 Task: Select the light-bulb option in the default icon.
Action: Mouse moved to (5, 648)
Screenshot: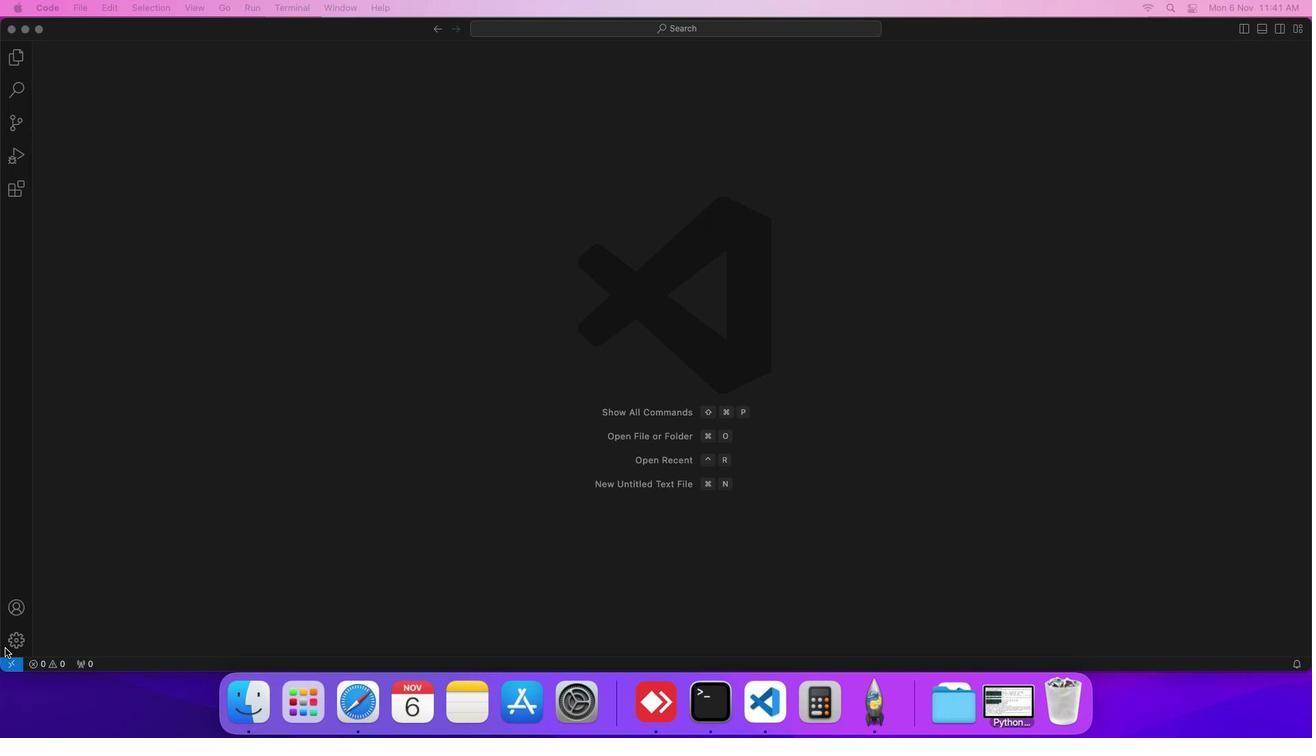 
Action: Mouse pressed left at (5, 648)
Screenshot: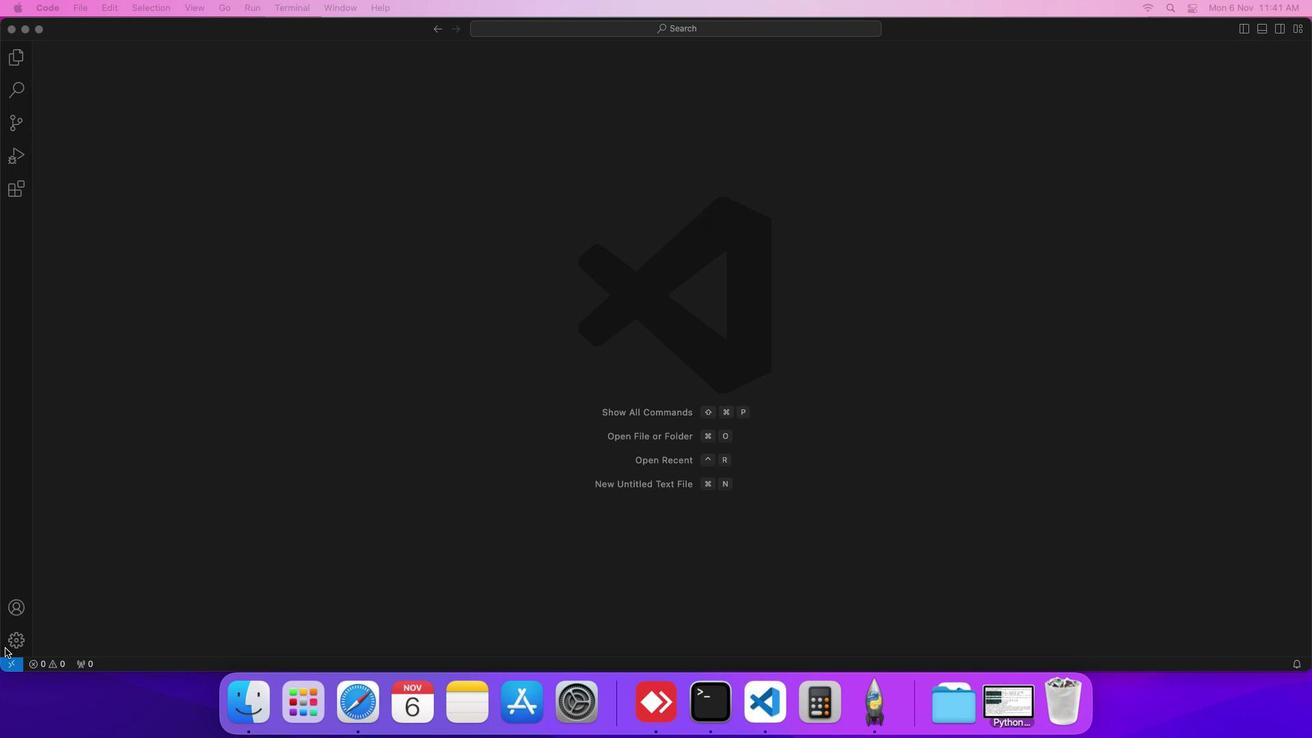 
Action: Mouse moved to (90, 533)
Screenshot: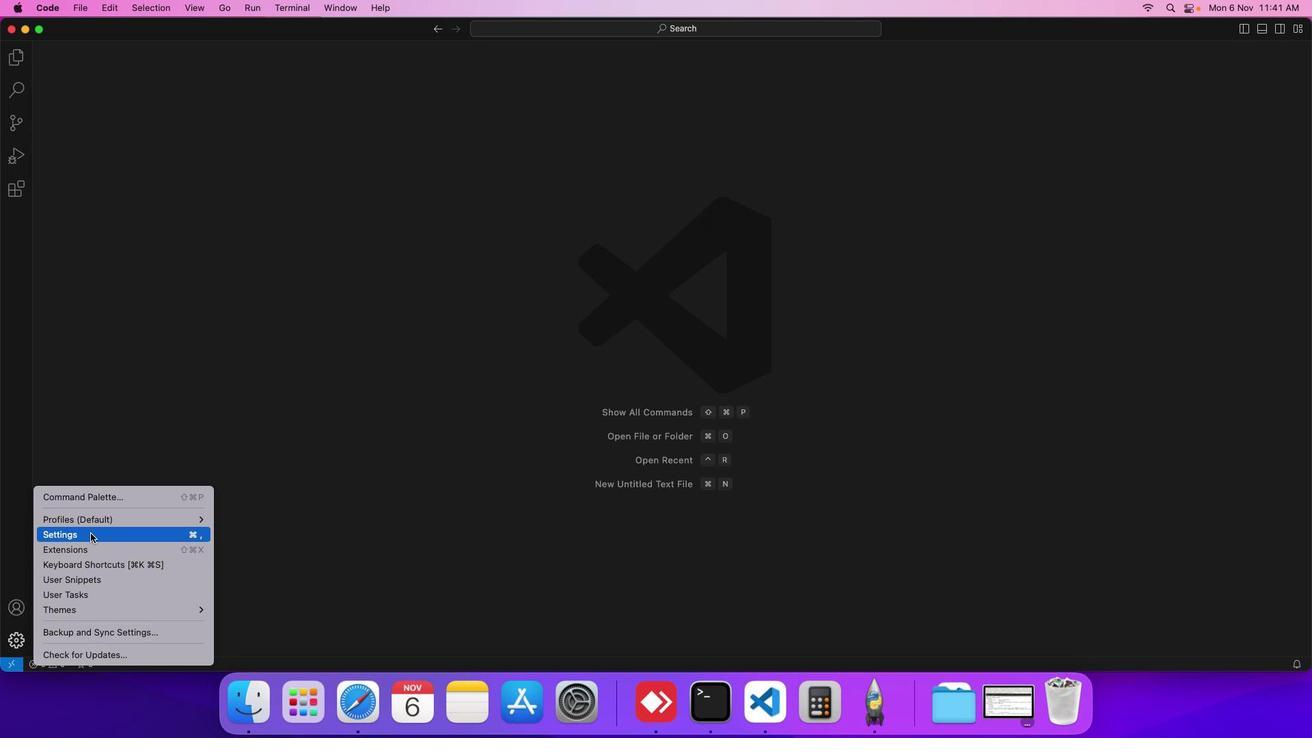 
Action: Mouse pressed left at (90, 533)
Screenshot: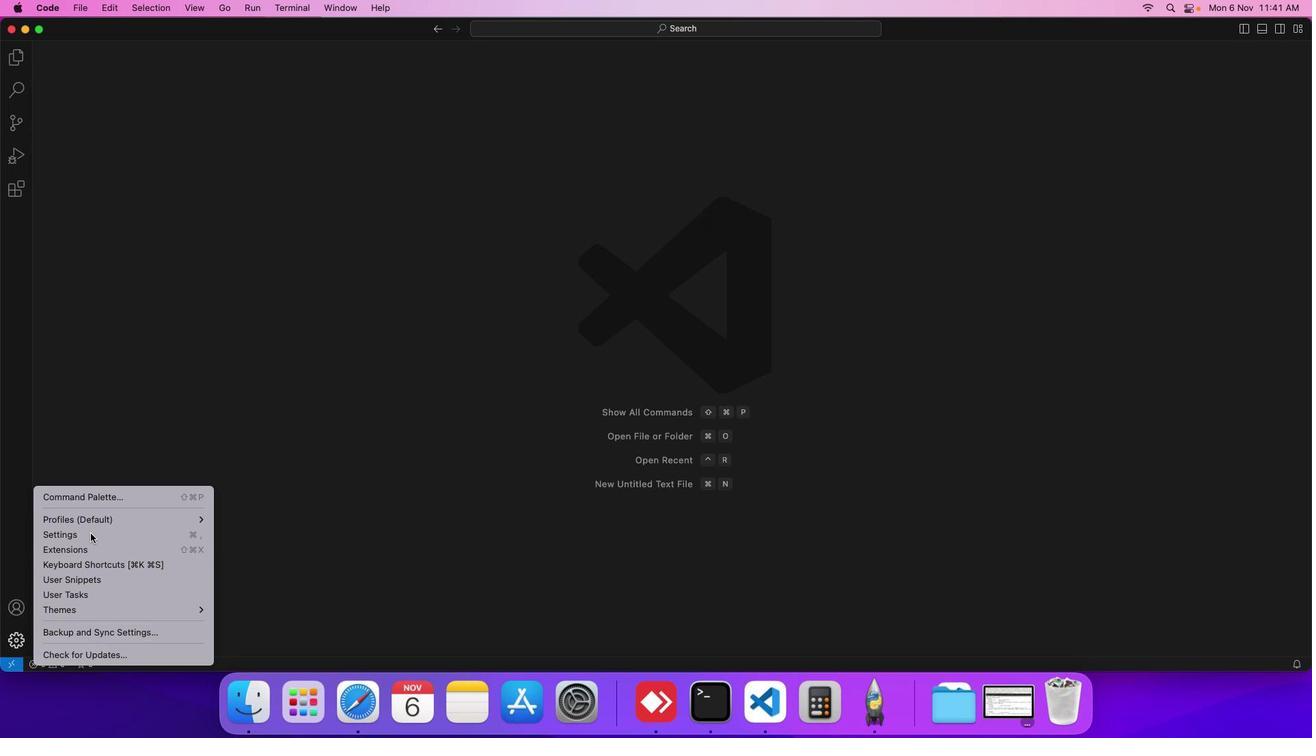 
Action: Mouse moved to (324, 195)
Screenshot: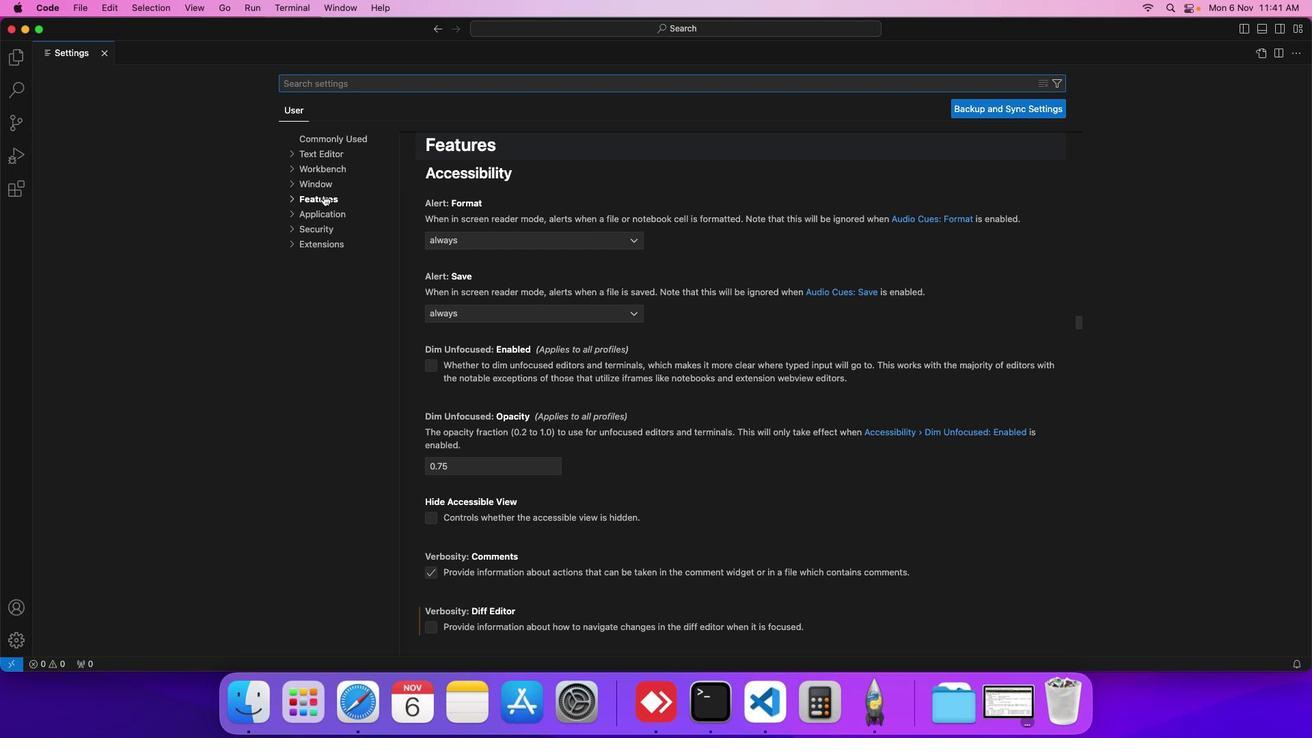 
Action: Mouse pressed left at (324, 195)
Screenshot: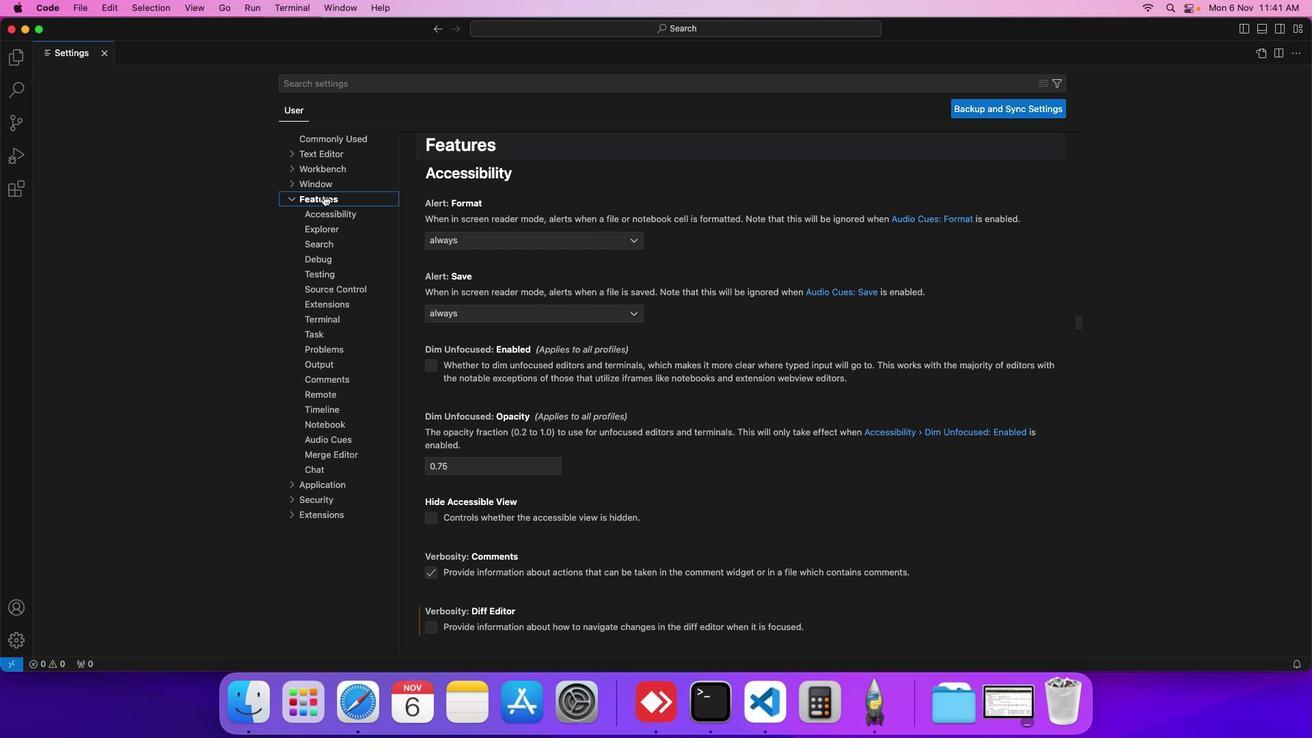 
Action: Mouse moved to (329, 315)
Screenshot: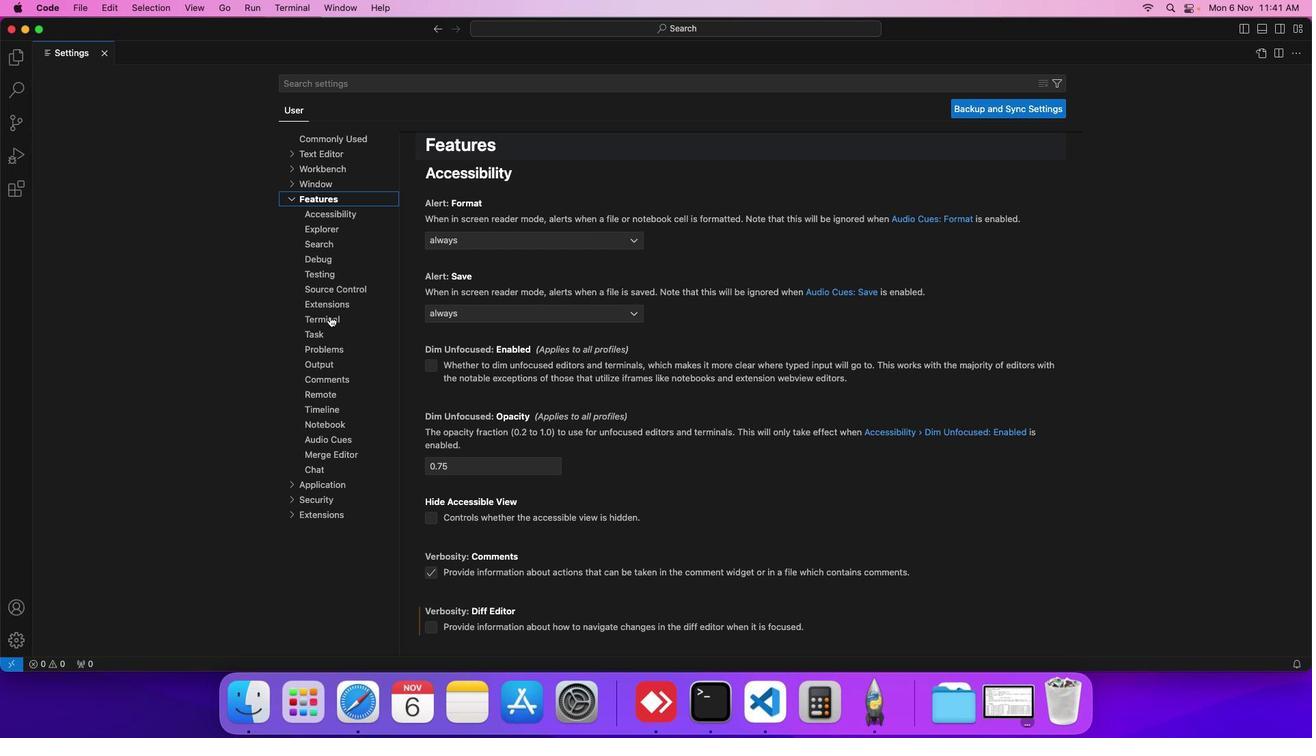
Action: Mouse pressed left at (329, 315)
Screenshot: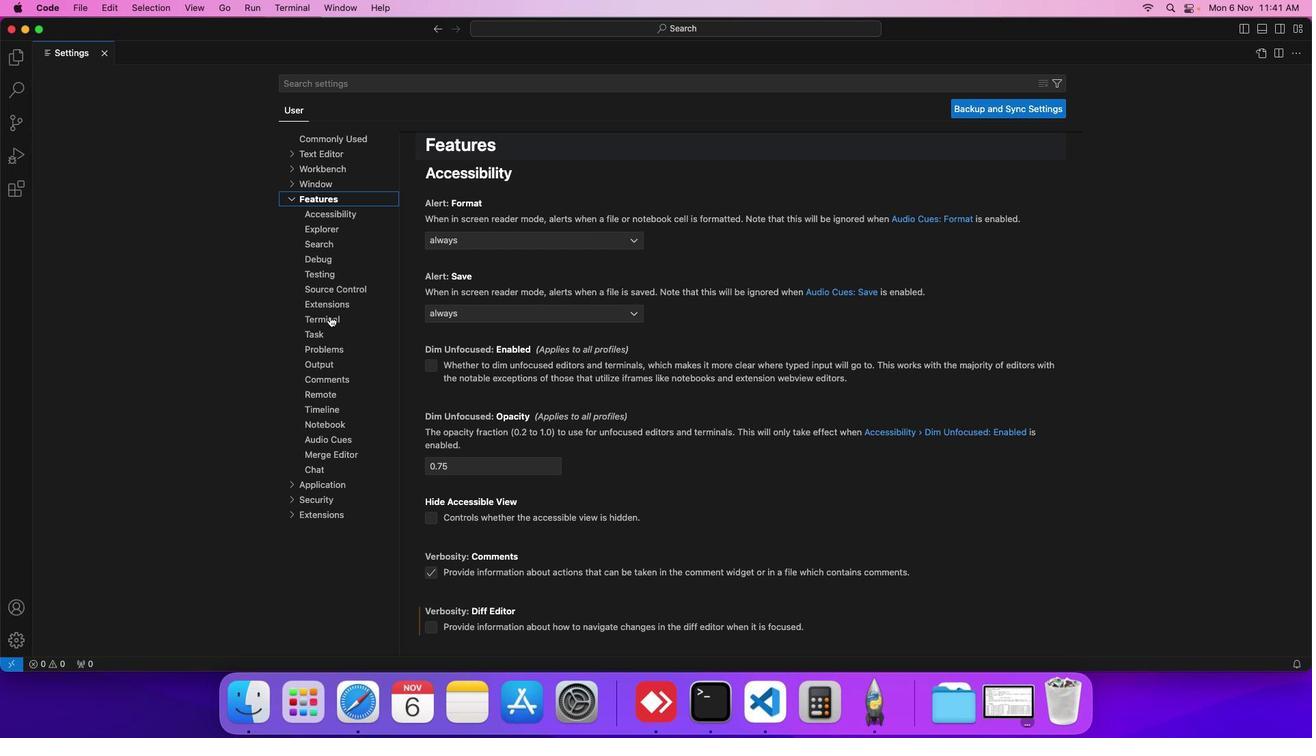 
Action: Mouse moved to (418, 397)
Screenshot: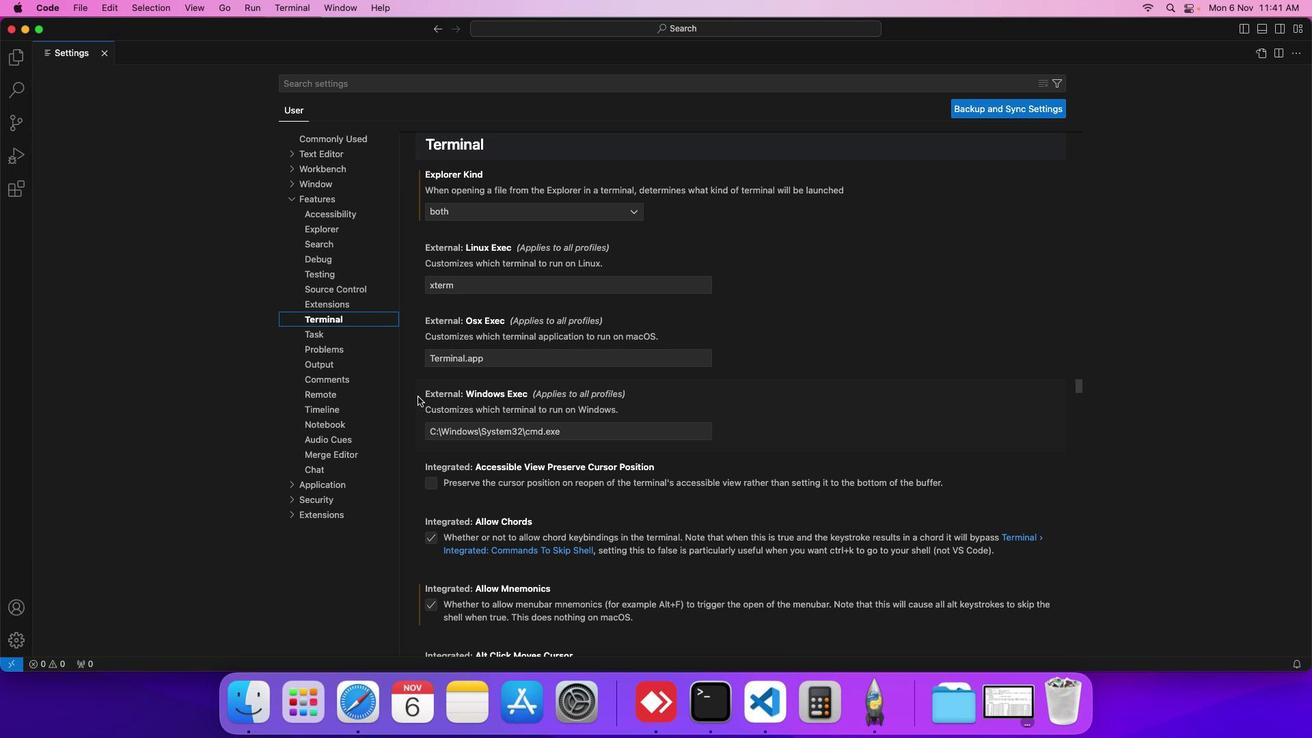 
Action: Mouse scrolled (418, 397) with delta (0, 0)
Screenshot: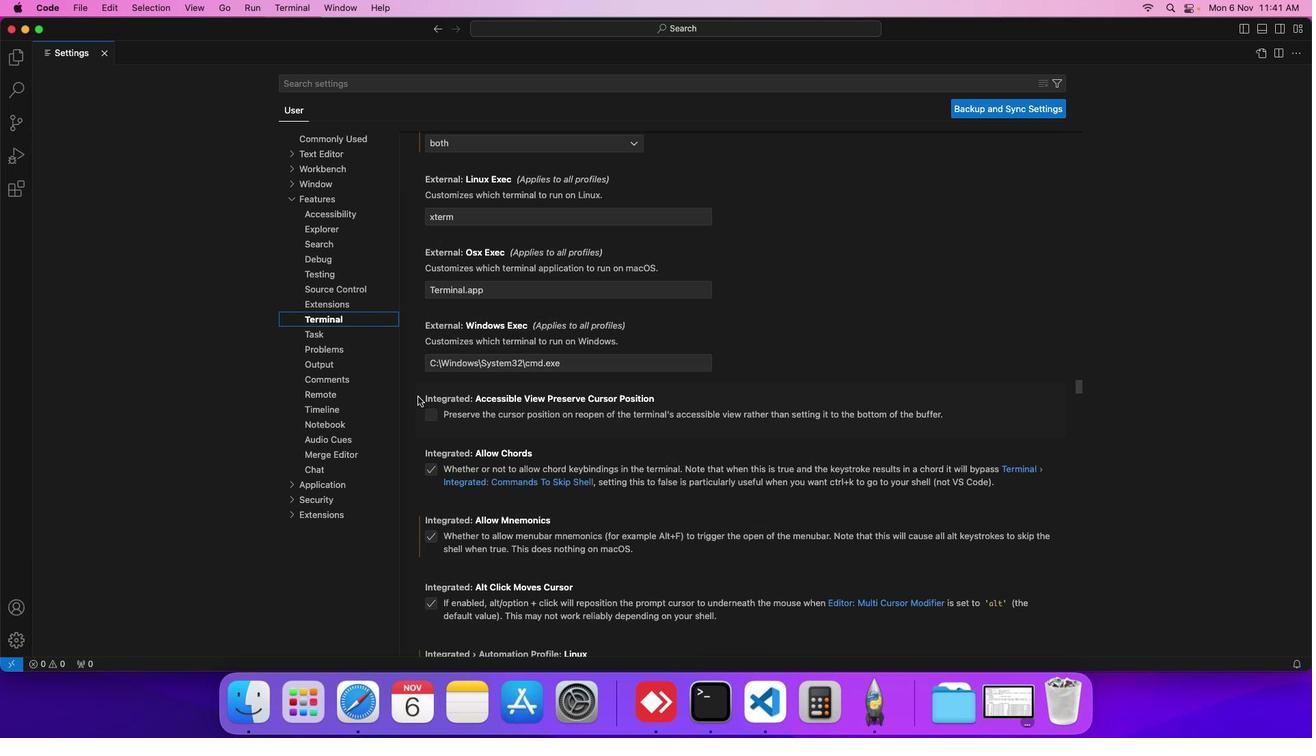 
Action: Mouse scrolled (418, 397) with delta (0, 0)
Screenshot: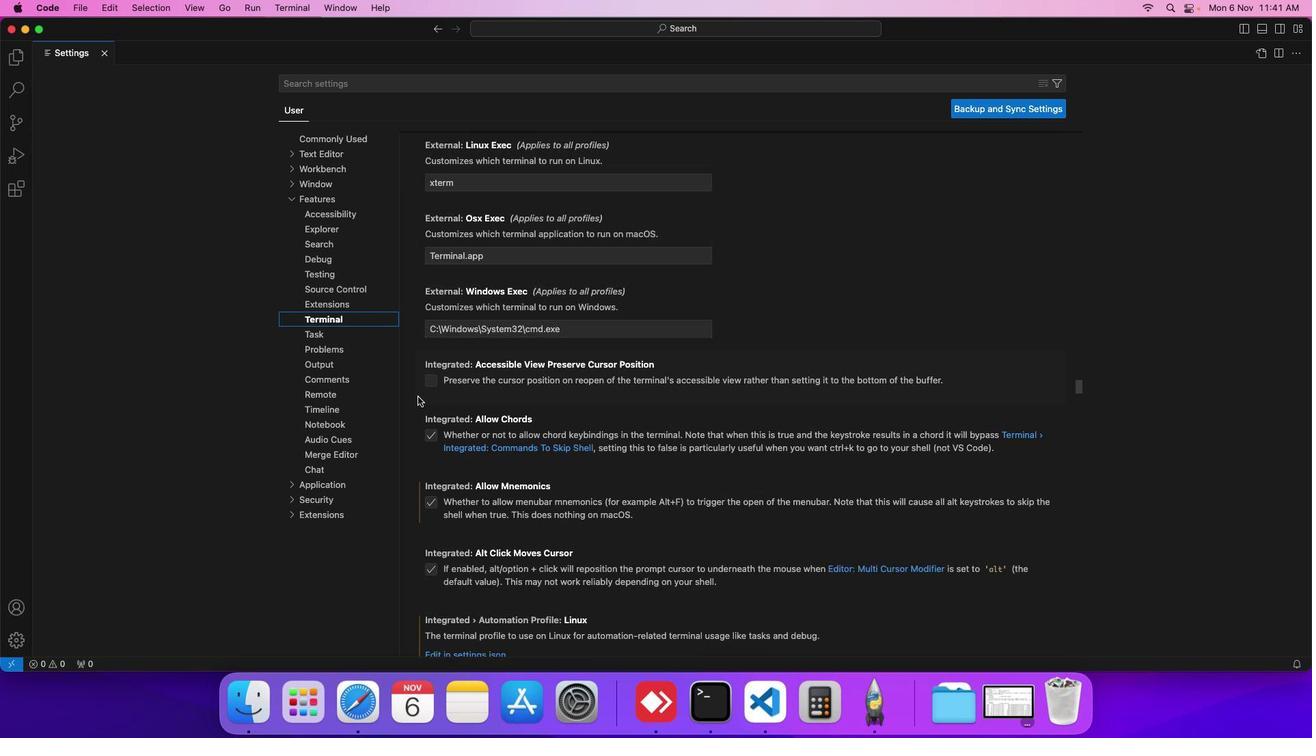 
Action: Mouse scrolled (418, 397) with delta (0, 0)
Screenshot: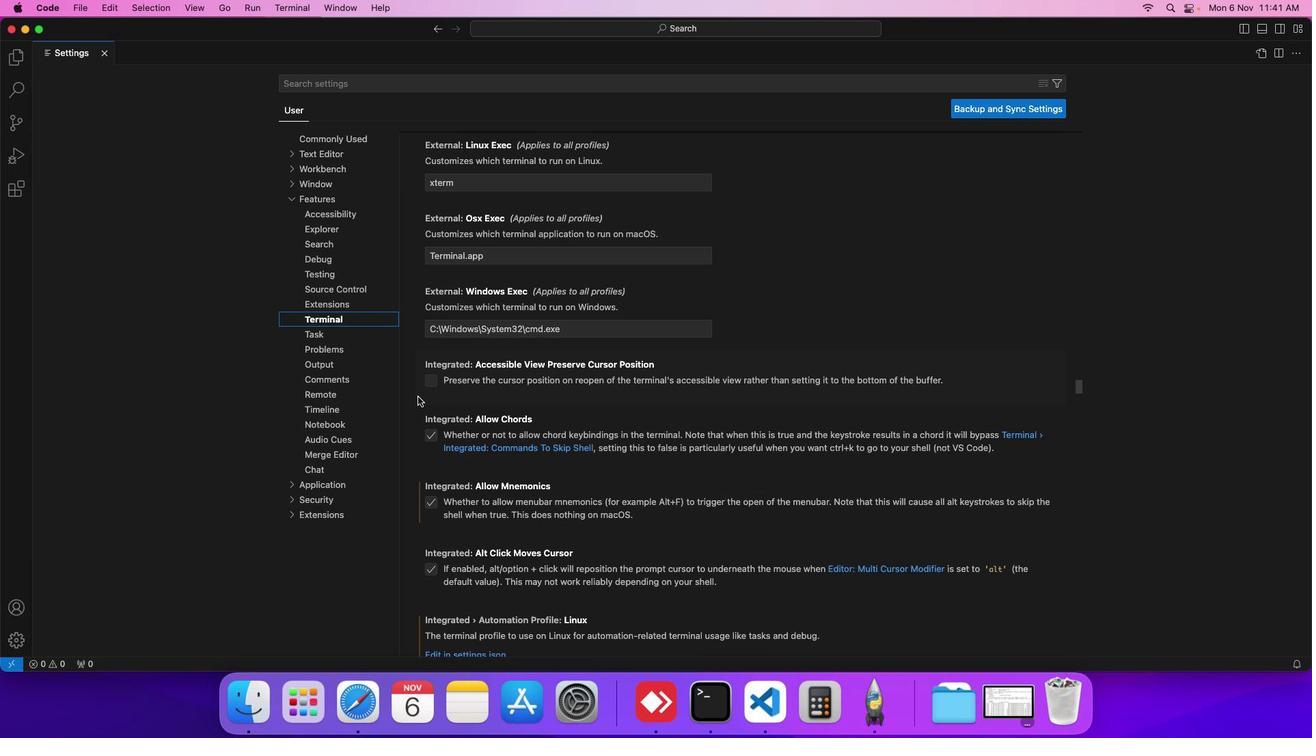 
Action: Mouse scrolled (418, 397) with delta (0, 0)
Screenshot: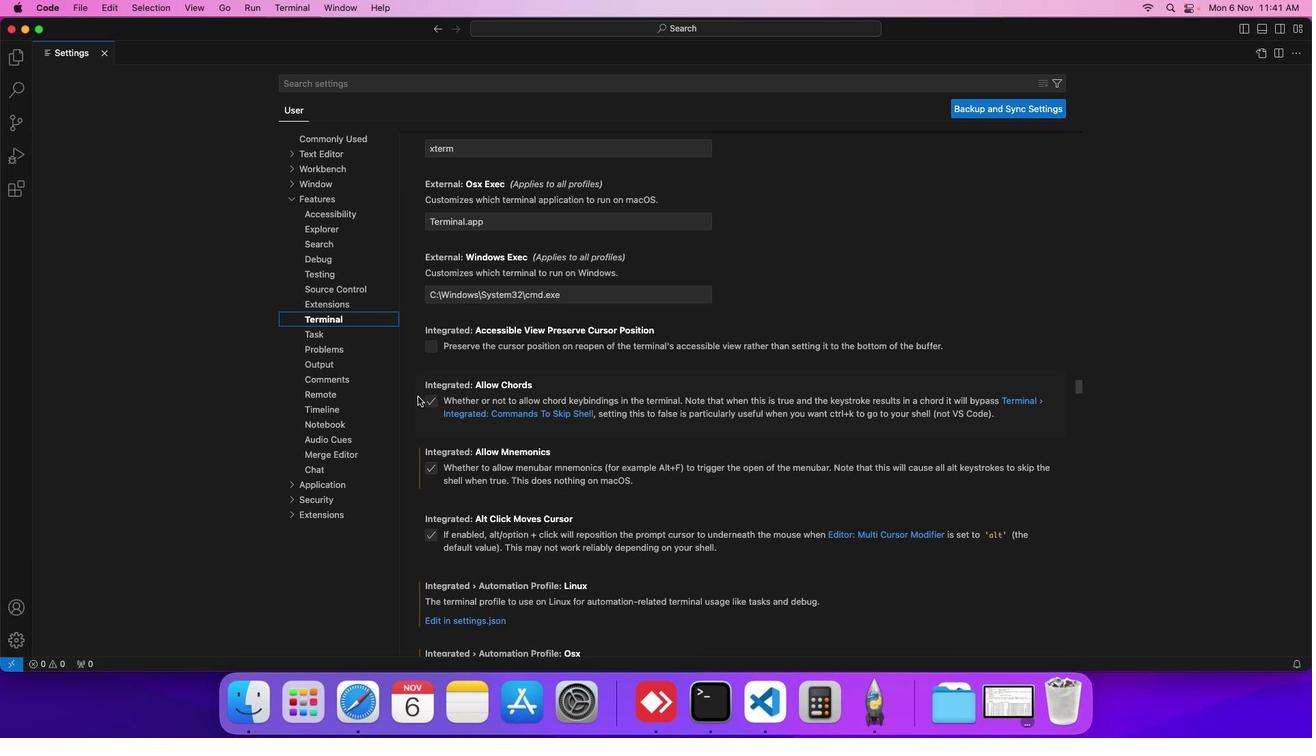 
Action: Mouse scrolled (418, 397) with delta (0, 0)
Screenshot: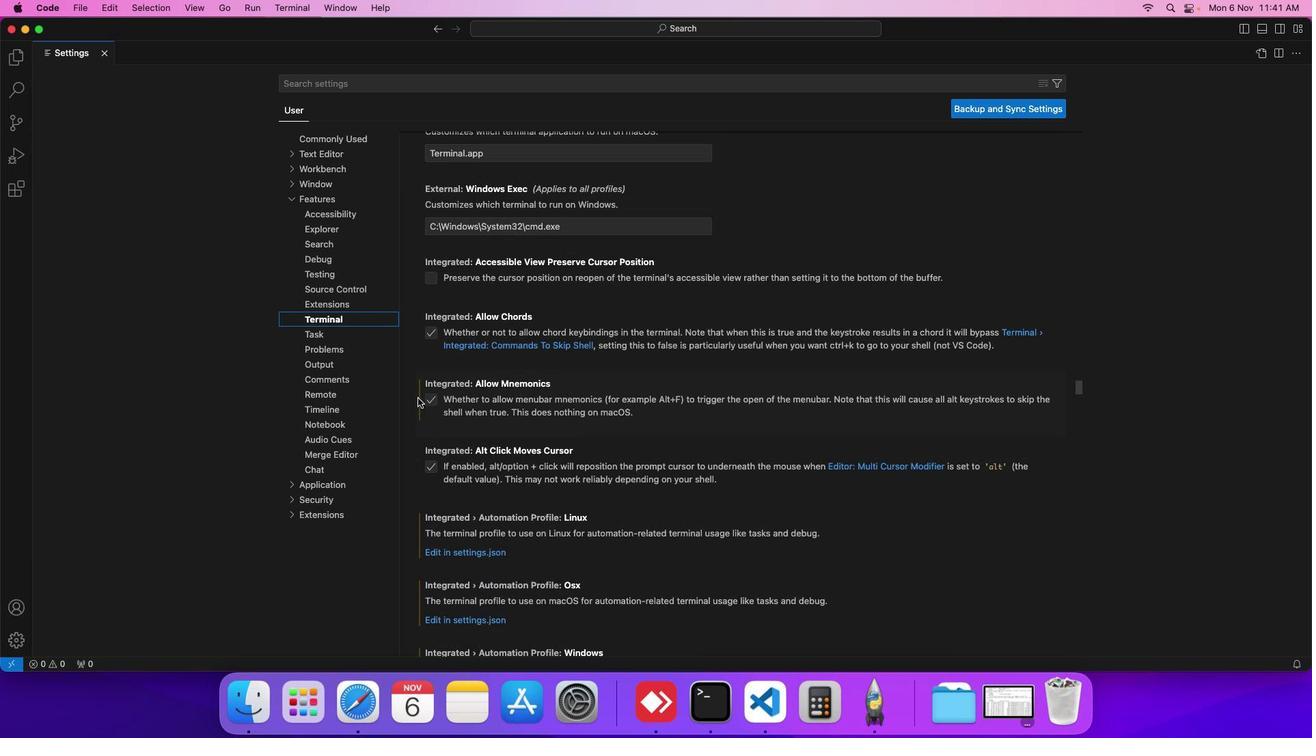 
Action: Mouse moved to (418, 397)
Screenshot: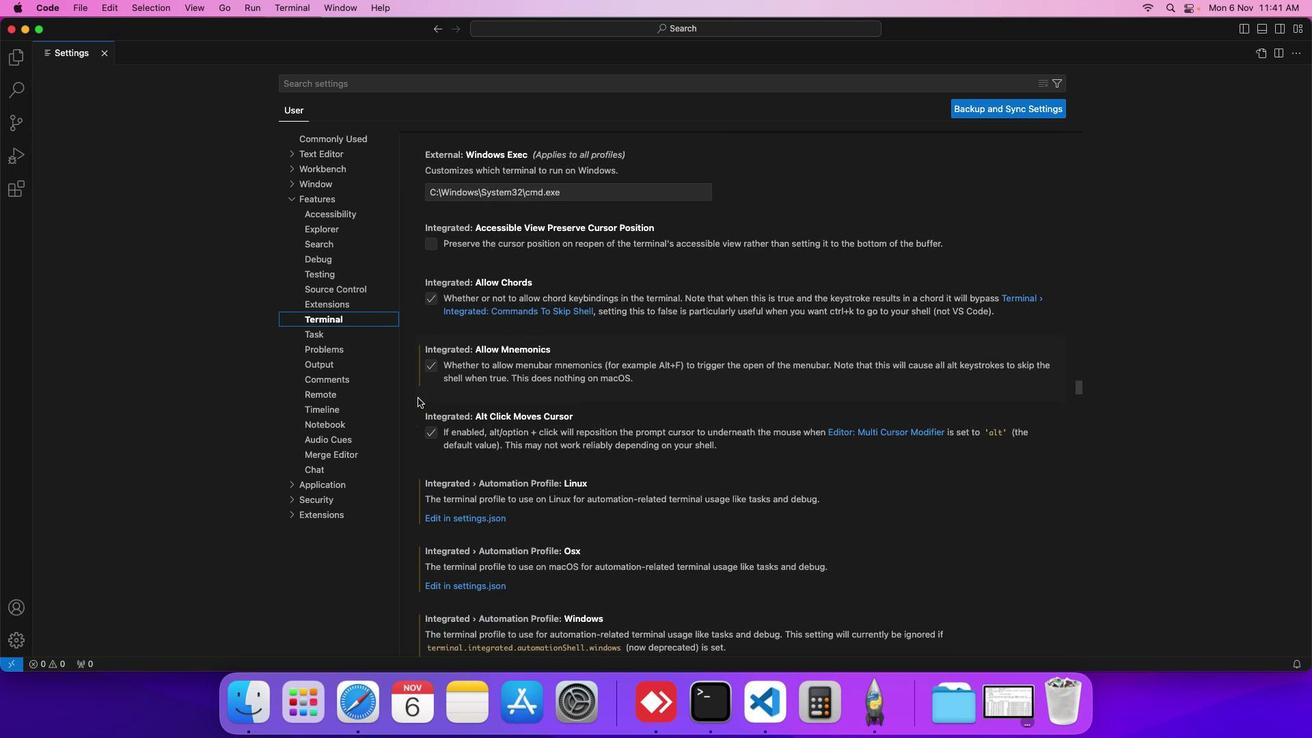 
Action: Mouse scrolled (418, 397) with delta (0, 0)
Screenshot: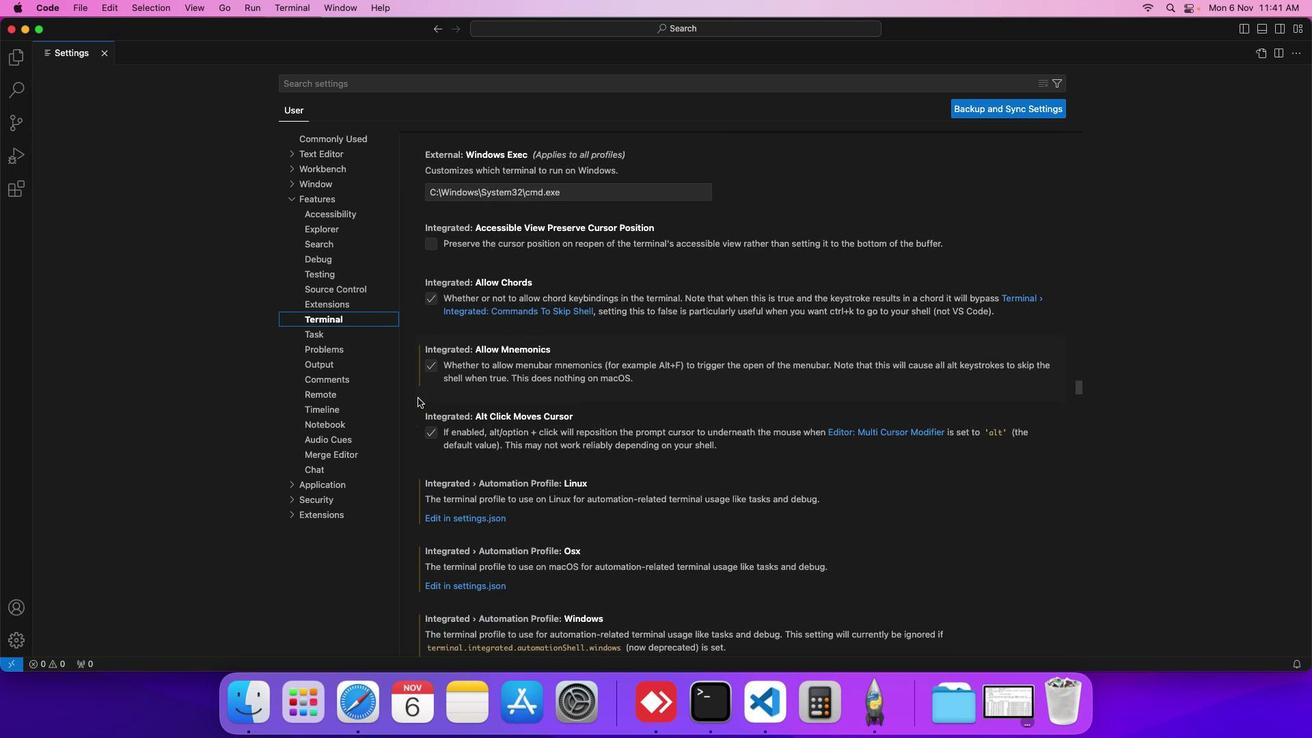 
Action: Mouse moved to (418, 398)
Screenshot: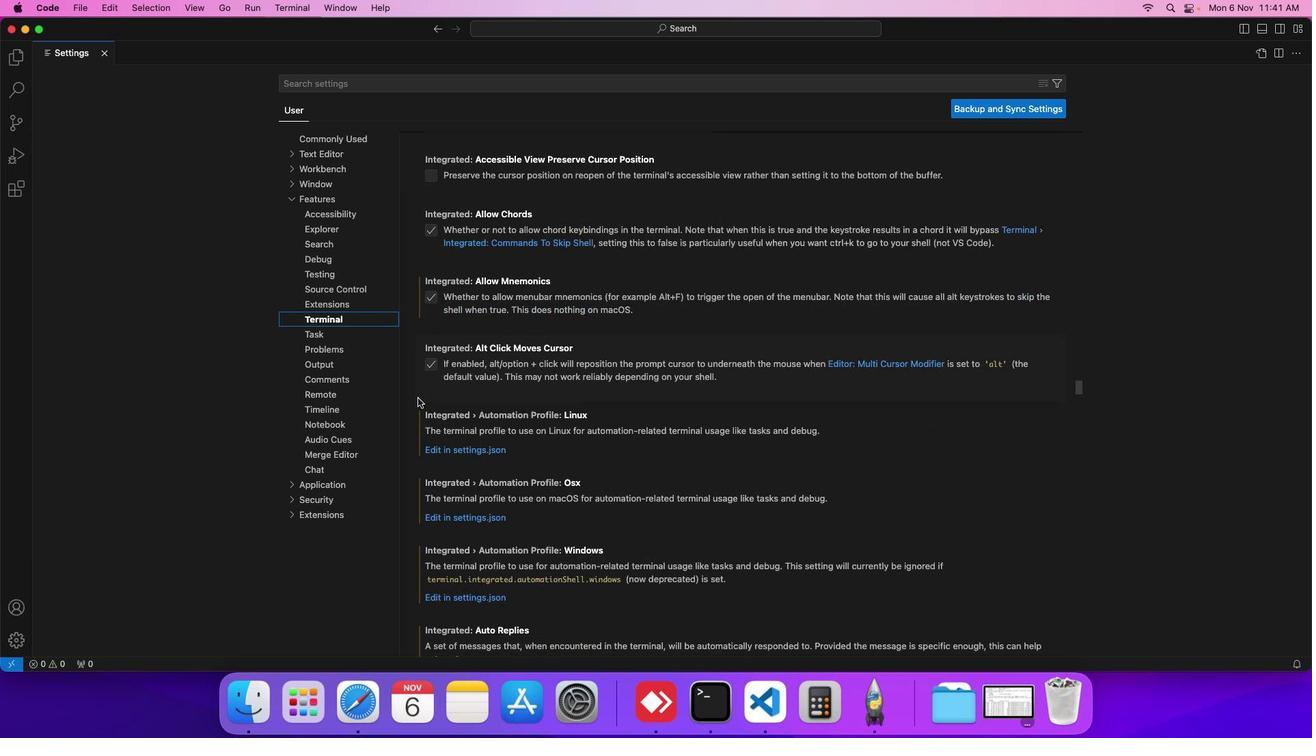 
Action: Mouse scrolled (418, 398) with delta (0, 0)
Screenshot: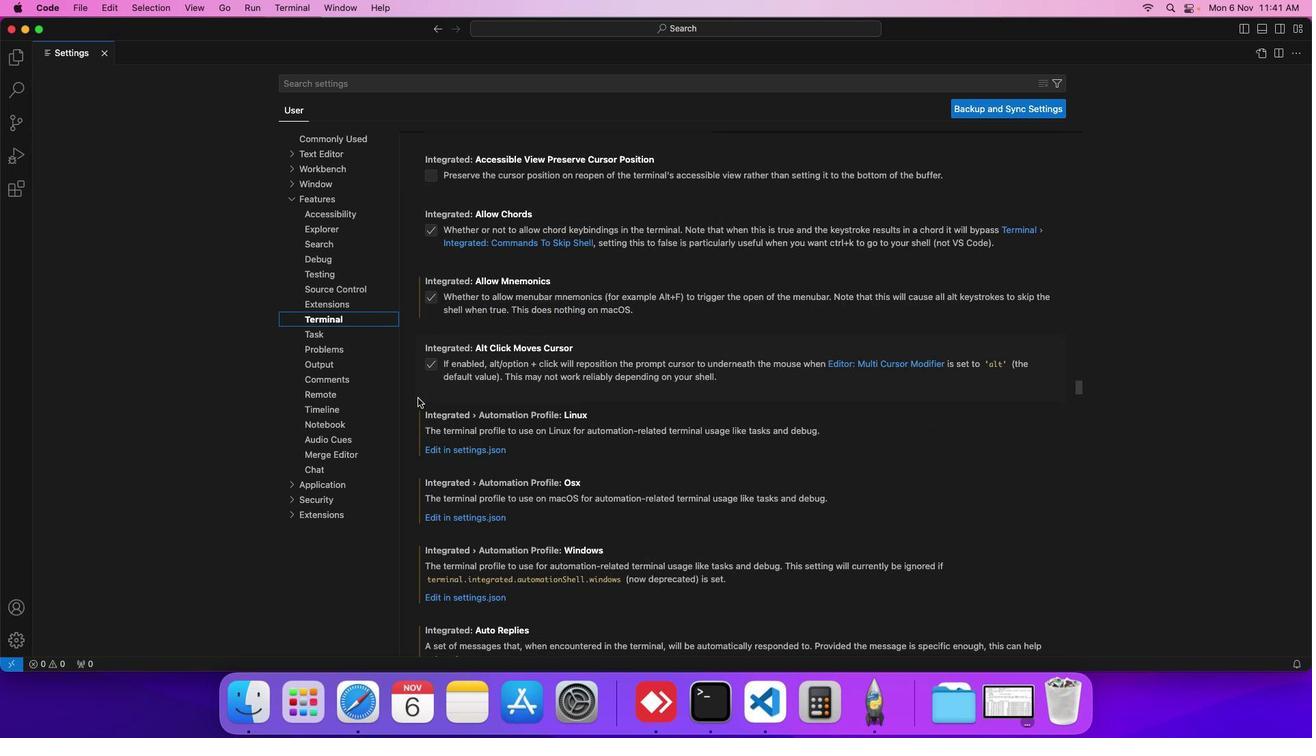 
Action: Mouse scrolled (418, 398) with delta (0, -1)
Screenshot: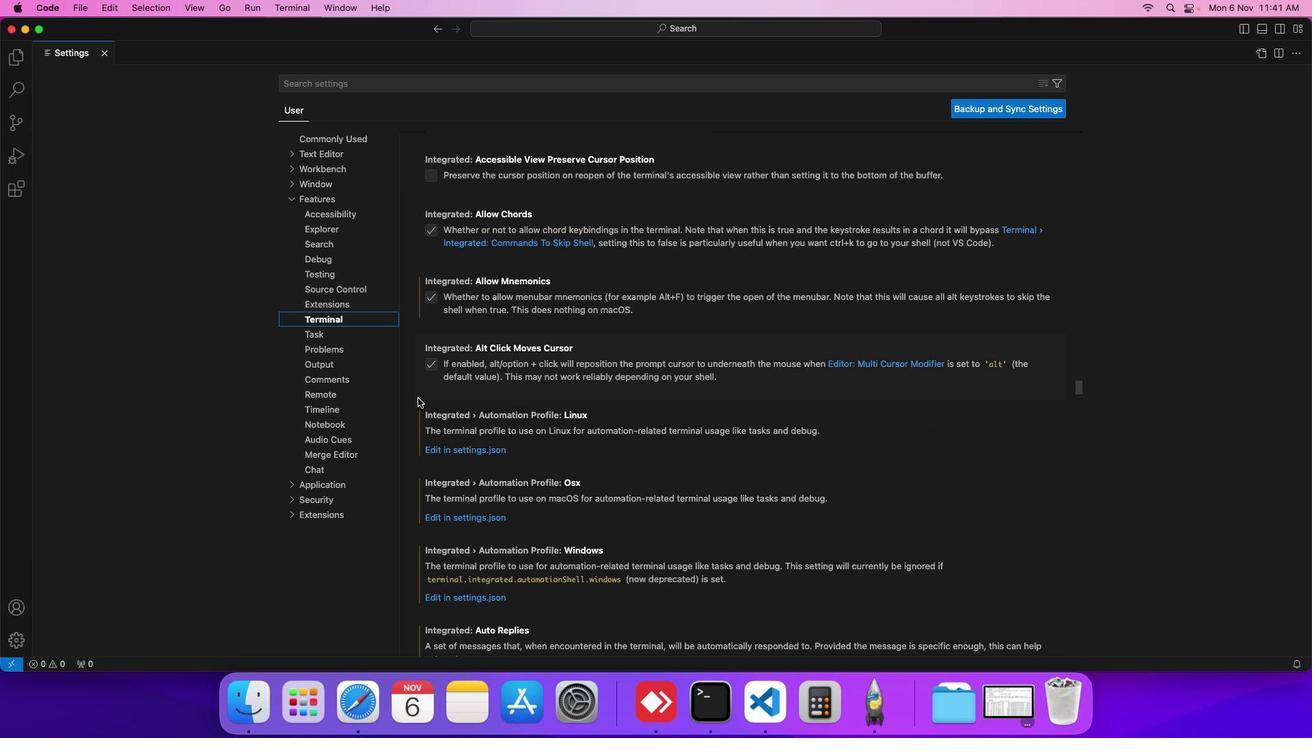 
Action: Mouse scrolled (418, 398) with delta (0, 0)
Screenshot: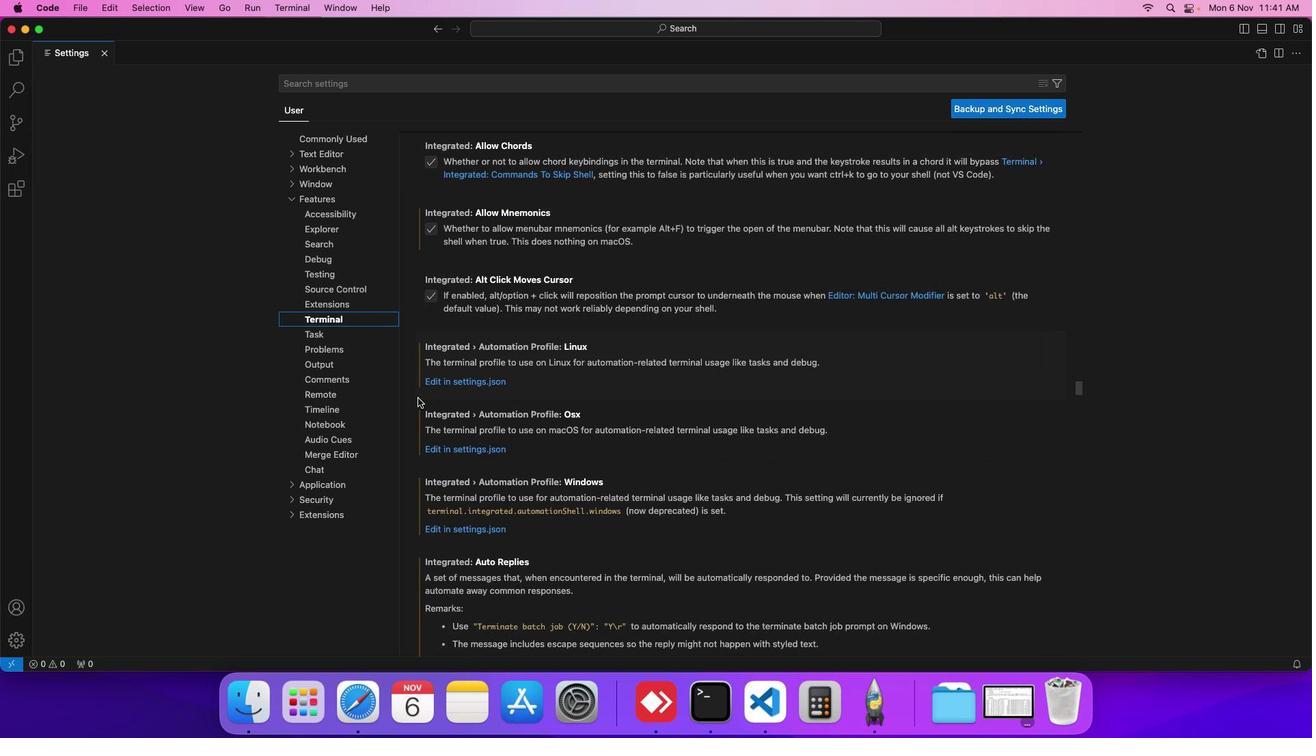 
Action: Mouse scrolled (418, 398) with delta (0, 0)
Screenshot: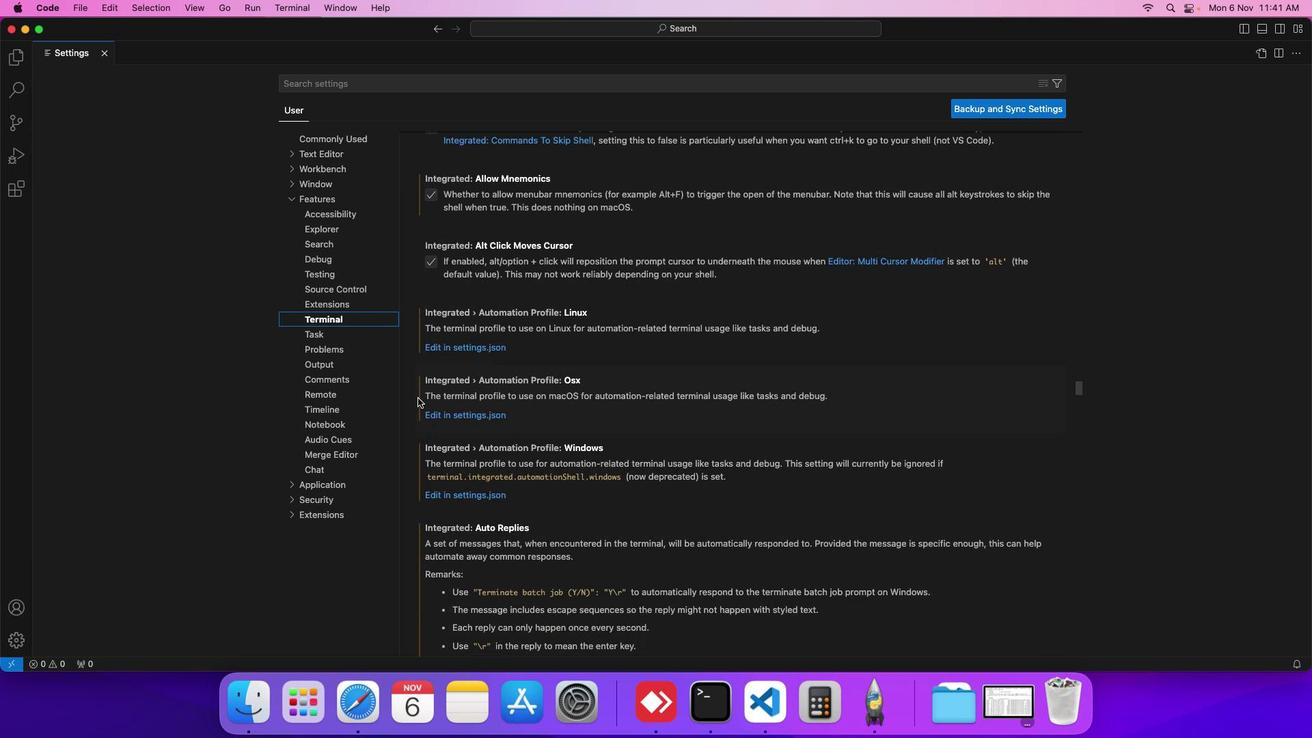 
Action: Mouse scrolled (418, 398) with delta (0, 0)
Screenshot: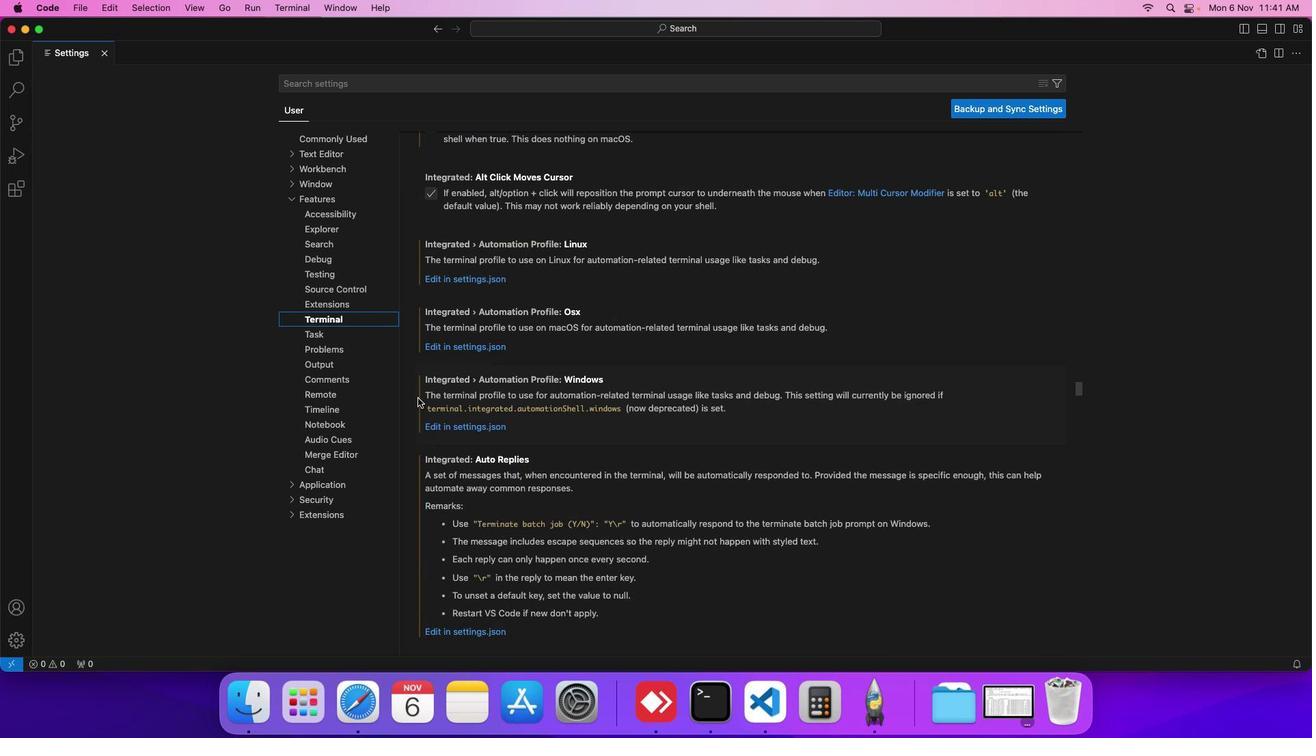 
Action: Mouse scrolled (418, 398) with delta (0, -1)
Screenshot: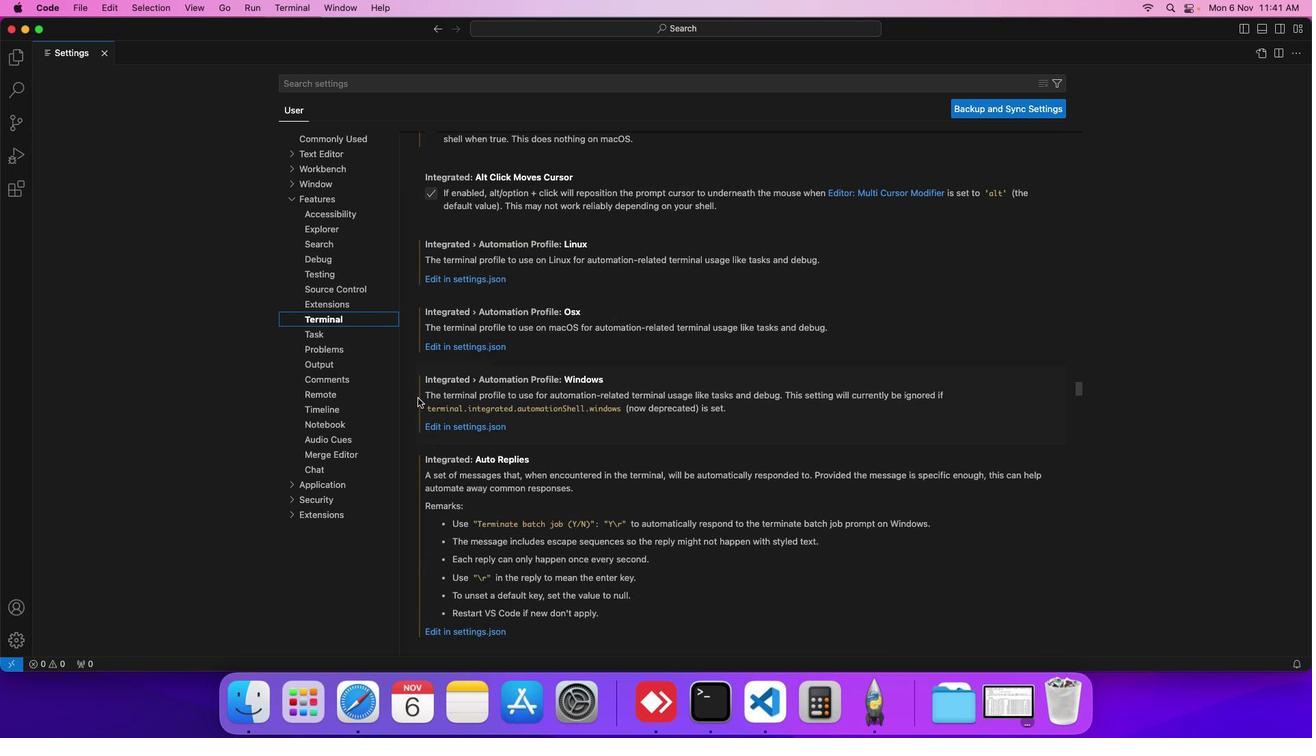 
Action: Mouse scrolled (418, 398) with delta (0, -1)
Screenshot: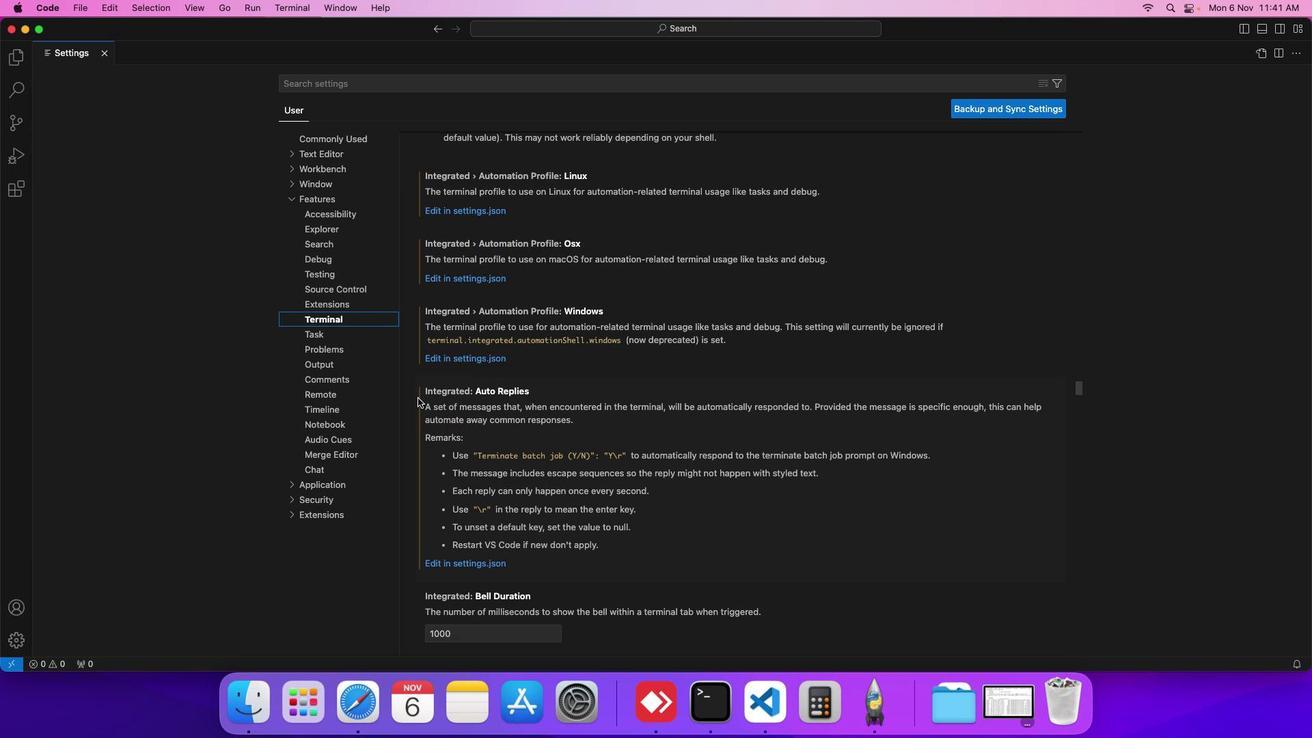 
Action: Mouse scrolled (418, 398) with delta (0, 0)
Screenshot: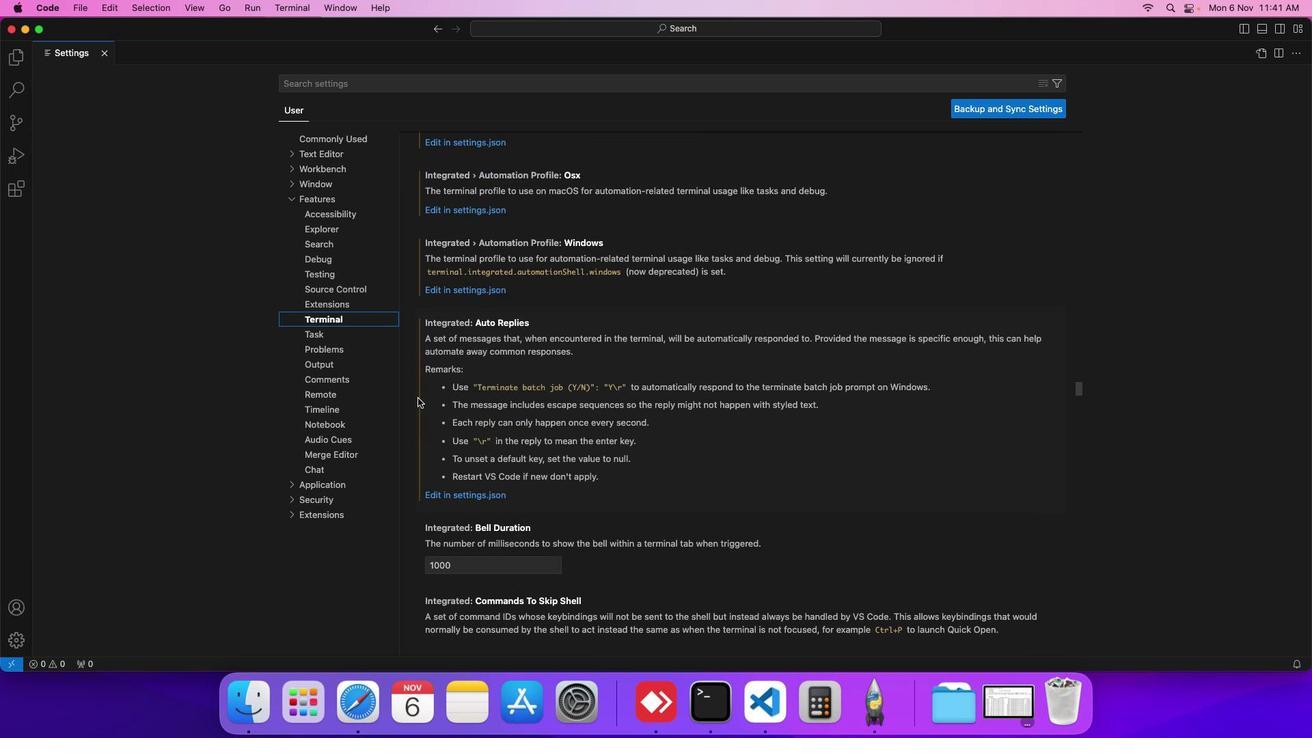 
Action: Mouse scrolled (418, 398) with delta (0, 0)
Screenshot: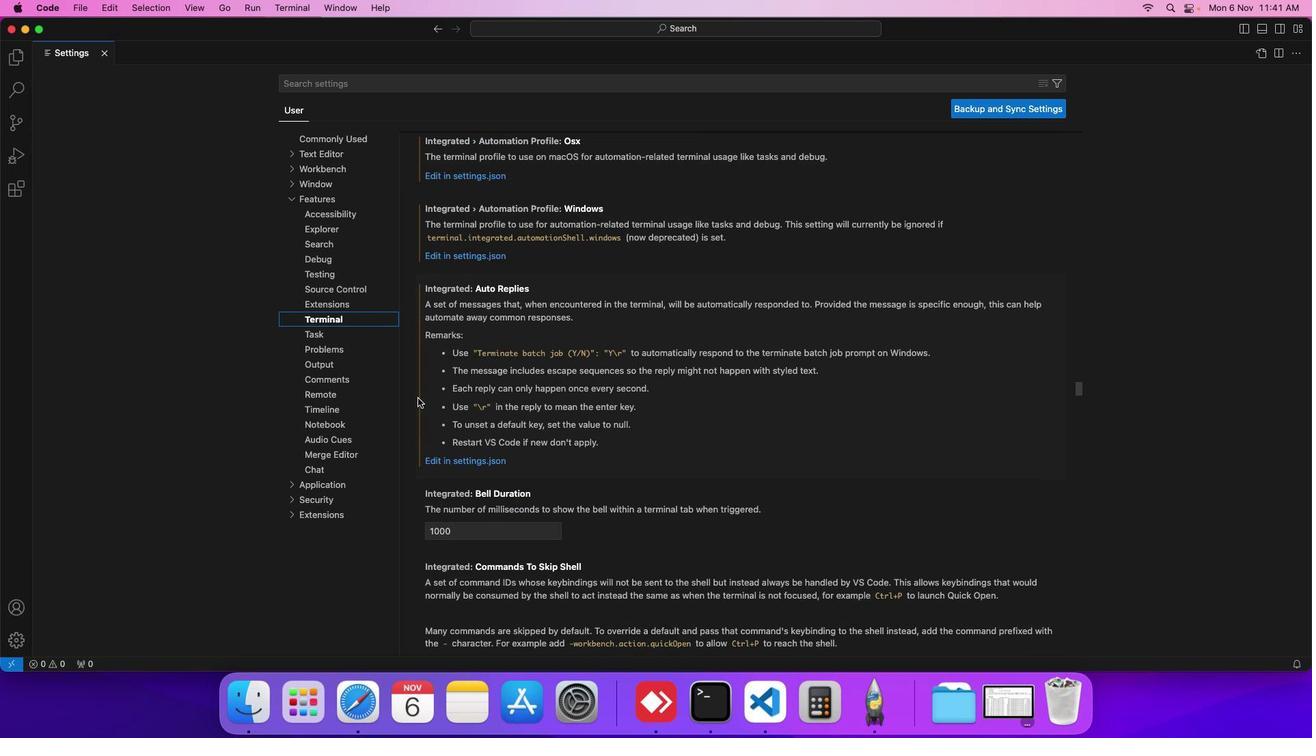 
Action: Mouse scrolled (418, 398) with delta (0, 0)
Screenshot: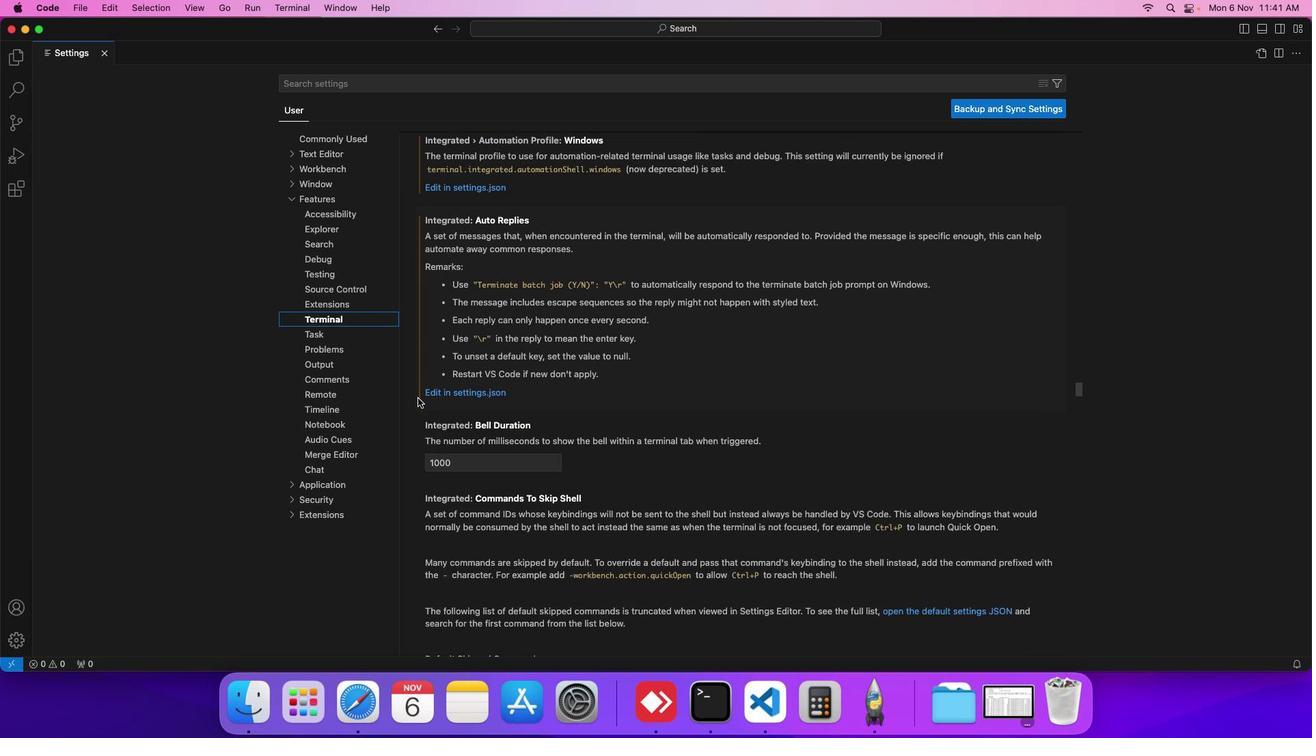 
Action: Mouse scrolled (418, 398) with delta (0, -1)
Screenshot: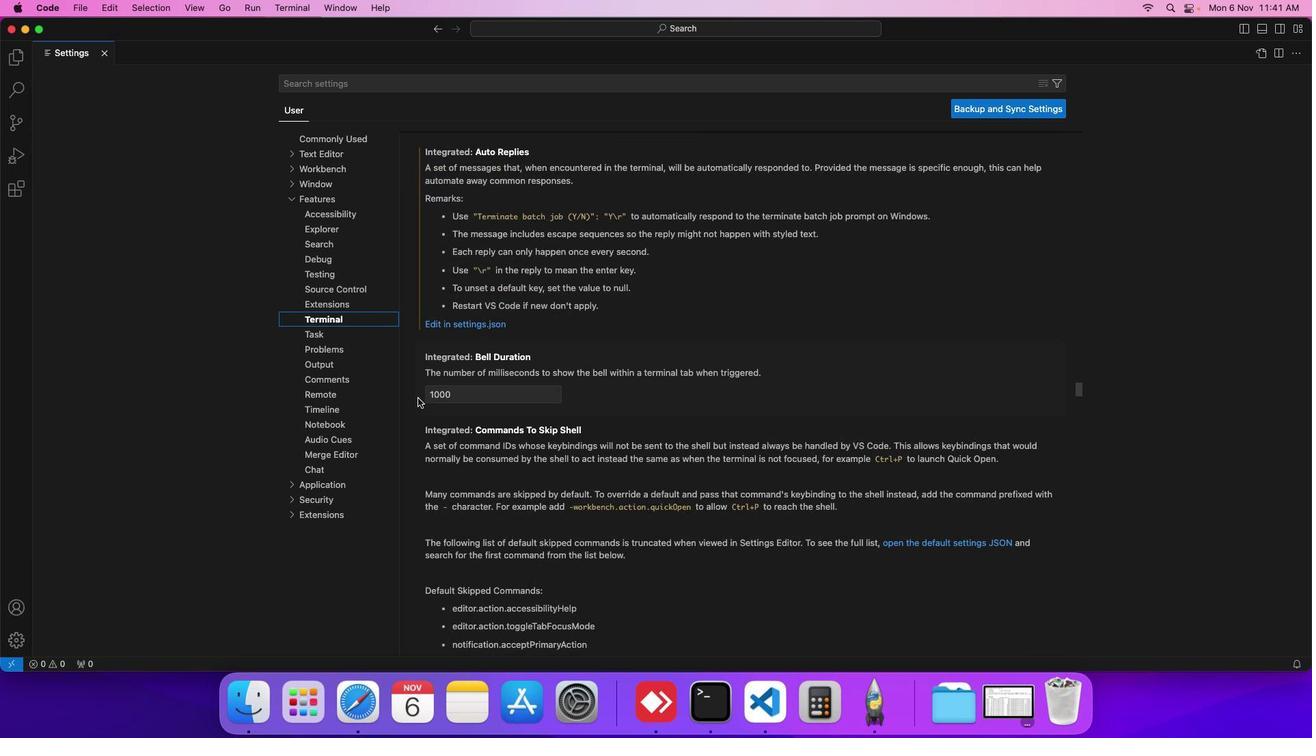 
Action: Mouse scrolled (418, 398) with delta (0, -1)
Screenshot: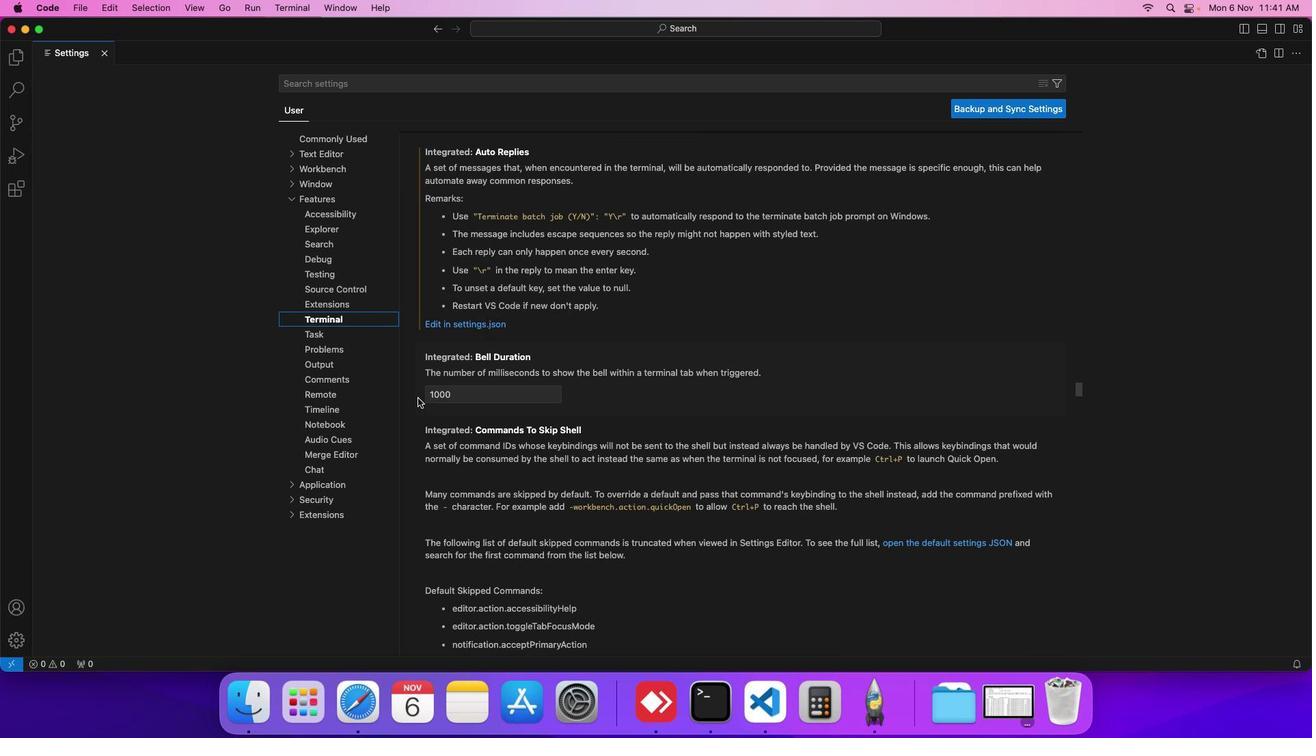 
Action: Mouse scrolled (418, 398) with delta (0, 0)
Screenshot: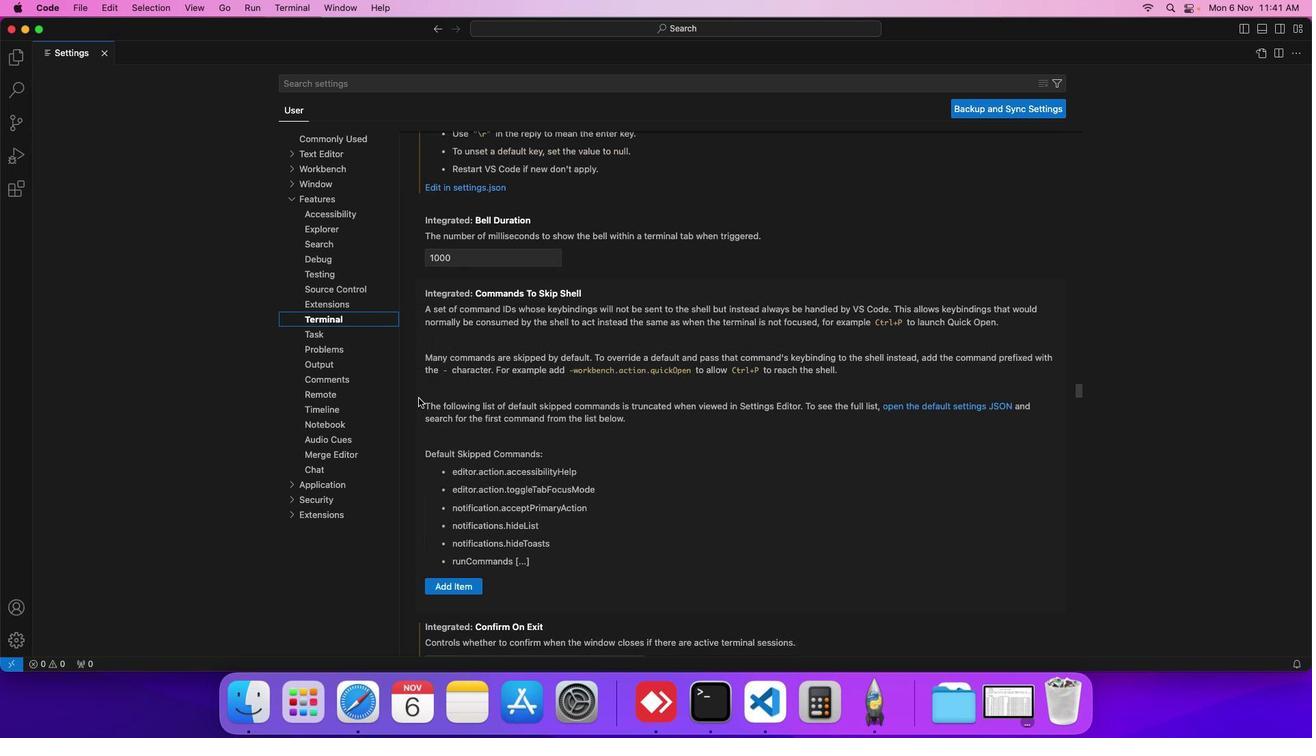 
Action: Mouse scrolled (418, 398) with delta (0, 0)
Screenshot: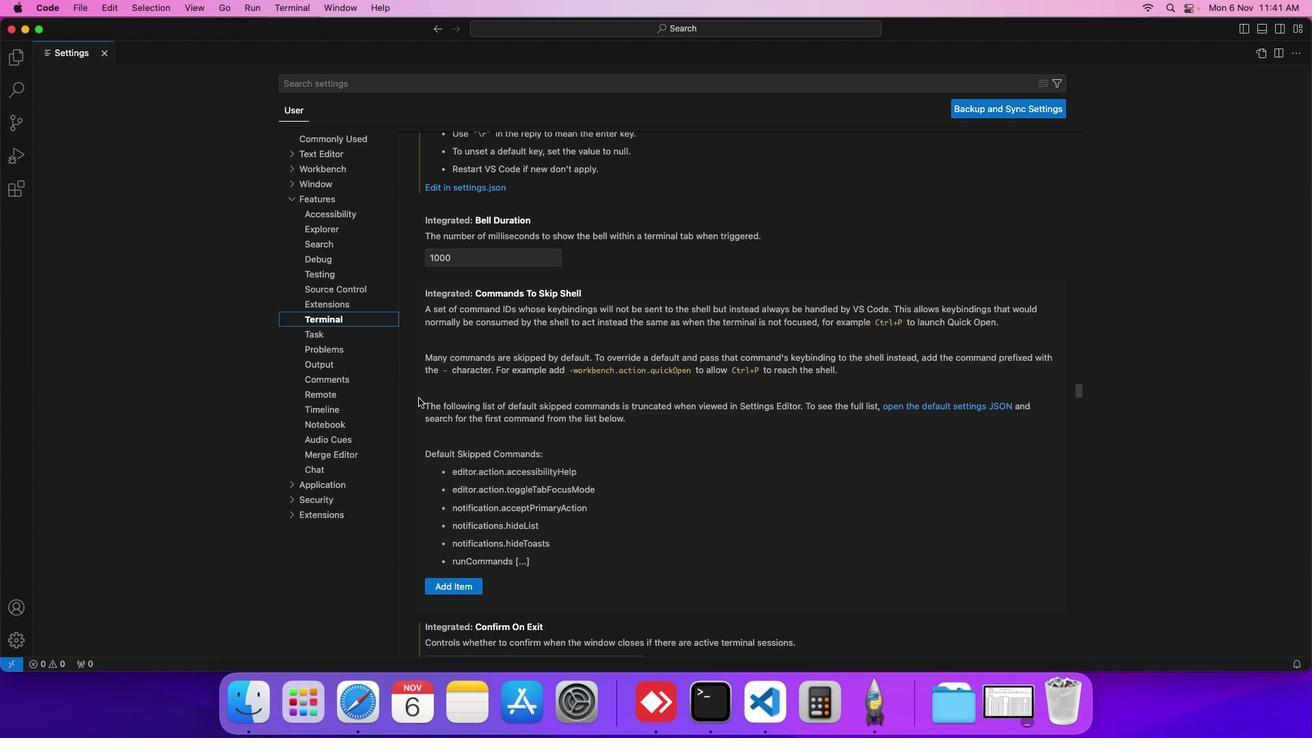 
Action: Mouse moved to (419, 397)
Screenshot: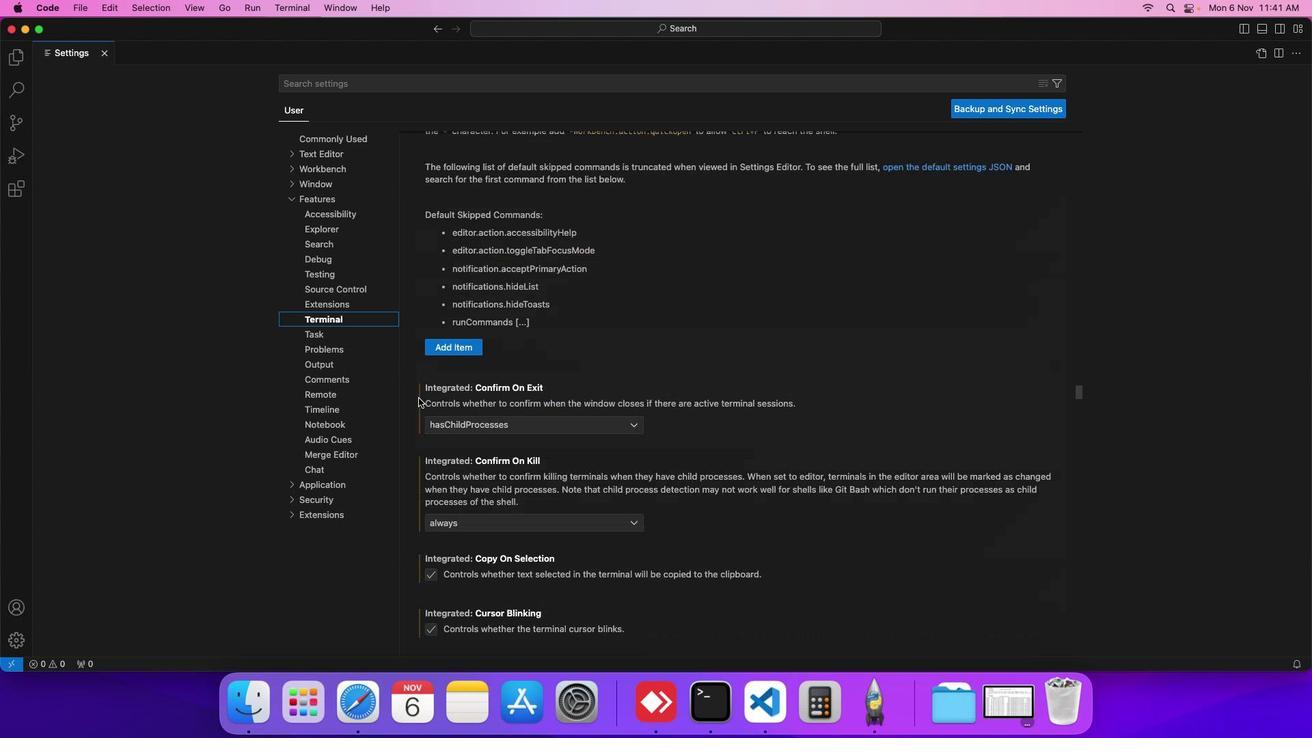 
Action: Mouse scrolled (419, 397) with delta (0, -1)
Screenshot: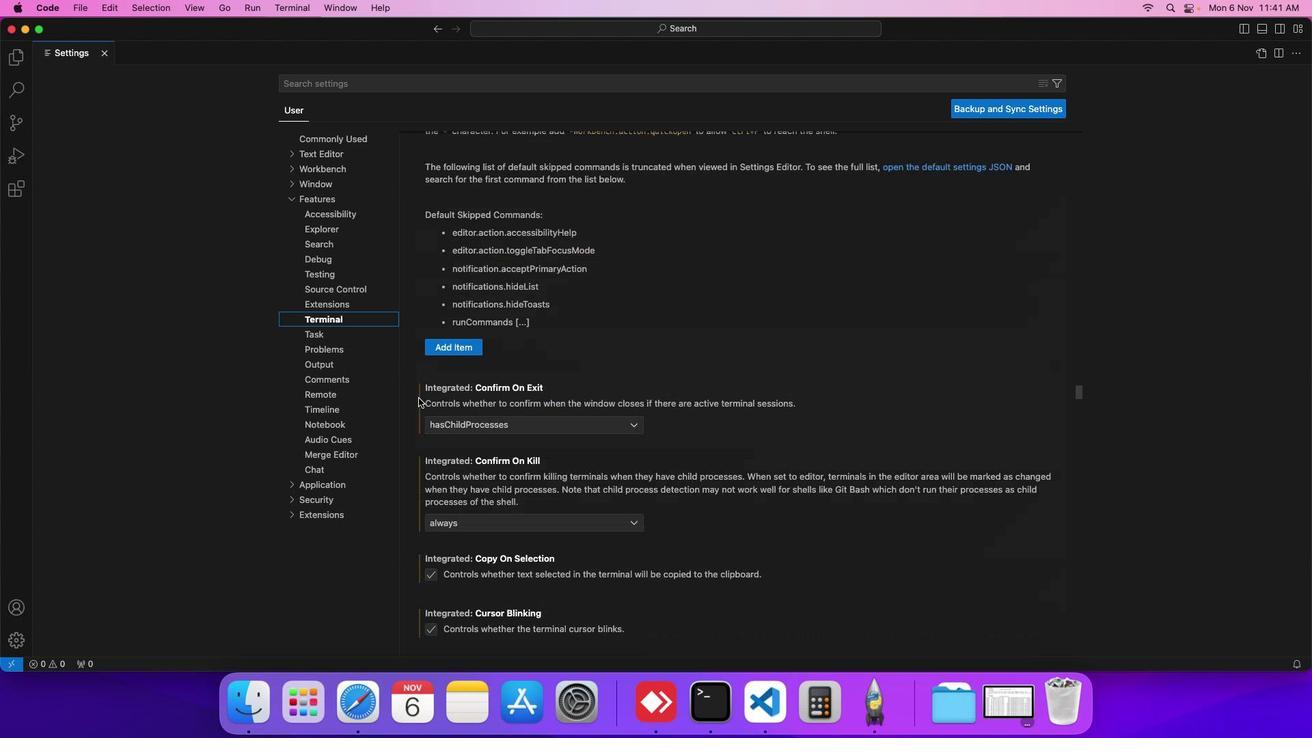 
Action: Mouse scrolled (419, 397) with delta (0, -2)
Screenshot: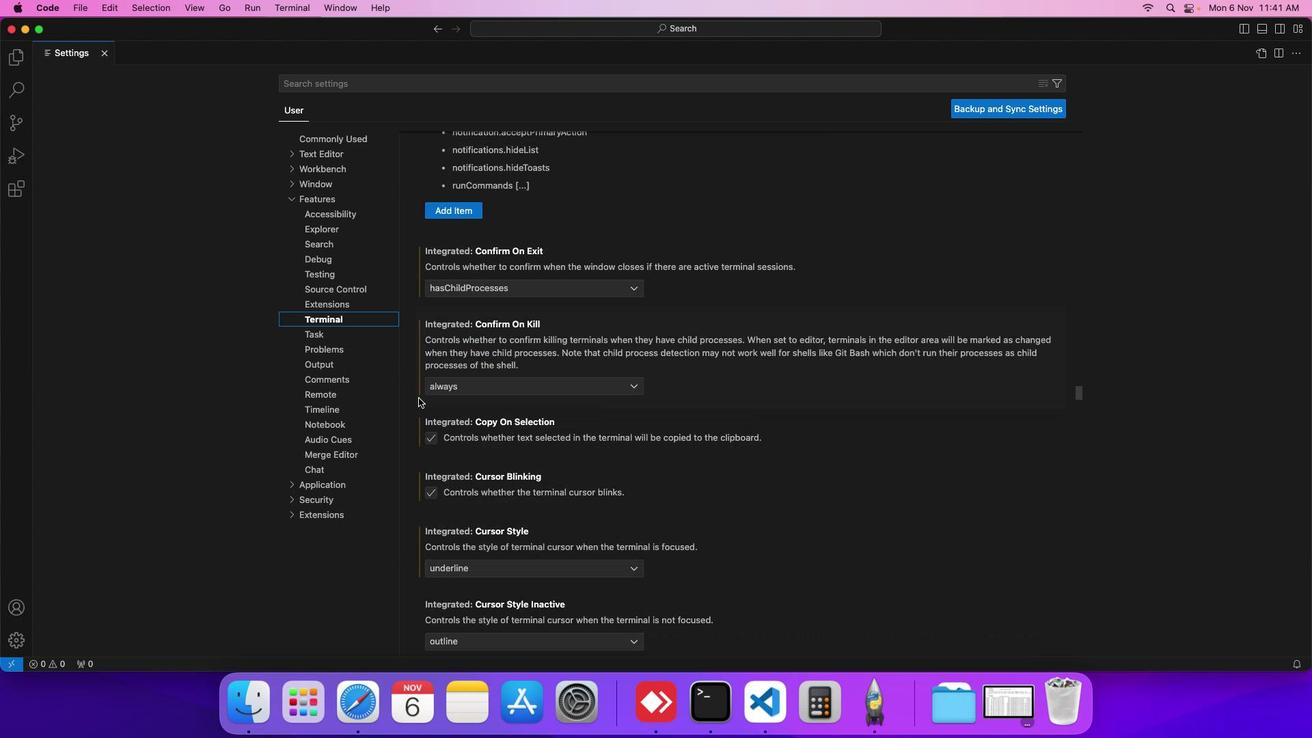 
Action: Mouse scrolled (419, 397) with delta (0, -2)
Screenshot: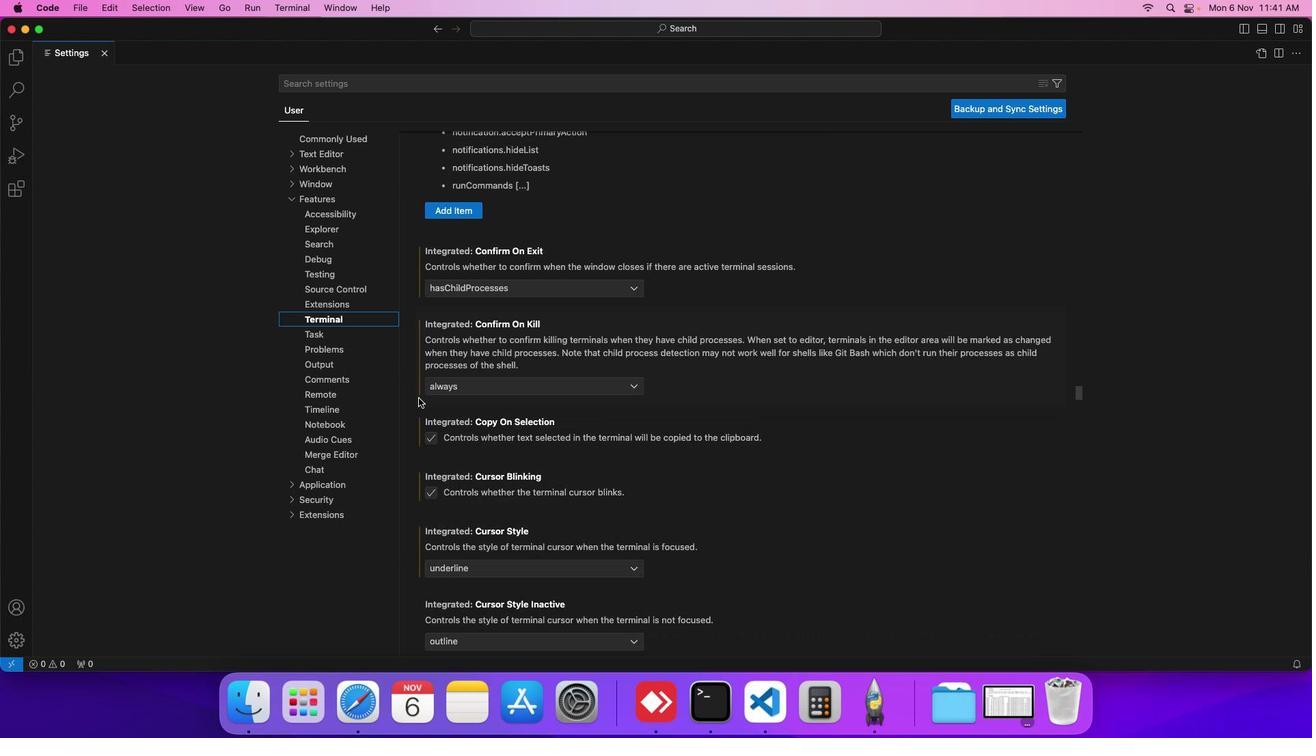 
Action: Mouse scrolled (419, 397) with delta (0, -2)
Screenshot: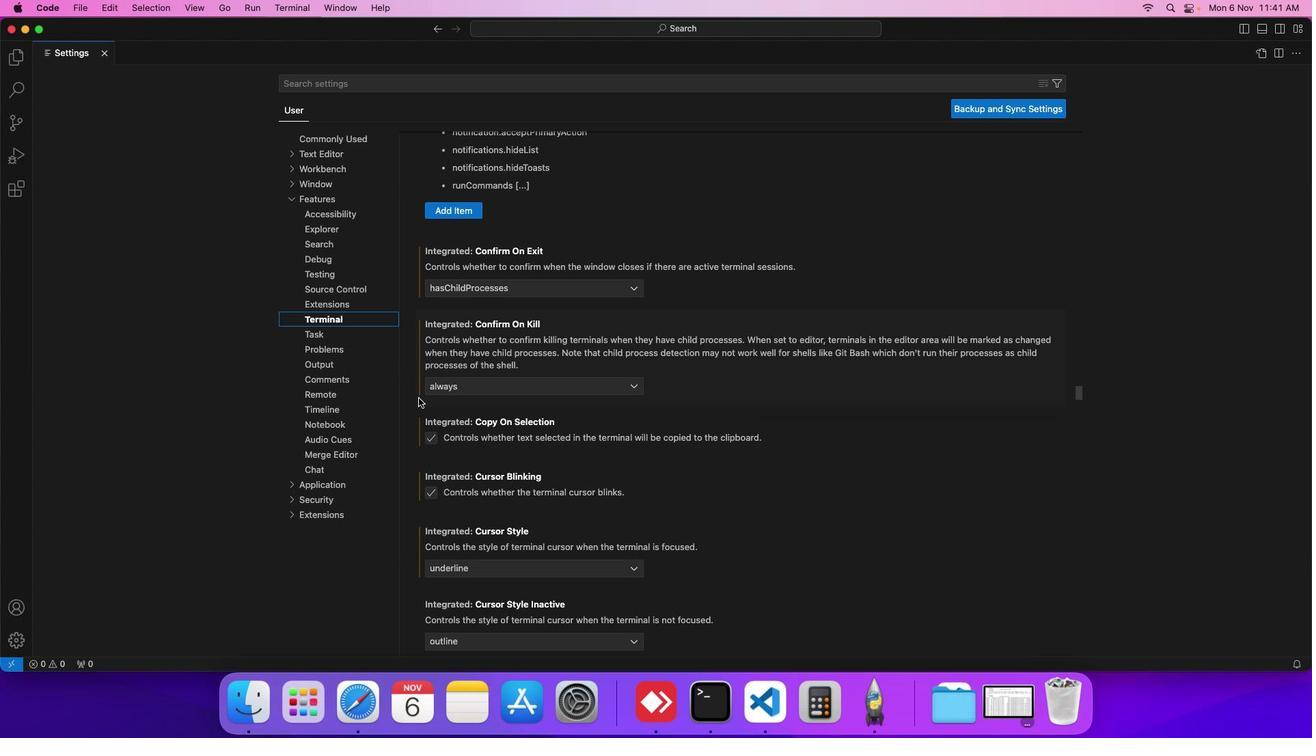 
Action: Mouse moved to (421, 395)
Screenshot: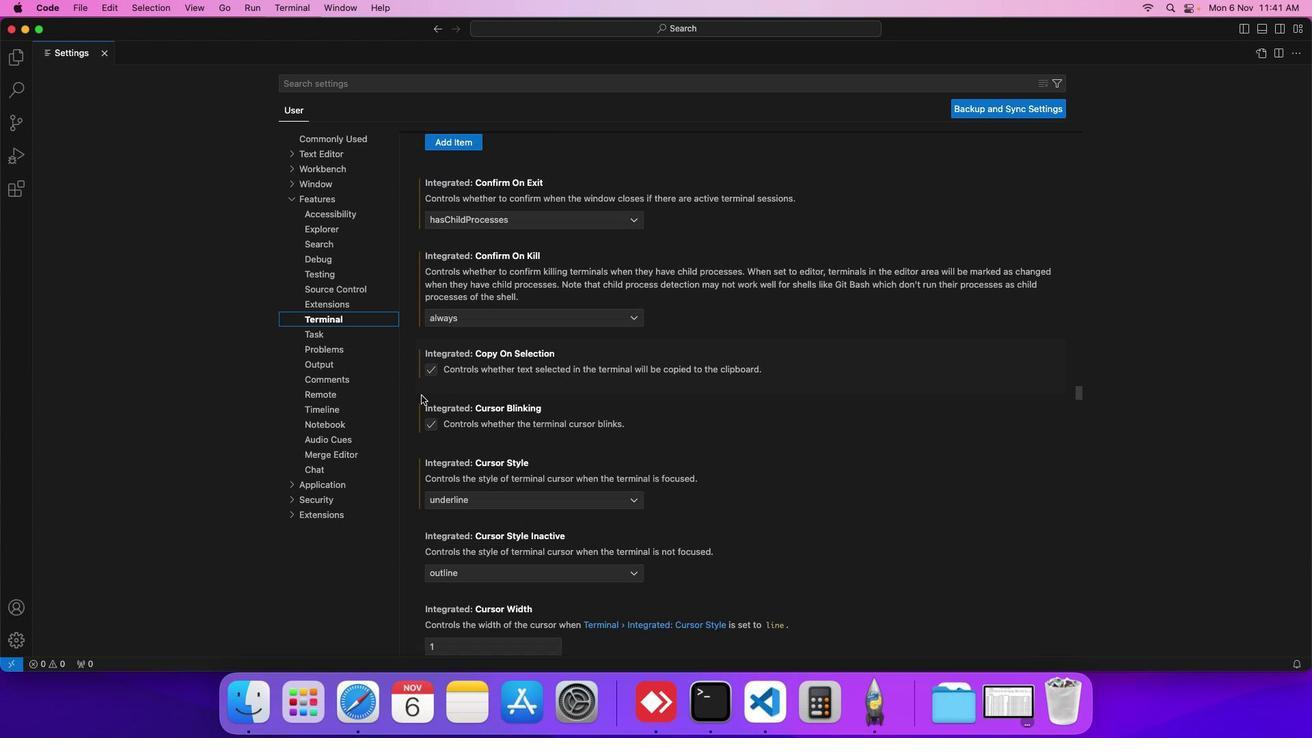 
Action: Mouse scrolled (421, 395) with delta (0, 0)
Screenshot: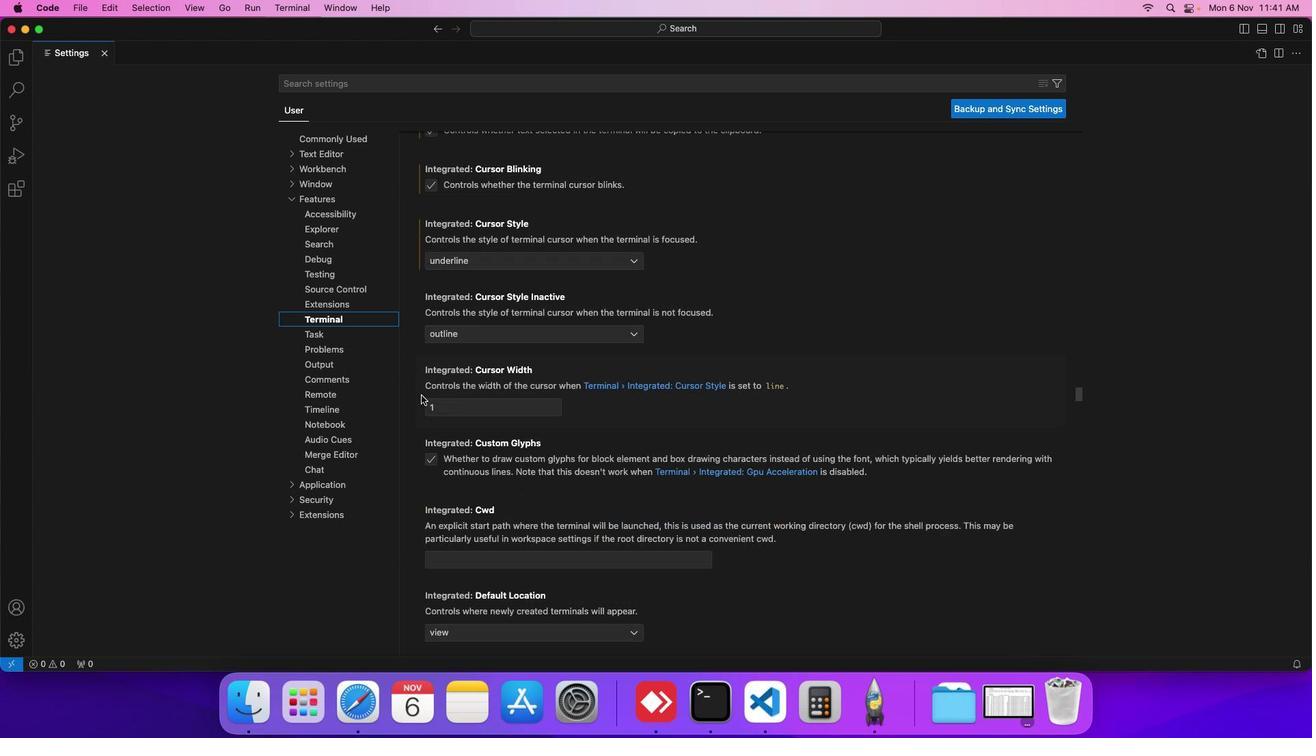 
Action: Mouse scrolled (421, 395) with delta (0, 0)
Screenshot: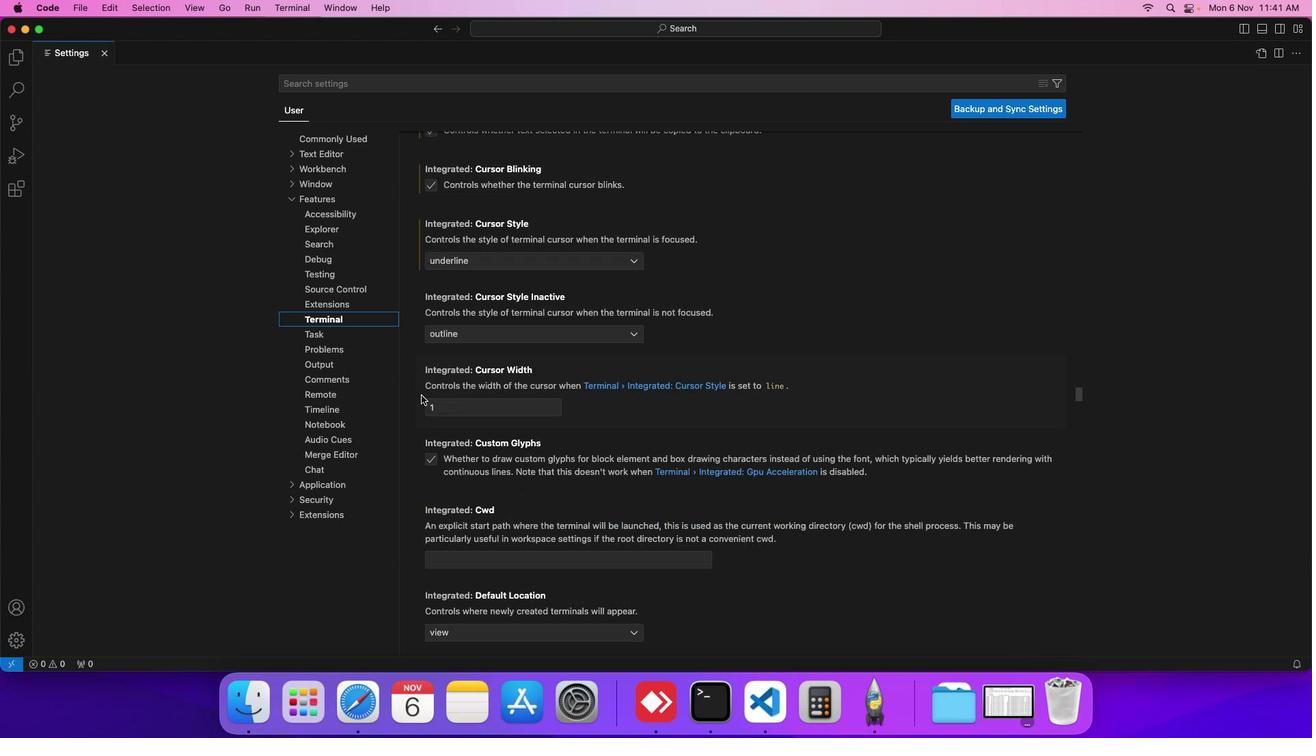 
Action: Mouse scrolled (421, 395) with delta (0, -2)
Screenshot: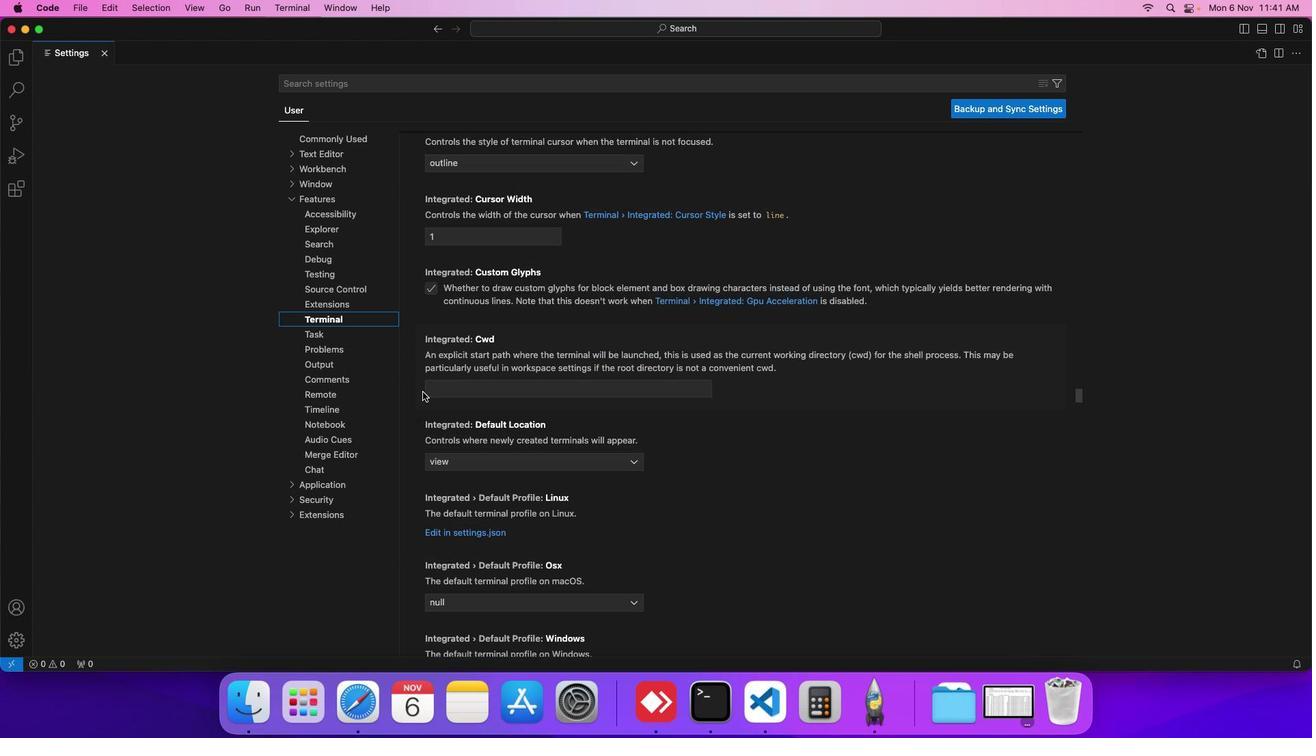 
Action: Mouse scrolled (421, 395) with delta (0, -2)
Screenshot: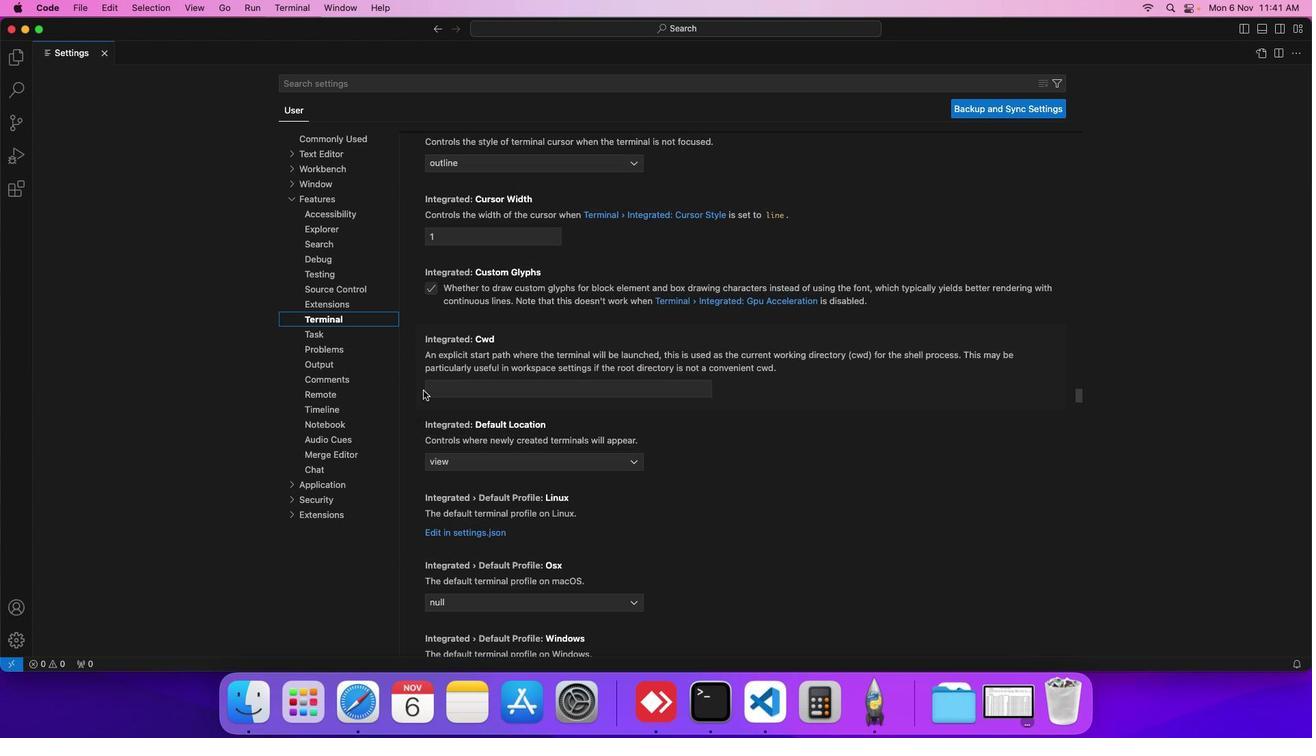 
Action: Mouse scrolled (421, 395) with delta (0, -3)
Screenshot: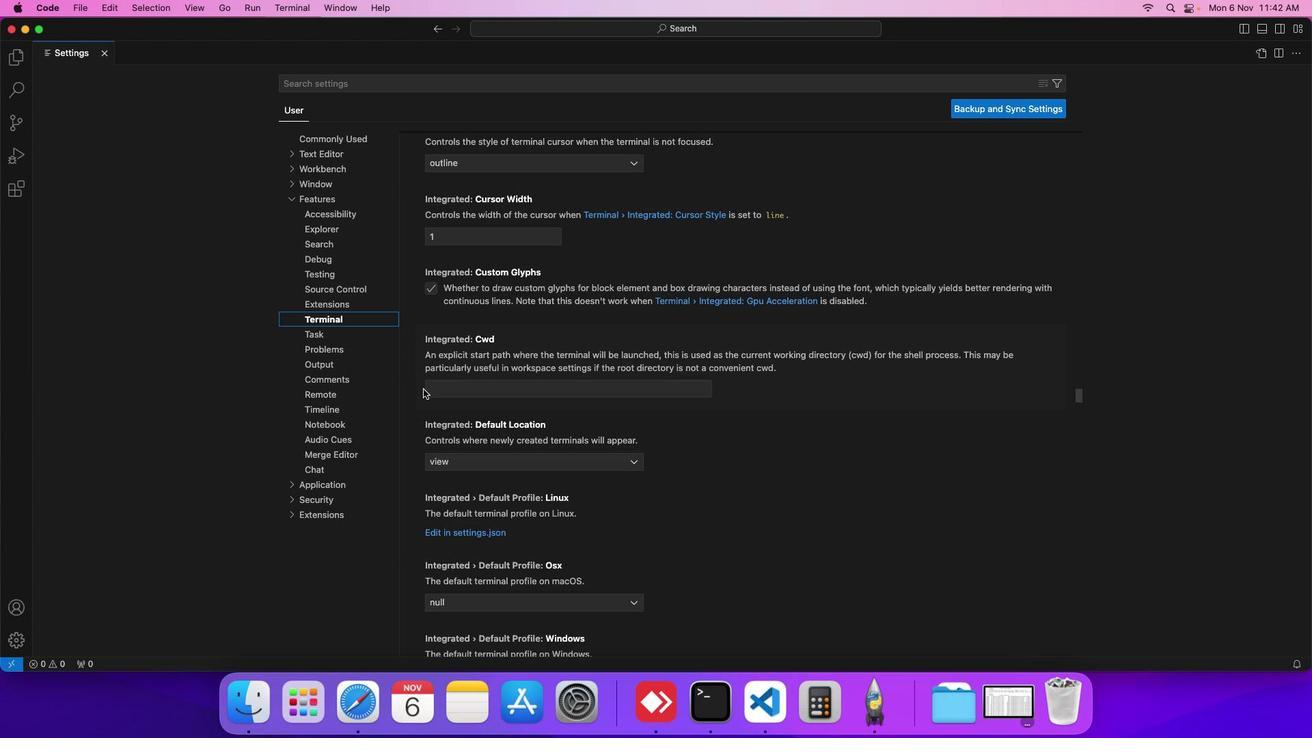 
Action: Mouse moved to (423, 389)
Screenshot: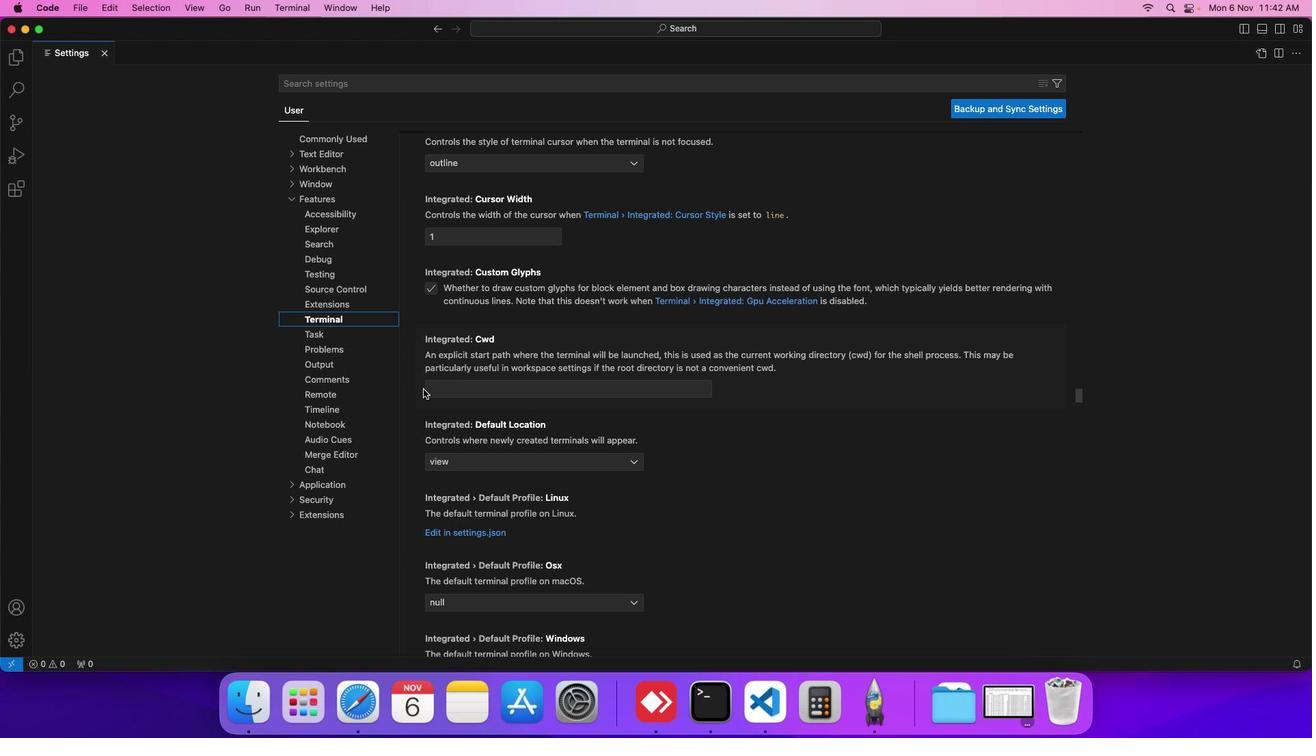 
Action: Mouse scrolled (423, 389) with delta (0, 0)
Screenshot: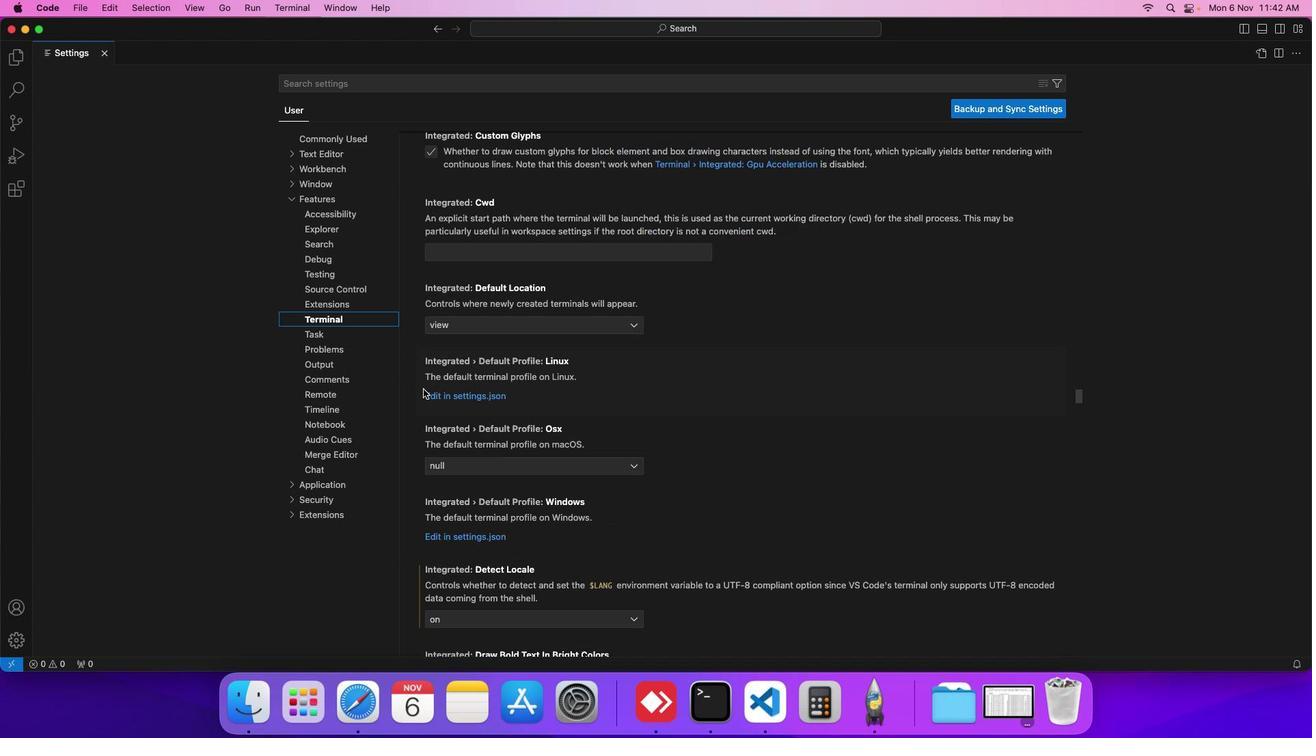 
Action: Mouse scrolled (423, 389) with delta (0, 0)
Screenshot: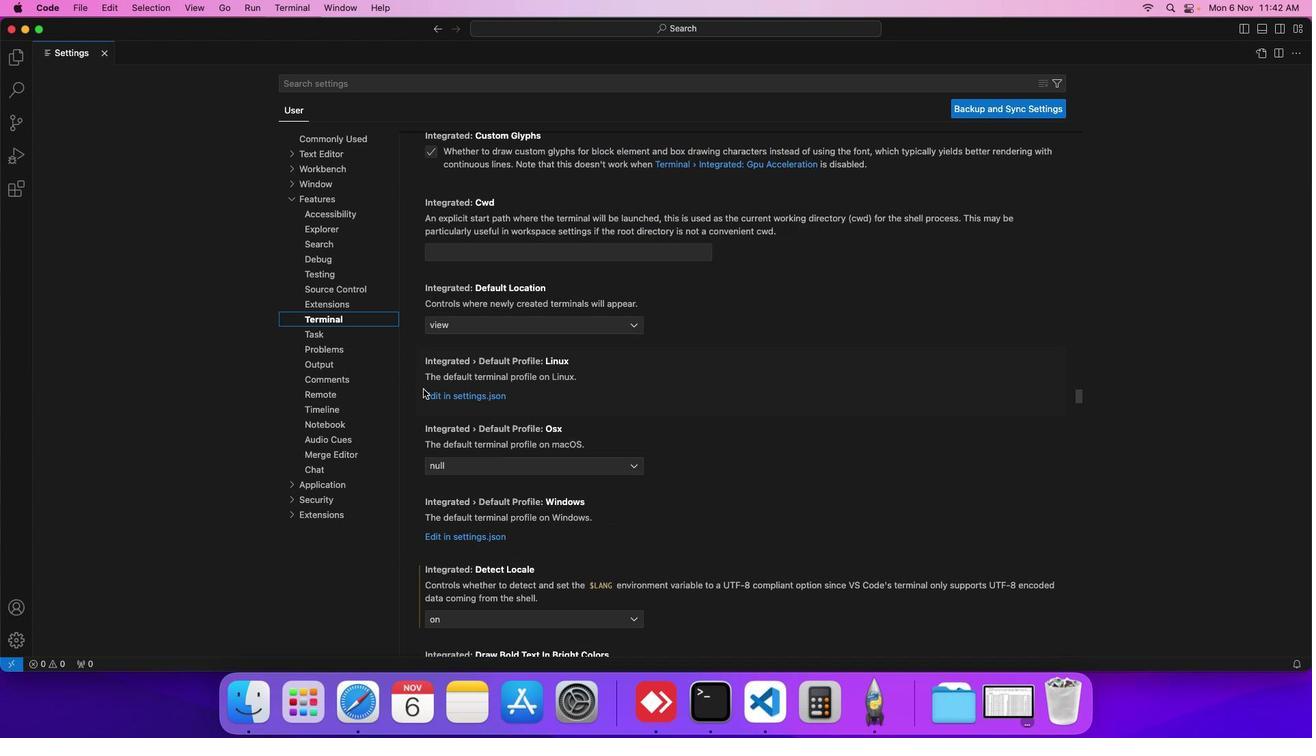 
Action: Mouse scrolled (423, 389) with delta (0, -1)
Screenshot: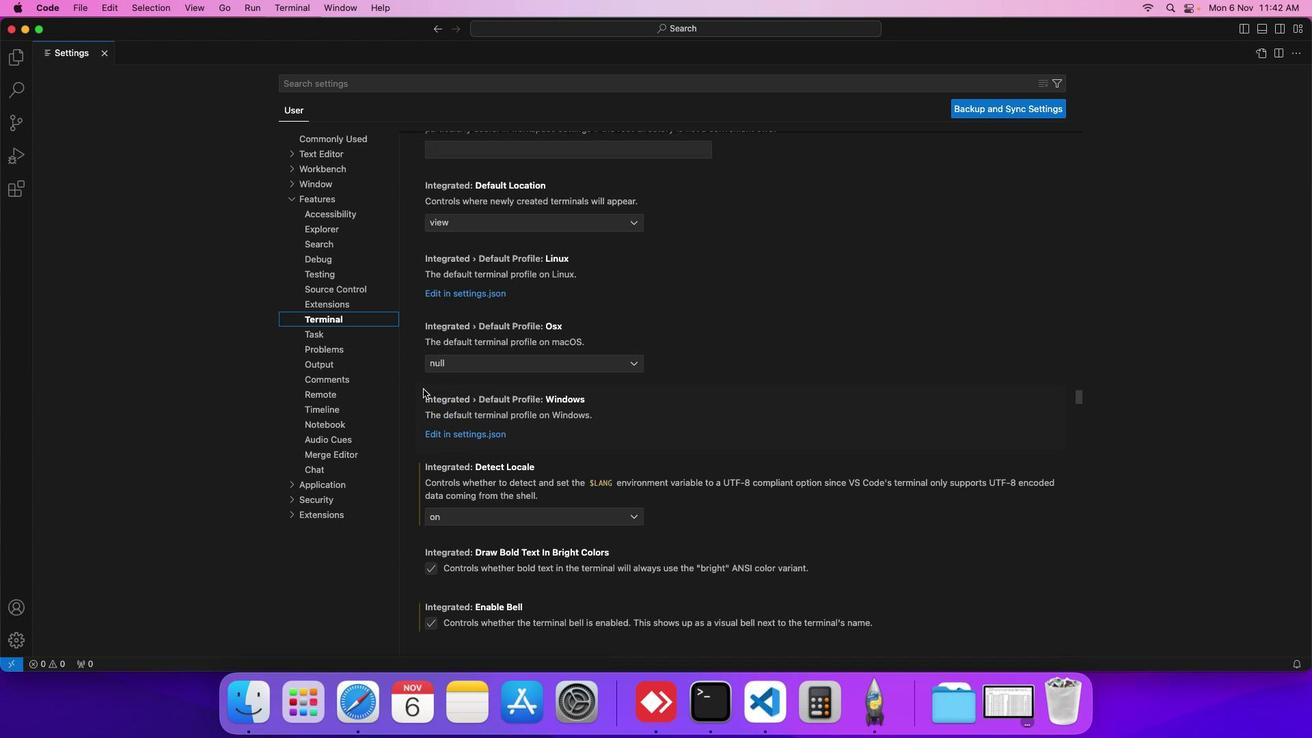 
Action: Mouse scrolled (423, 389) with delta (0, -2)
Screenshot: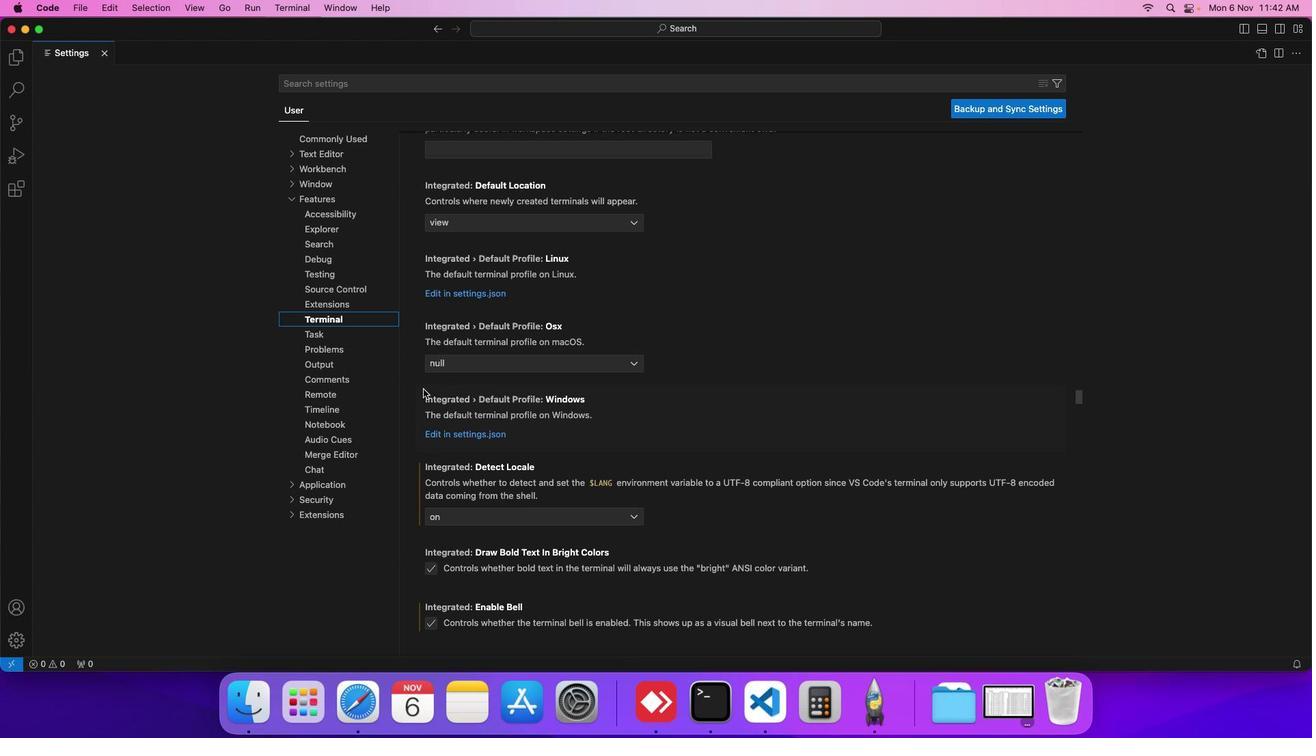 
Action: Mouse moved to (423, 389)
Screenshot: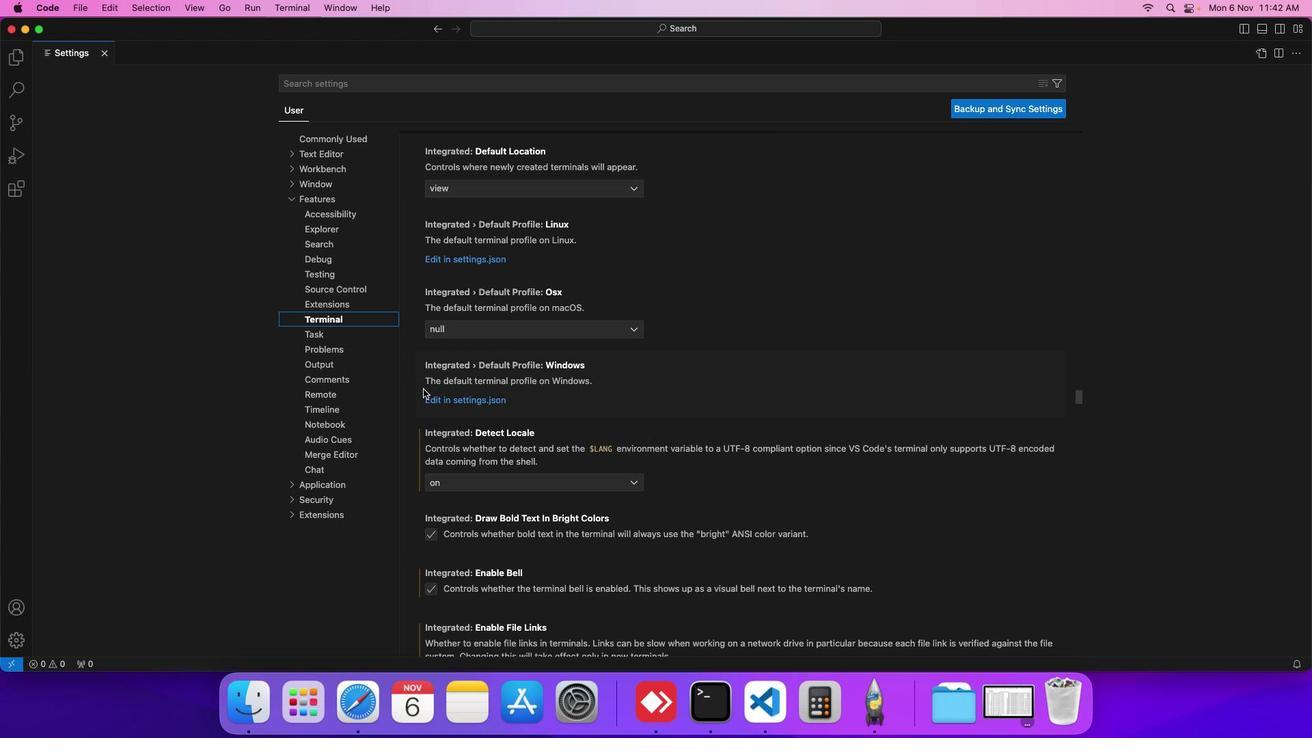 
Action: Mouse scrolled (423, 389) with delta (0, 0)
Screenshot: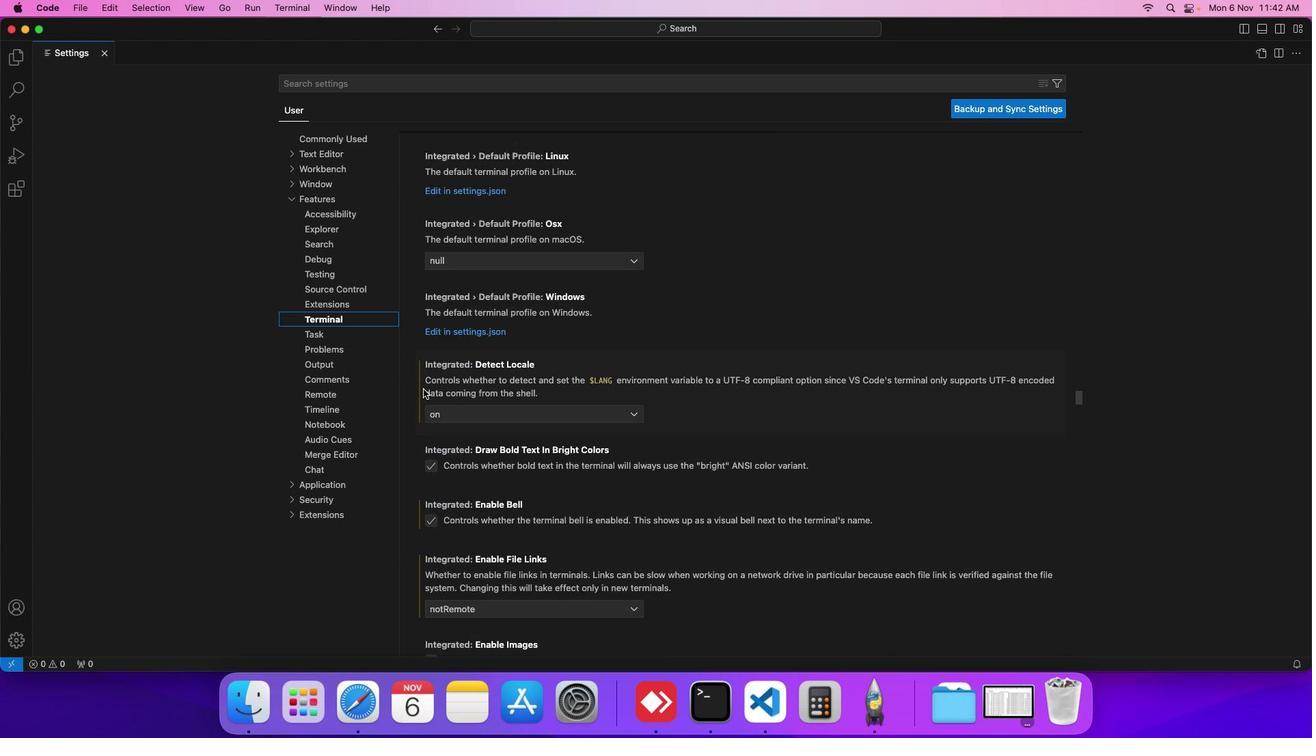 
Action: Mouse scrolled (423, 389) with delta (0, 0)
Screenshot: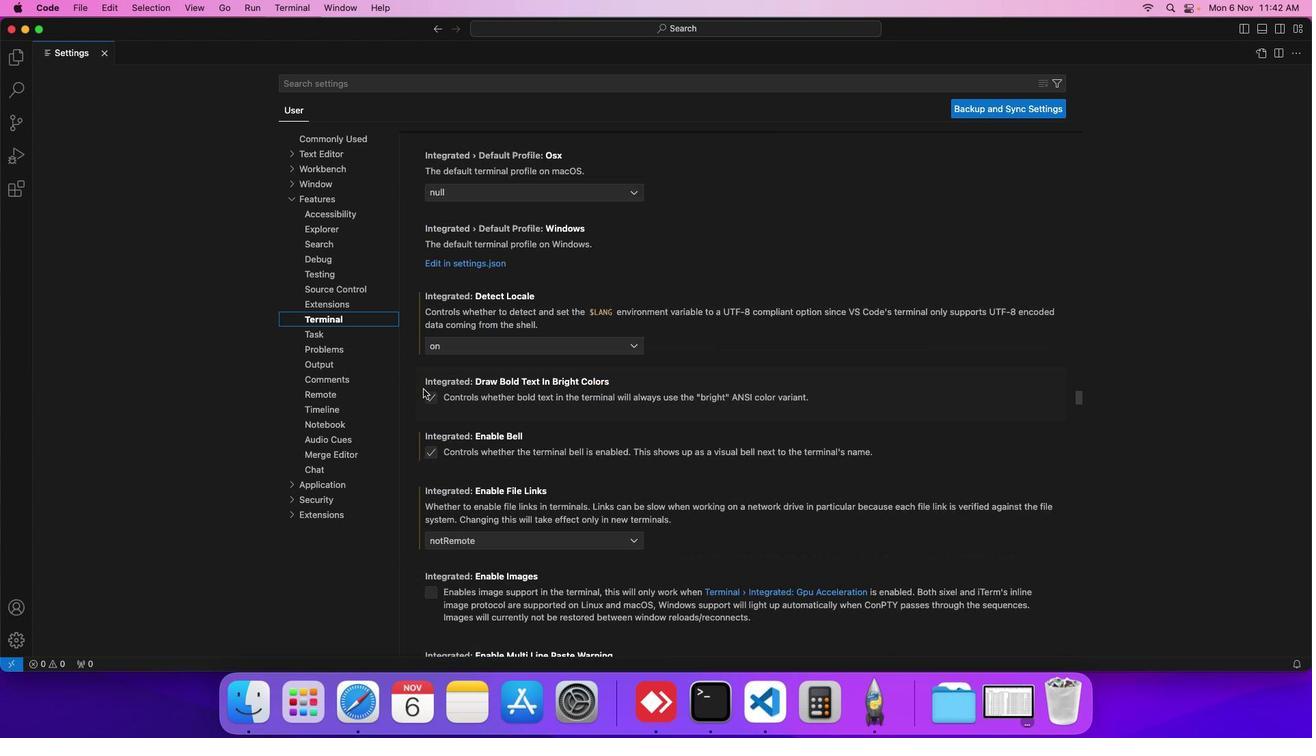 
Action: Mouse scrolled (423, 389) with delta (0, 0)
Screenshot: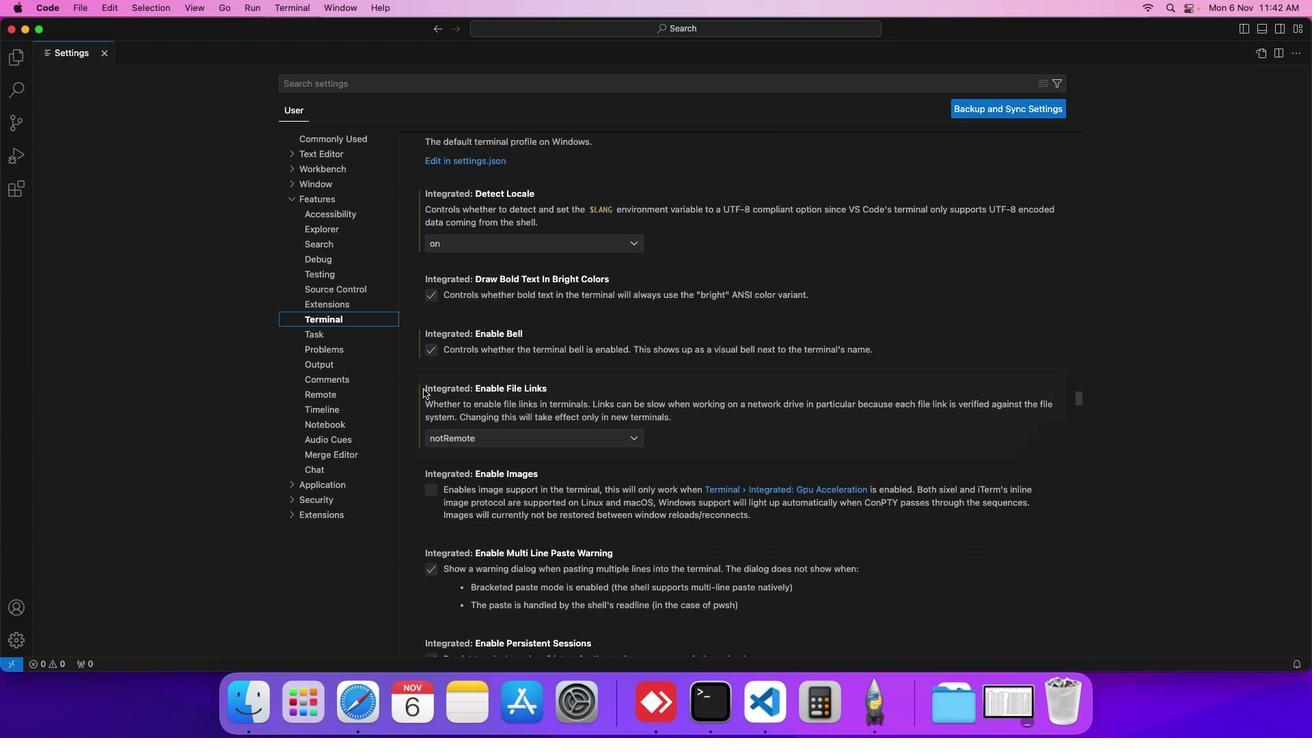 
Action: Mouse scrolled (423, 389) with delta (0, -1)
Screenshot: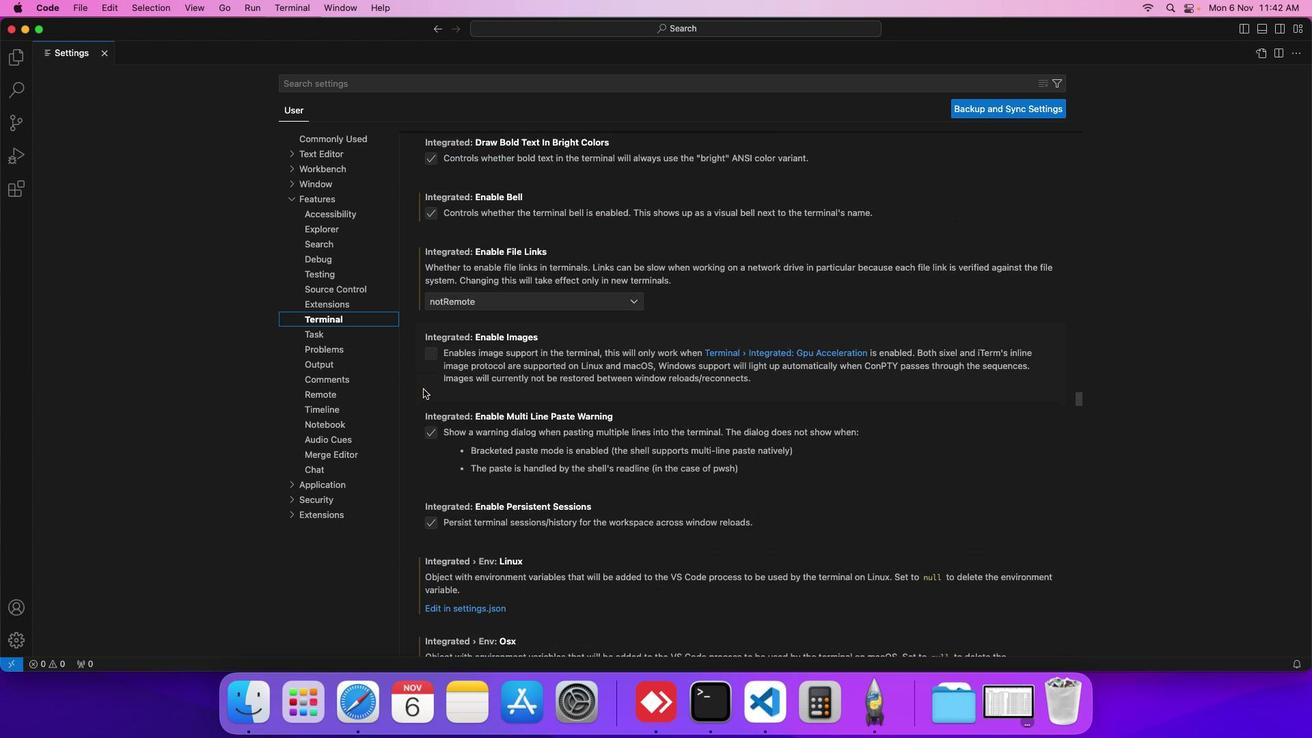 
Action: Mouse scrolled (423, 389) with delta (0, -2)
Screenshot: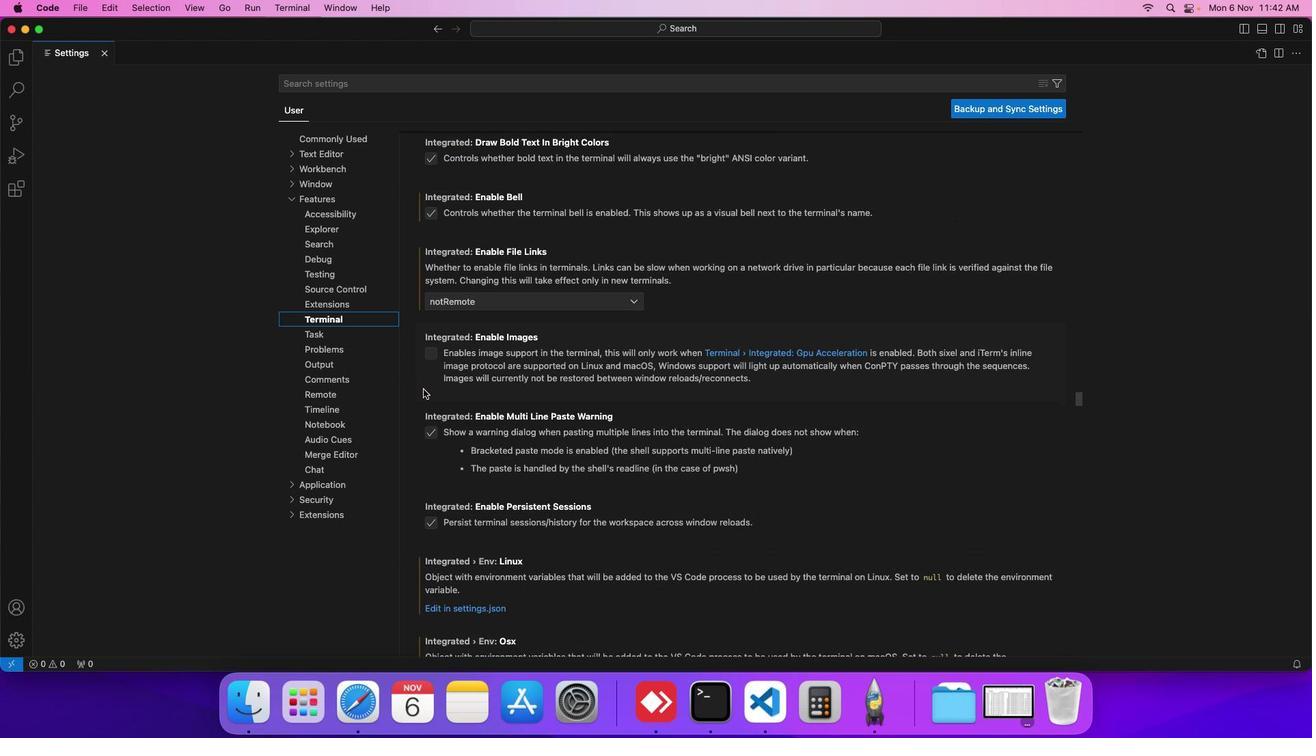 
Action: Mouse scrolled (423, 389) with delta (0, -2)
Screenshot: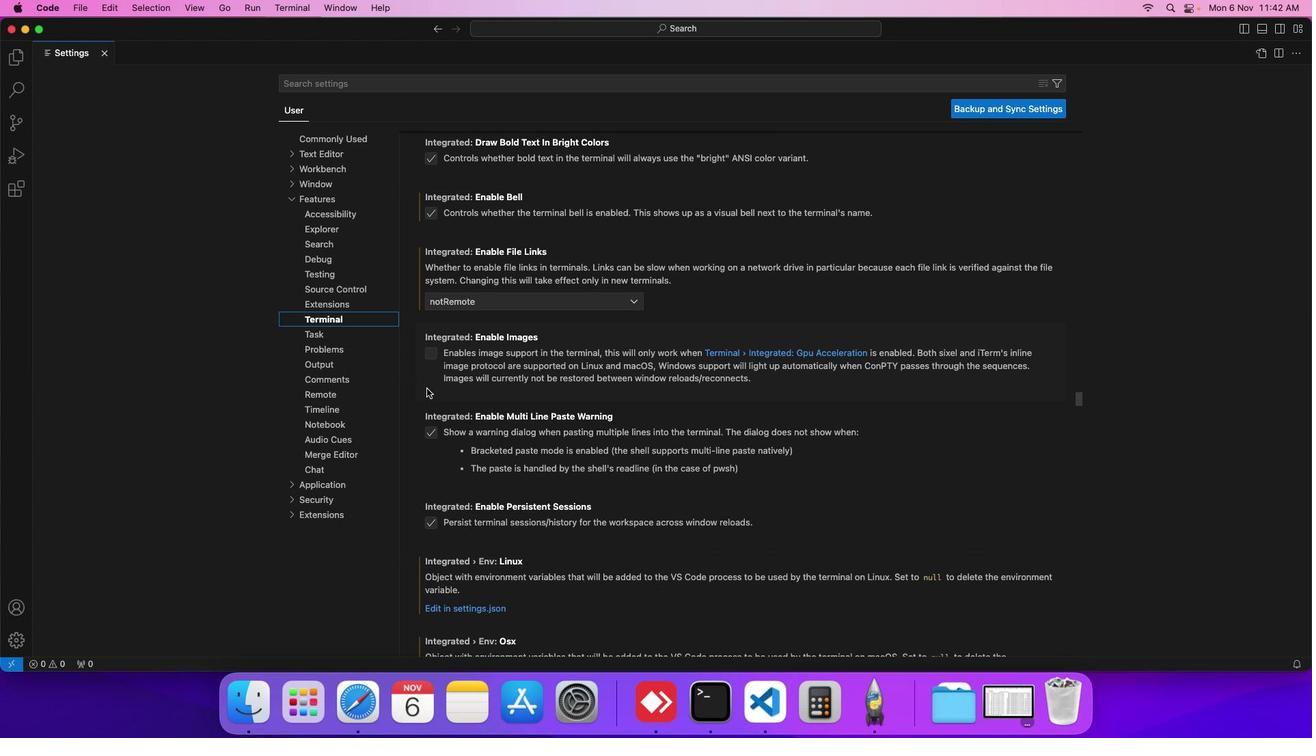 
Action: Mouse moved to (427, 388)
Screenshot: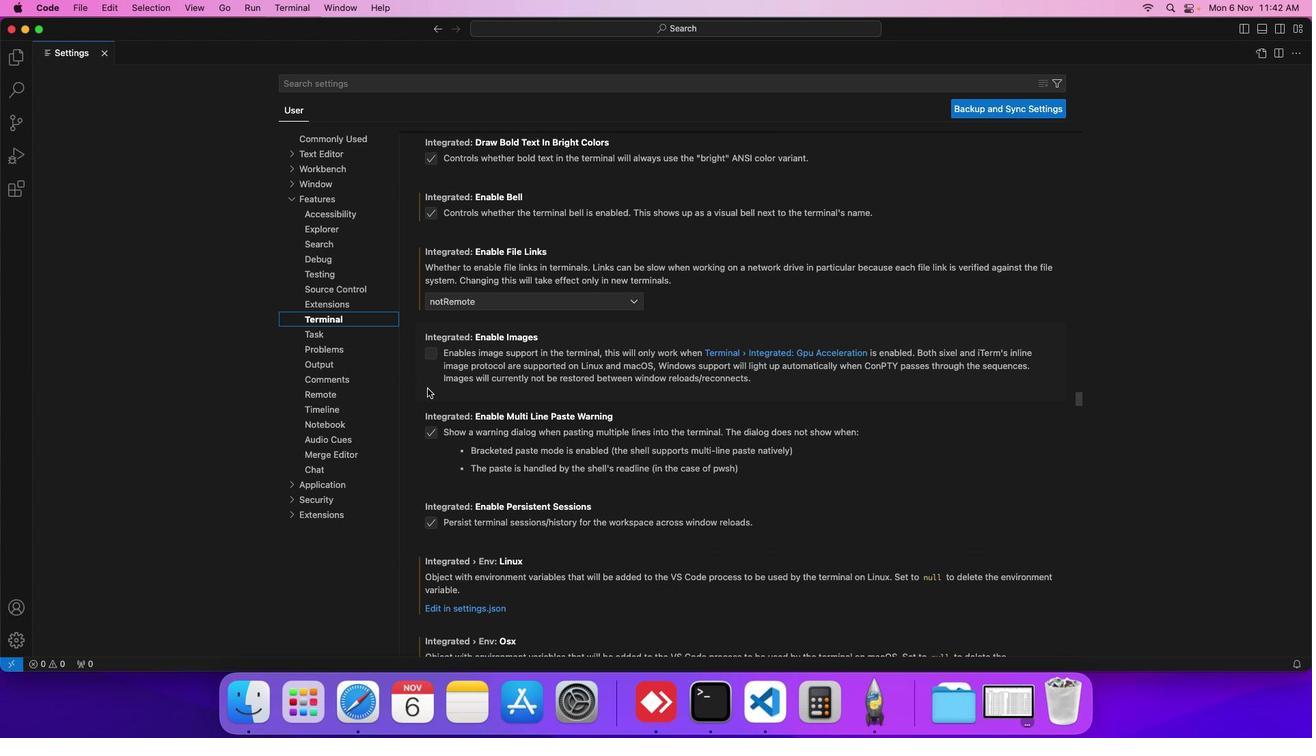
Action: Mouse scrolled (427, 388) with delta (0, 0)
Screenshot: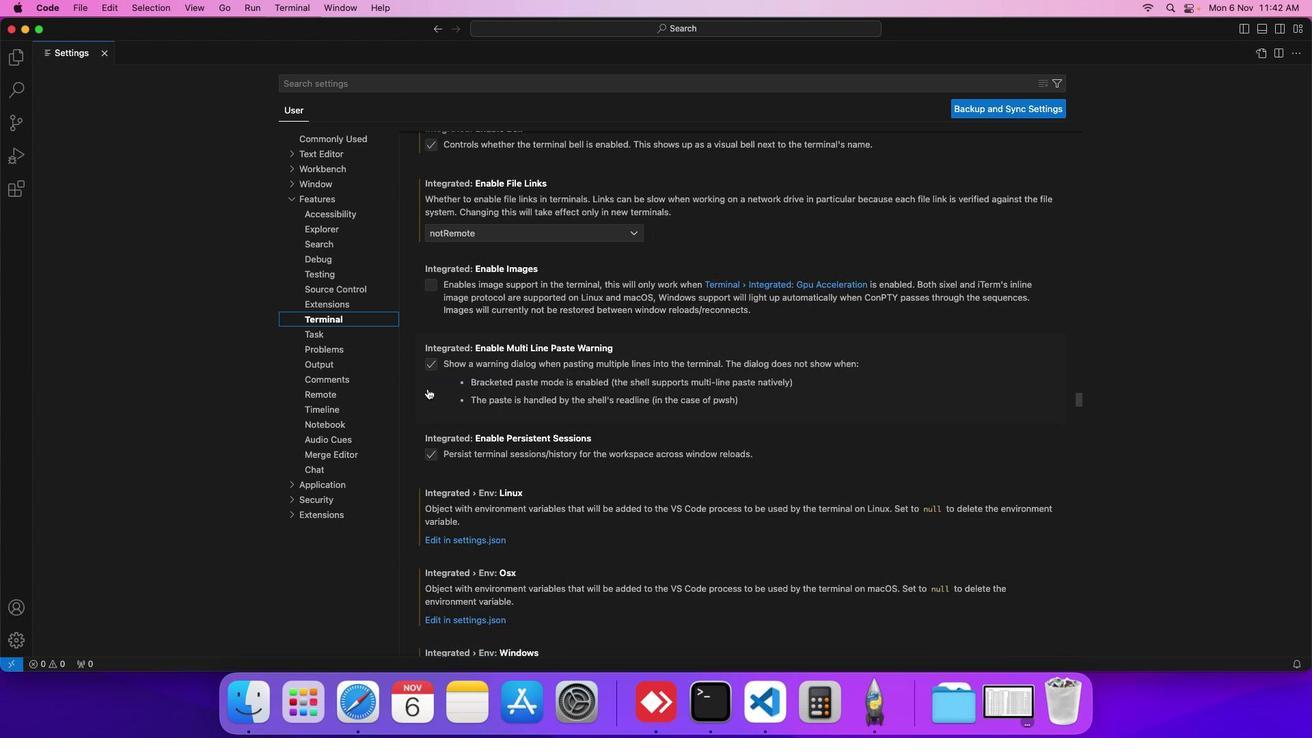 
Action: Mouse scrolled (427, 388) with delta (0, 0)
Screenshot: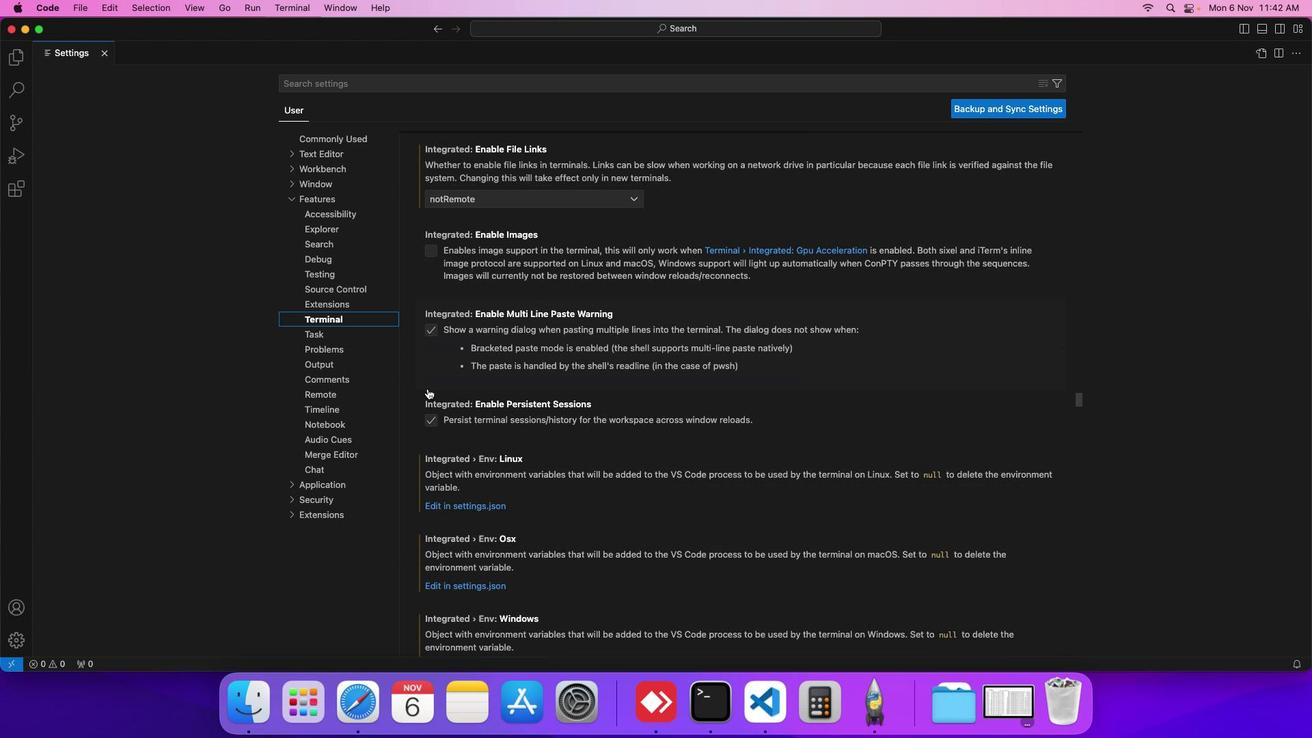 
Action: Mouse scrolled (427, 388) with delta (0, 0)
Screenshot: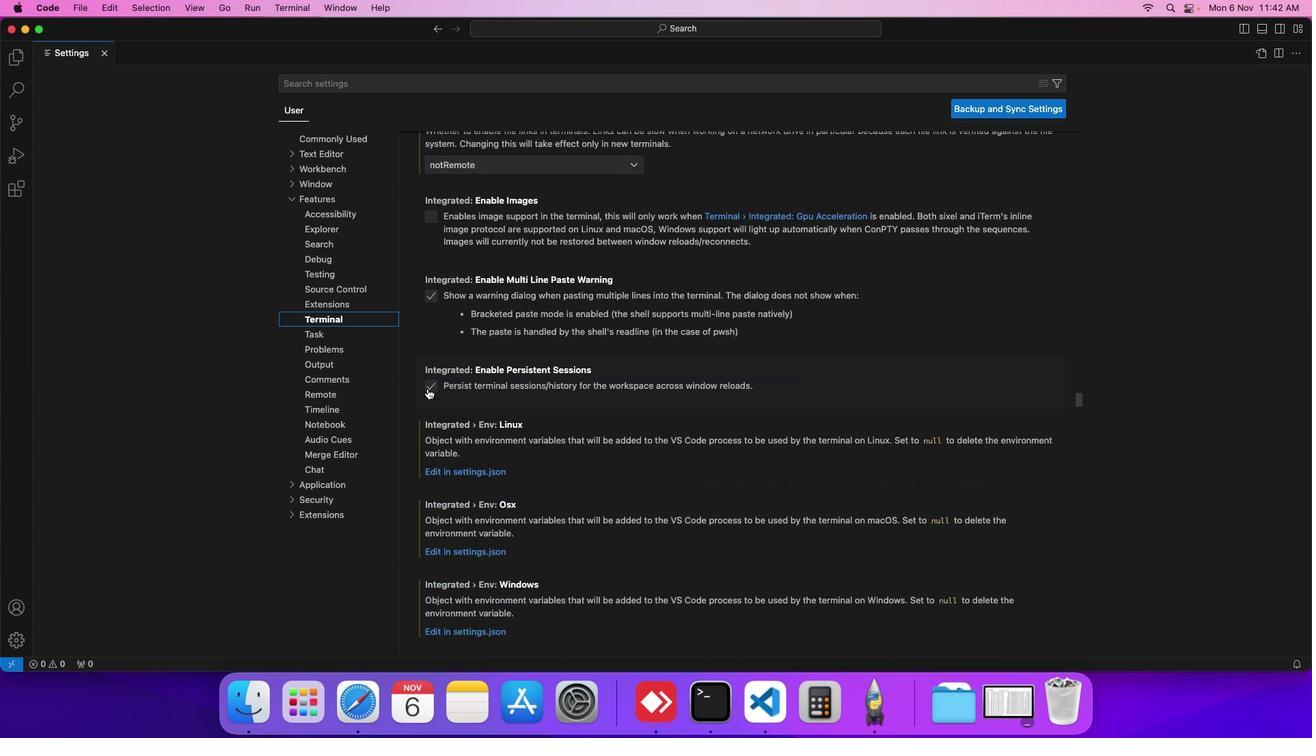
Action: Mouse scrolled (427, 388) with delta (0, 0)
Screenshot: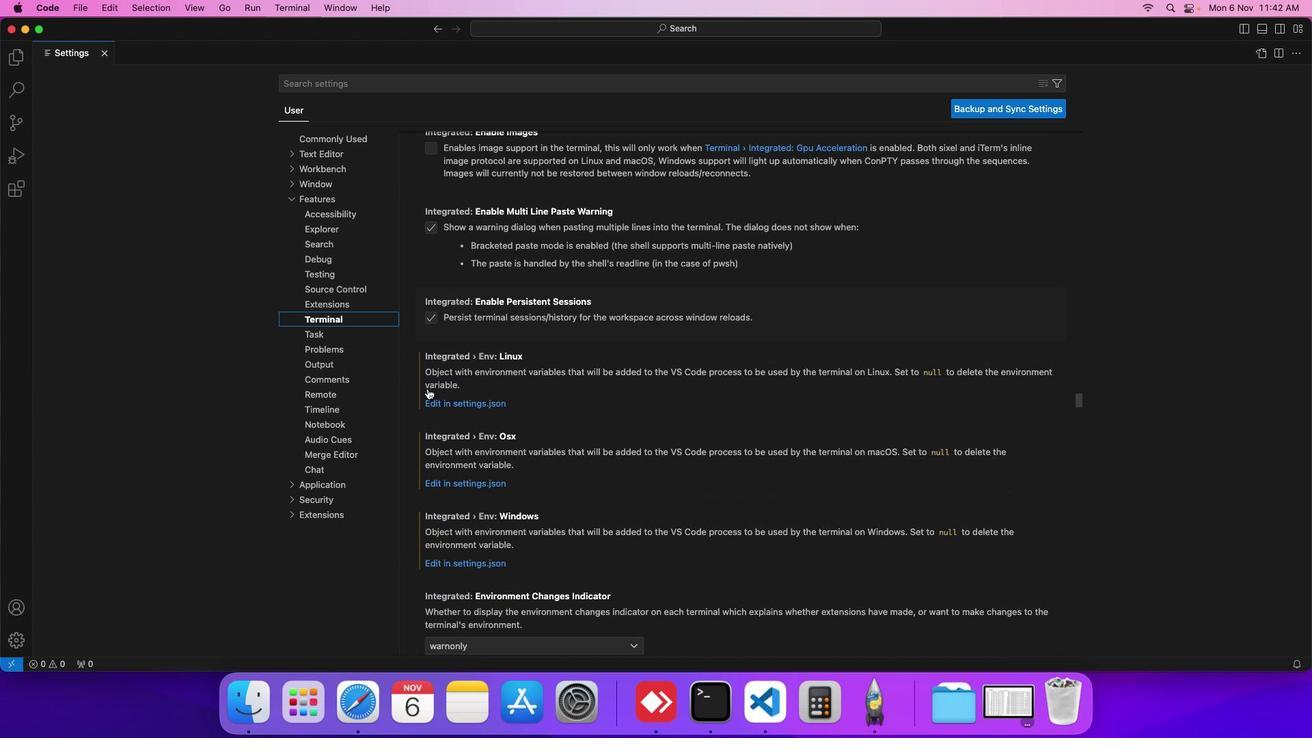 
Action: Mouse scrolled (427, 388) with delta (0, -1)
Screenshot: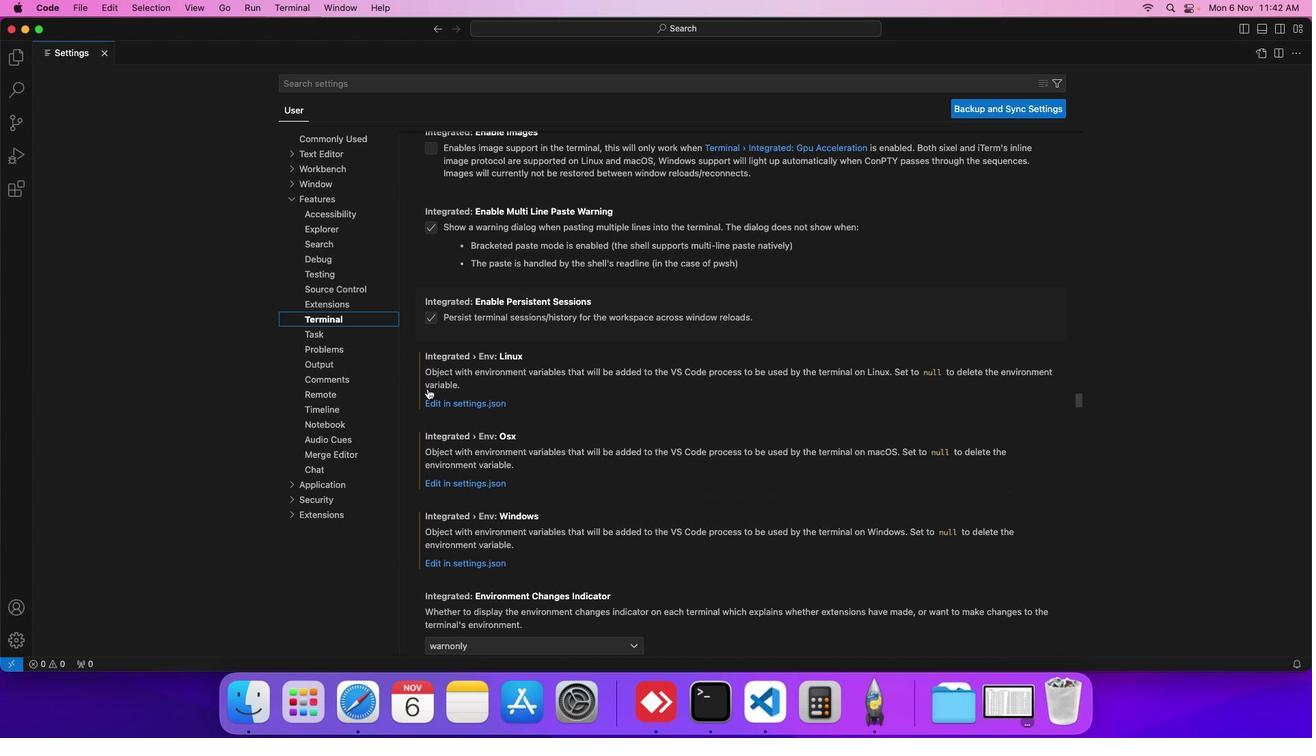 
Action: Mouse scrolled (427, 388) with delta (0, 0)
Screenshot: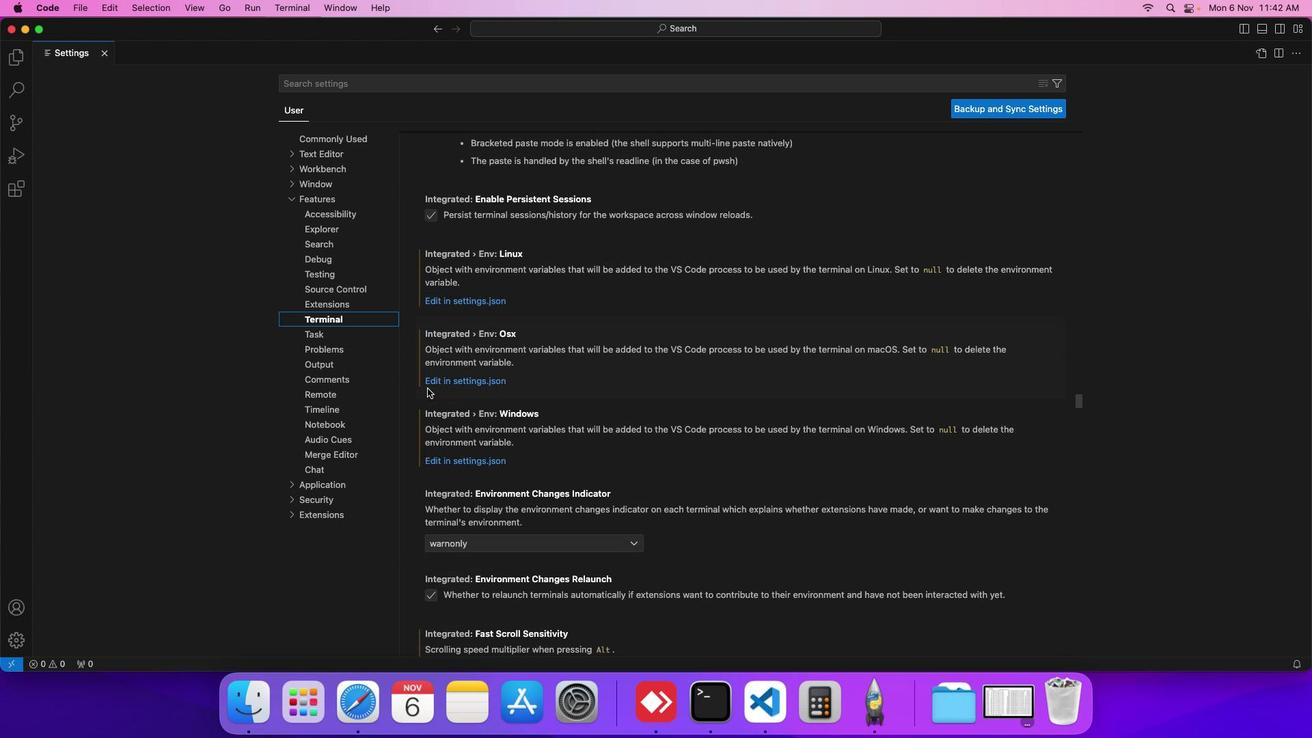 
Action: Mouse scrolled (427, 388) with delta (0, 0)
Screenshot: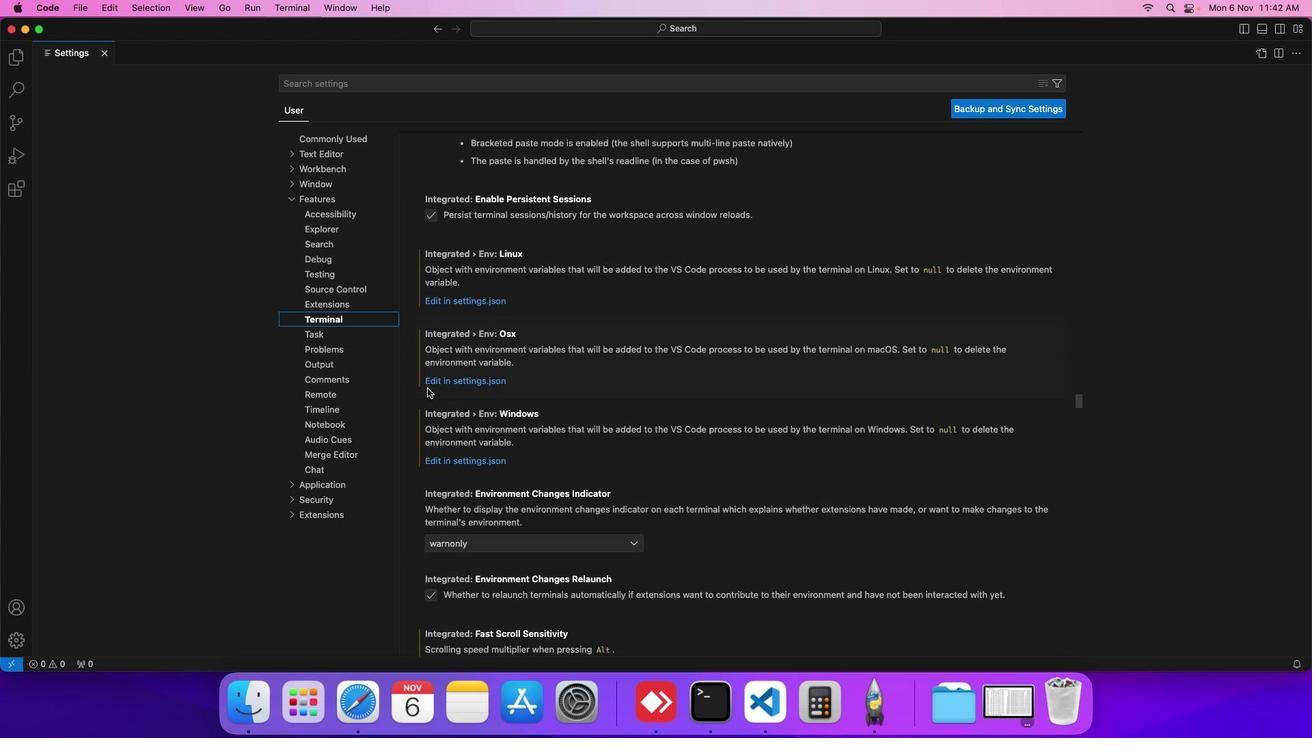 
Action: Mouse scrolled (427, 388) with delta (0, 0)
Screenshot: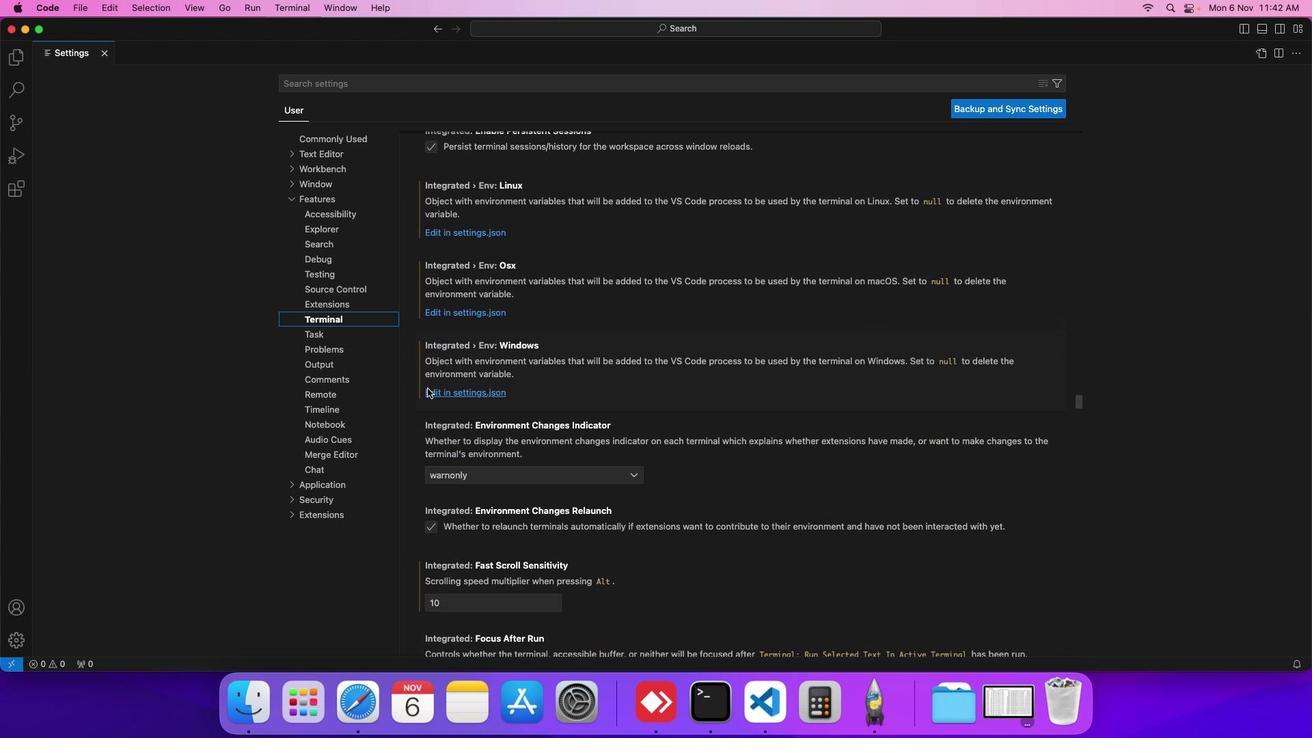 
Action: Mouse scrolled (427, 388) with delta (0, -1)
Screenshot: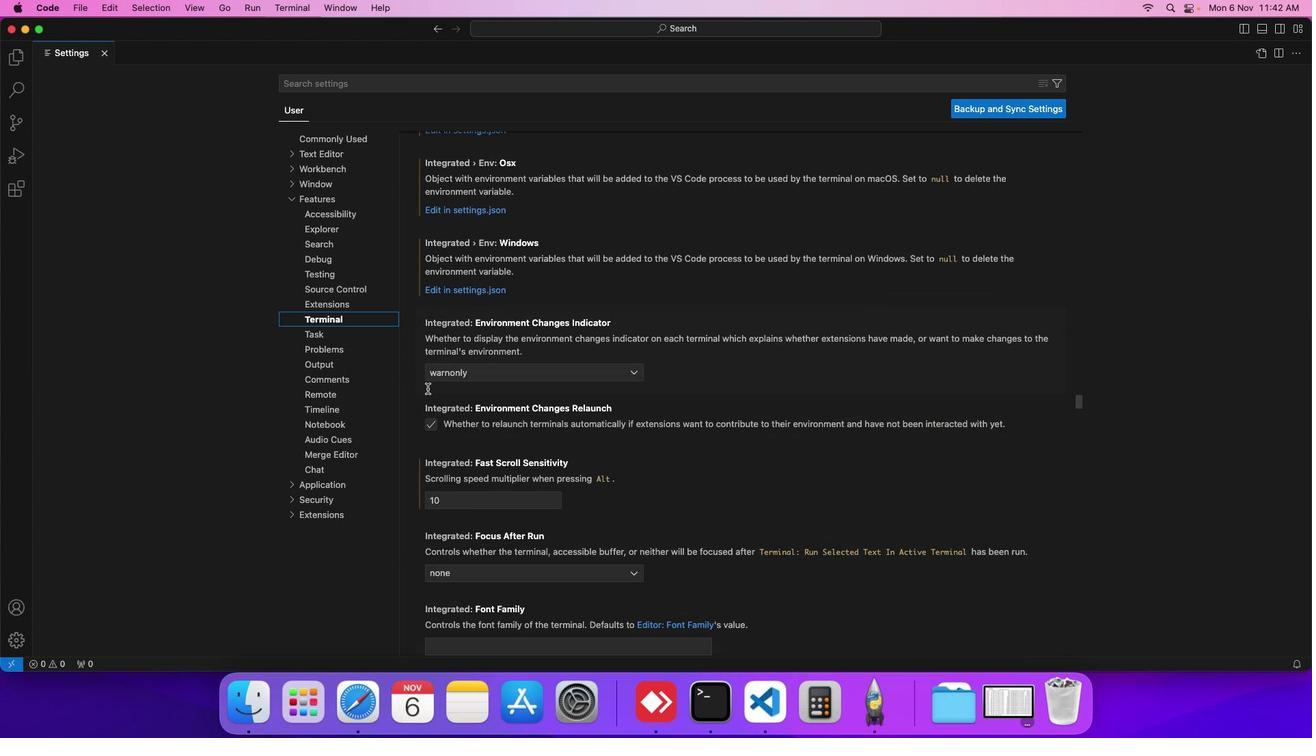 
Action: Mouse scrolled (427, 388) with delta (0, -2)
Screenshot: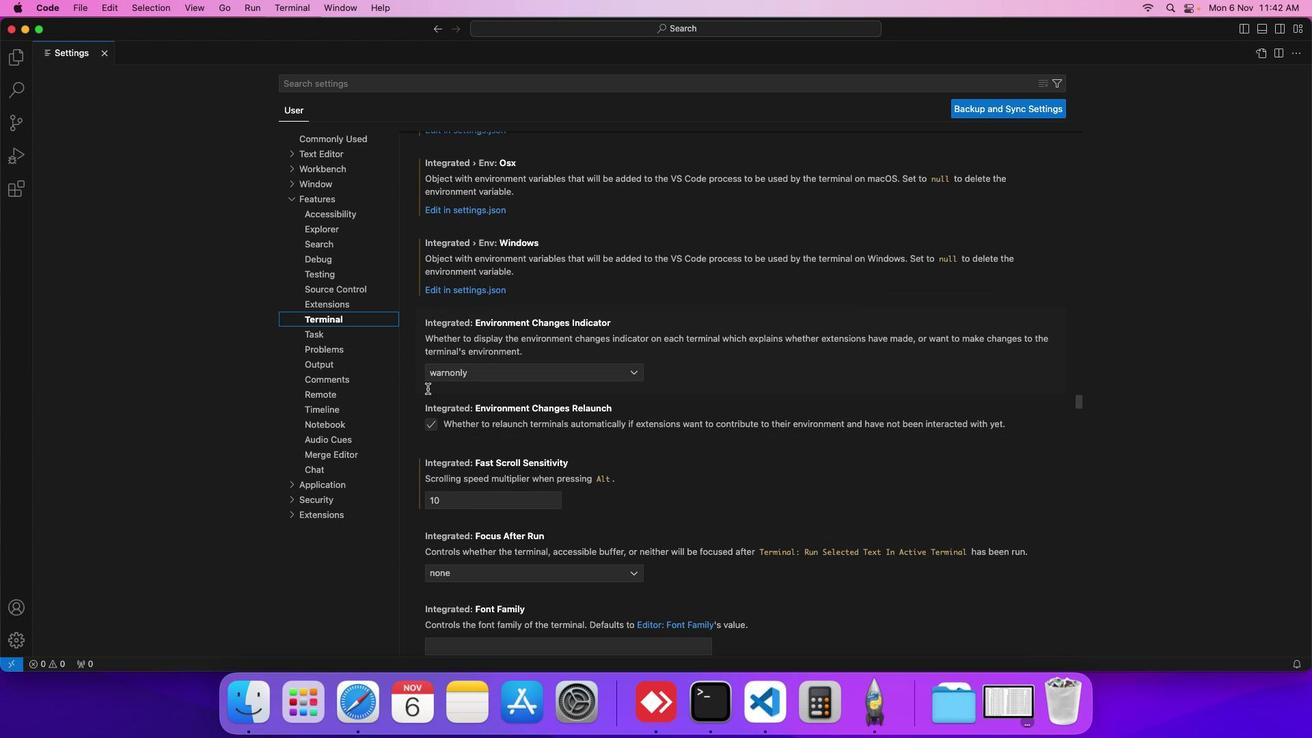 
Action: Mouse scrolled (427, 388) with delta (0, -2)
Screenshot: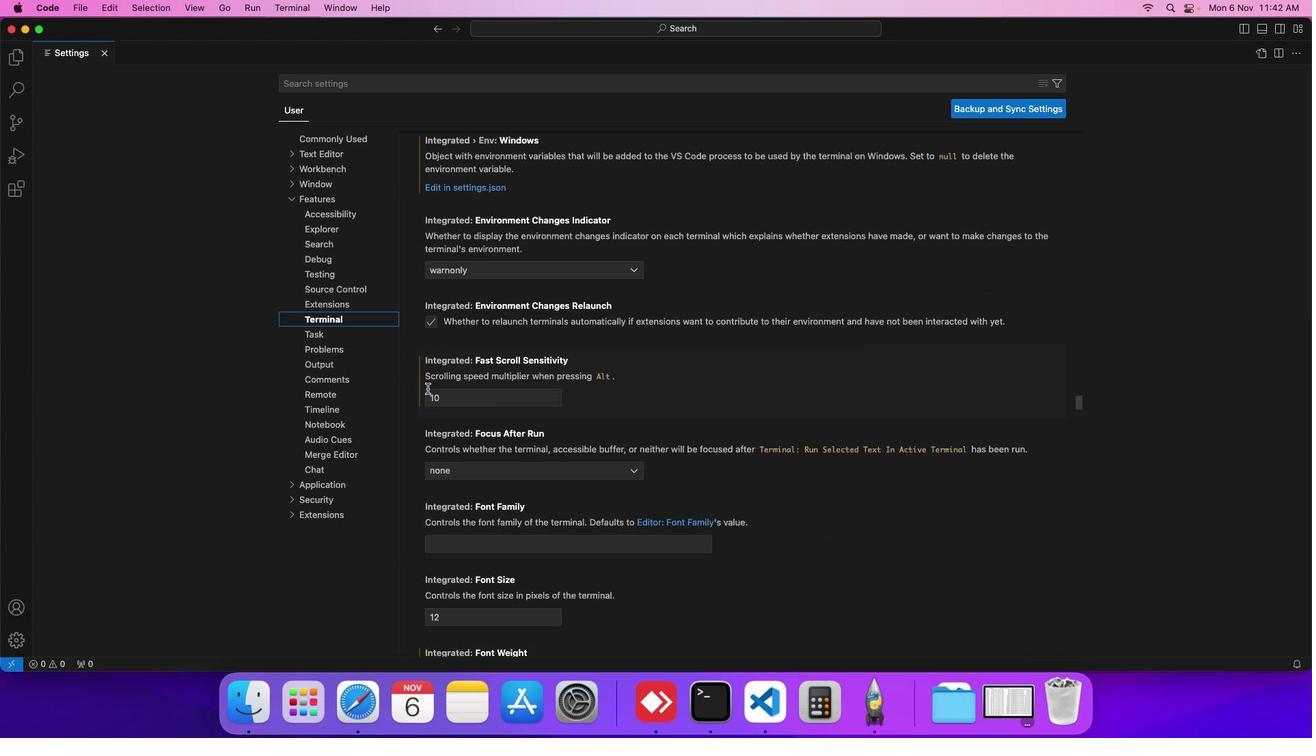 
Action: Mouse scrolled (427, 388) with delta (0, 0)
Screenshot: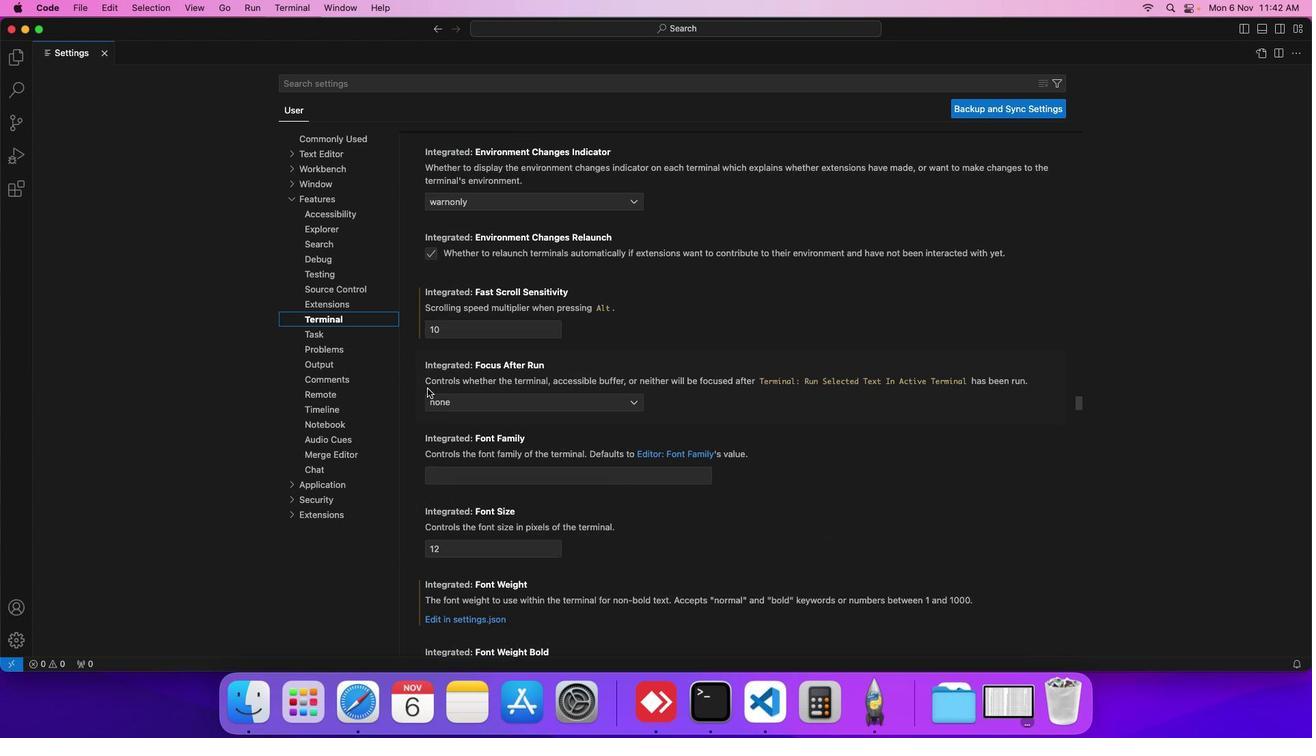 
Action: Mouse scrolled (427, 388) with delta (0, 0)
Screenshot: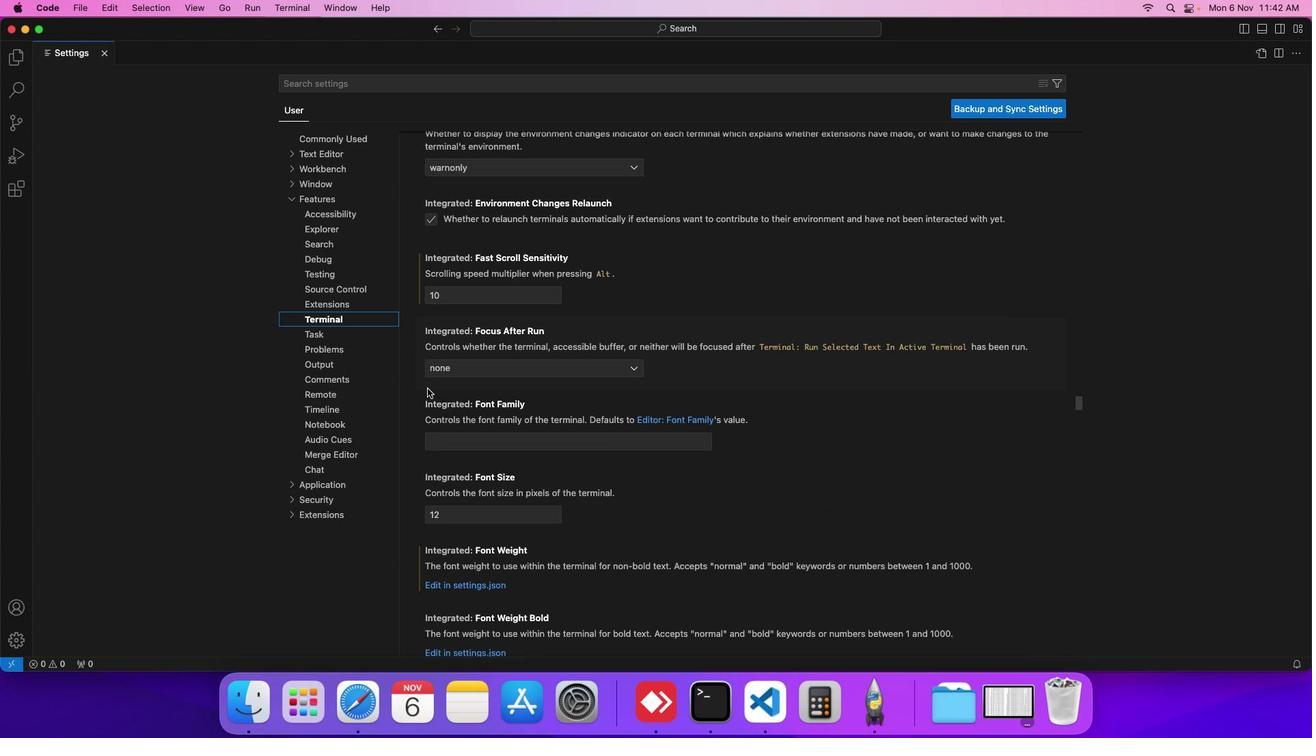 
Action: Mouse scrolled (427, 388) with delta (0, 0)
Screenshot: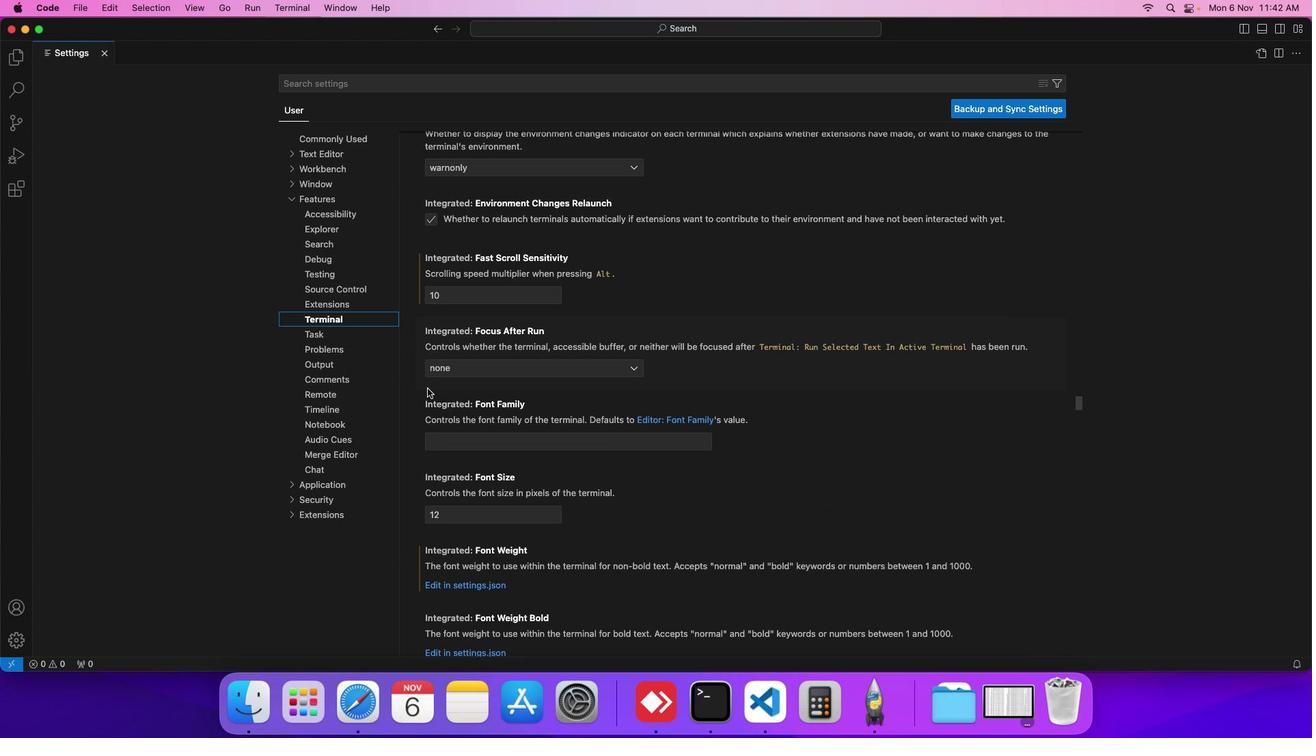 
Action: Mouse scrolled (427, 388) with delta (0, 0)
Screenshot: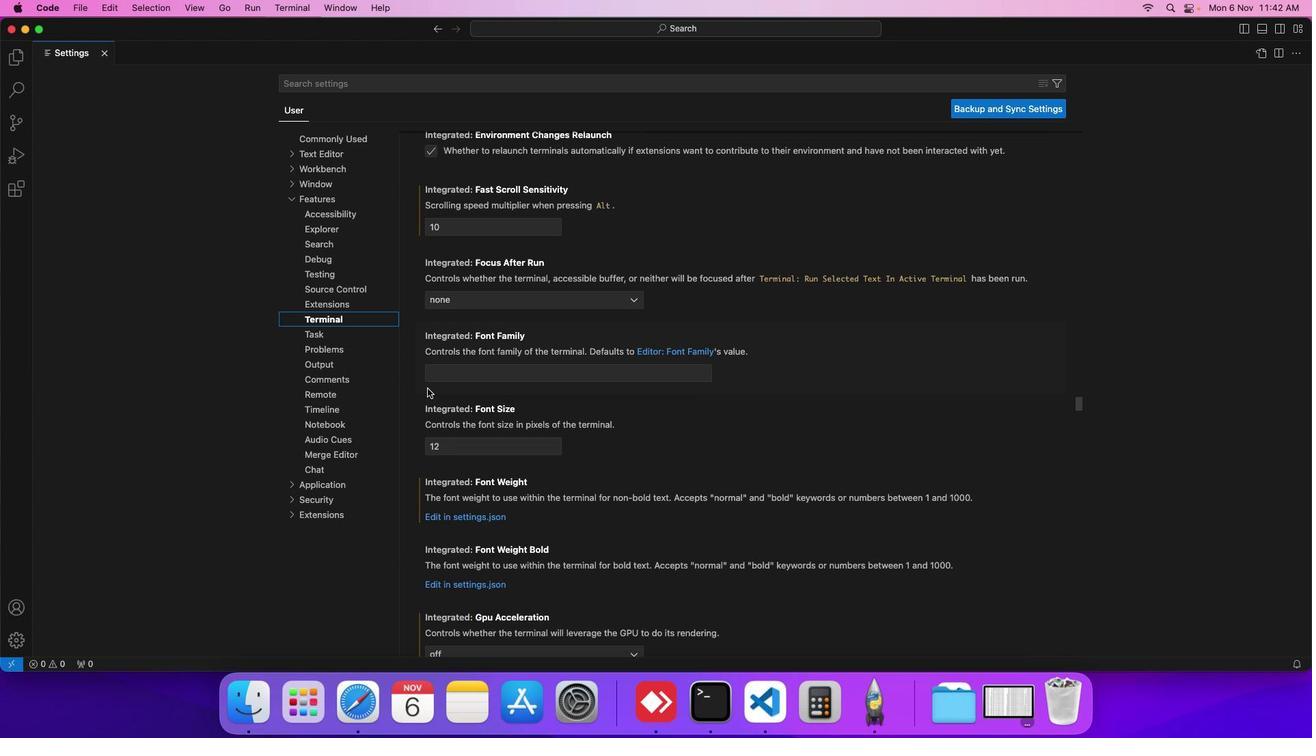 
Action: Mouse scrolled (427, 388) with delta (0, 0)
Screenshot: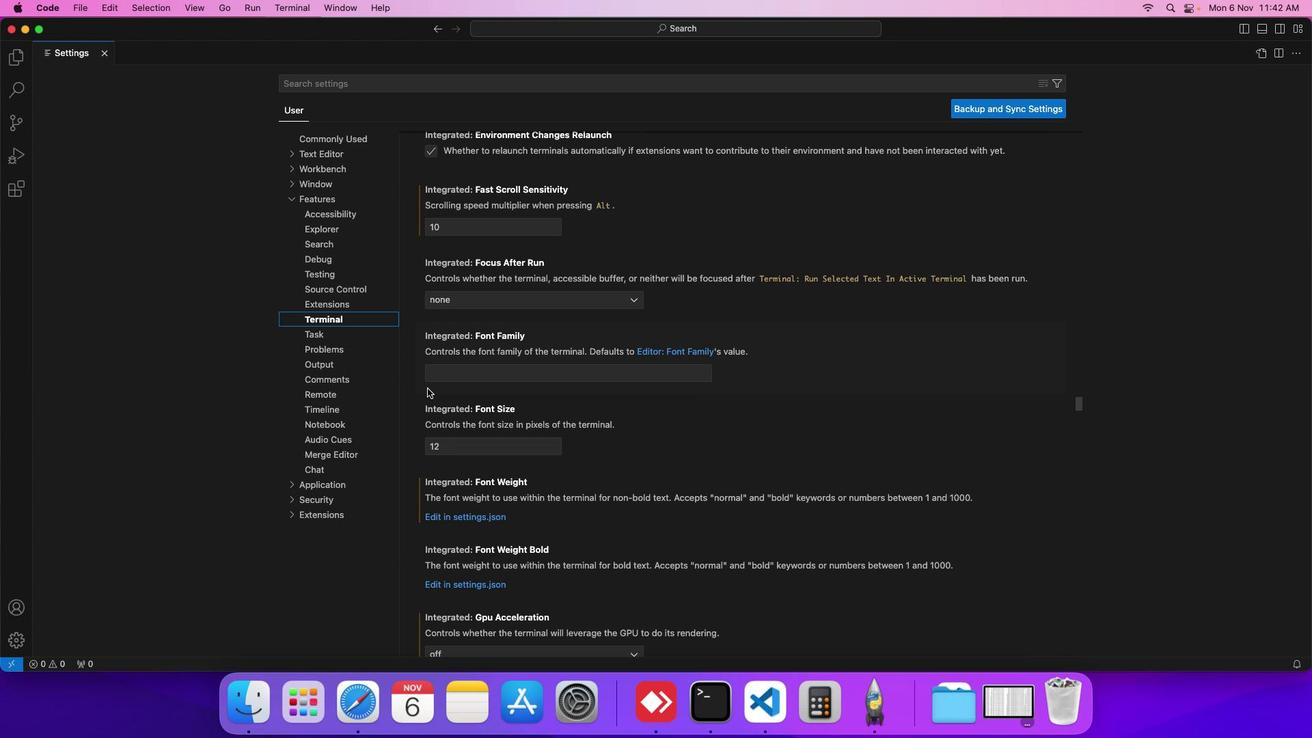
Action: Mouse scrolled (427, 388) with delta (0, 0)
Screenshot: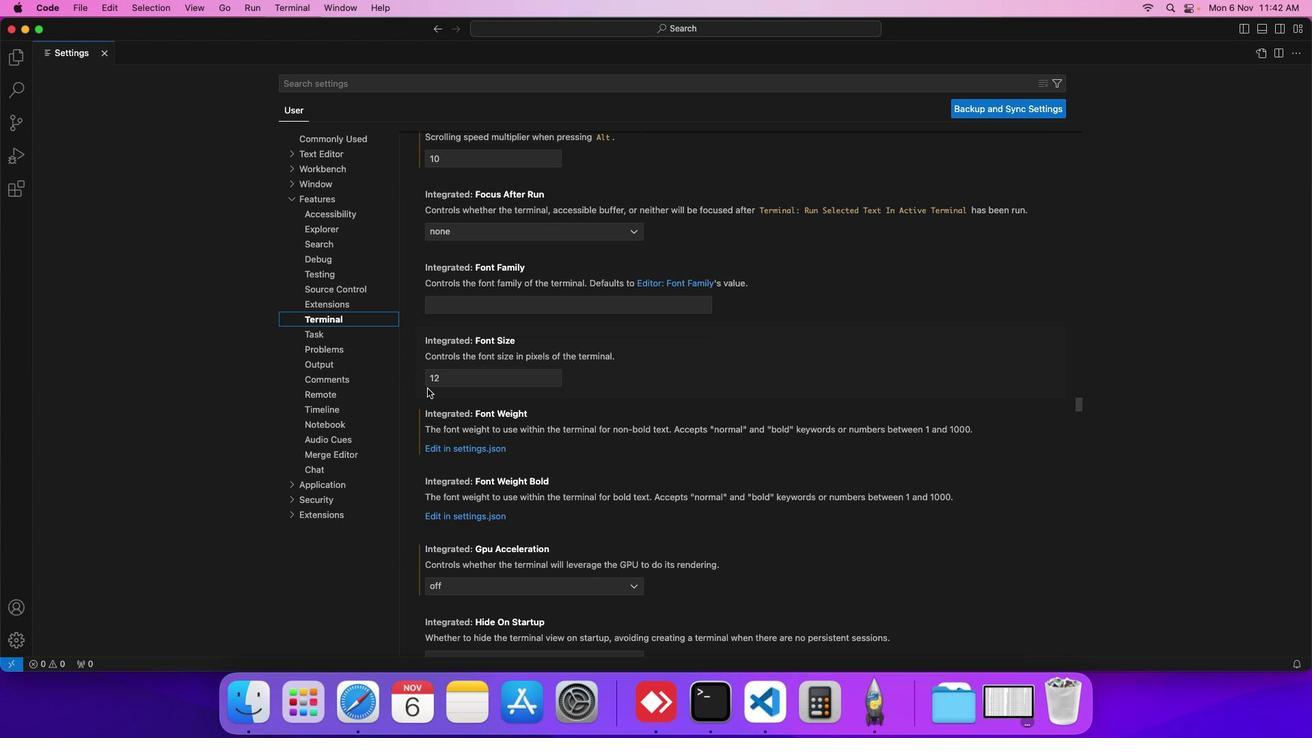 
Action: Mouse scrolled (427, 388) with delta (0, 0)
Screenshot: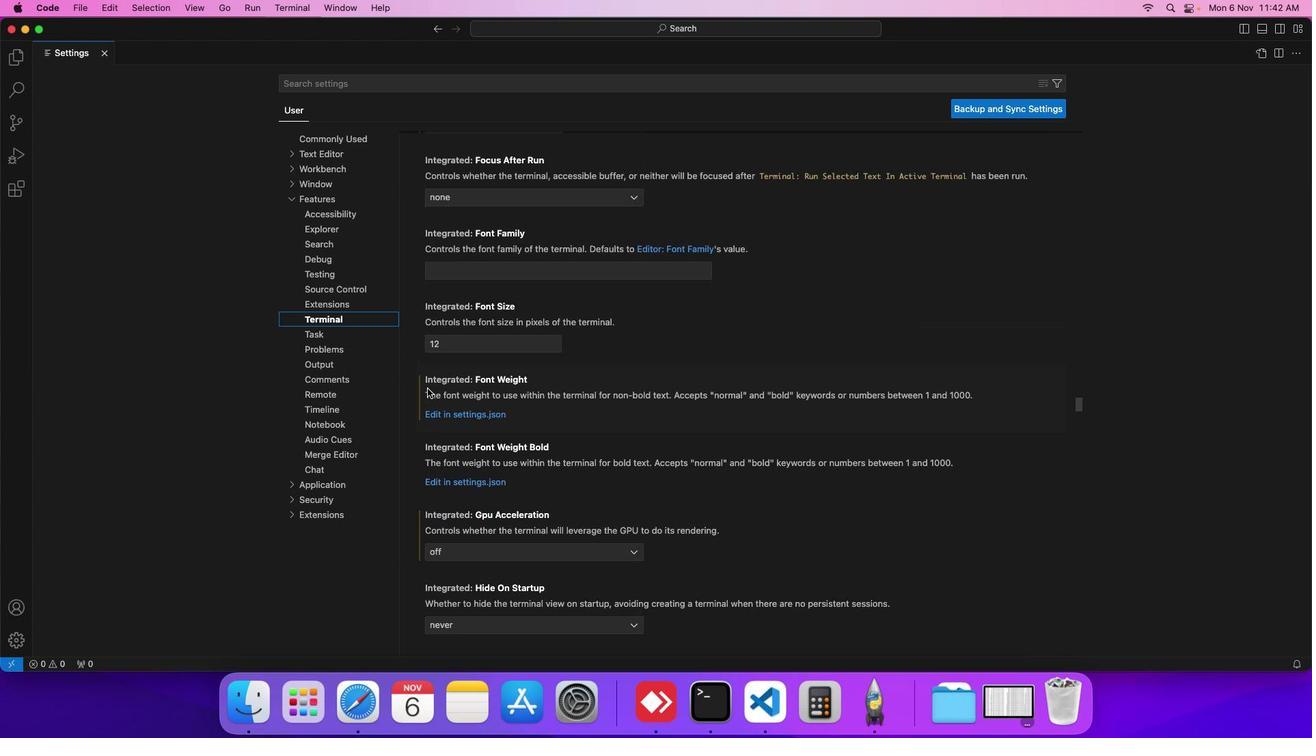 
Action: Mouse scrolled (427, 388) with delta (0, 0)
Screenshot: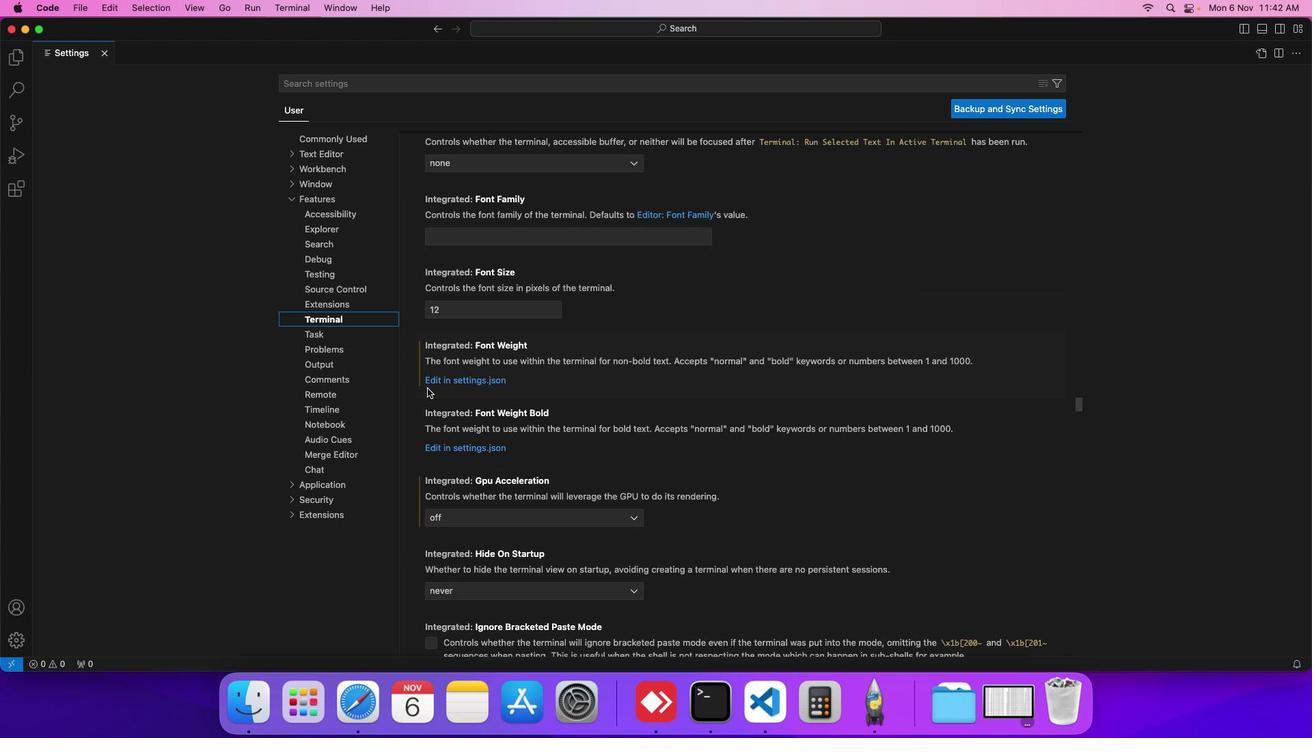 
Action: Mouse scrolled (427, 388) with delta (0, 0)
Screenshot: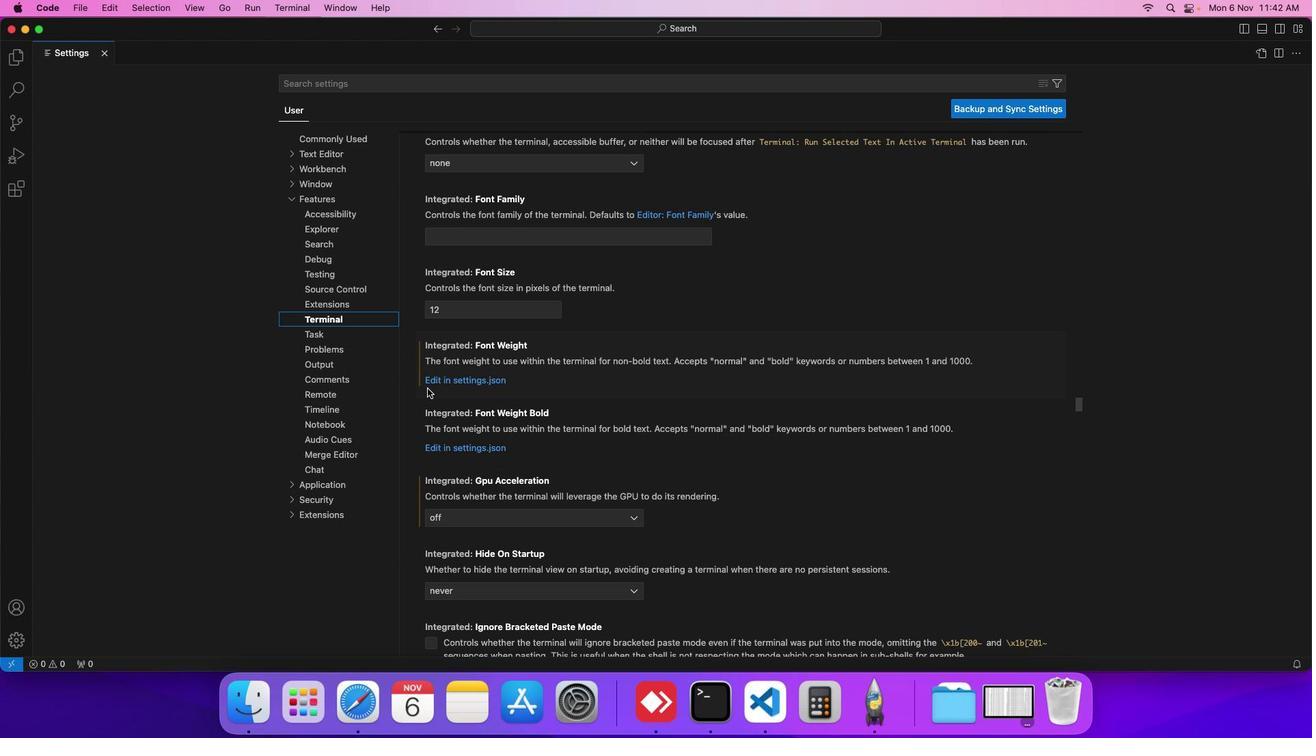 
Action: Mouse scrolled (427, 388) with delta (0, 0)
Screenshot: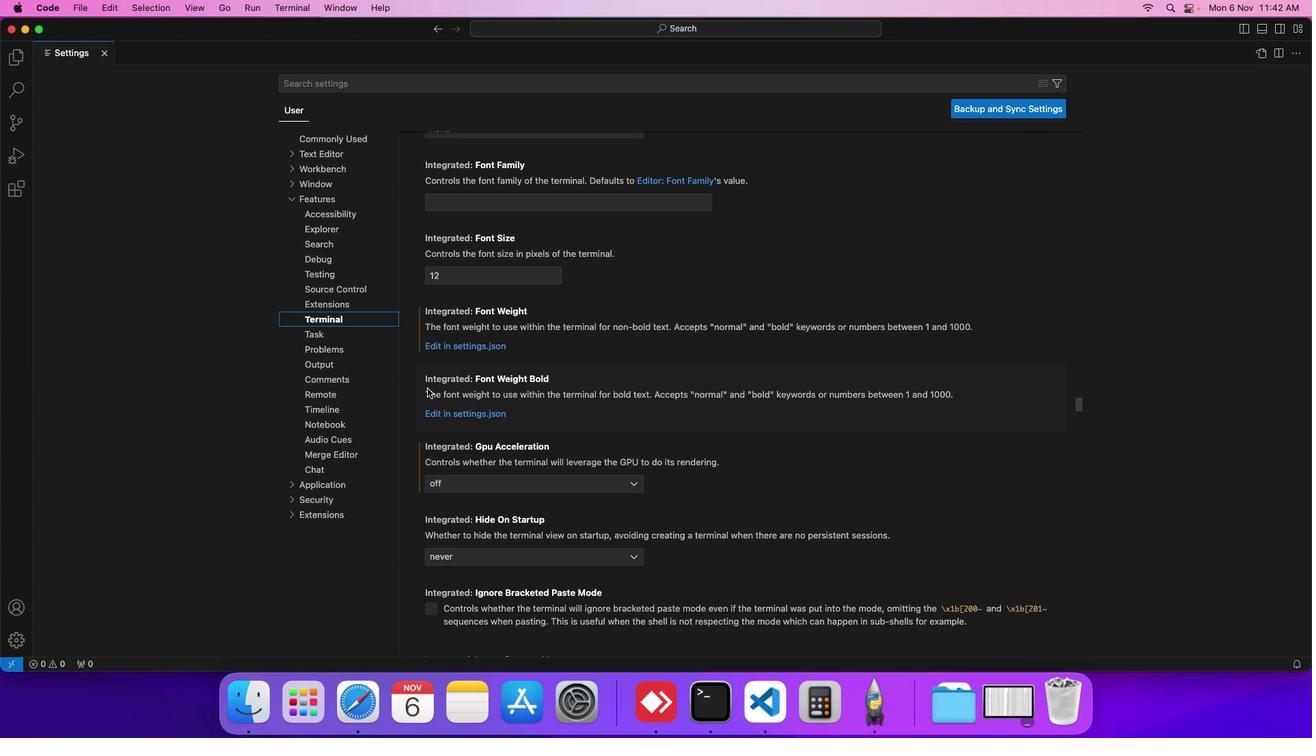 
Action: Mouse moved to (427, 388)
Screenshot: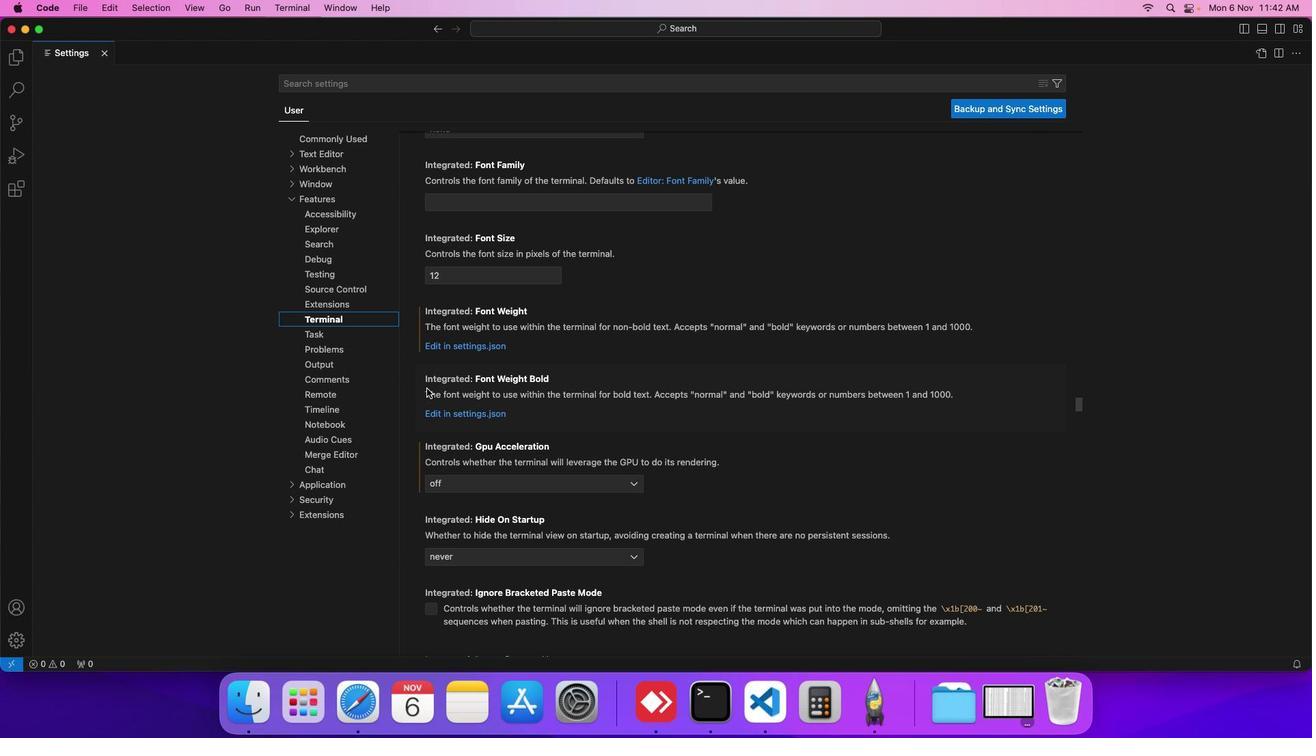 
Action: Mouse scrolled (427, 388) with delta (0, 0)
Screenshot: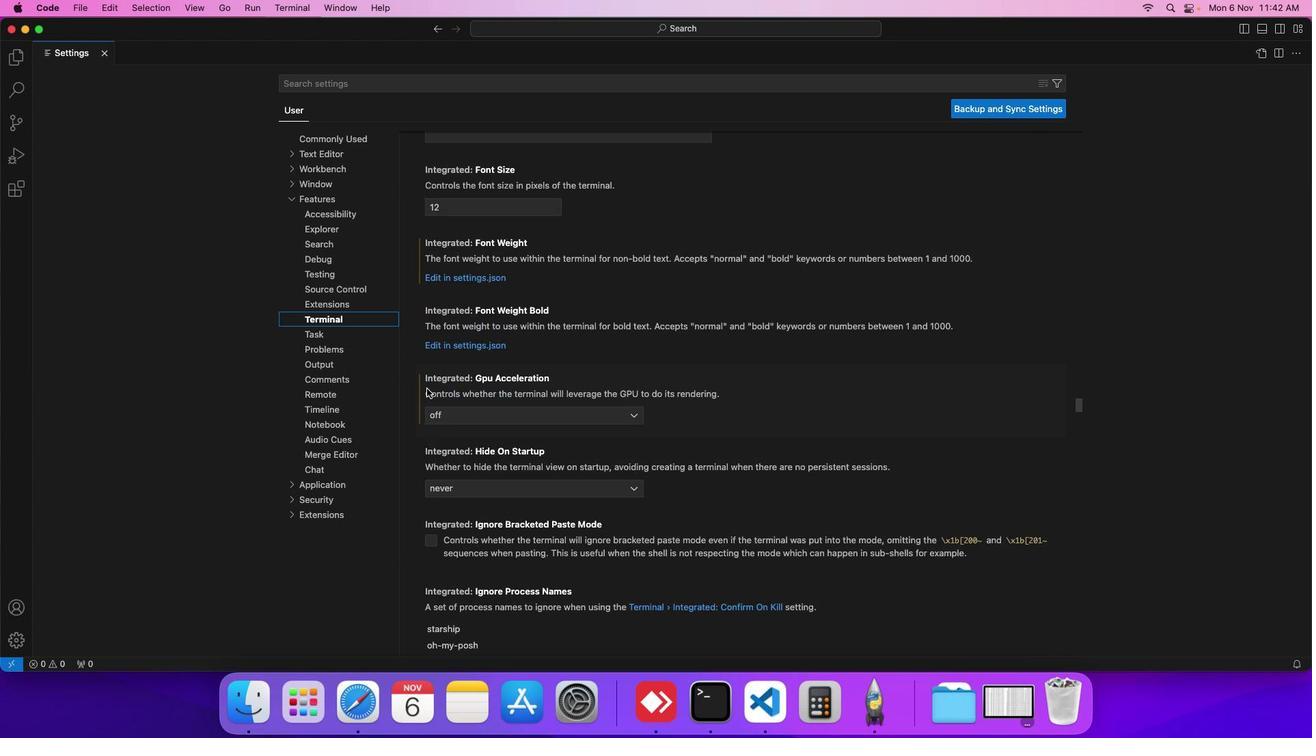 
Action: Mouse scrolled (427, 388) with delta (0, 0)
Screenshot: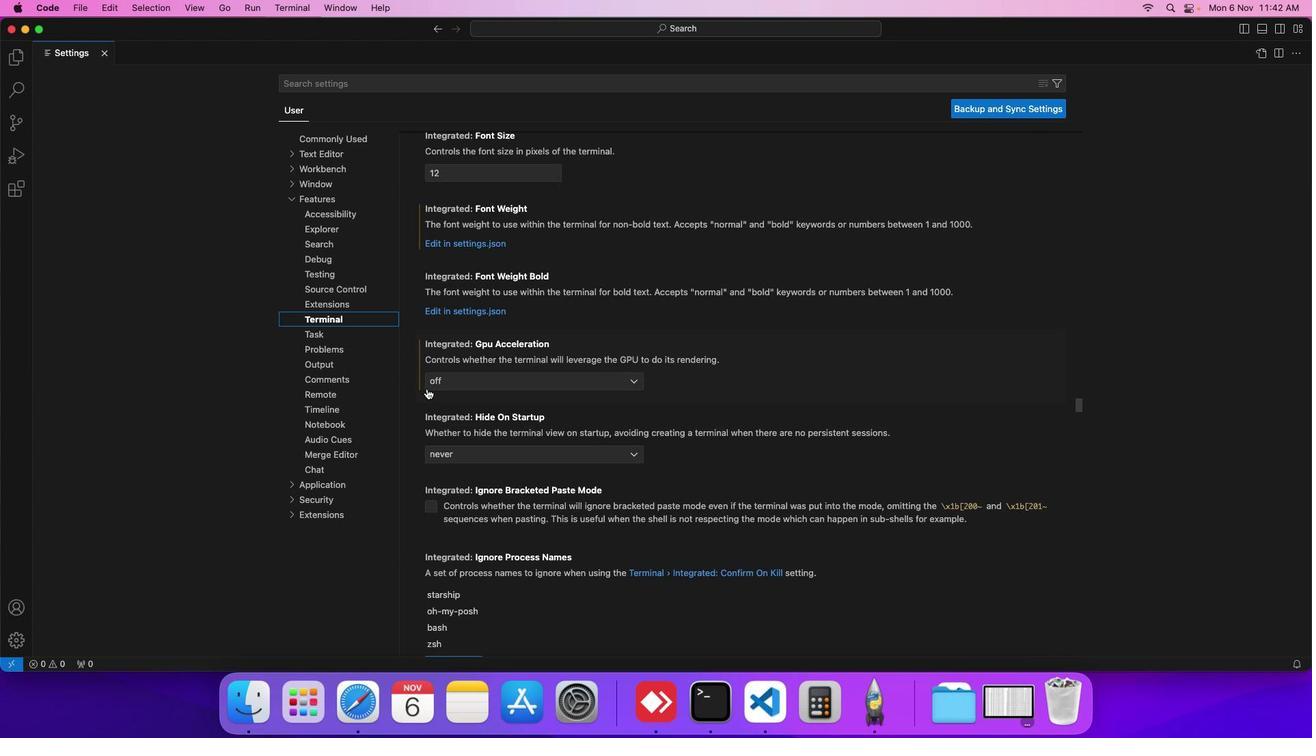 
Action: Mouse scrolled (427, 388) with delta (0, 0)
Screenshot: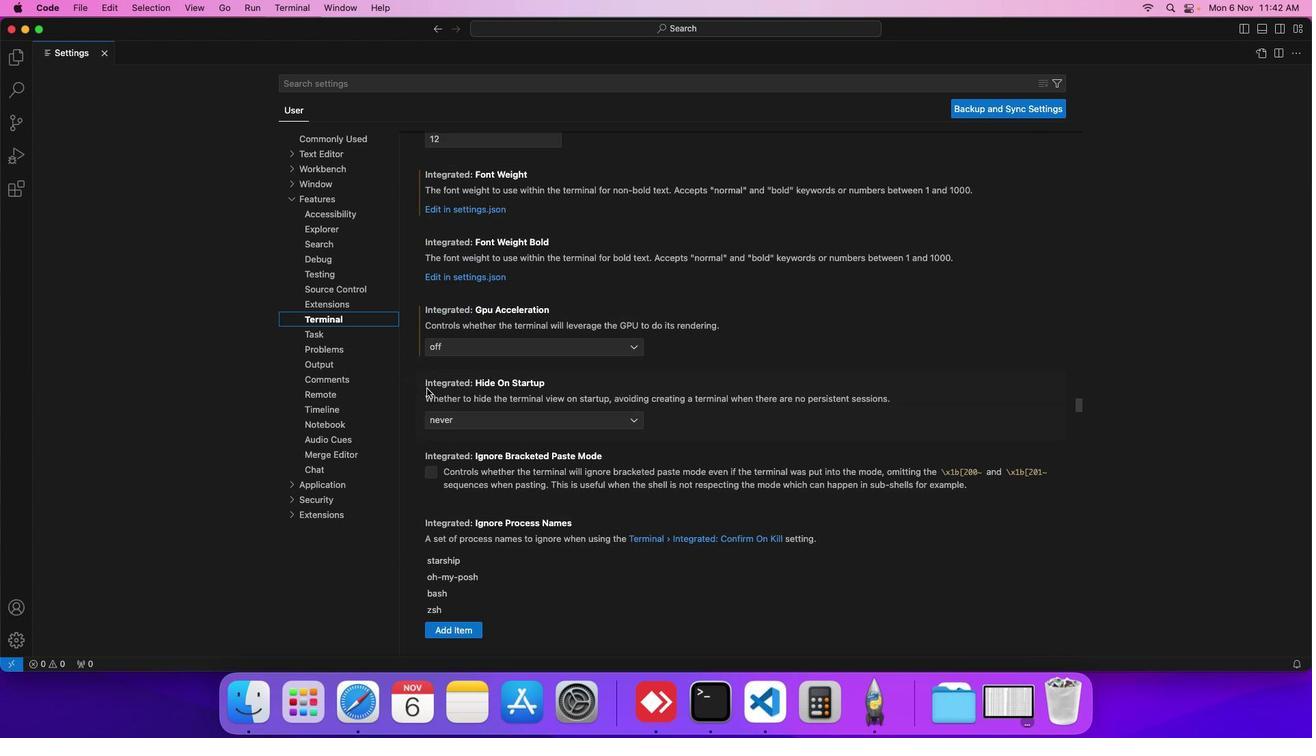 
Action: Mouse scrolled (427, 388) with delta (0, 0)
Screenshot: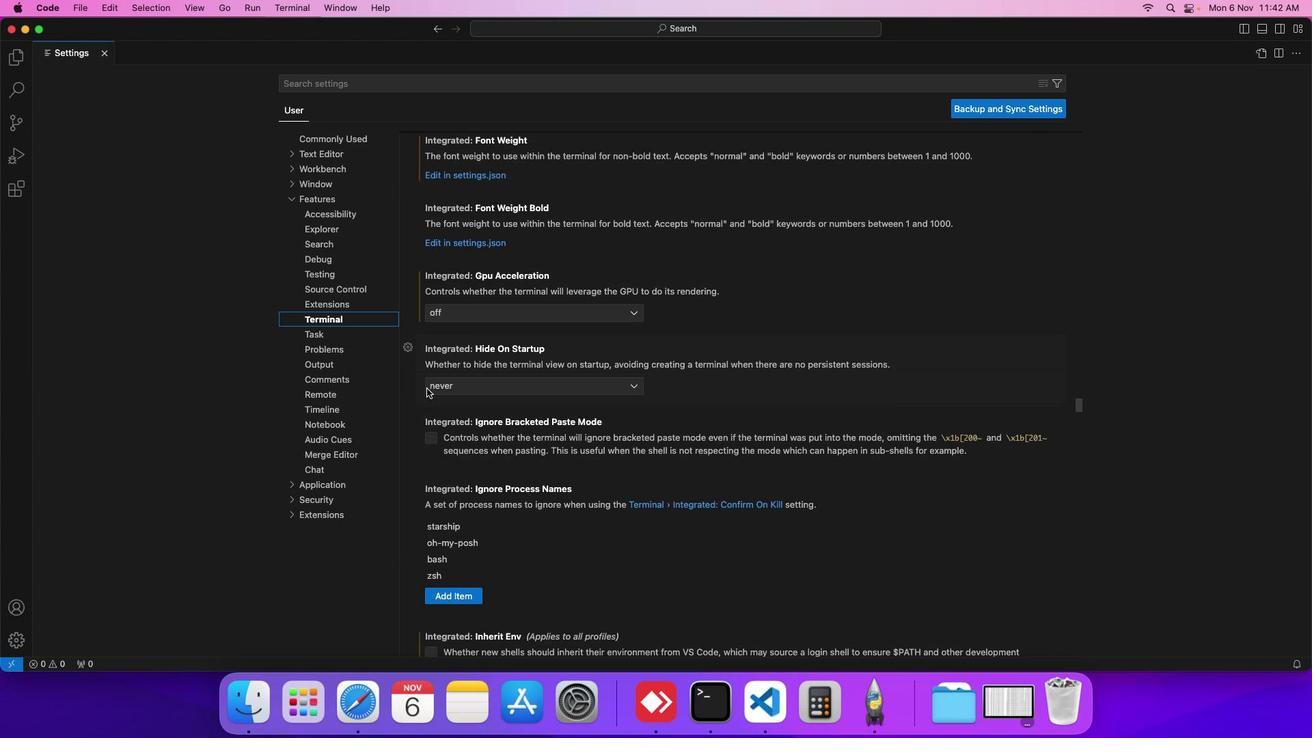 
Action: Mouse scrolled (427, 388) with delta (0, 0)
Screenshot: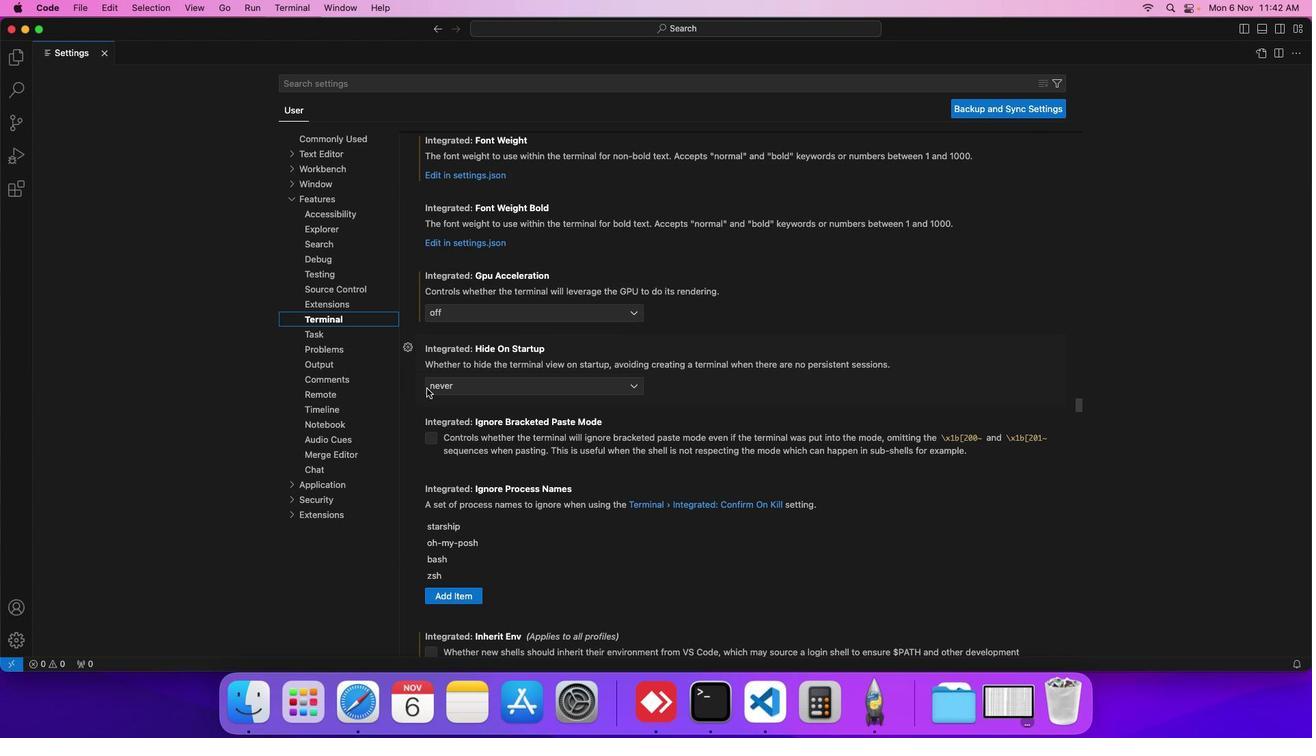 
Action: Mouse moved to (426, 388)
Screenshot: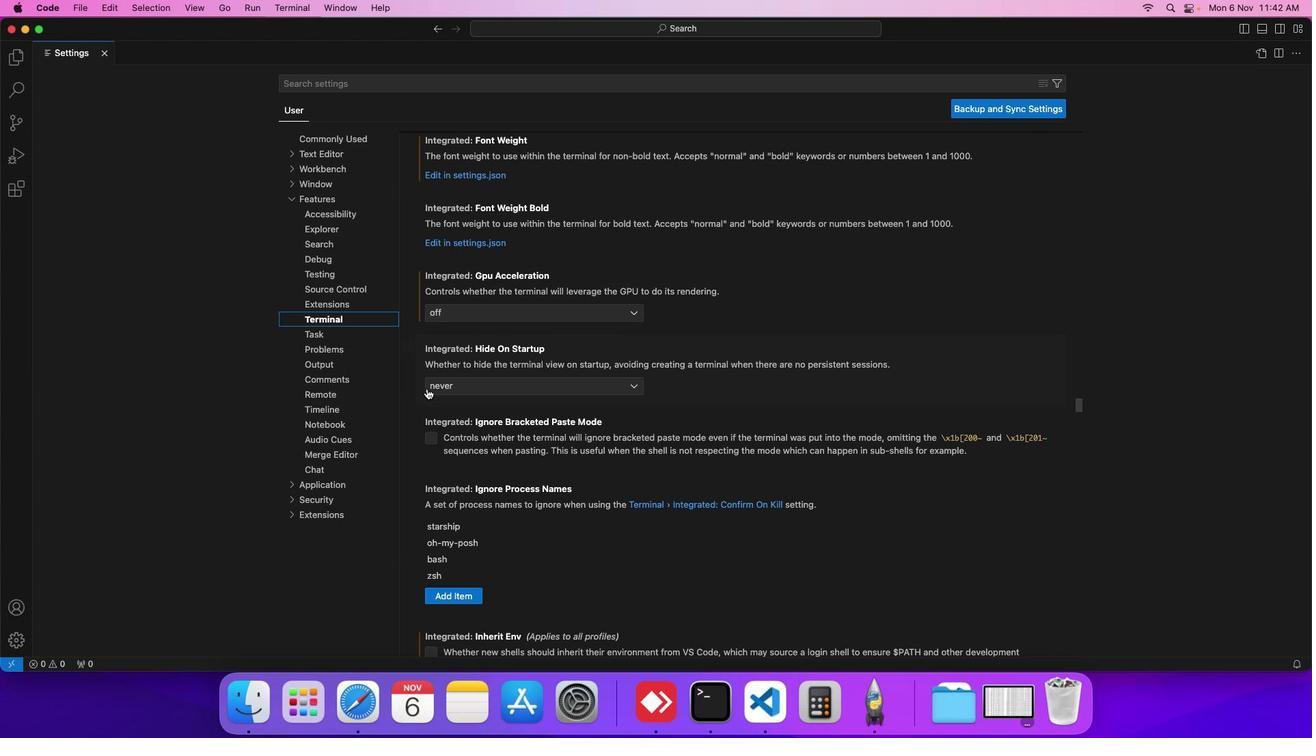 
Action: Mouse scrolled (426, 388) with delta (0, 0)
Screenshot: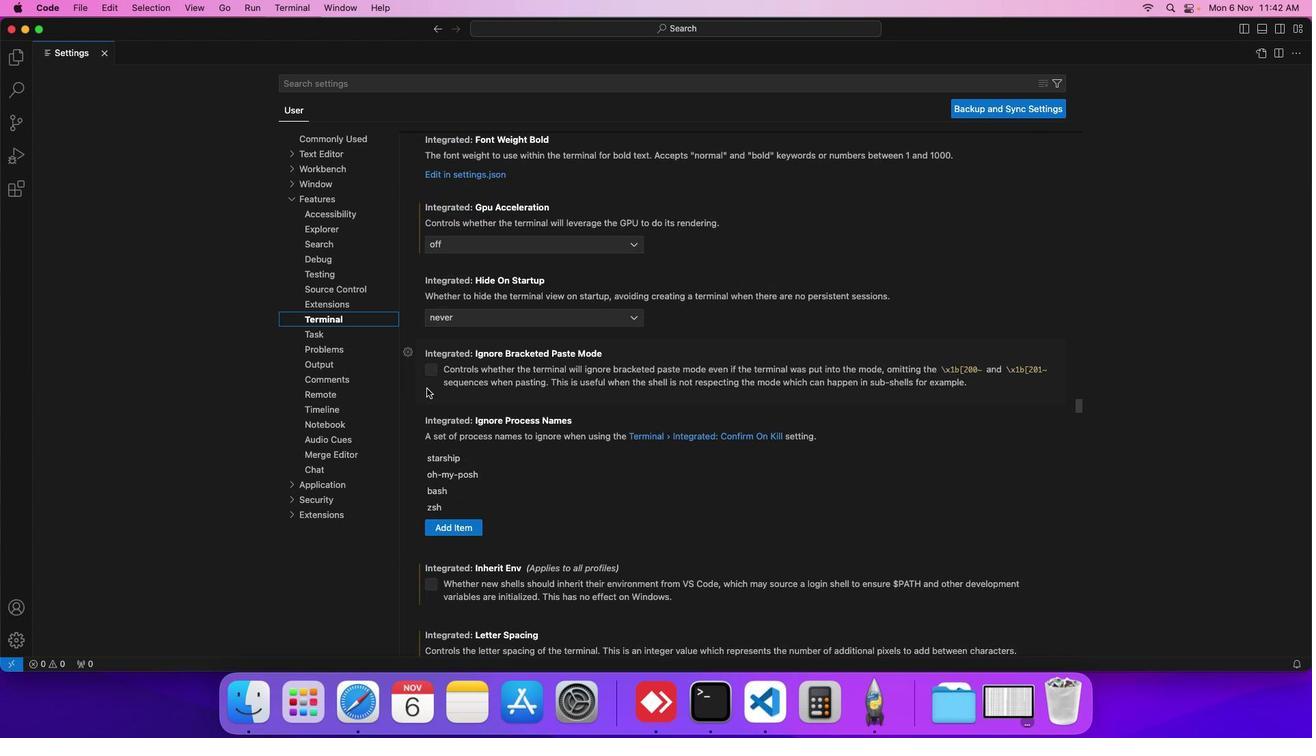
Action: Mouse scrolled (426, 388) with delta (0, 0)
Screenshot: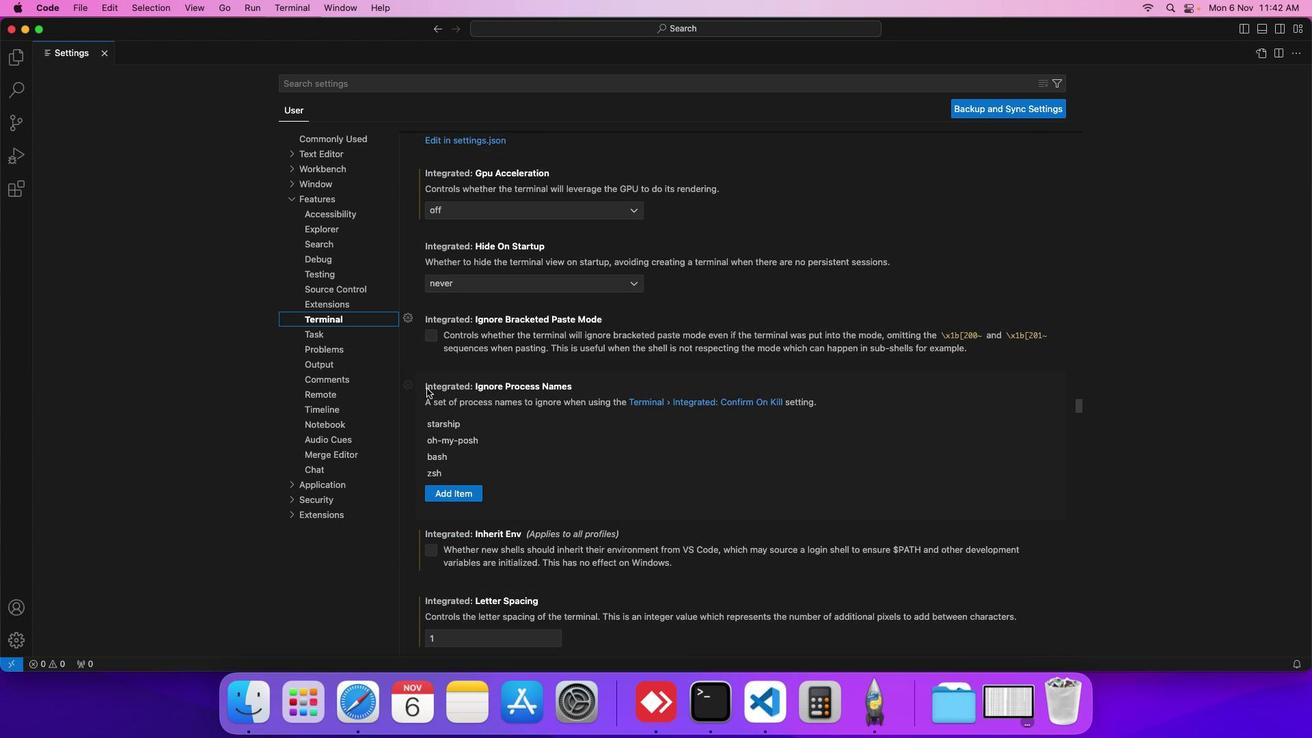
Action: Mouse scrolled (426, 388) with delta (0, 0)
Screenshot: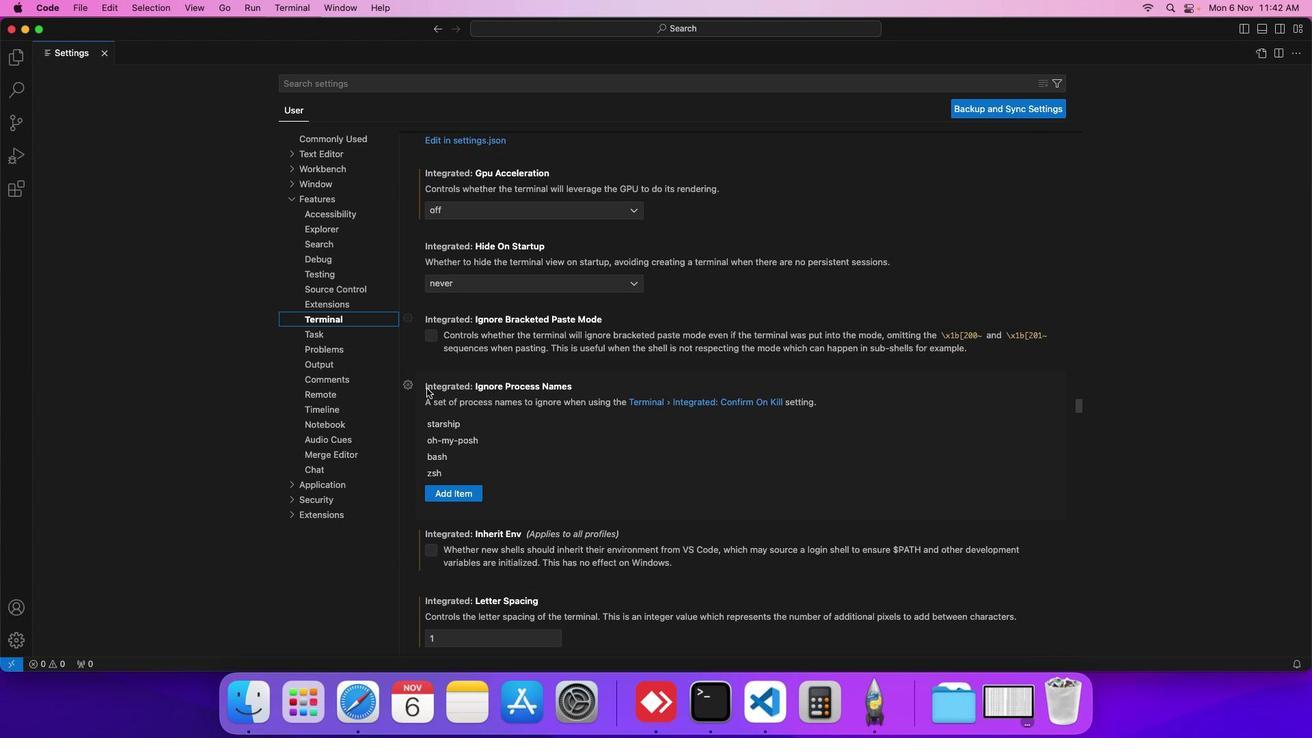 
Action: Mouse scrolled (426, 388) with delta (0, 0)
Screenshot: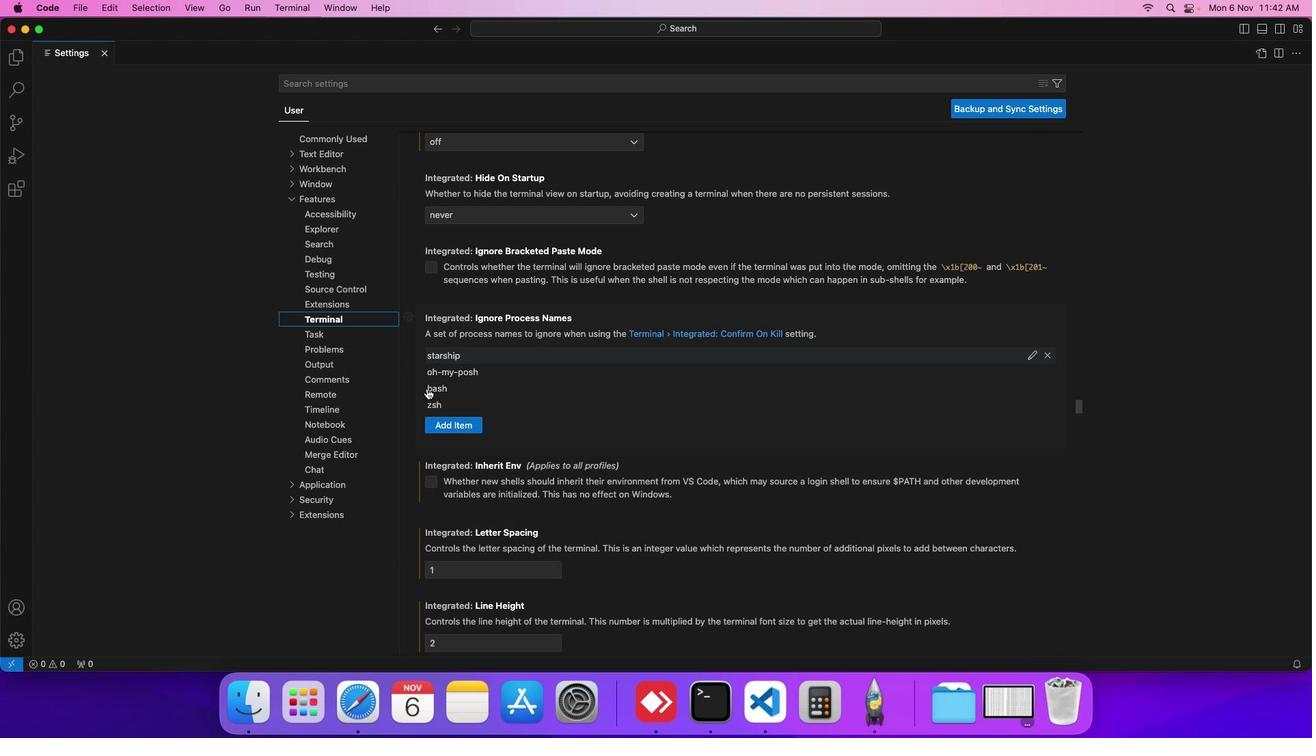 
Action: Mouse scrolled (426, 388) with delta (0, 0)
Screenshot: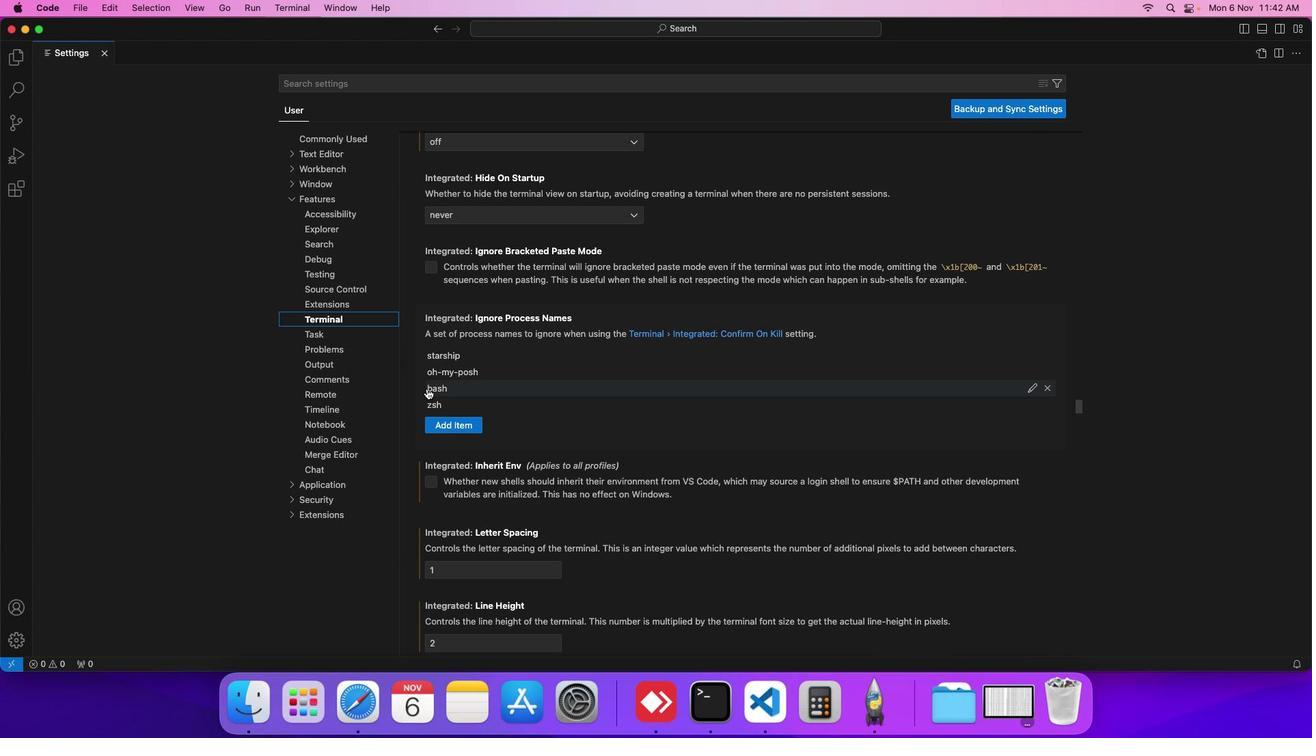 
Action: Mouse scrolled (426, 388) with delta (0, 0)
Screenshot: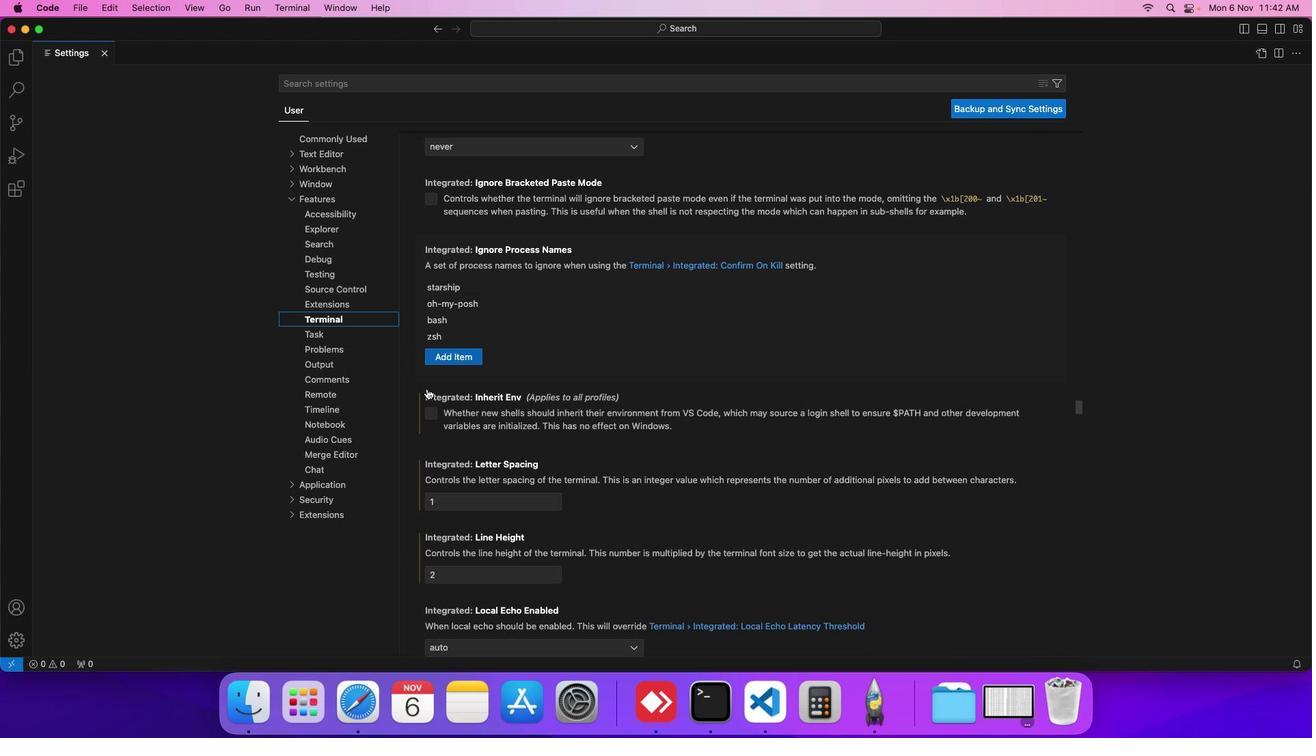 
Action: Mouse scrolled (426, 388) with delta (0, 0)
Screenshot: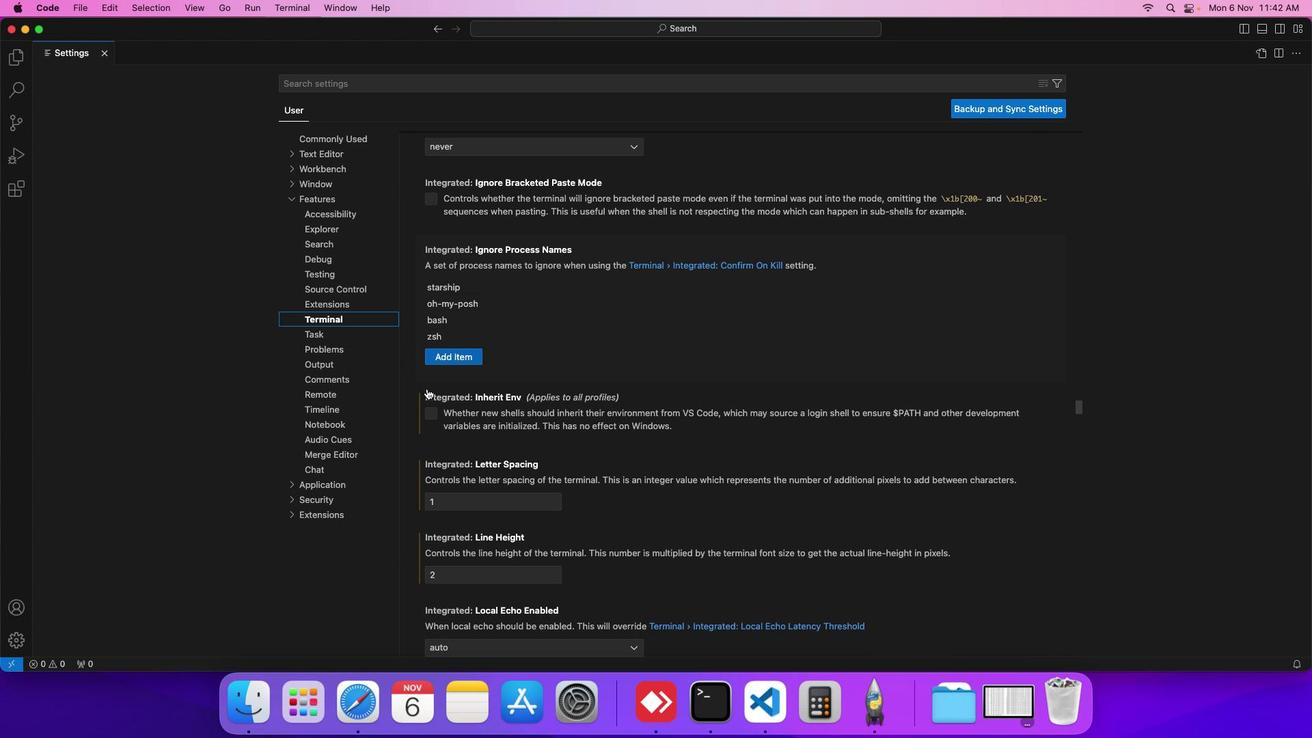 
Action: Mouse scrolled (426, 388) with delta (0, 0)
Screenshot: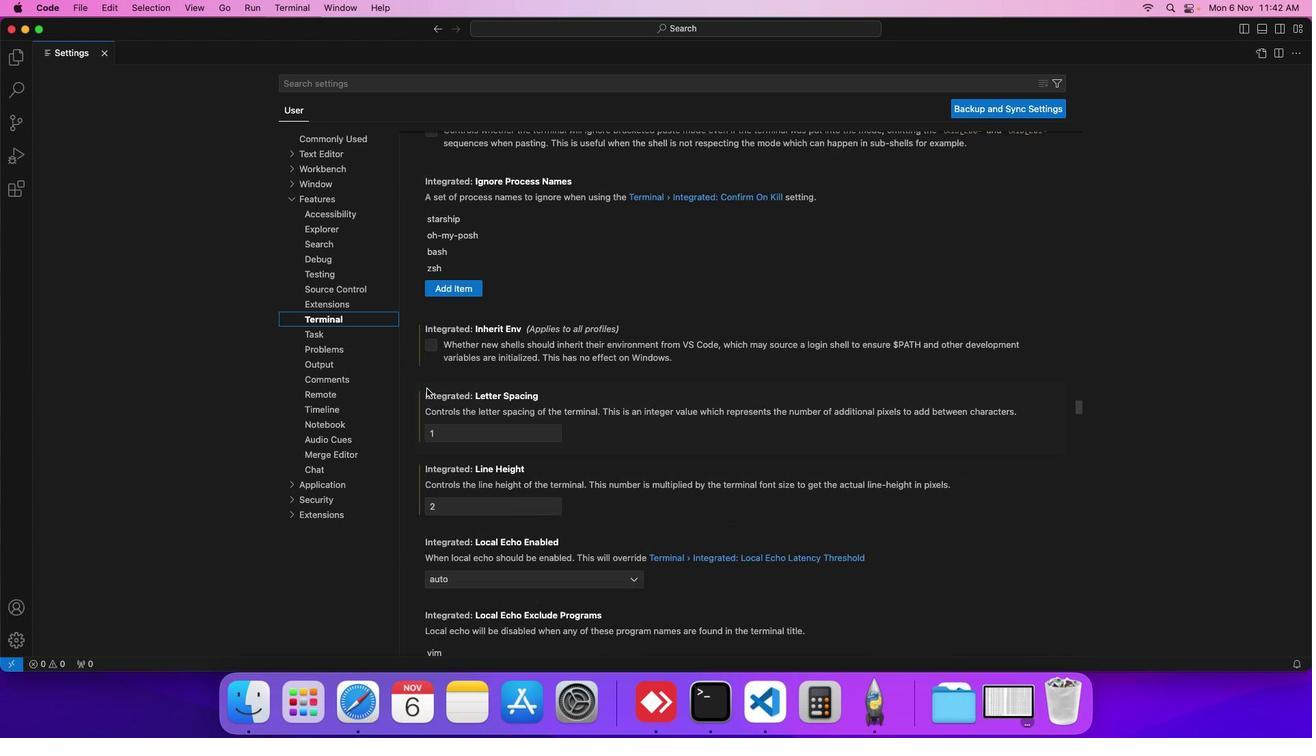 
Action: Mouse scrolled (426, 388) with delta (0, 0)
Screenshot: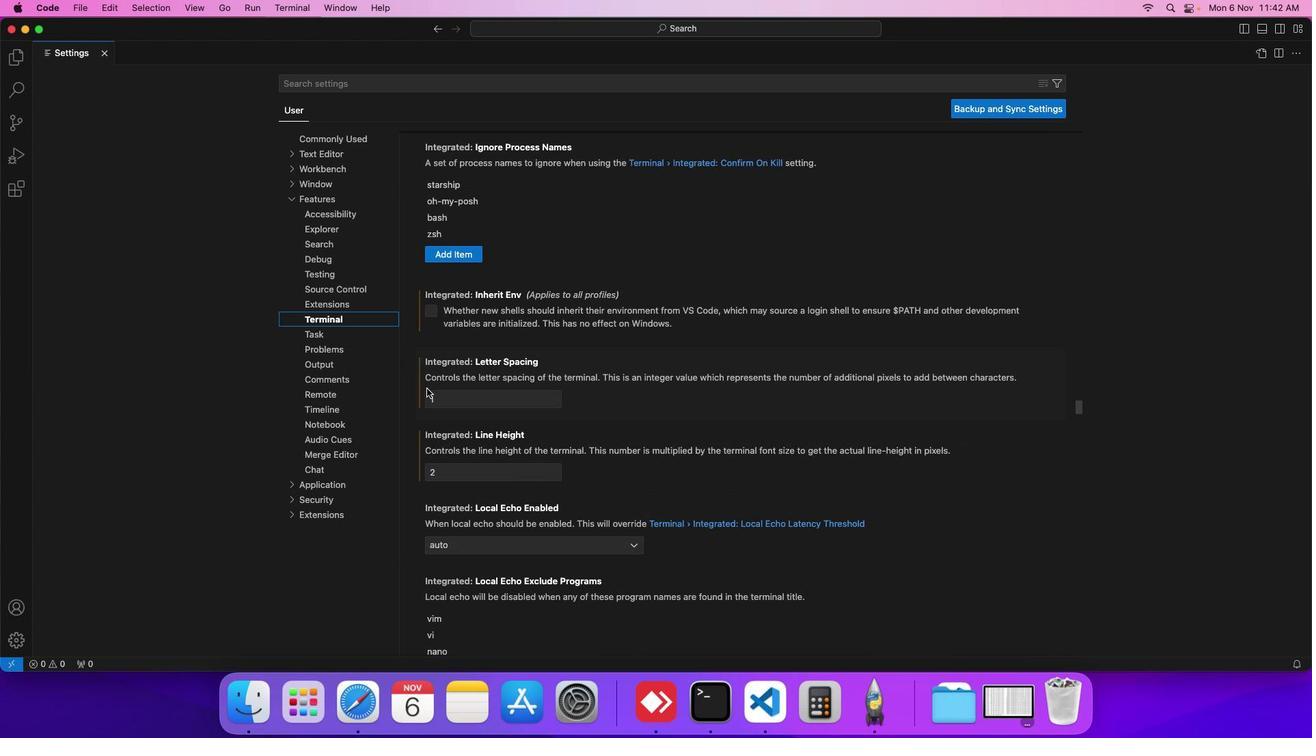 
Action: Mouse scrolled (426, 388) with delta (0, 0)
Screenshot: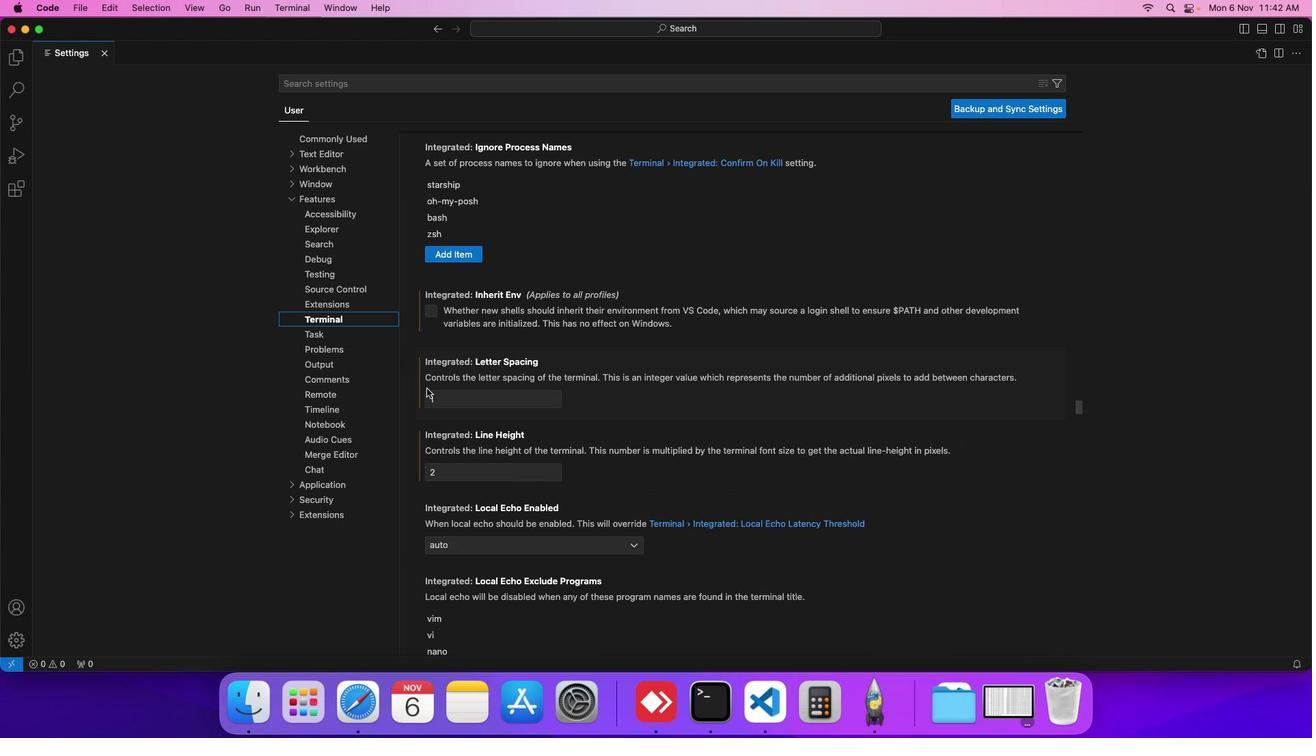 
Action: Mouse scrolled (426, 388) with delta (0, 0)
Screenshot: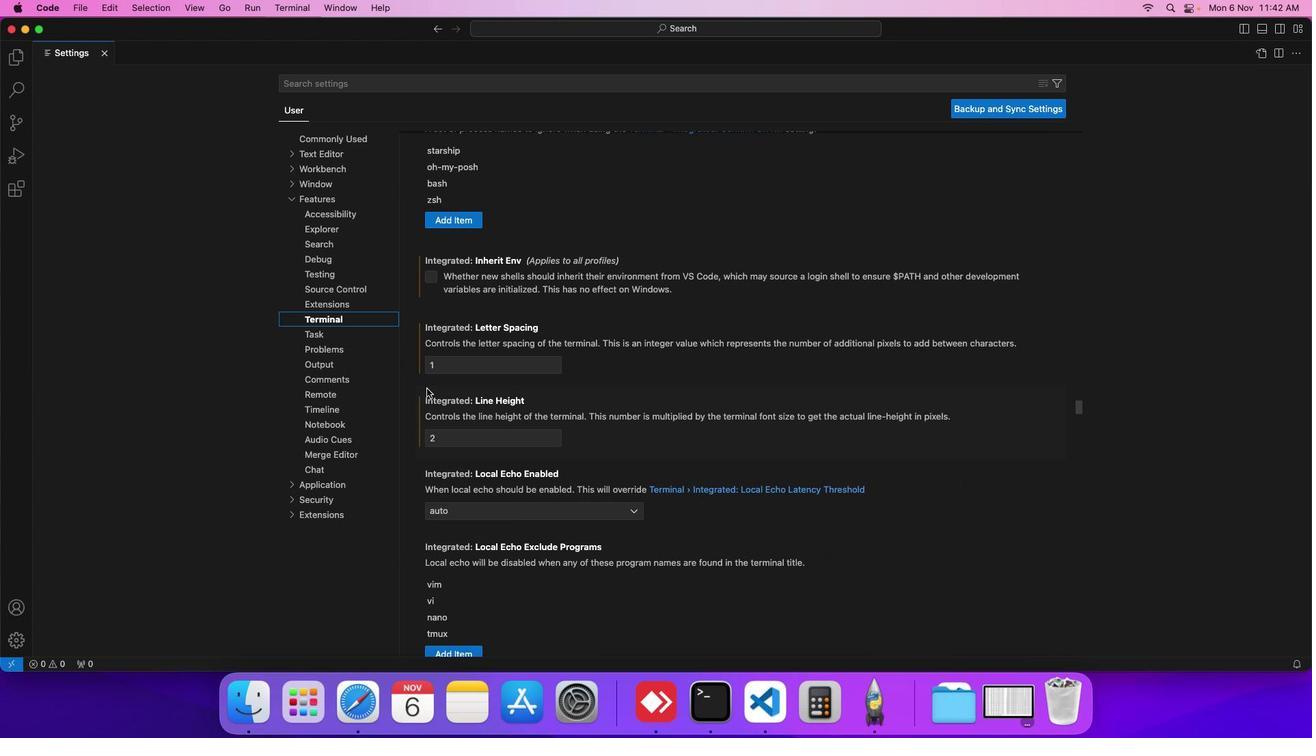 
Action: Mouse scrolled (426, 388) with delta (0, 0)
Screenshot: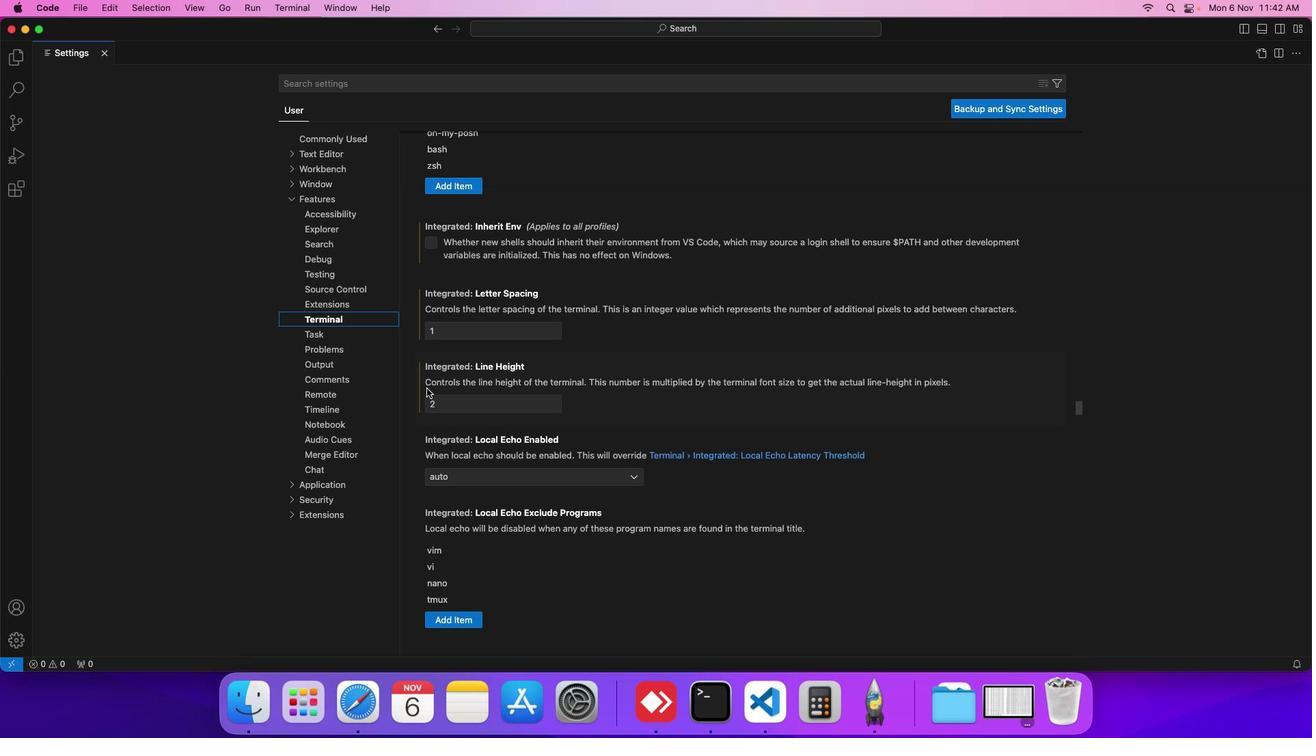 
Action: Mouse scrolled (426, 388) with delta (0, 0)
Screenshot: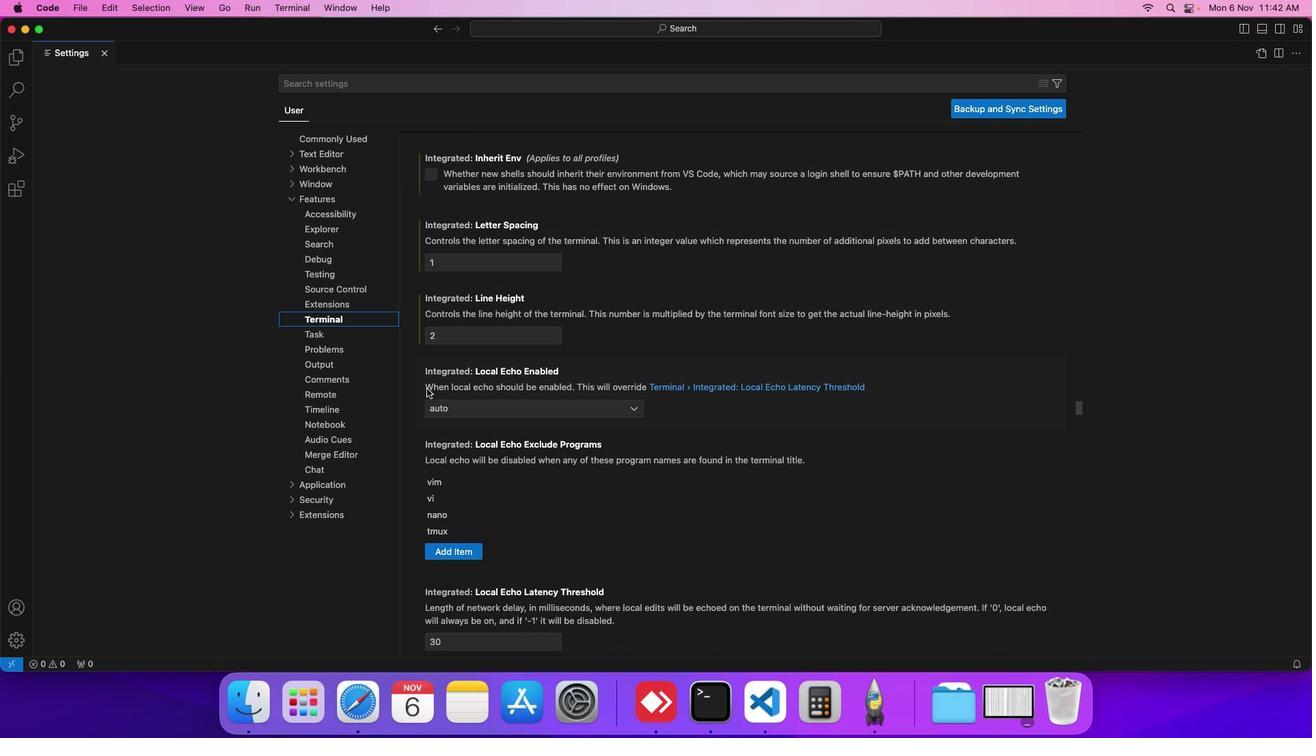 
Action: Mouse scrolled (426, 388) with delta (0, 0)
Screenshot: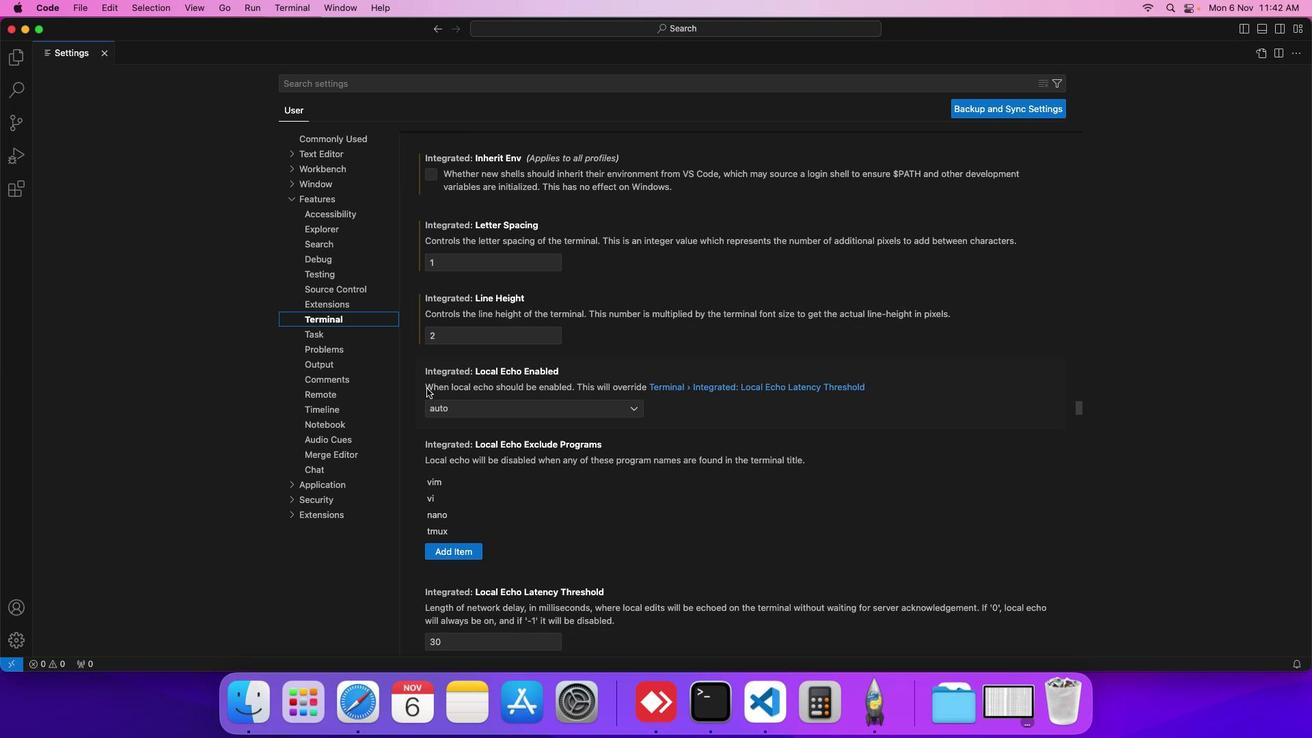 
Action: Mouse scrolled (426, 388) with delta (0, 0)
Screenshot: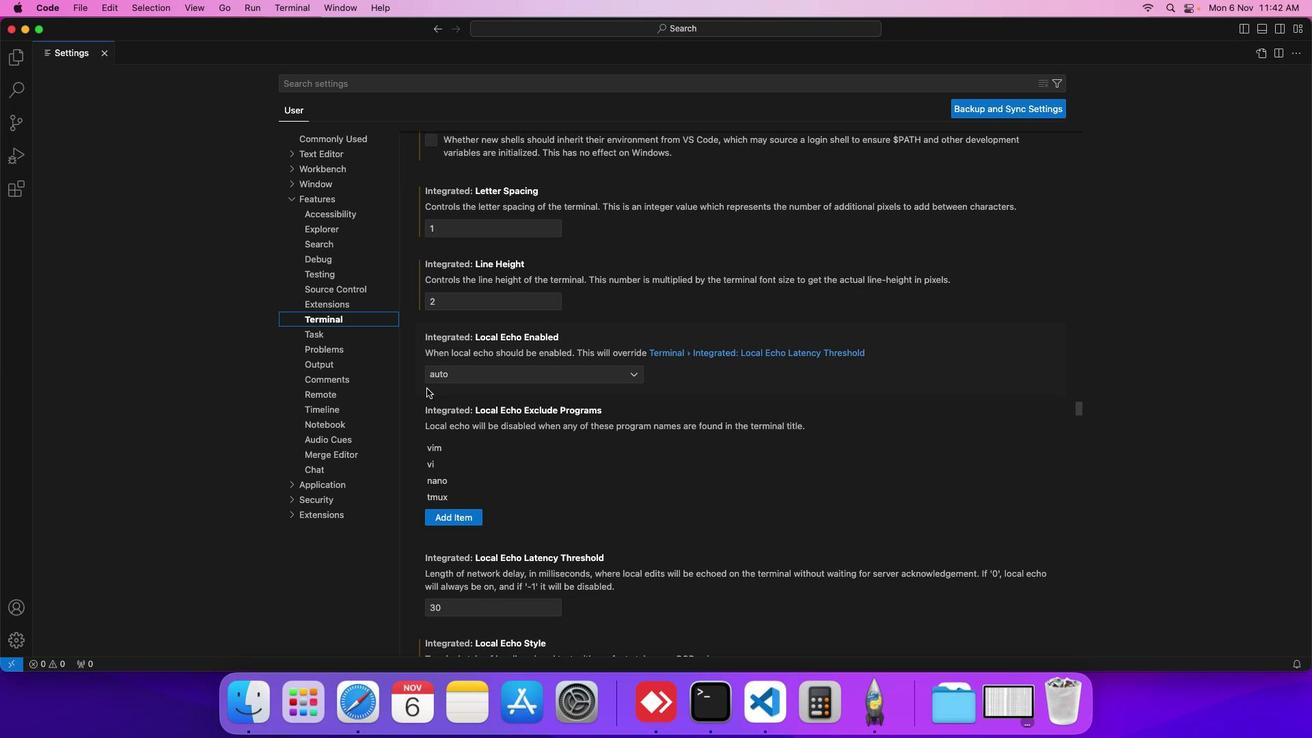 
Action: Mouse scrolled (426, 388) with delta (0, 0)
Screenshot: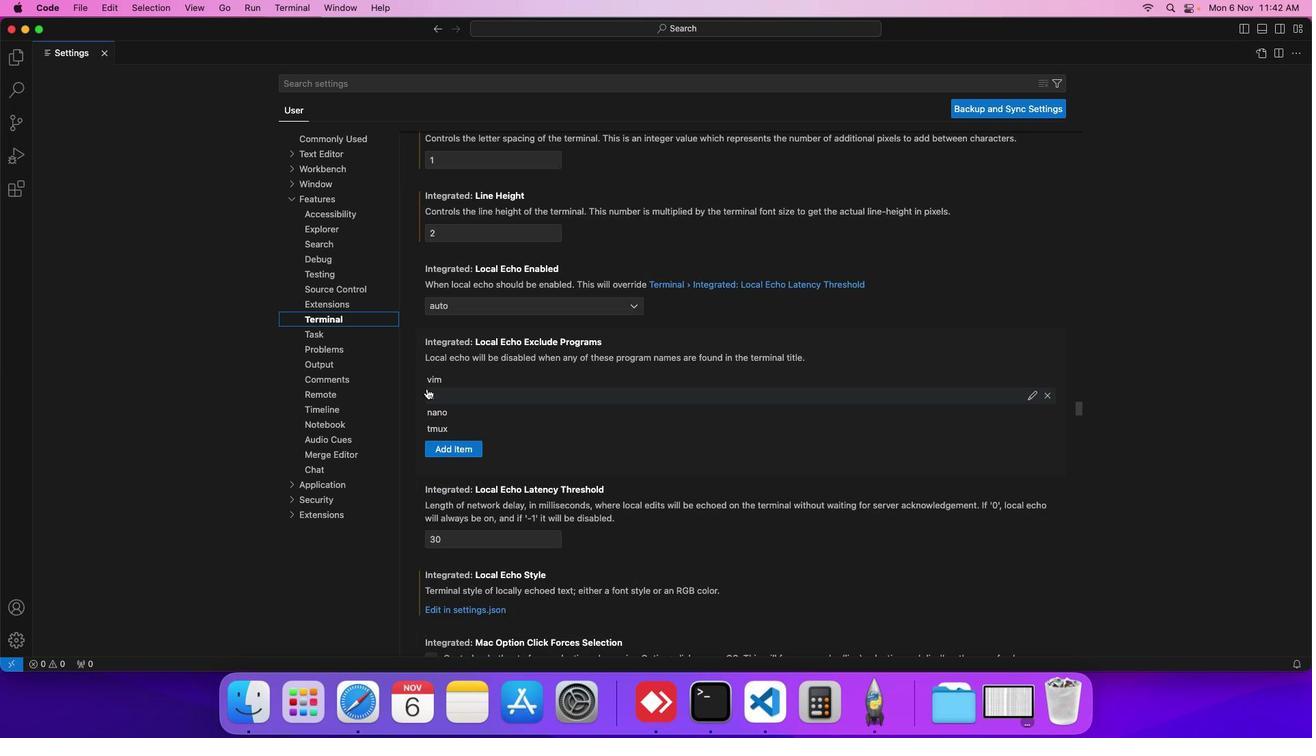 
Action: Mouse scrolled (426, 388) with delta (0, 0)
Screenshot: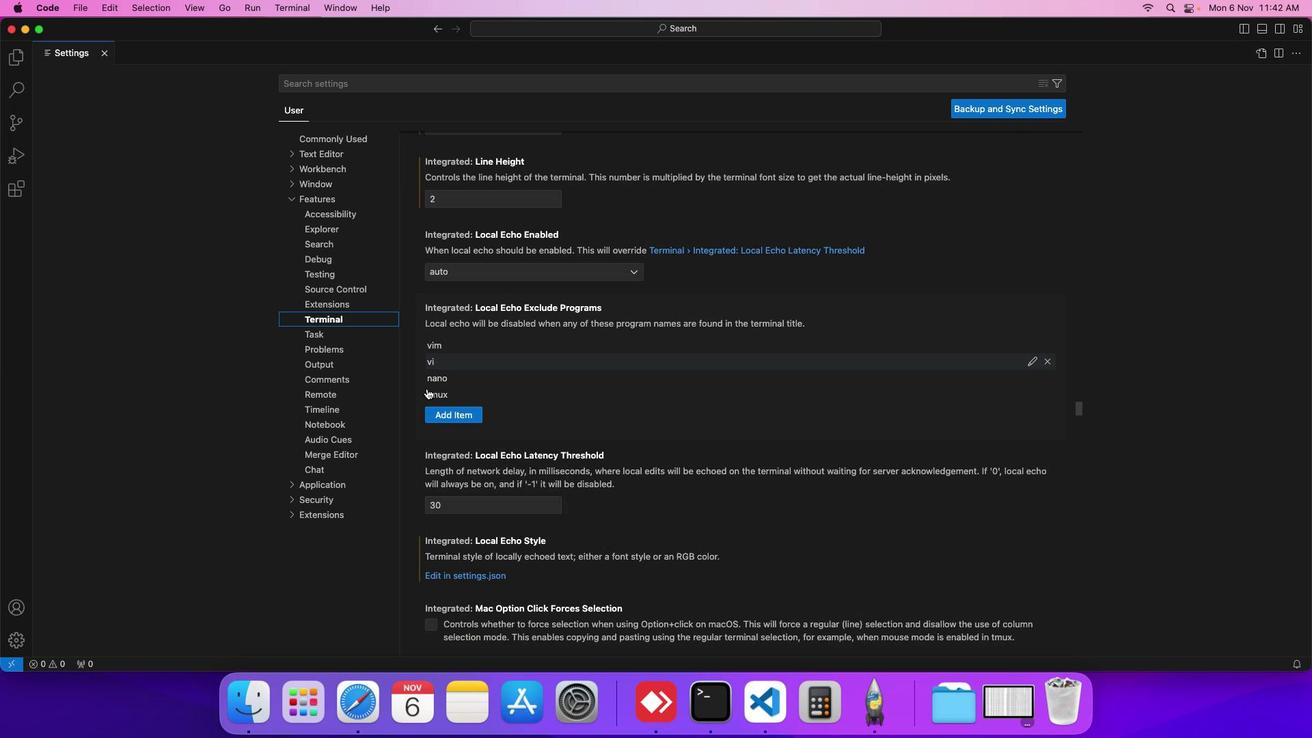 
Action: Mouse scrolled (426, 388) with delta (0, 0)
Screenshot: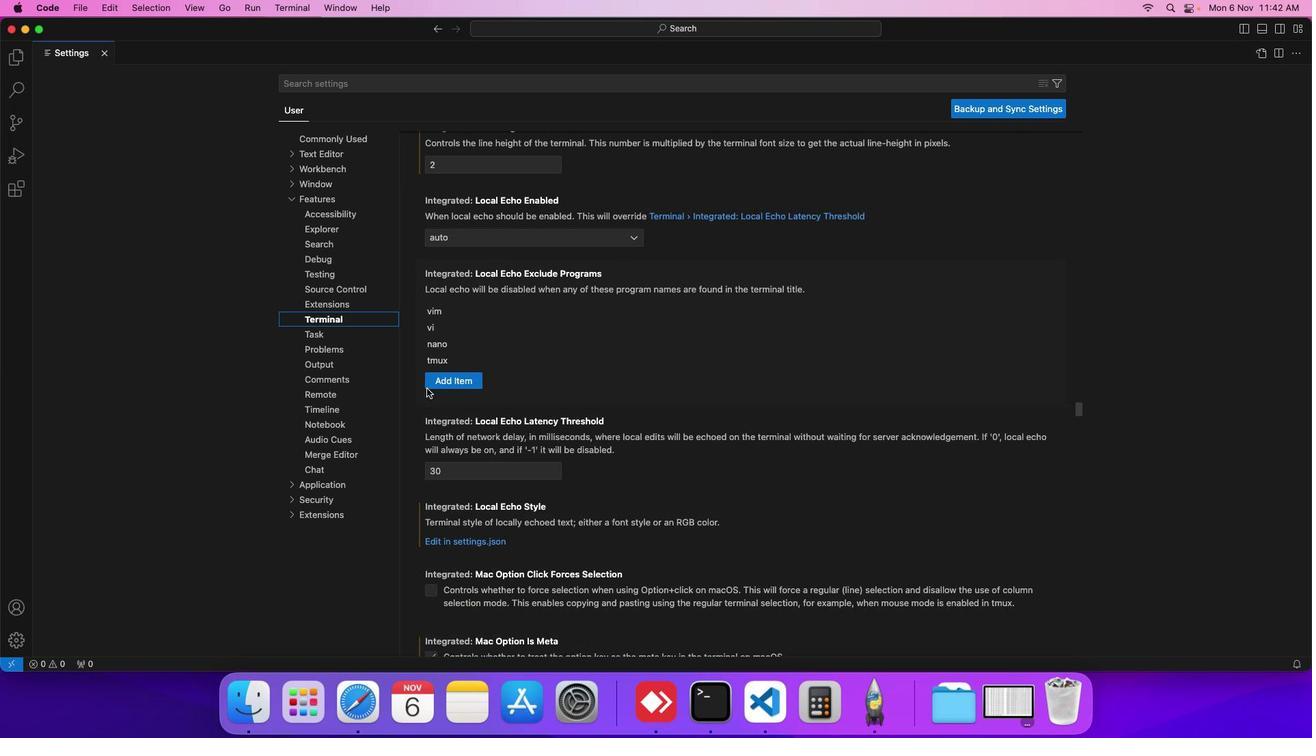 
Action: Mouse scrolled (426, 388) with delta (0, 0)
Screenshot: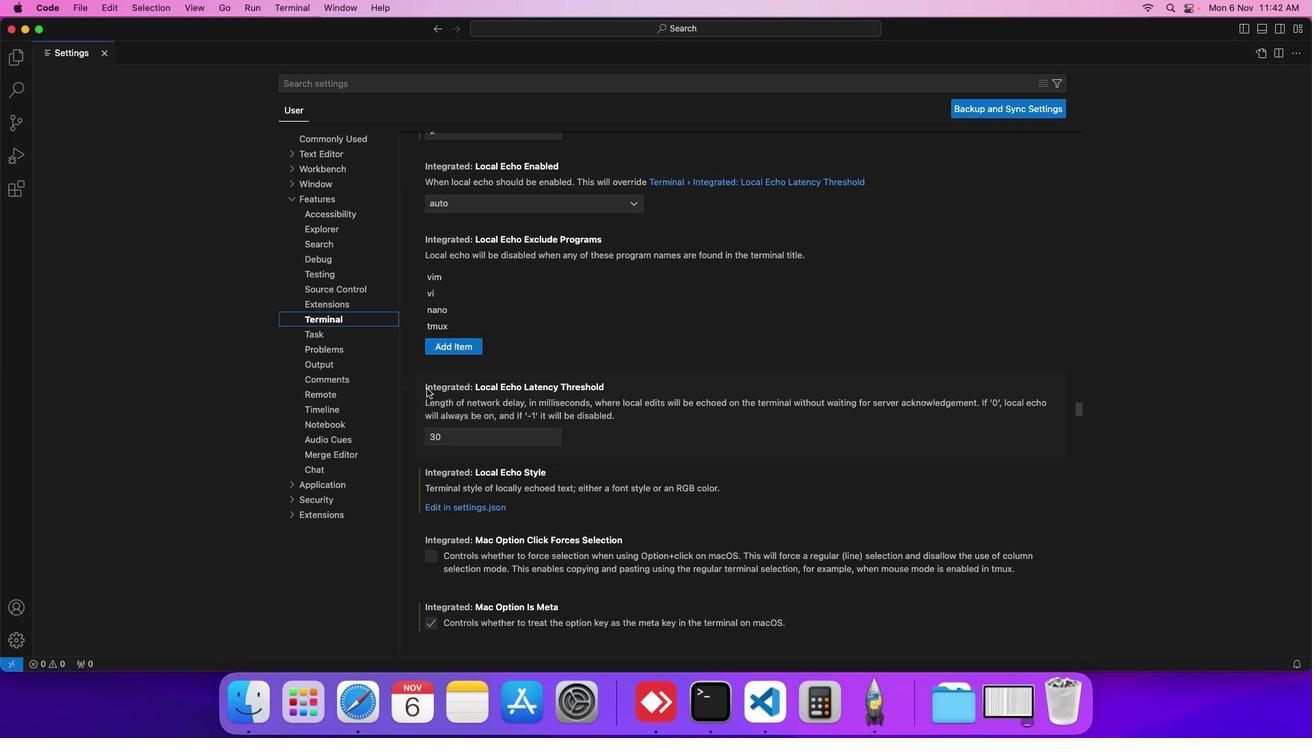 
Action: Mouse scrolled (426, 388) with delta (0, 0)
Screenshot: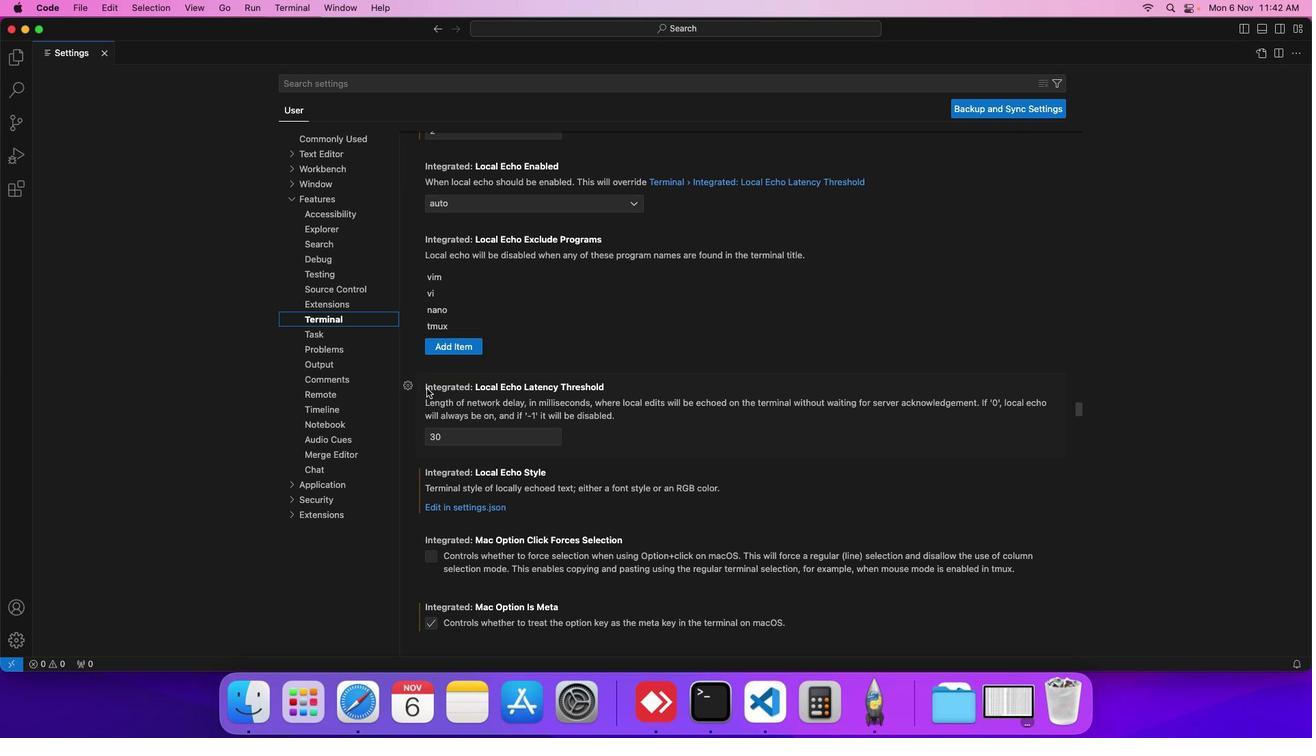 
Action: Mouse scrolled (426, 388) with delta (0, 0)
Screenshot: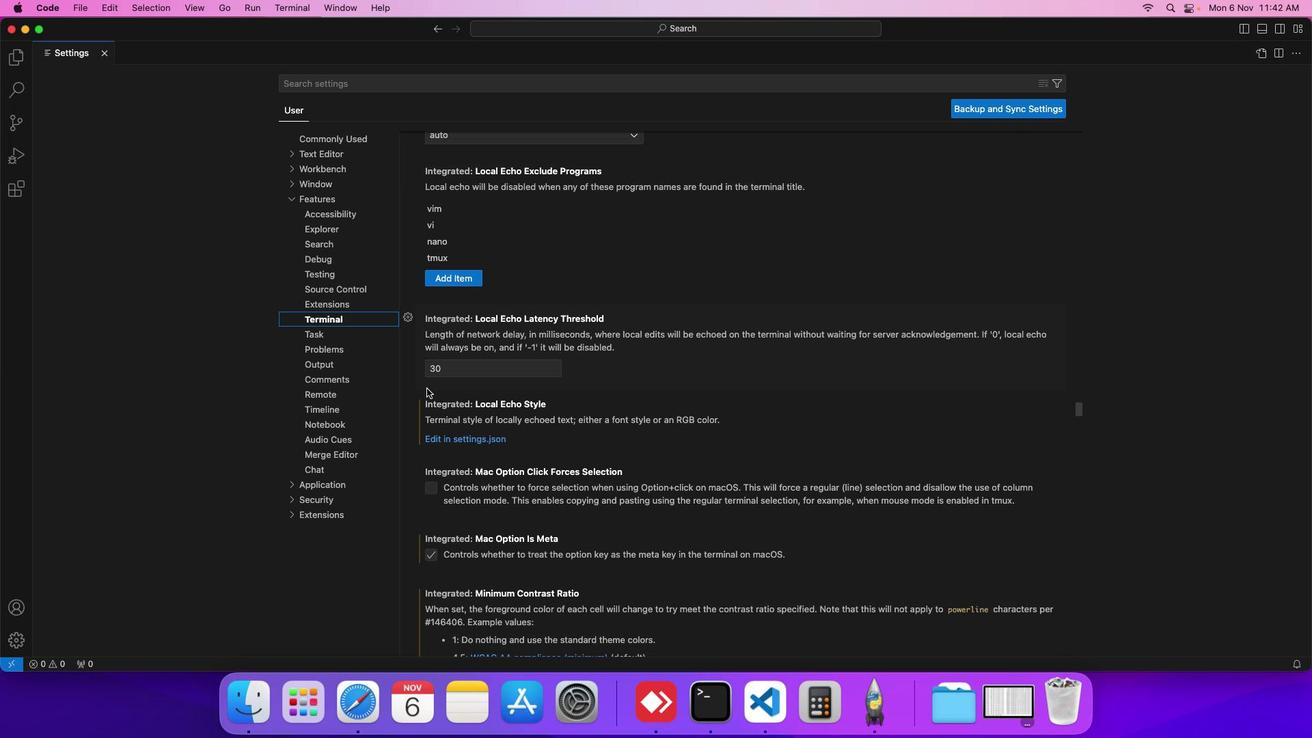 
Action: Mouse scrolled (426, 388) with delta (0, 0)
Screenshot: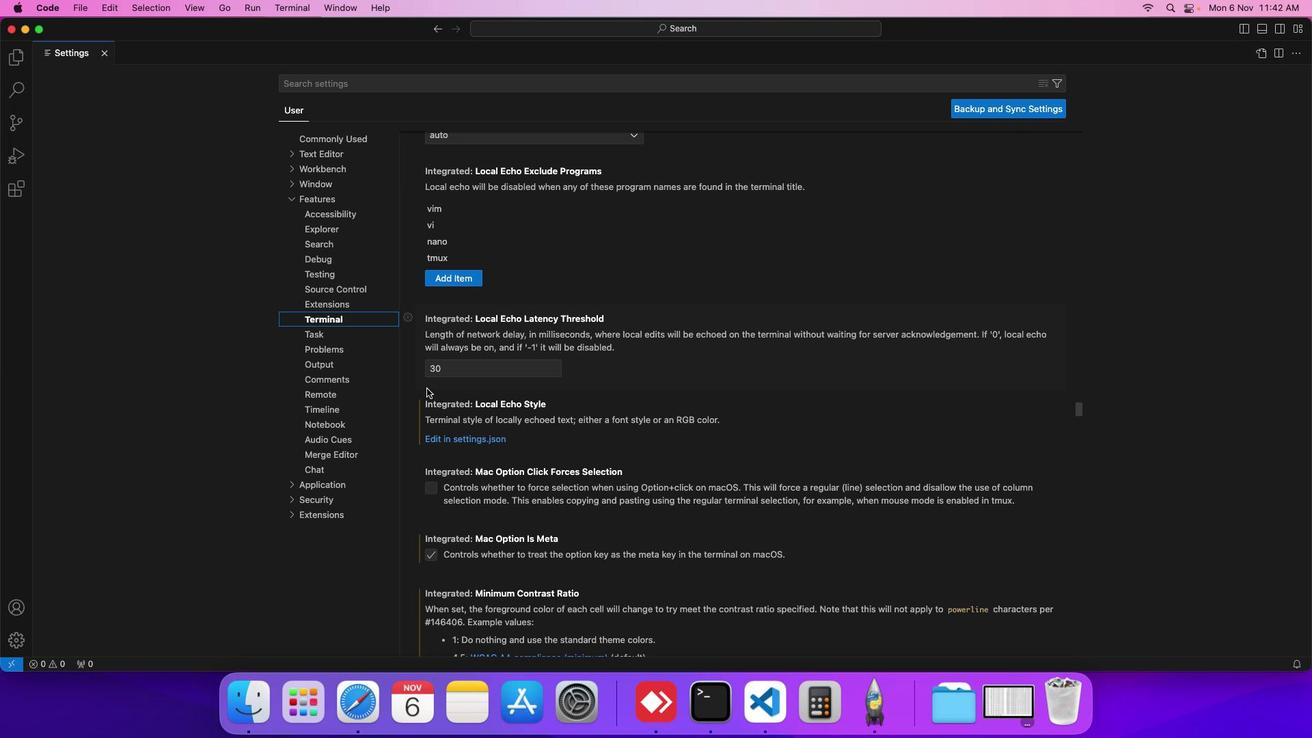 
Action: Mouse scrolled (426, 388) with delta (0, 0)
Screenshot: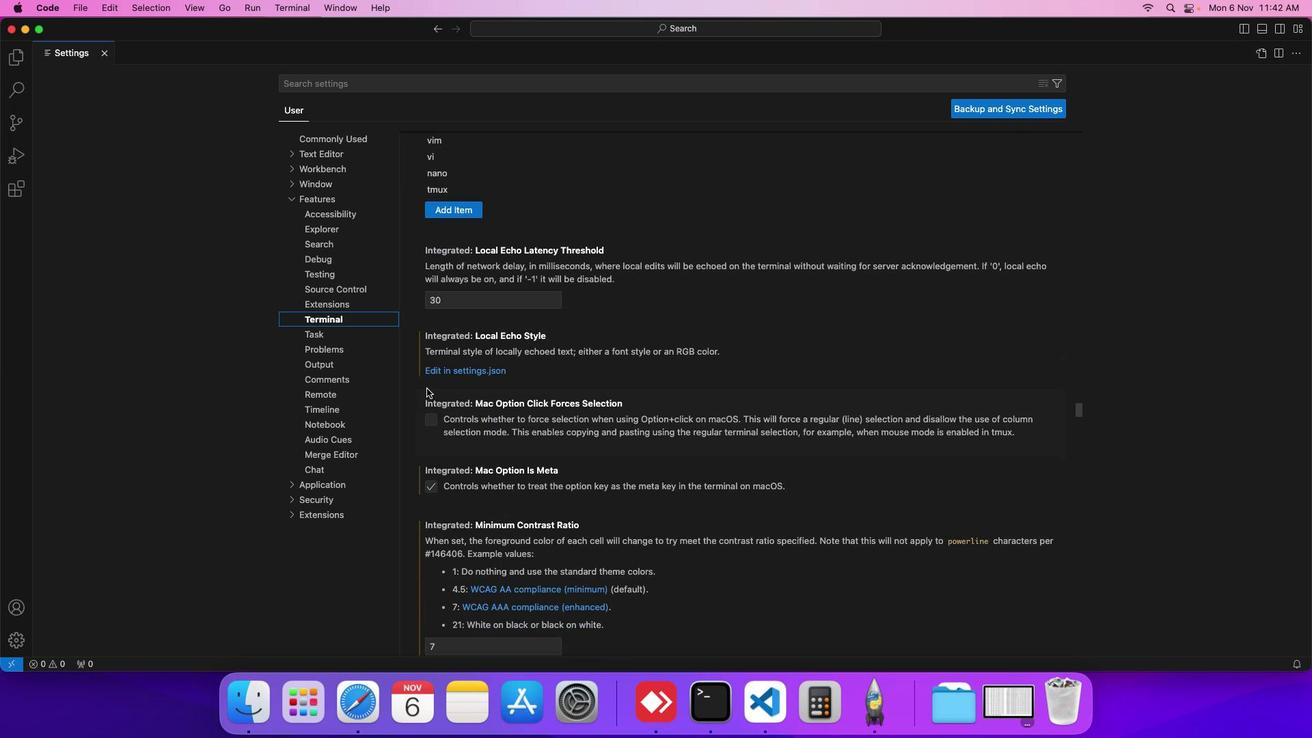 
Action: Mouse scrolled (426, 388) with delta (0, 0)
Screenshot: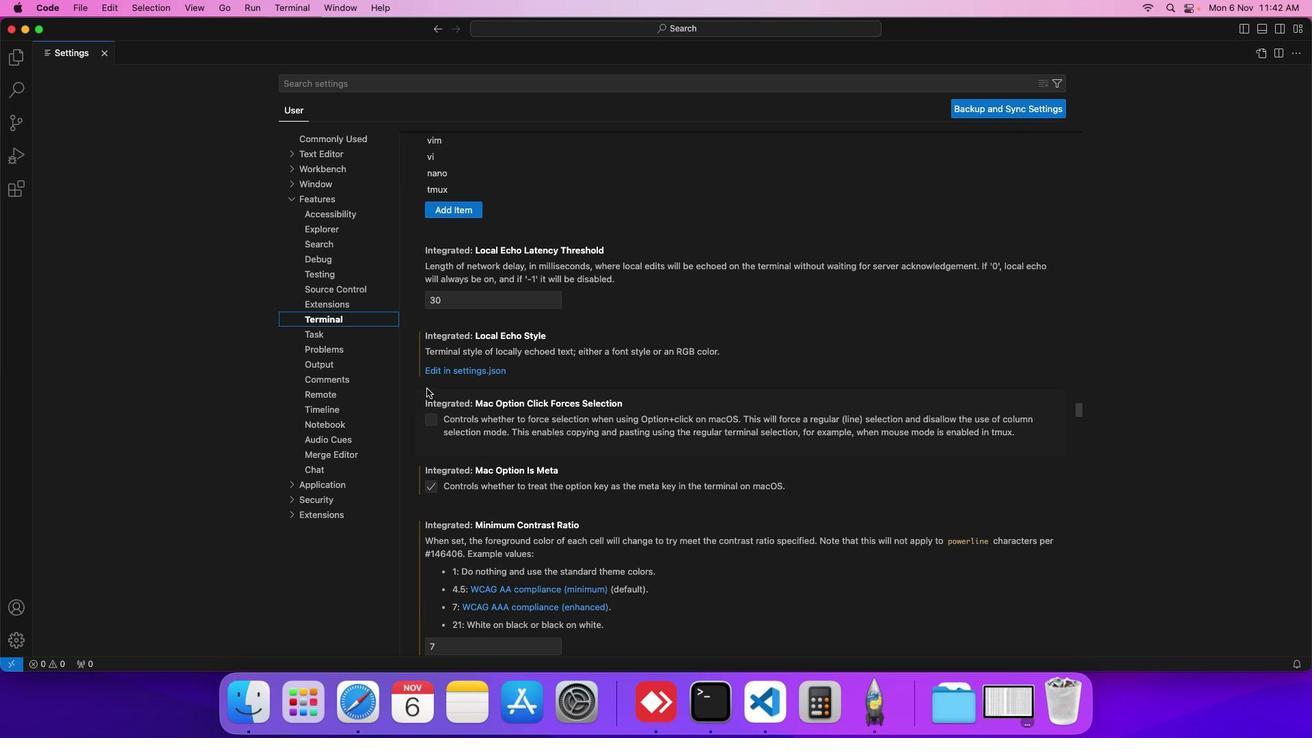 
Action: Mouse scrolled (426, 388) with delta (0, 0)
Screenshot: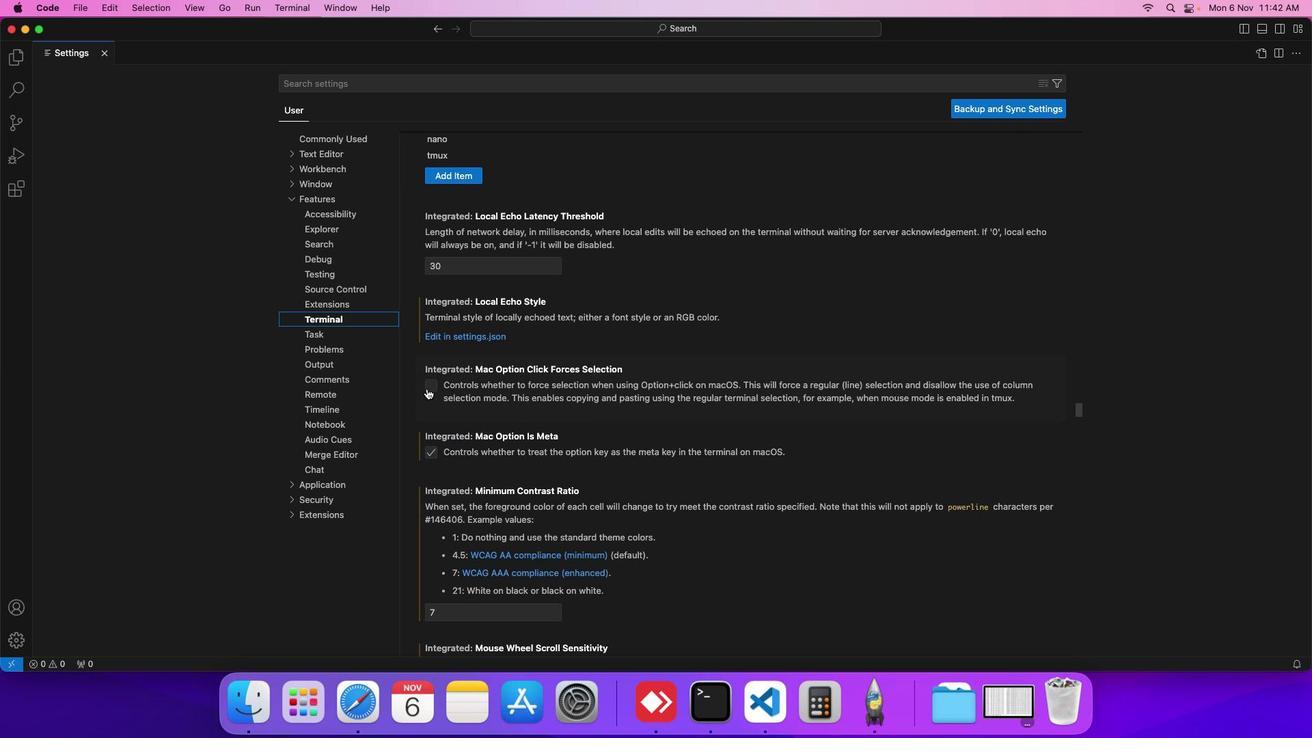 
Action: Mouse scrolled (426, 388) with delta (0, 0)
Screenshot: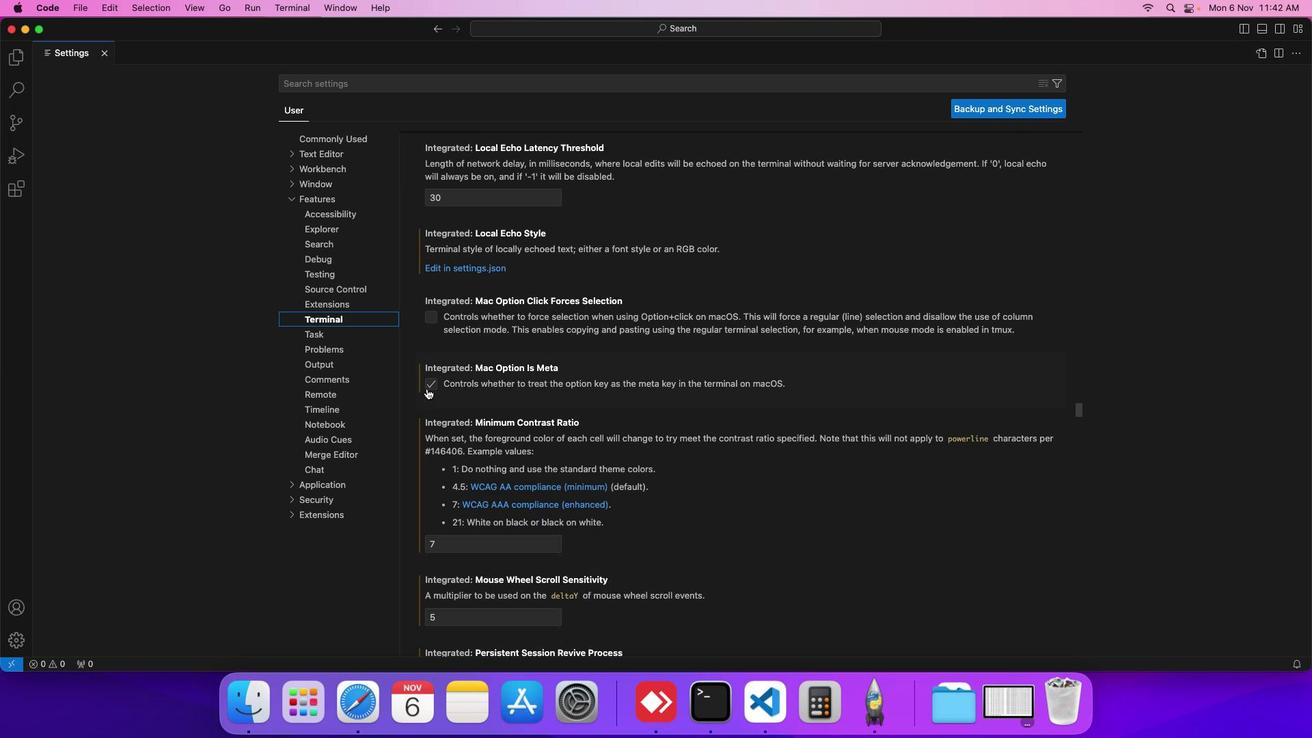 
Action: Mouse scrolled (426, 388) with delta (0, 0)
Screenshot: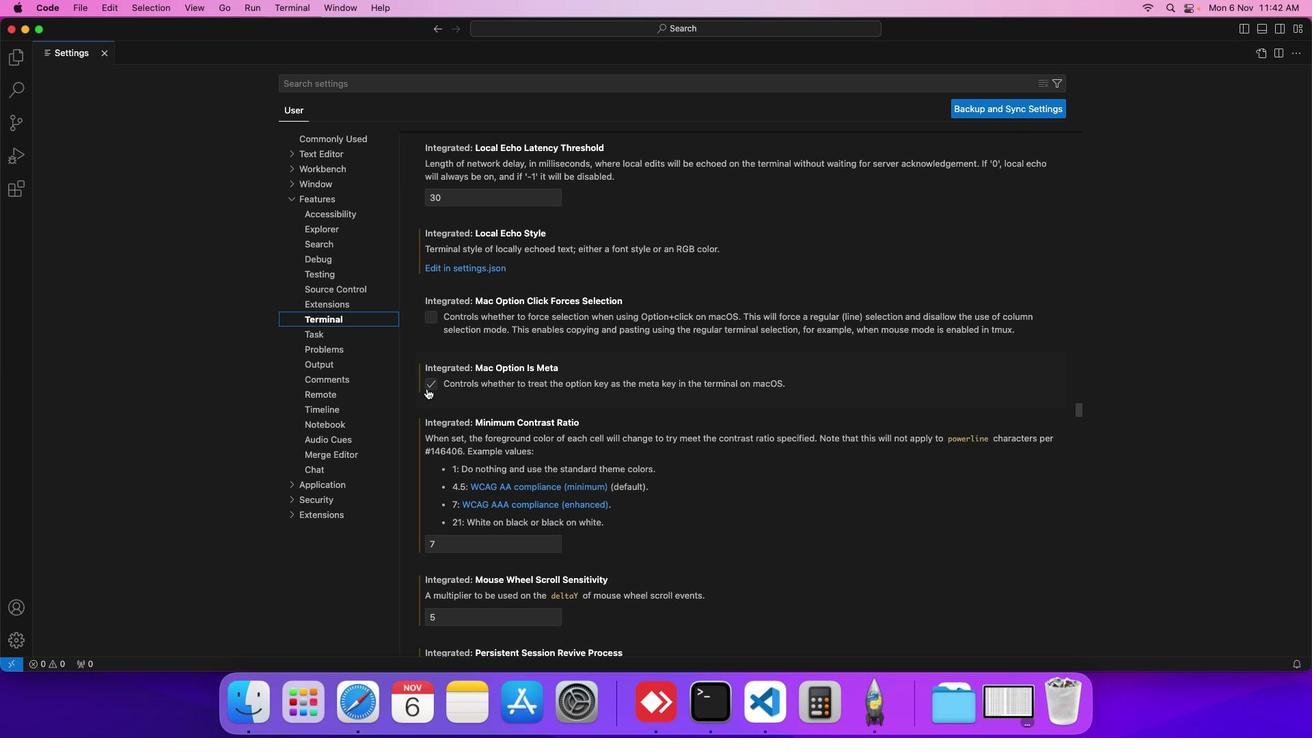 
Action: Mouse scrolled (426, 388) with delta (0, 0)
Screenshot: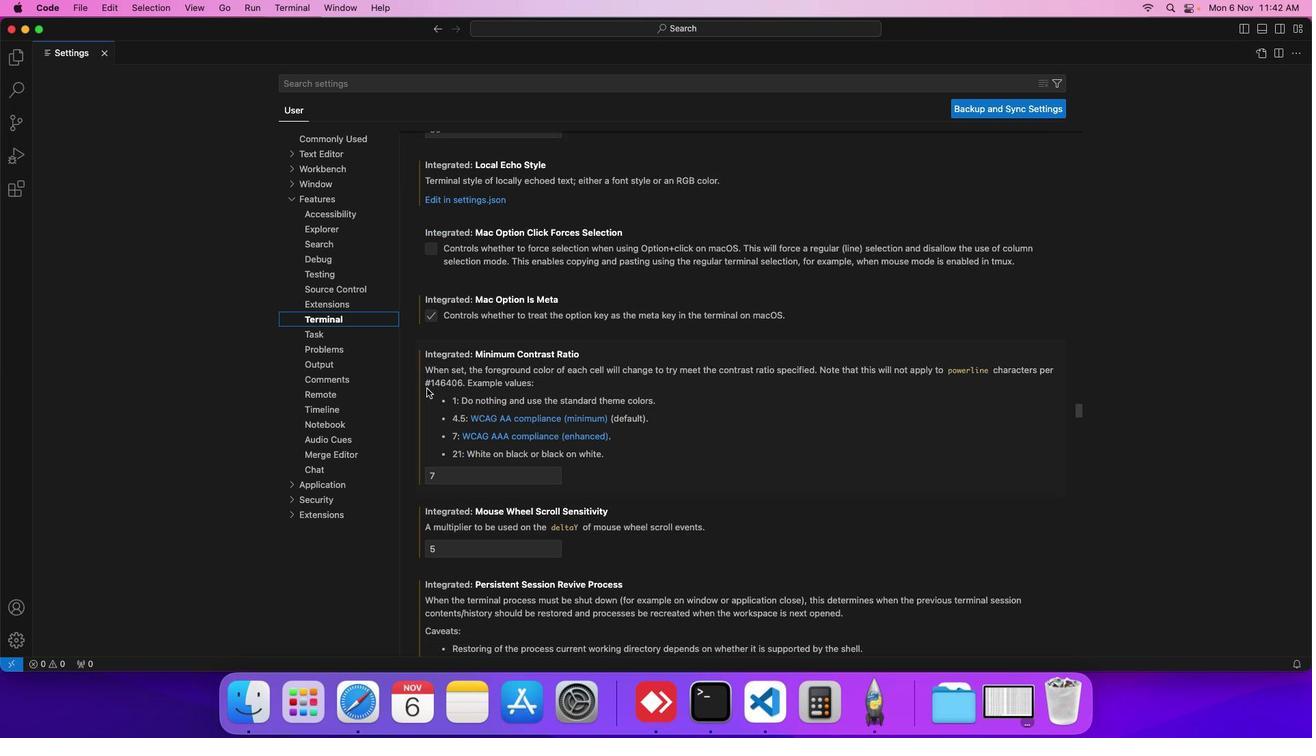 
Action: Mouse scrolled (426, 388) with delta (0, 0)
Screenshot: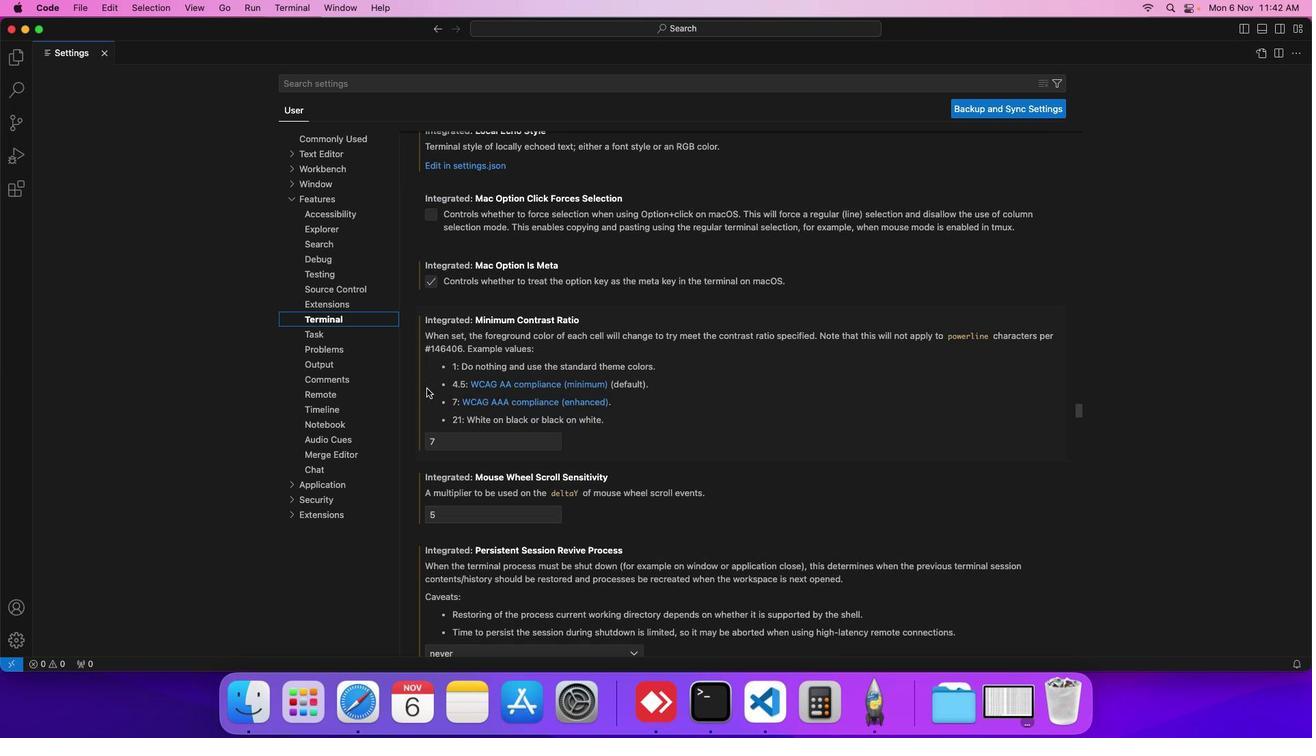 
Action: Mouse scrolled (426, 388) with delta (0, 0)
Screenshot: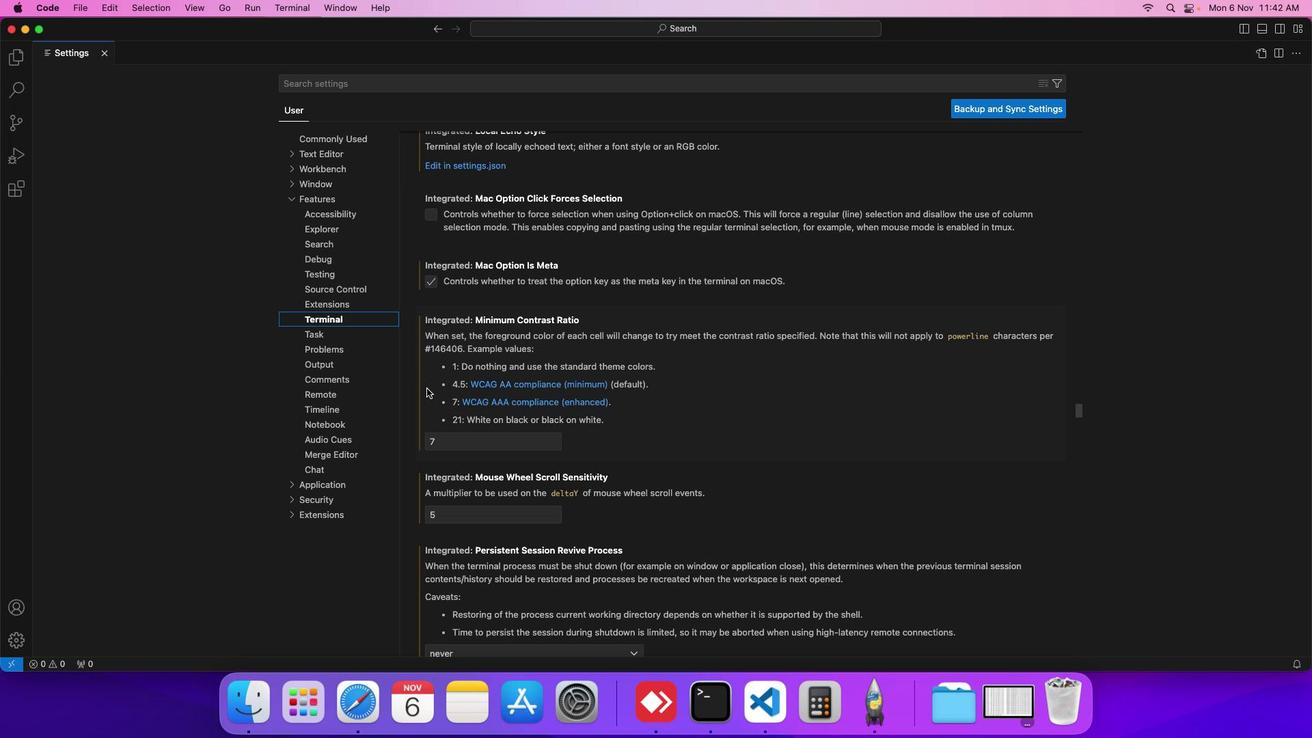 
Action: Mouse scrolled (426, 388) with delta (0, 0)
Screenshot: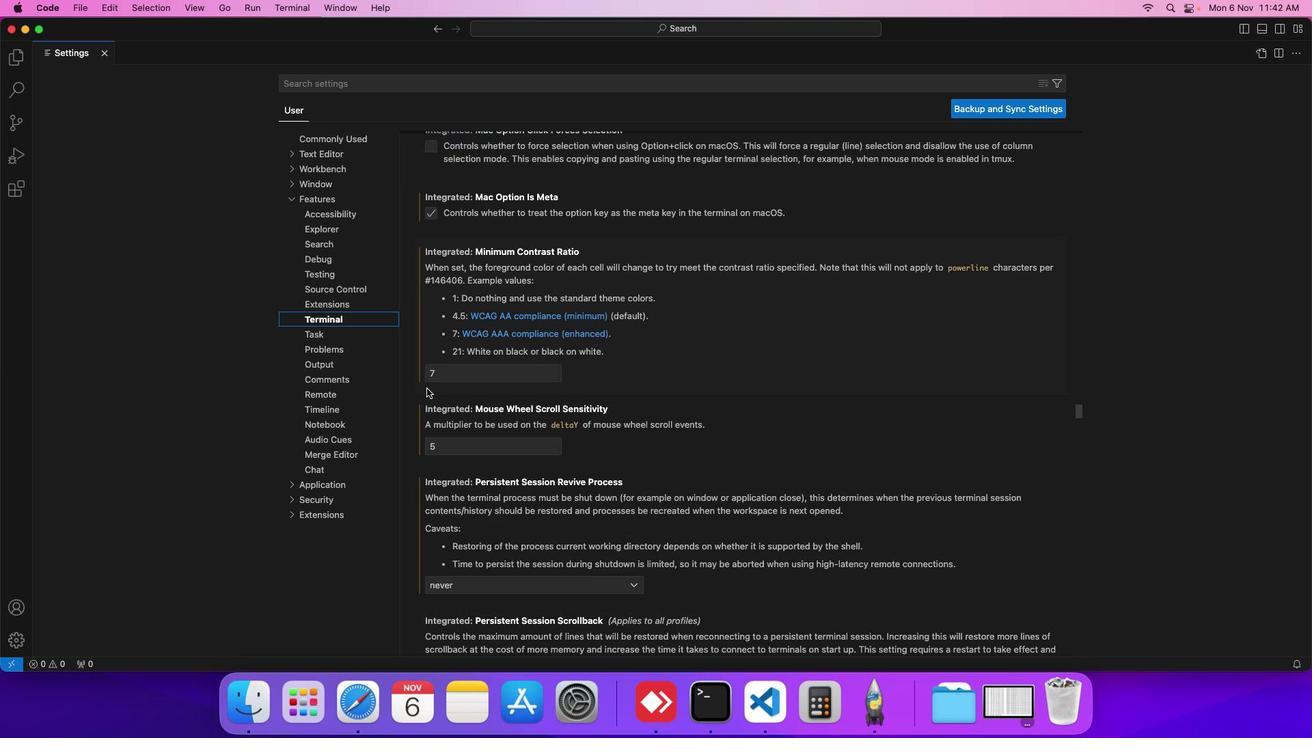 
Action: Mouse scrolled (426, 388) with delta (0, 0)
Screenshot: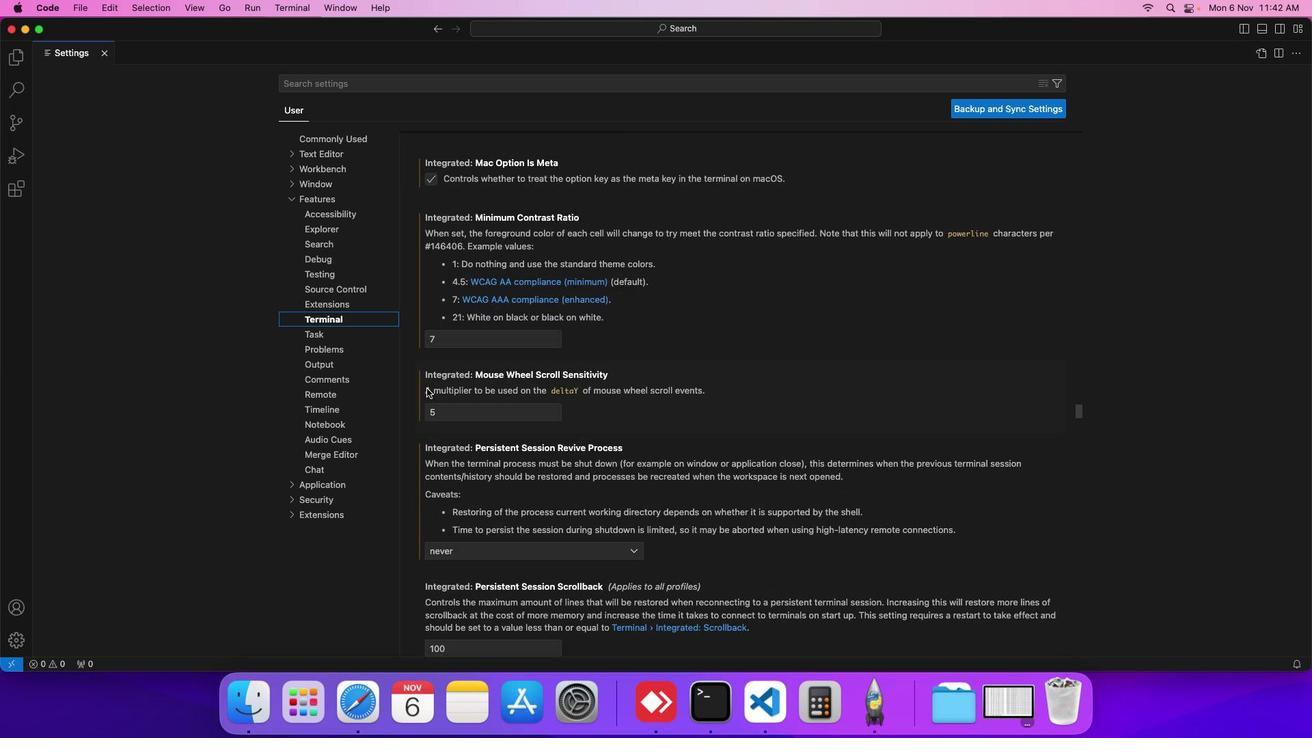 
Action: Mouse scrolled (426, 388) with delta (0, 0)
Screenshot: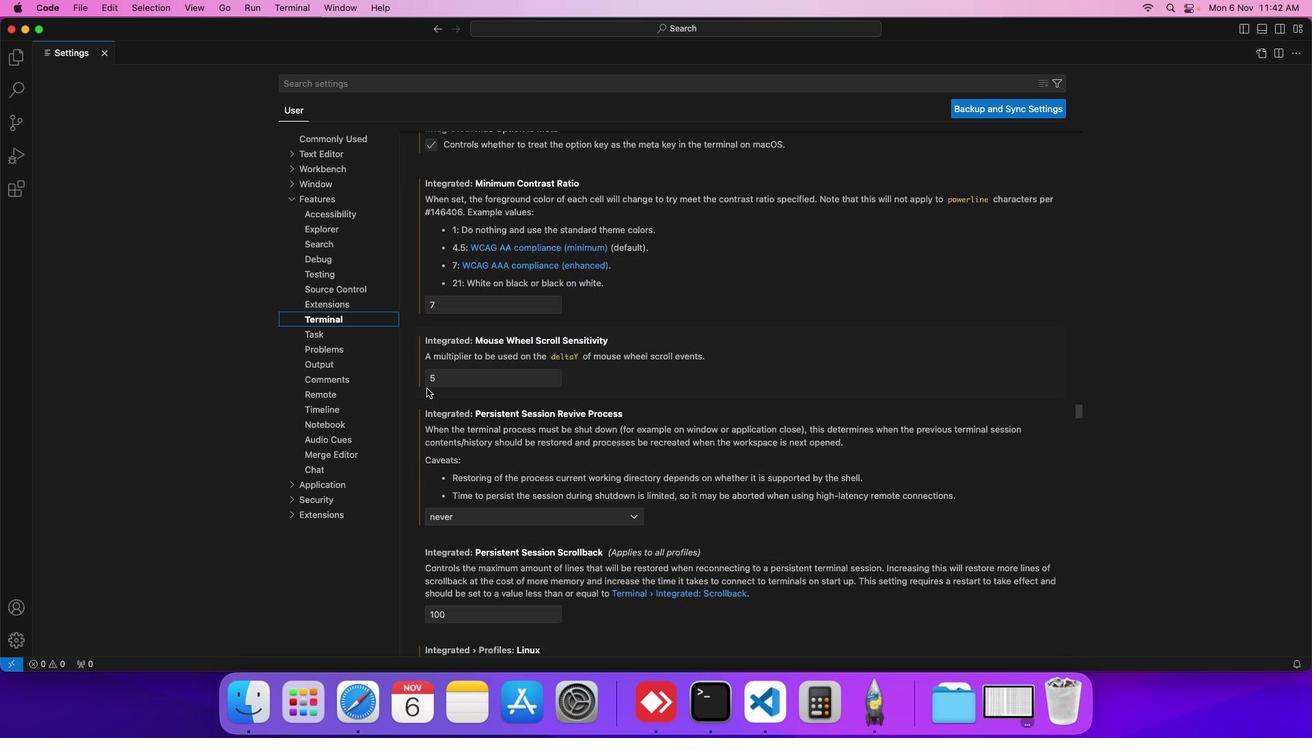 
Action: Mouse scrolled (426, 388) with delta (0, 0)
Screenshot: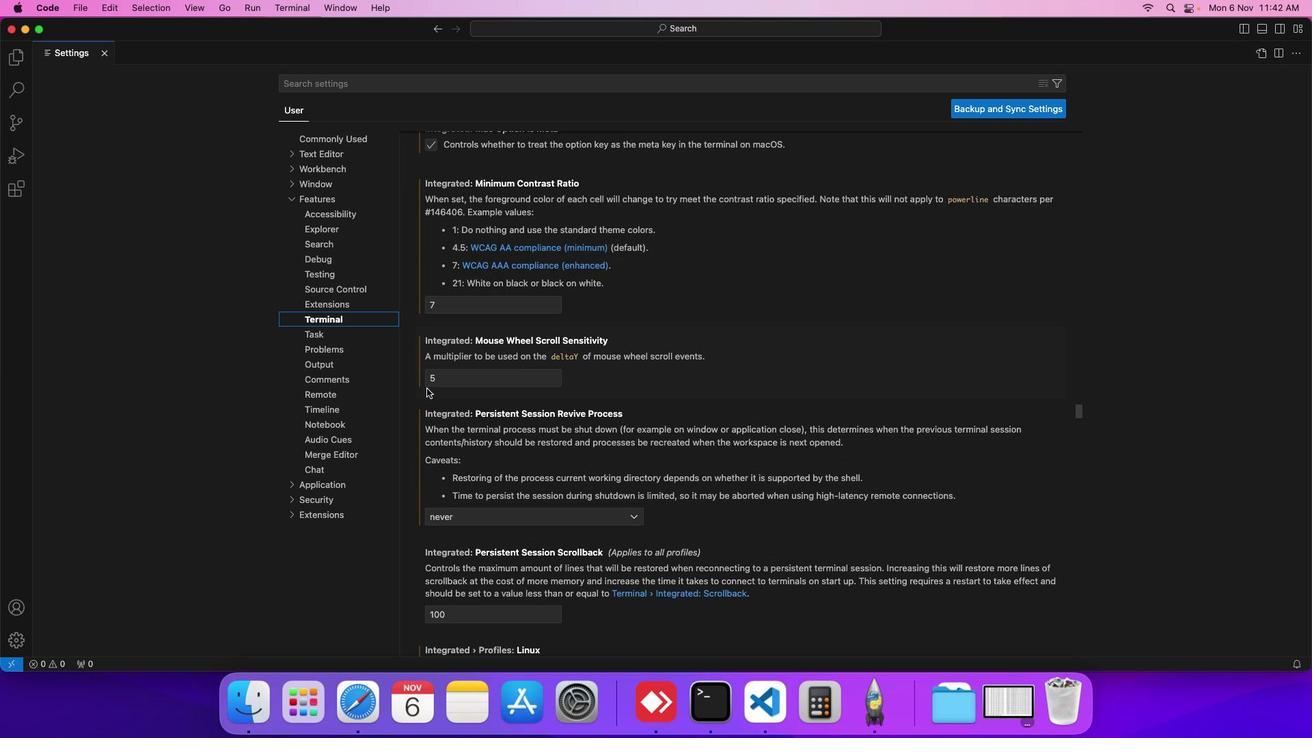 
Action: Mouse scrolled (426, 388) with delta (0, 0)
Screenshot: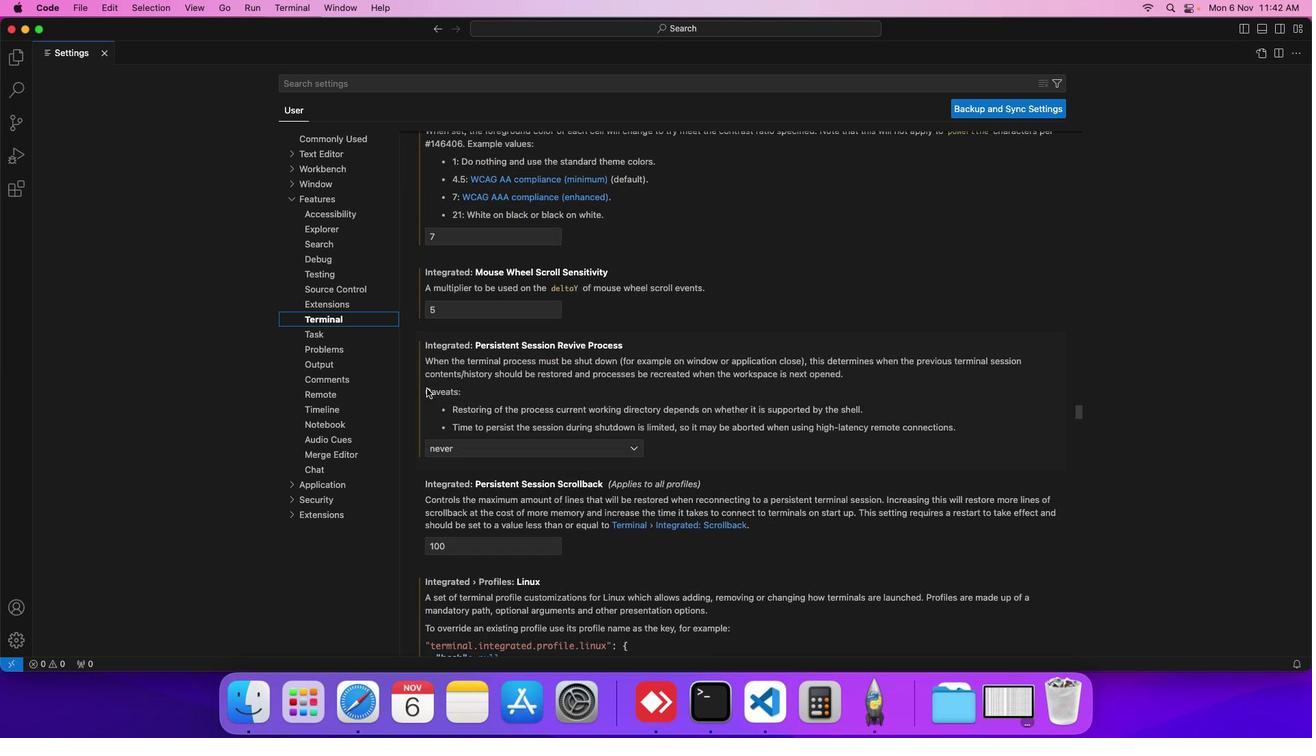 
Action: Mouse scrolled (426, 388) with delta (0, 0)
Screenshot: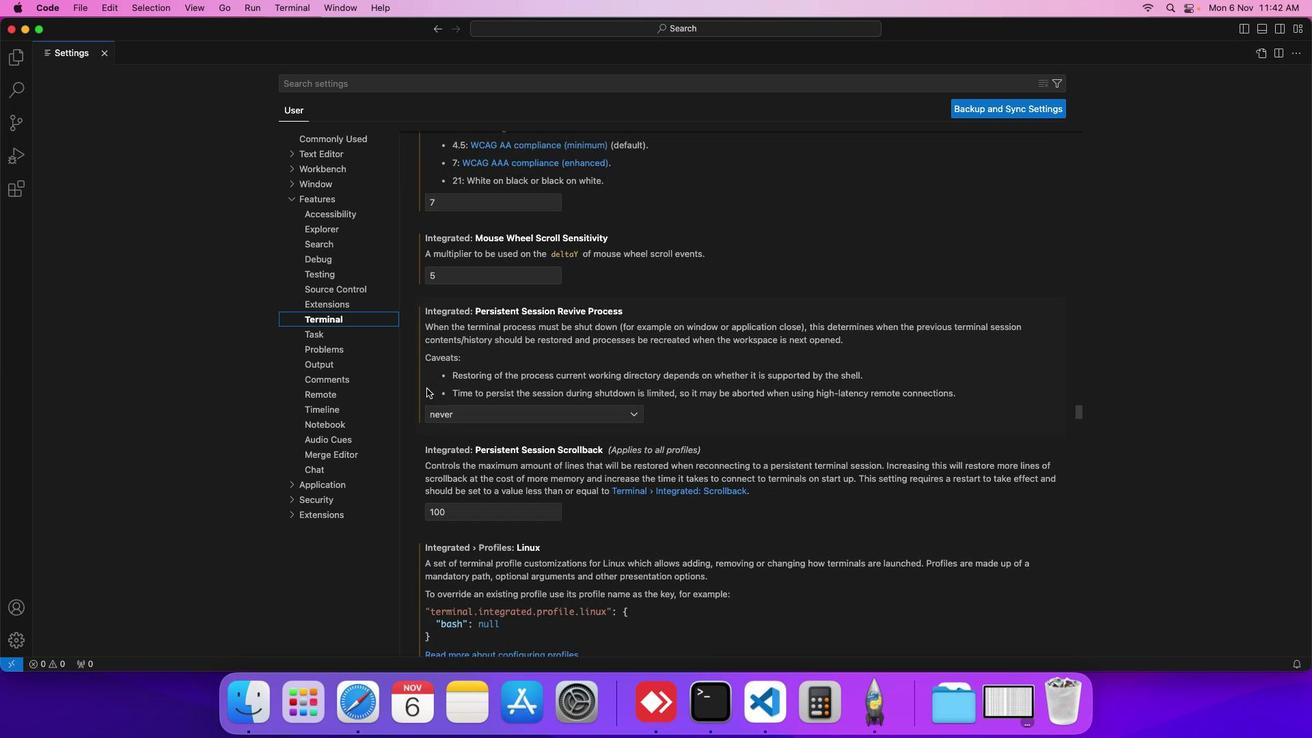 
Action: Mouse scrolled (426, 388) with delta (0, 0)
Screenshot: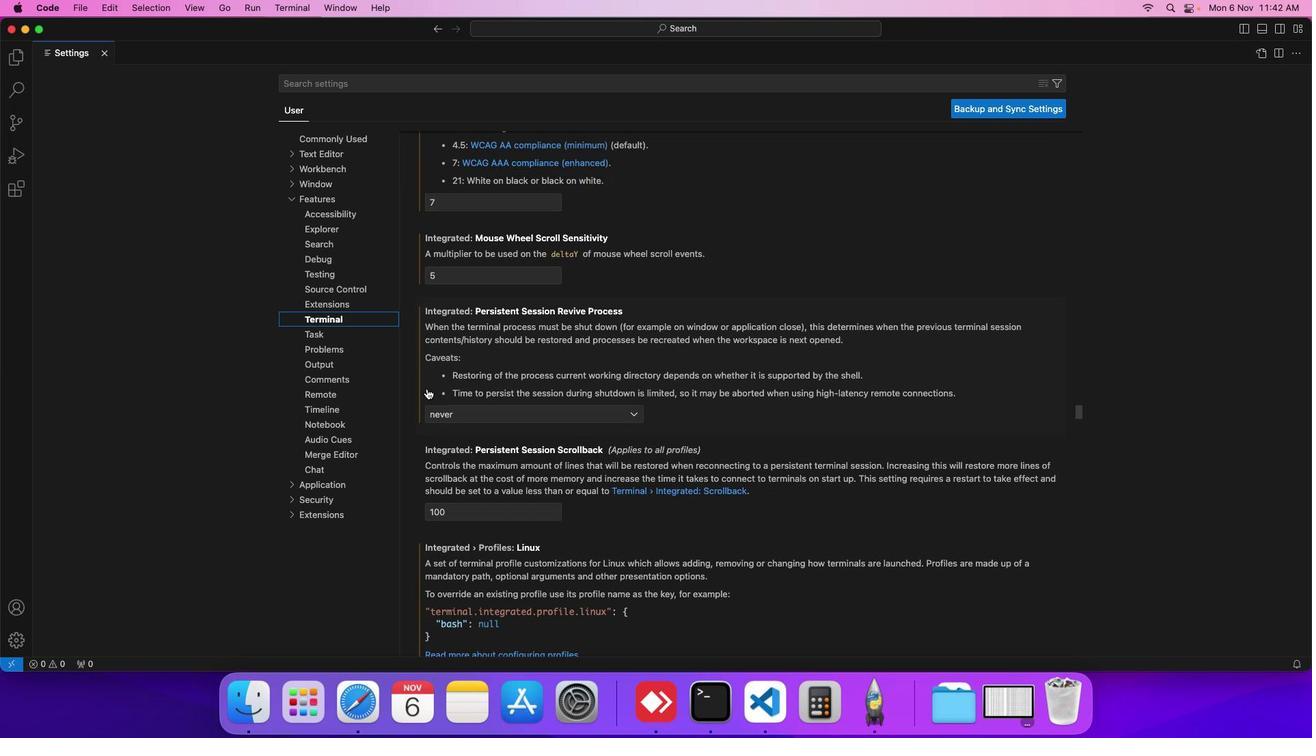 
Action: Mouse scrolled (426, 388) with delta (0, 0)
Screenshot: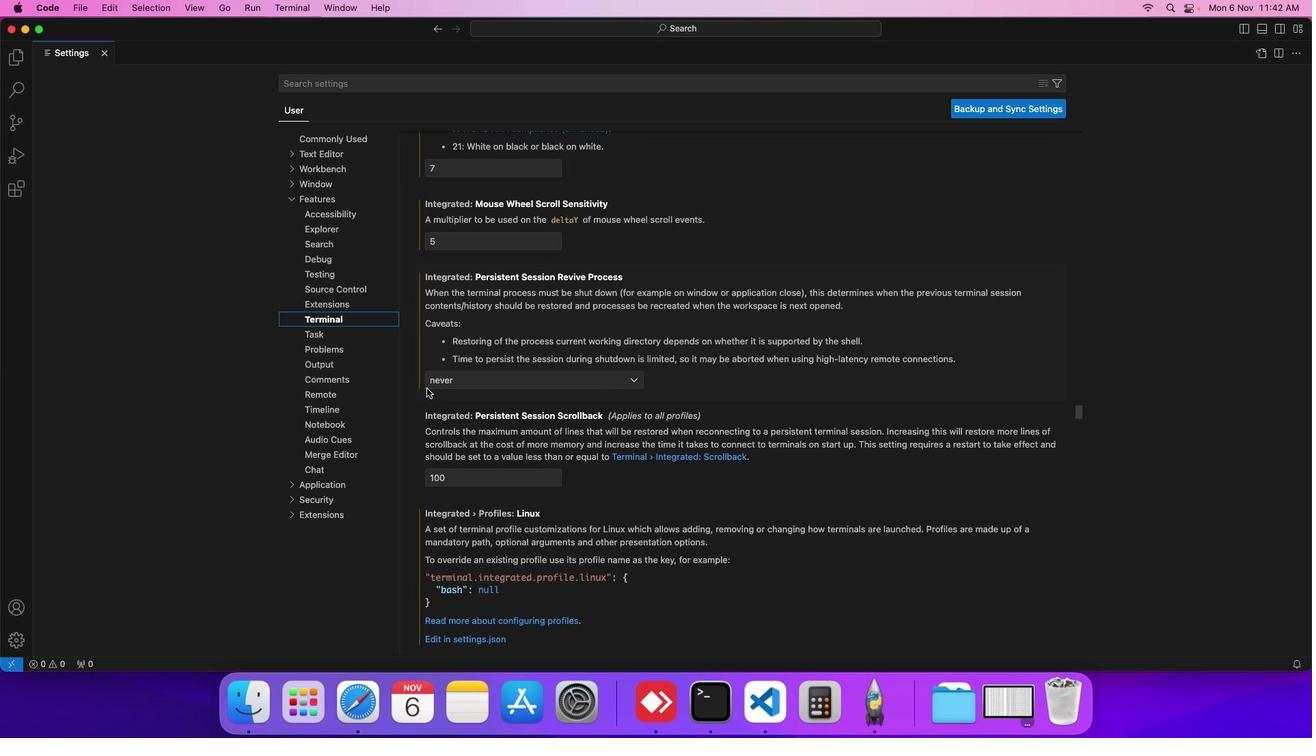
Action: Mouse scrolled (426, 388) with delta (0, 0)
Screenshot: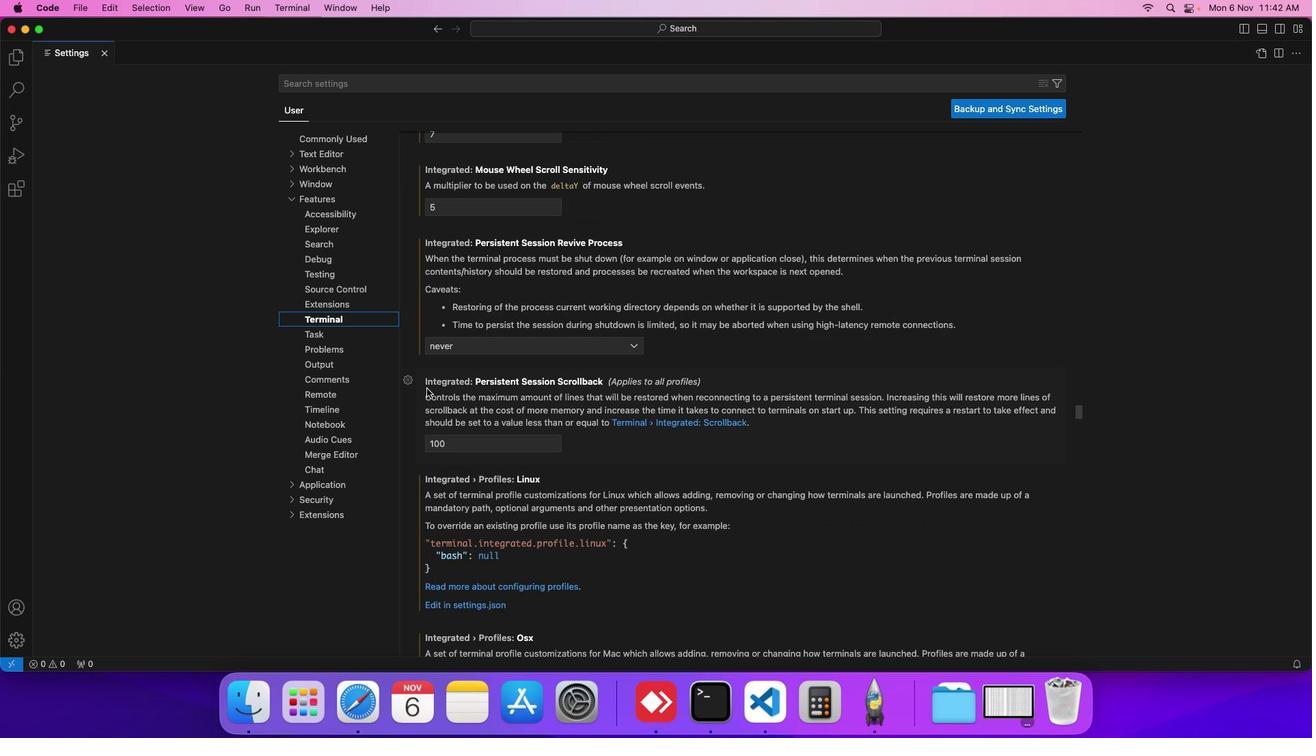 
Action: Mouse scrolled (426, 388) with delta (0, 0)
Screenshot: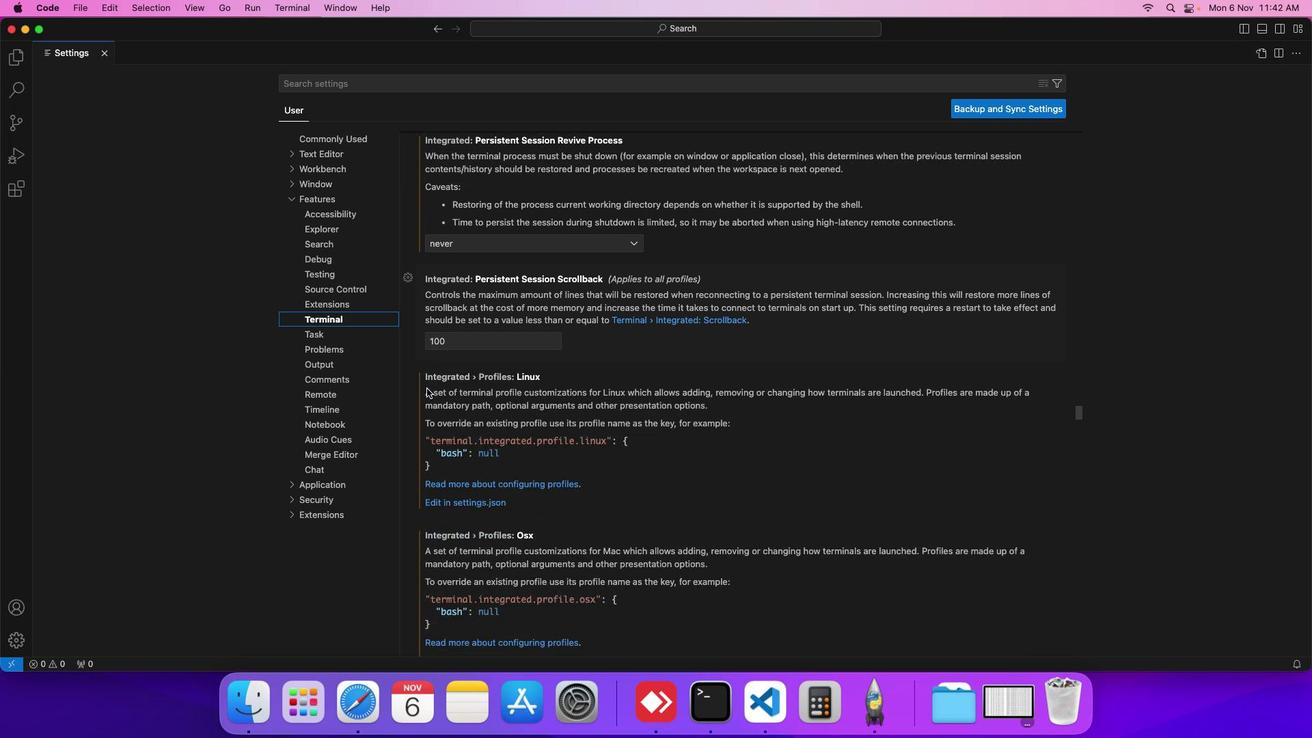
Action: Mouse scrolled (426, 388) with delta (0, 0)
Screenshot: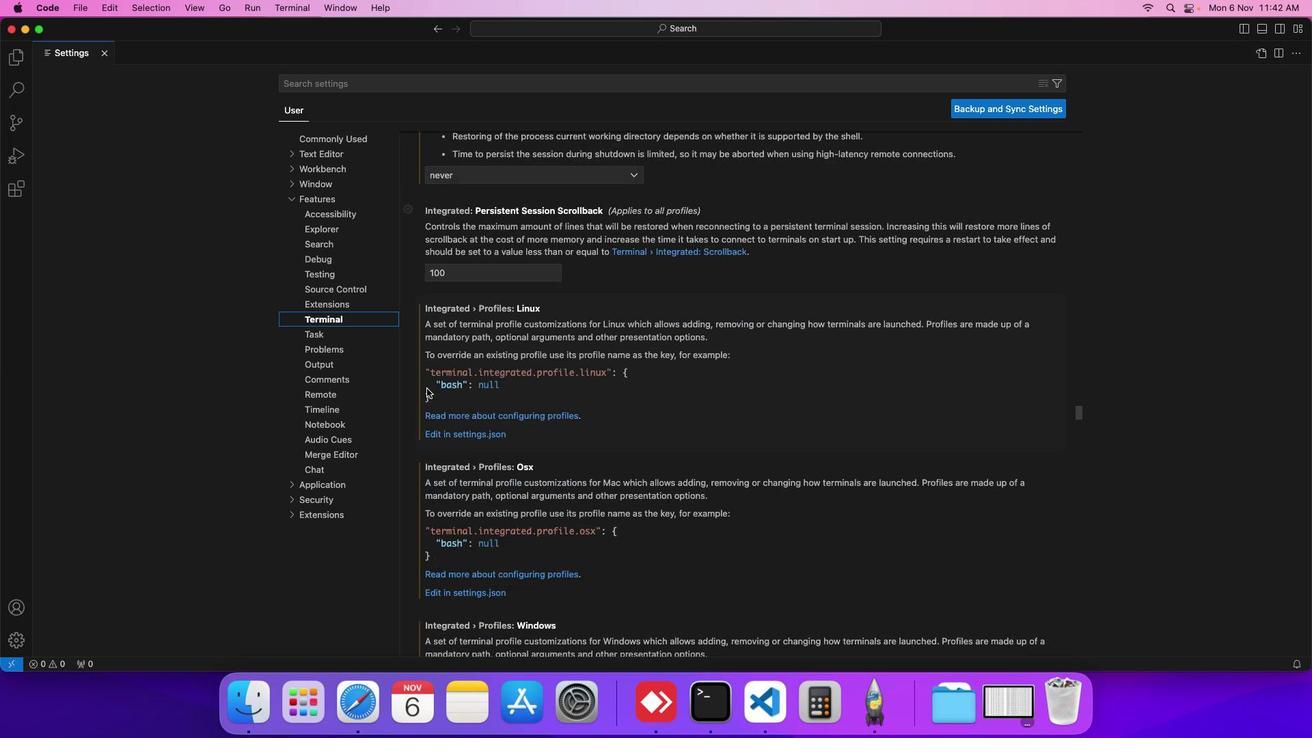
Action: Mouse scrolled (426, 388) with delta (0, 0)
Screenshot: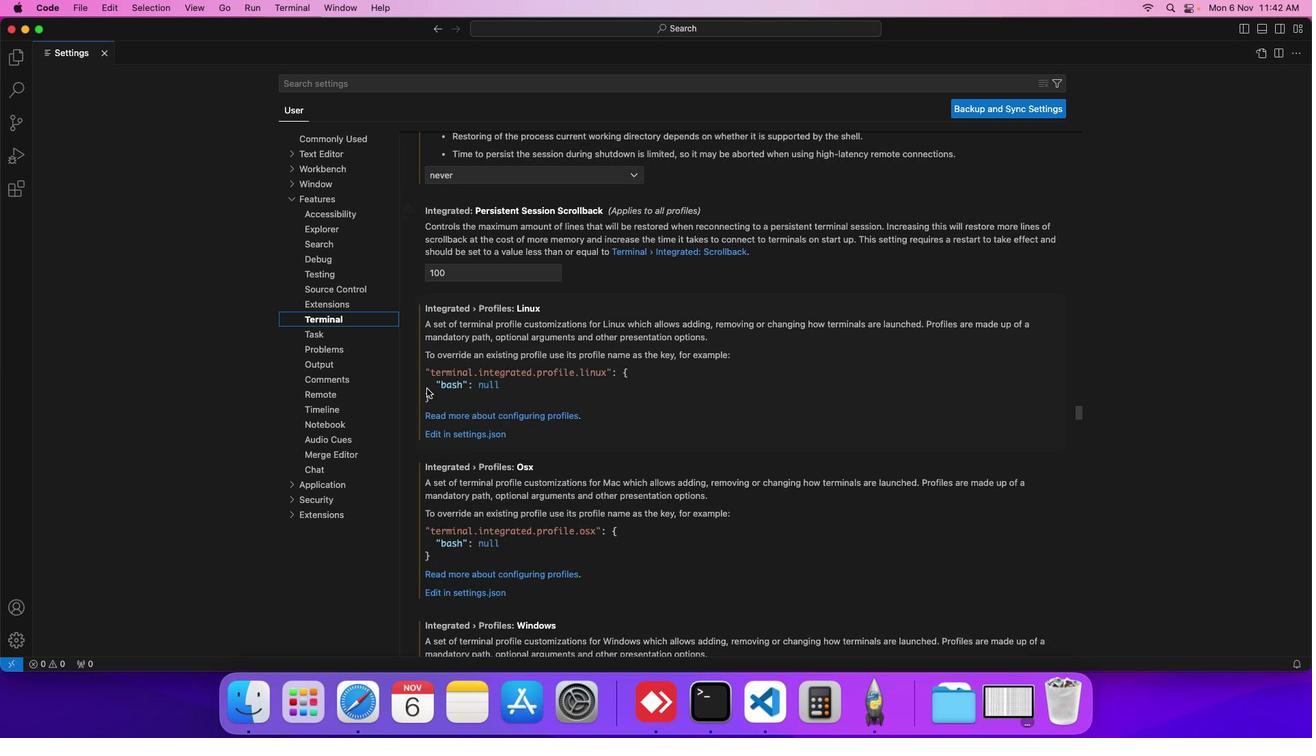 
Action: Mouse scrolled (426, 388) with delta (0, -1)
Screenshot: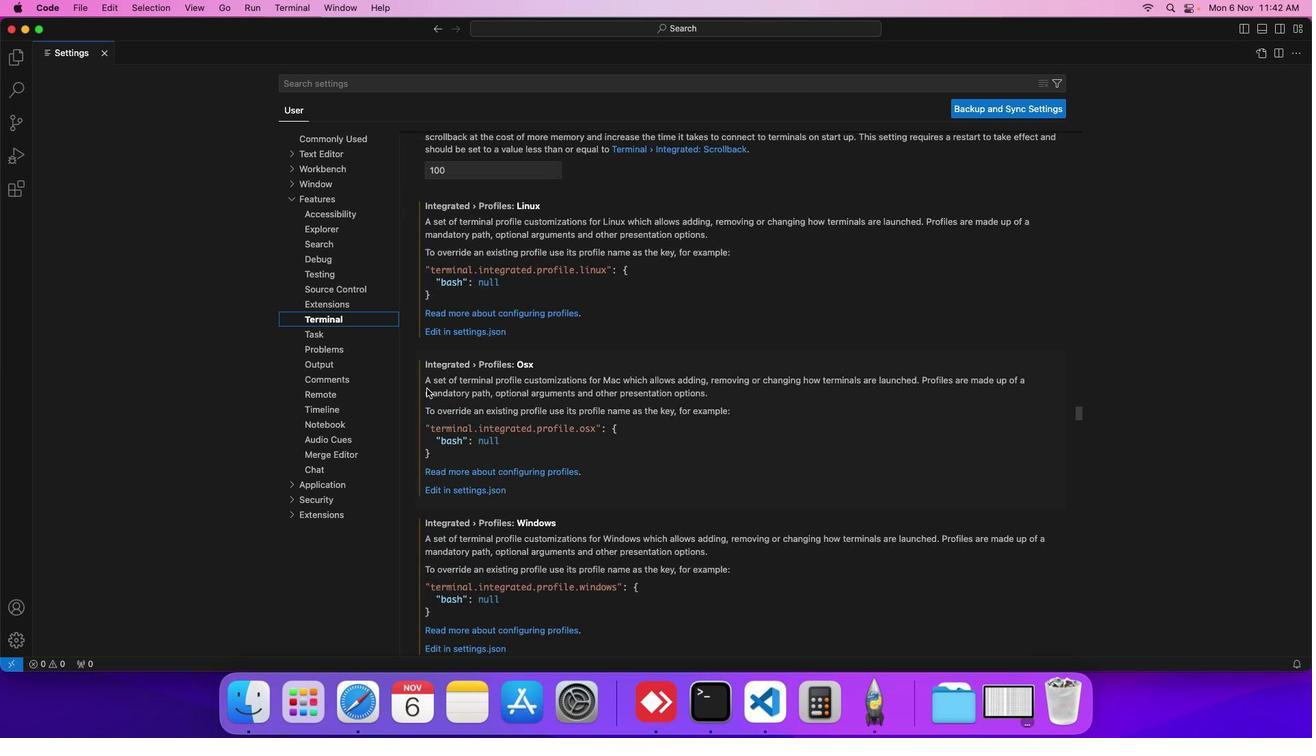 
Action: Mouse scrolled (426, 388) with delta (0, -2)
Screenshot: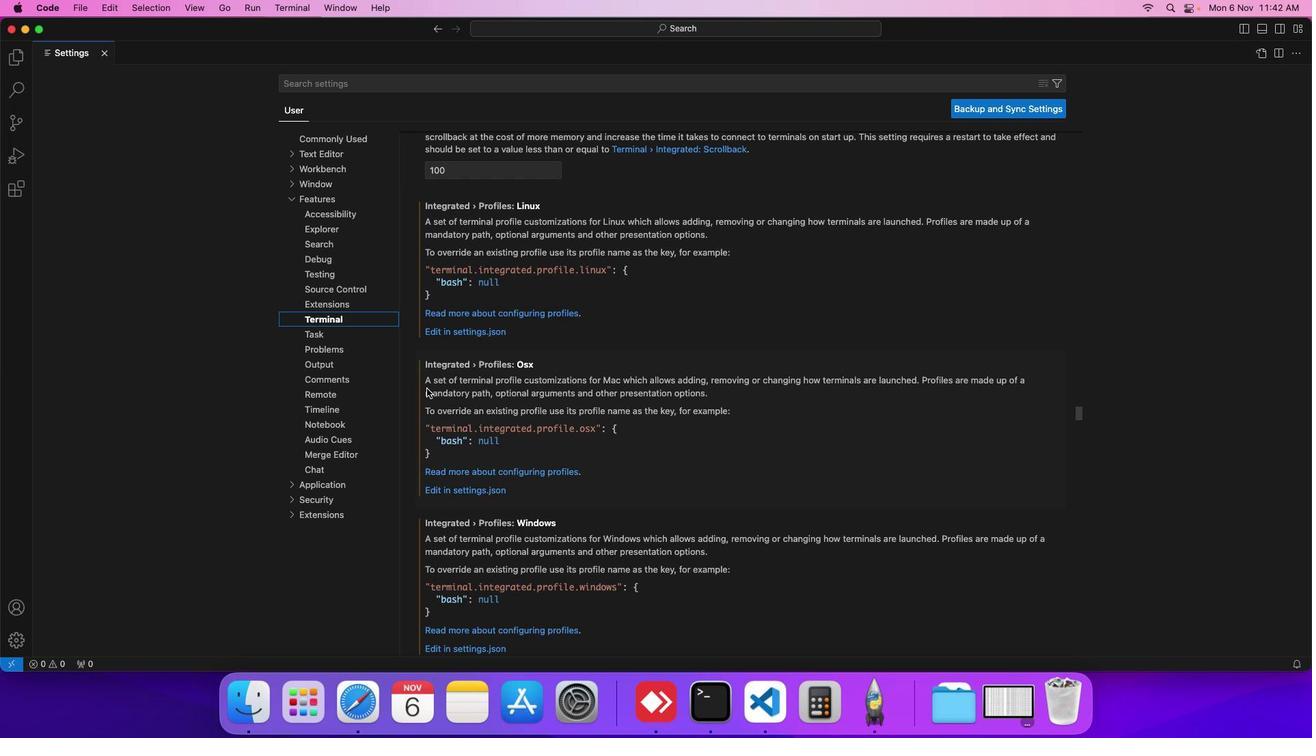 
Action: Mouse moved to (425, 389)
Screenshot: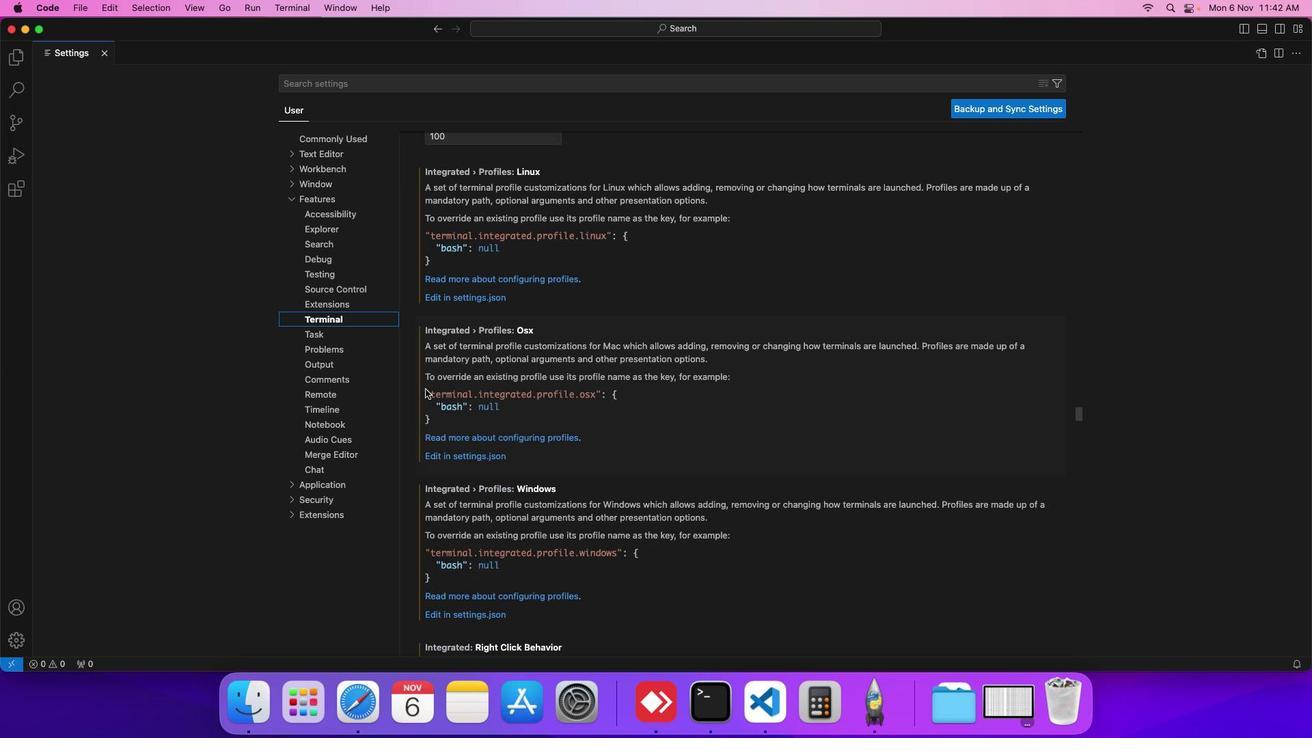 
Action: Mouse scrolled (425, 389) with delta (0, 0)
Screenshot: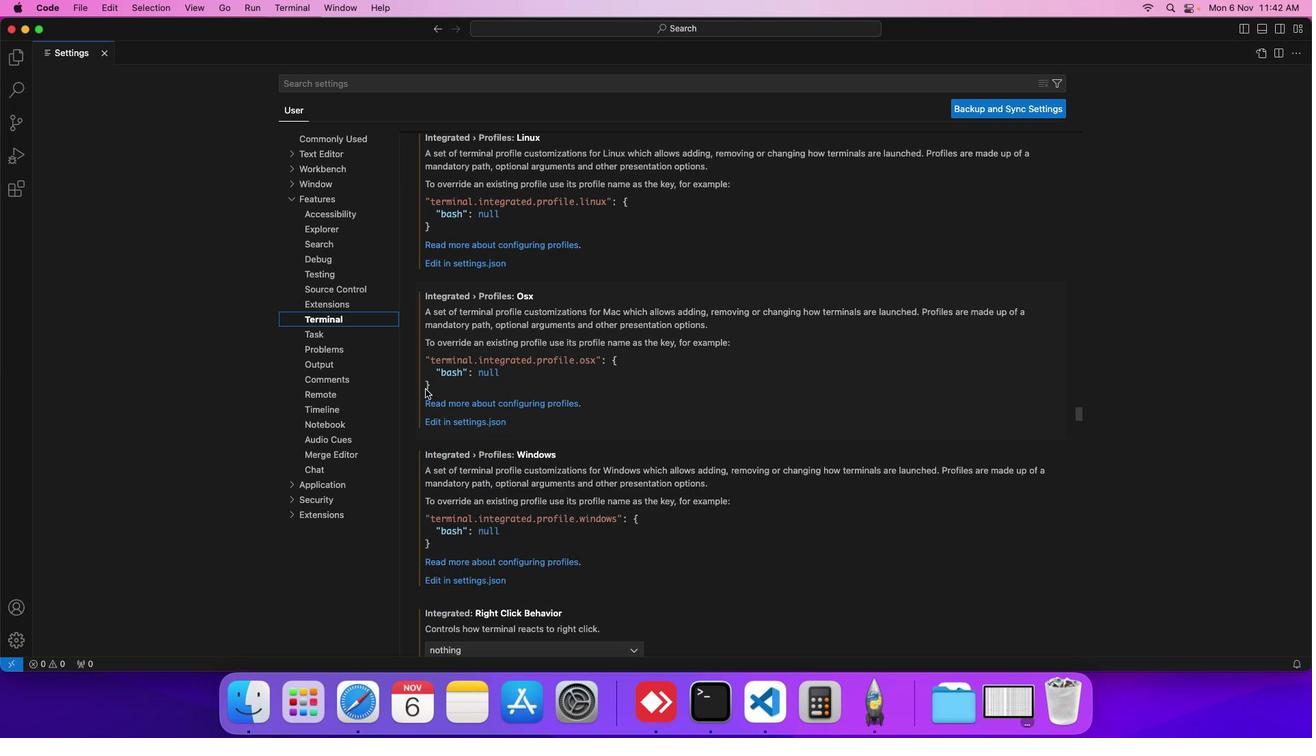 
Action: Mouse scrolled (425, 389) with delta (0, 0)
Screenshot: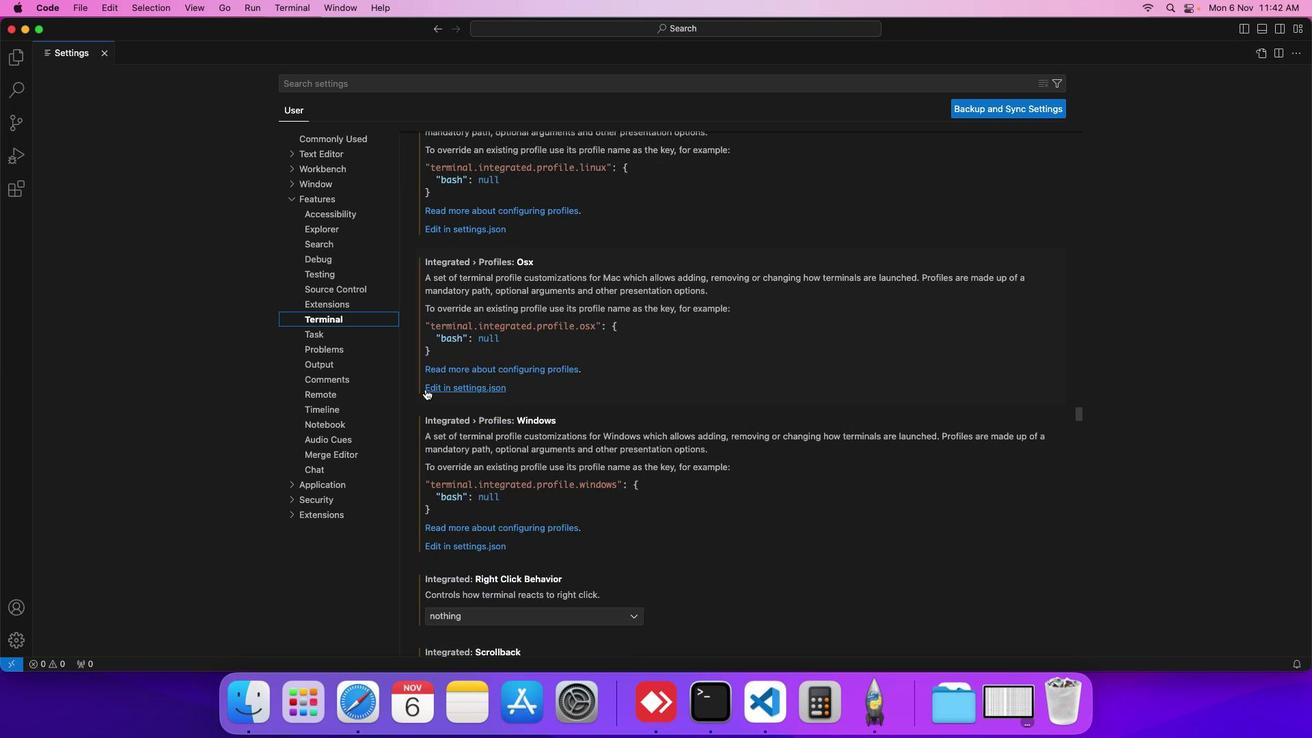 
Action: Mouse scrolled (425, 389) with delta (0, 0)
Screenshot: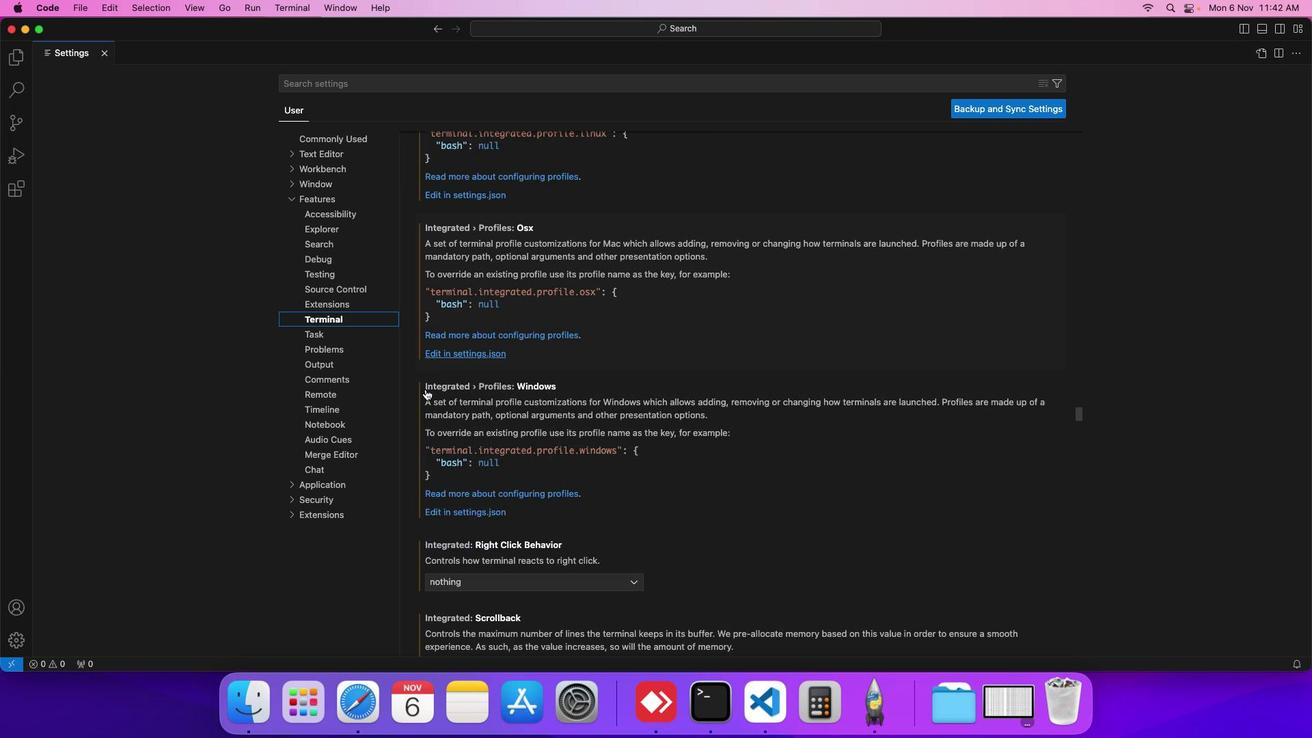 
Action: Mouse scrolled (425, 389) with delta (0, 0)
Screenshot: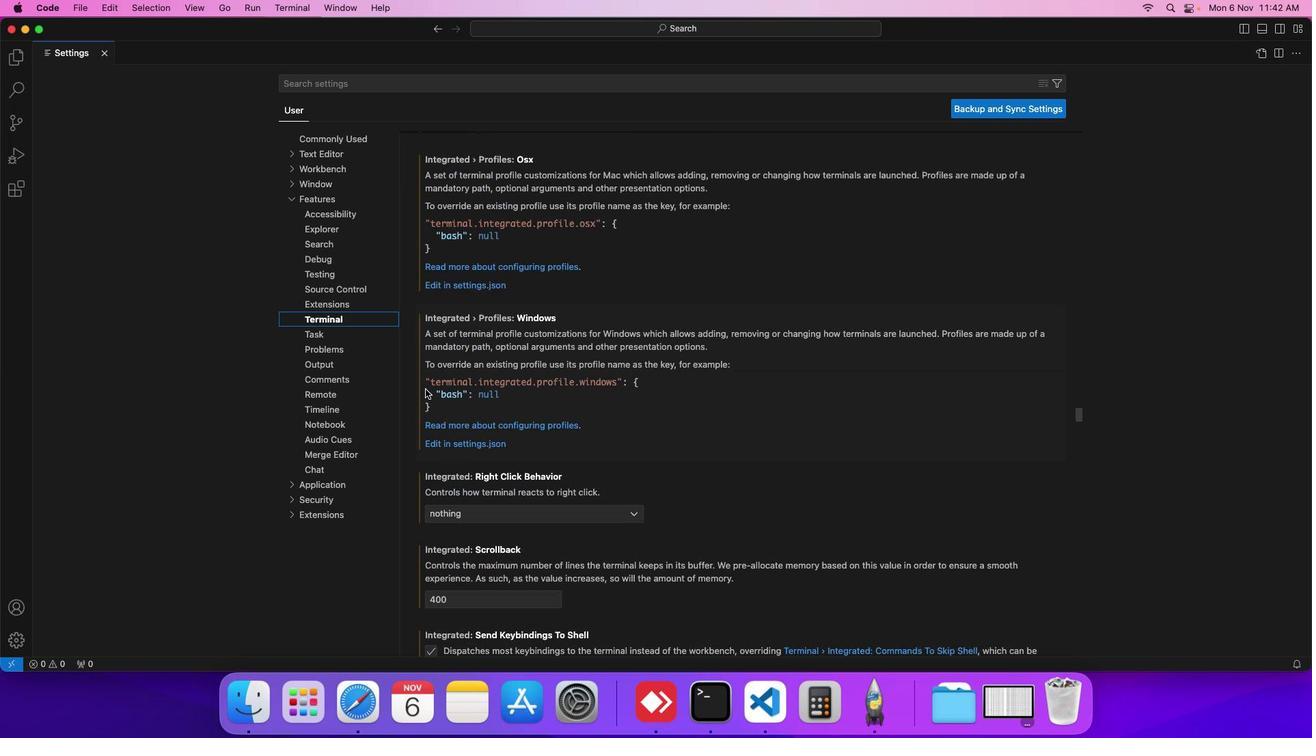 
Action: Mouse scrolled (425, 389) with delta (0, -1)
Screenshot: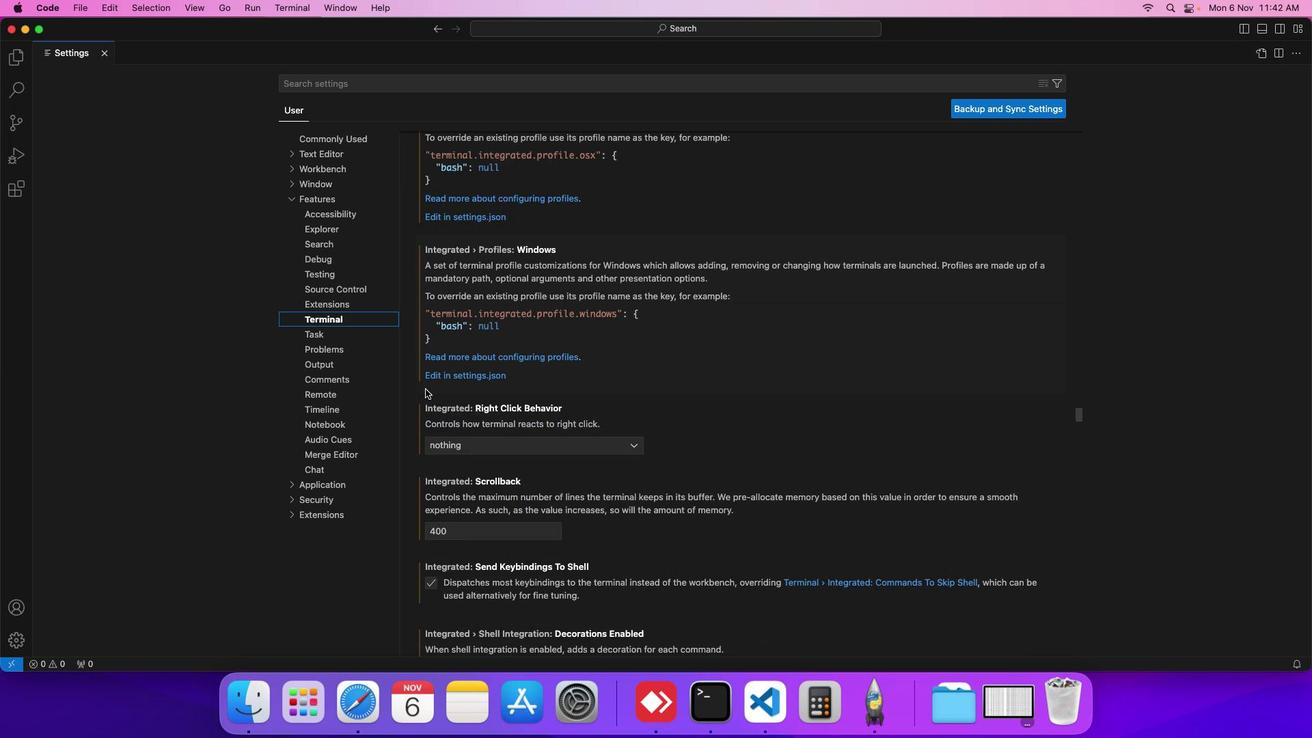 
Action: Mouse scrolled (425, 389) with delta (0, -1)
Screenshot: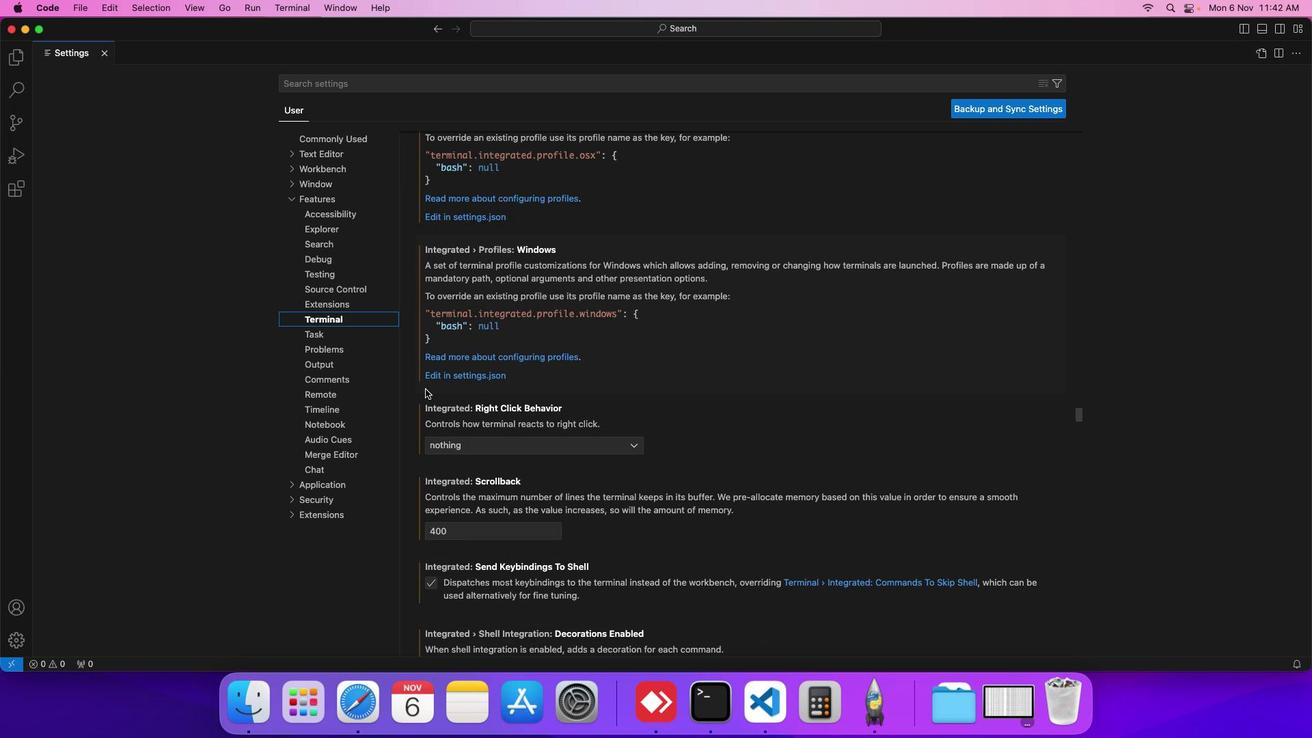 
Action: Mouse scrolled (425, 389) with delta (0, 0)
Screenshot: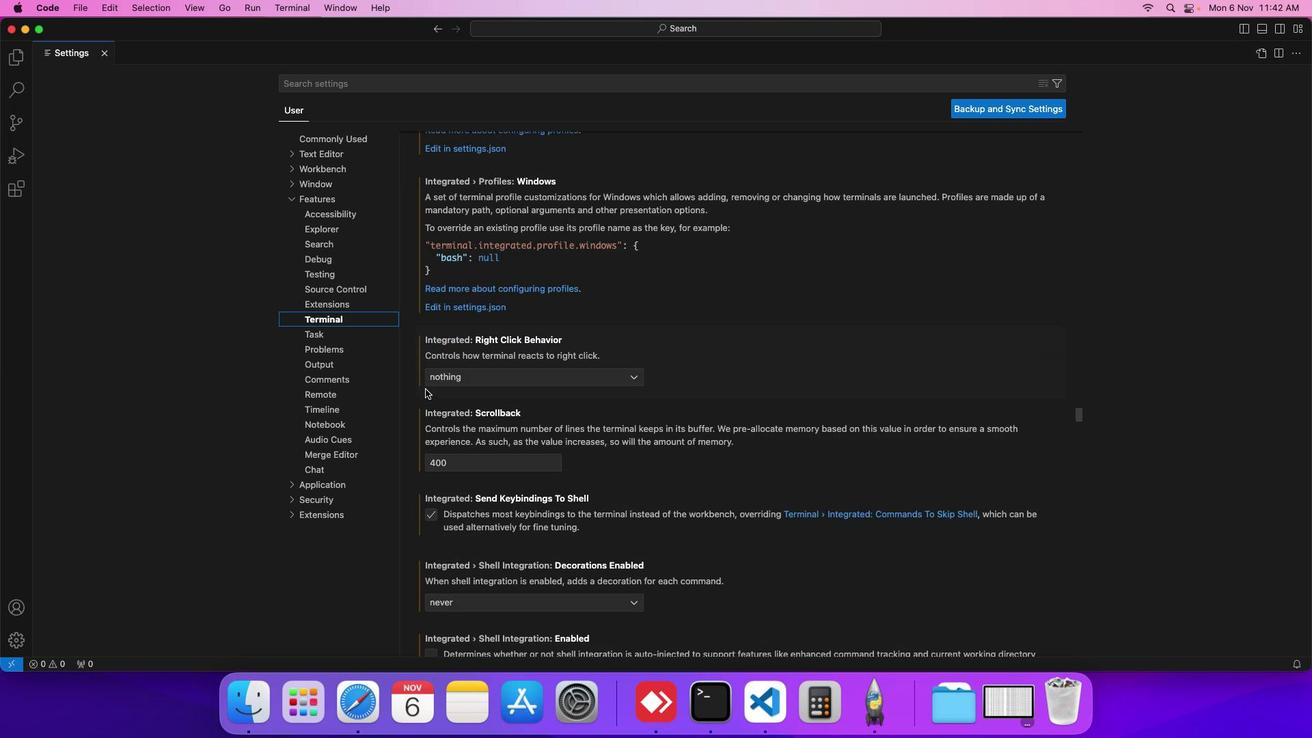 
Action: Mouse scrolled (425, 389) with delta (0, 0)
Screenshot: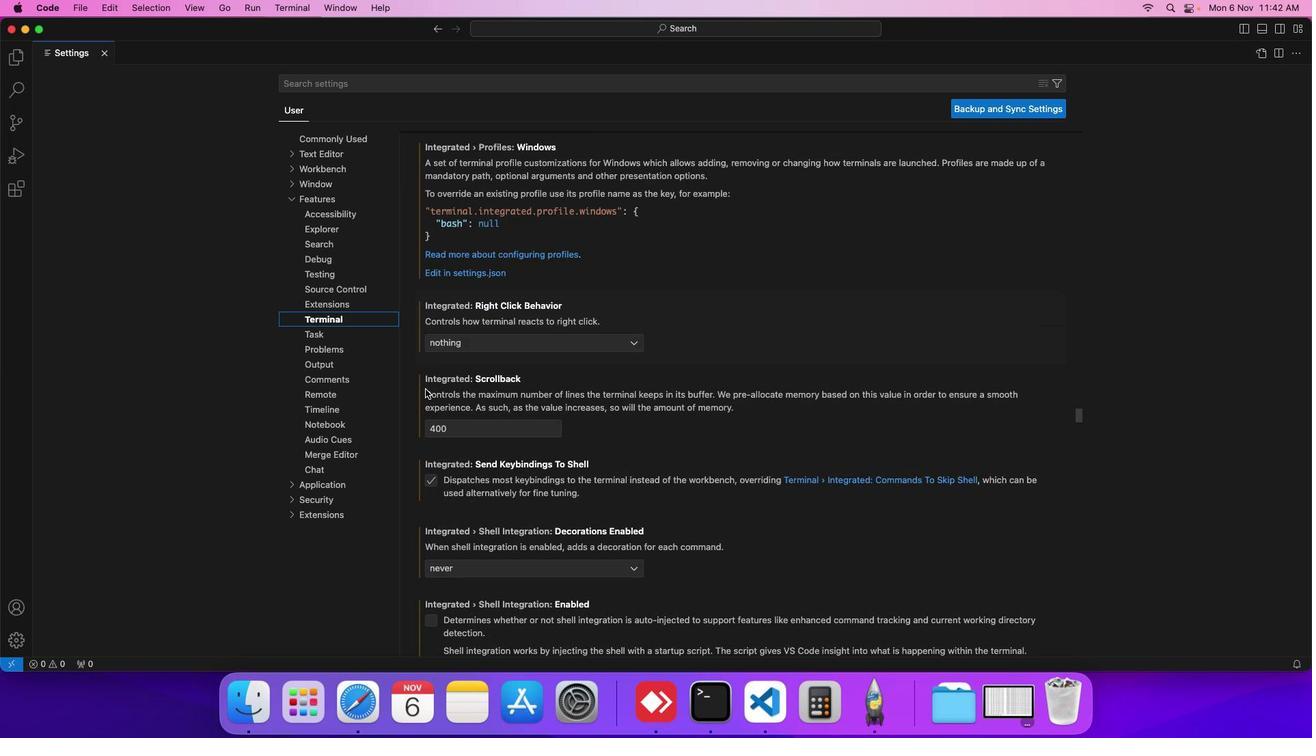 
Action: Mouse scrolled (425, 389) with delta (0, 0)
Screenshot: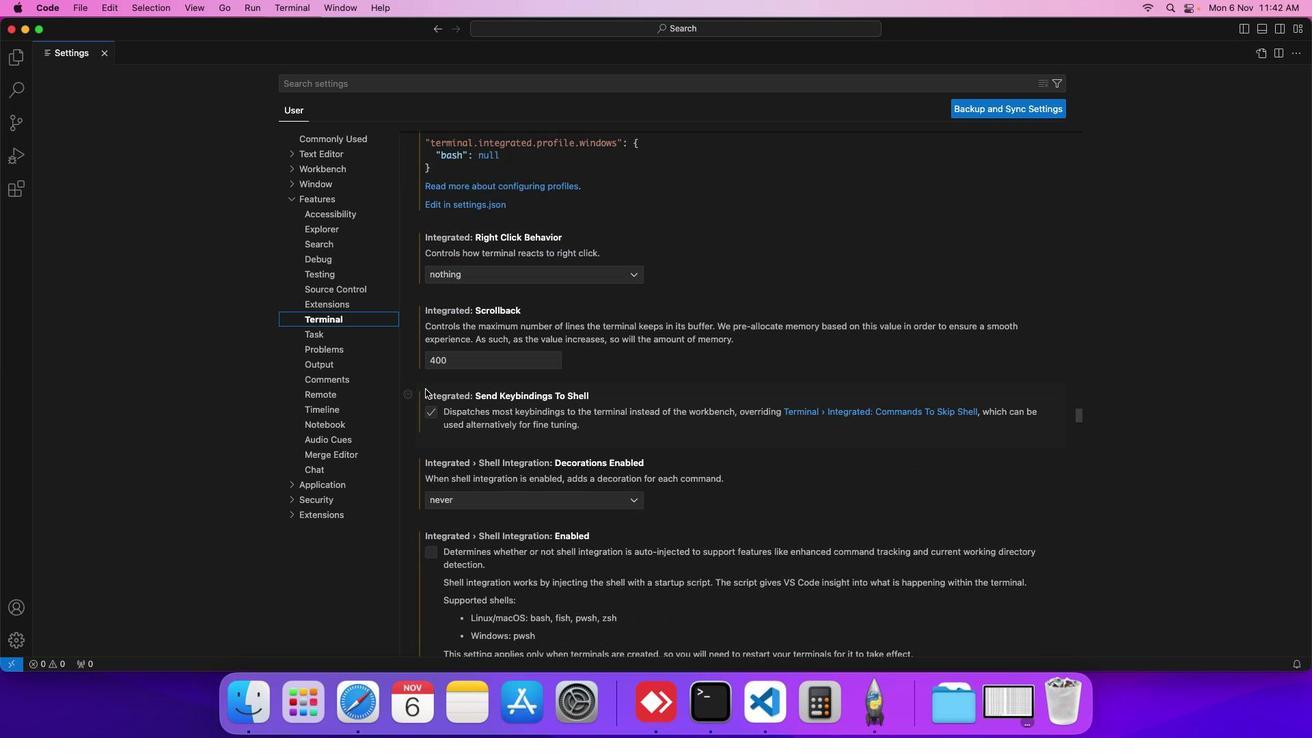 
Action: Mouse scrolled (425, 389) with delta (0, -1)
Screenshot: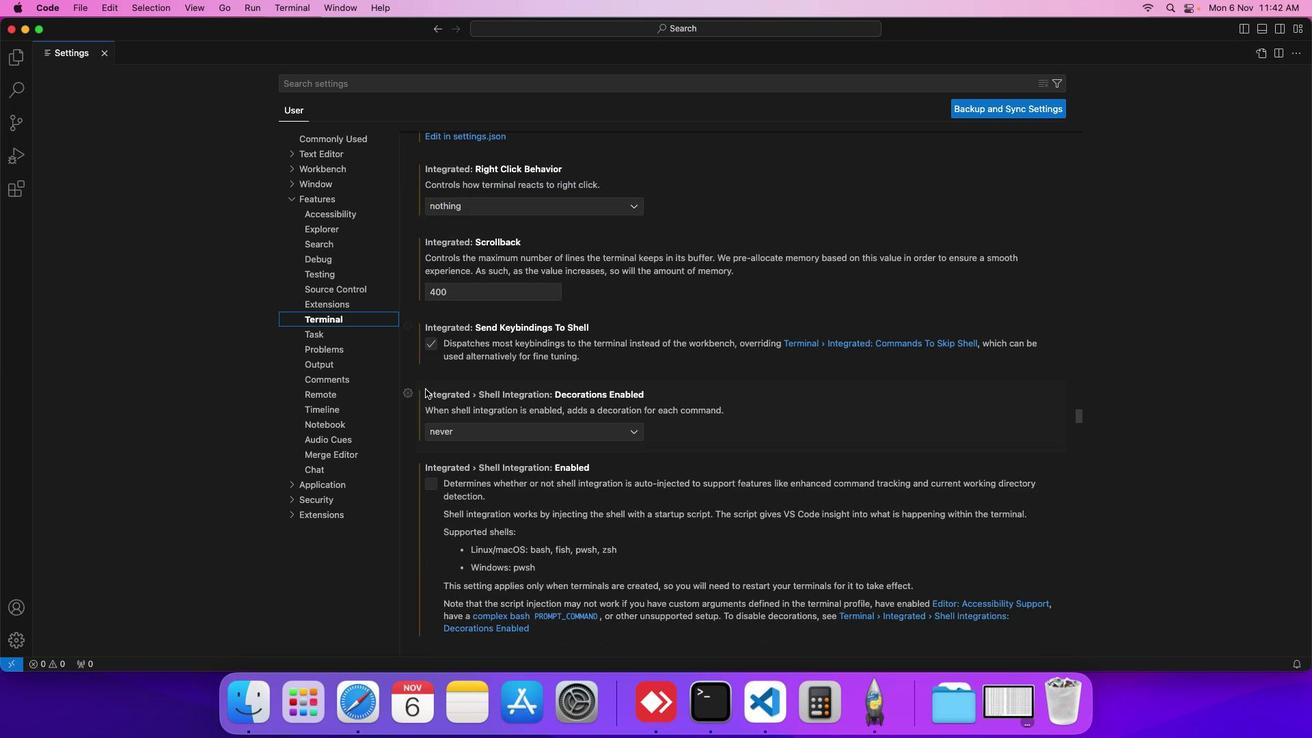 
Action: Mouse scrolled (425, 389) with delta (0, -1)
Screenshot: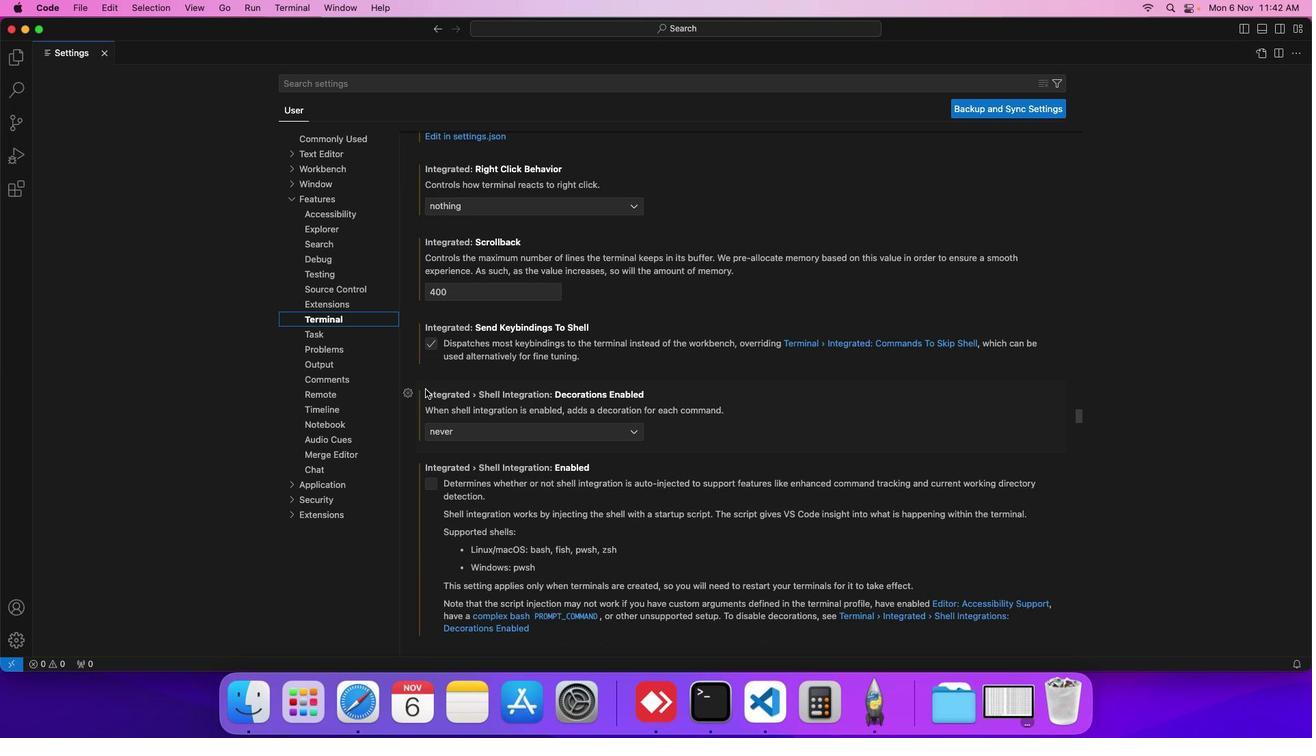 
Action: Mouse scrolled (425, 389) with delta (0, 0)
Screenshot: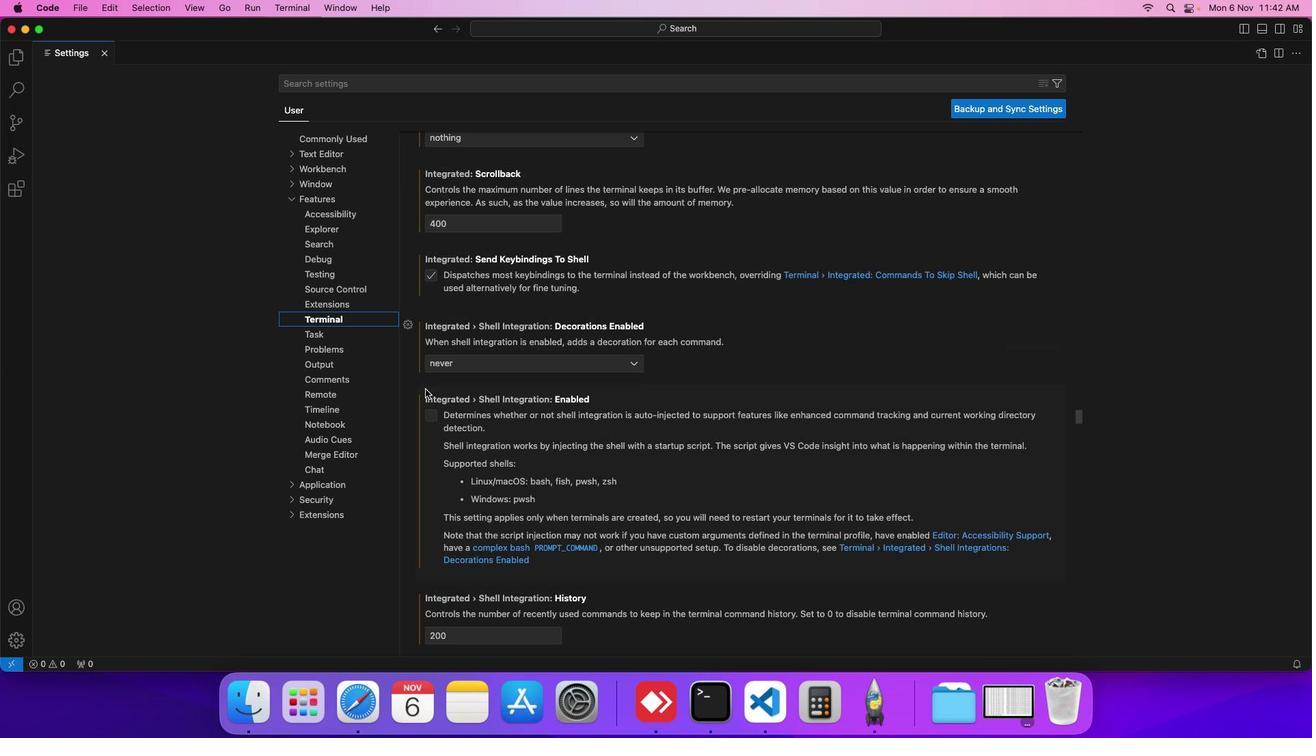 
Action: Mouse scrolled (425, 389) with delta (0, 0)
Screenshot: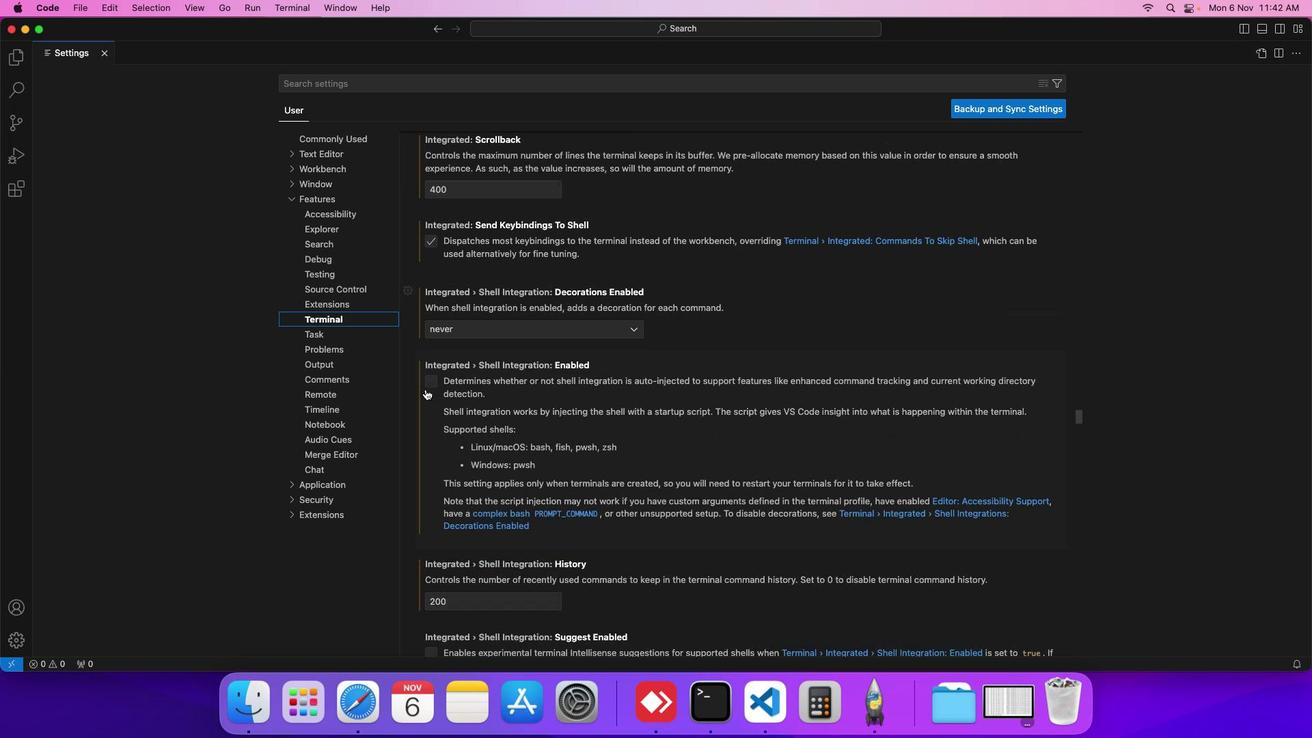 
Action: Mouse scrolled (425, 389) with delta (0, 0)
Screenshot: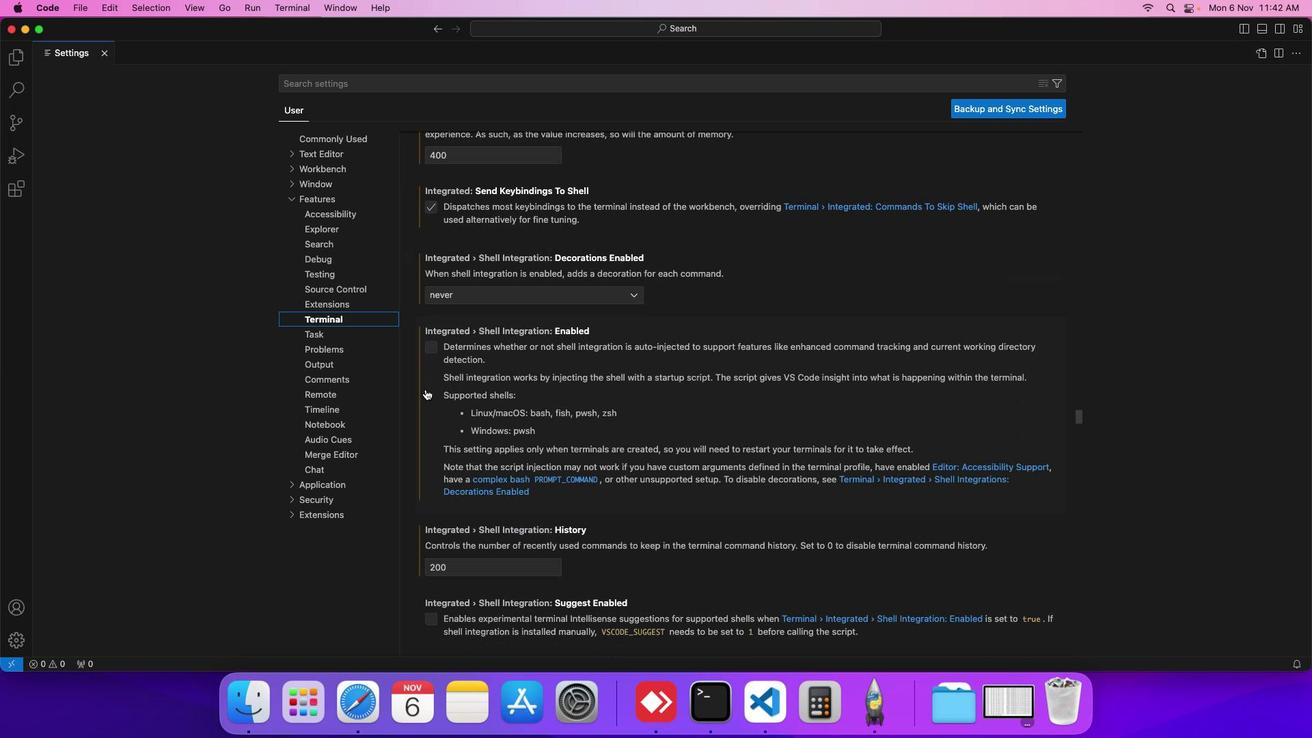 
Action: Mouse scrolled (425, 389) with delta (0, 0)
Screenshot: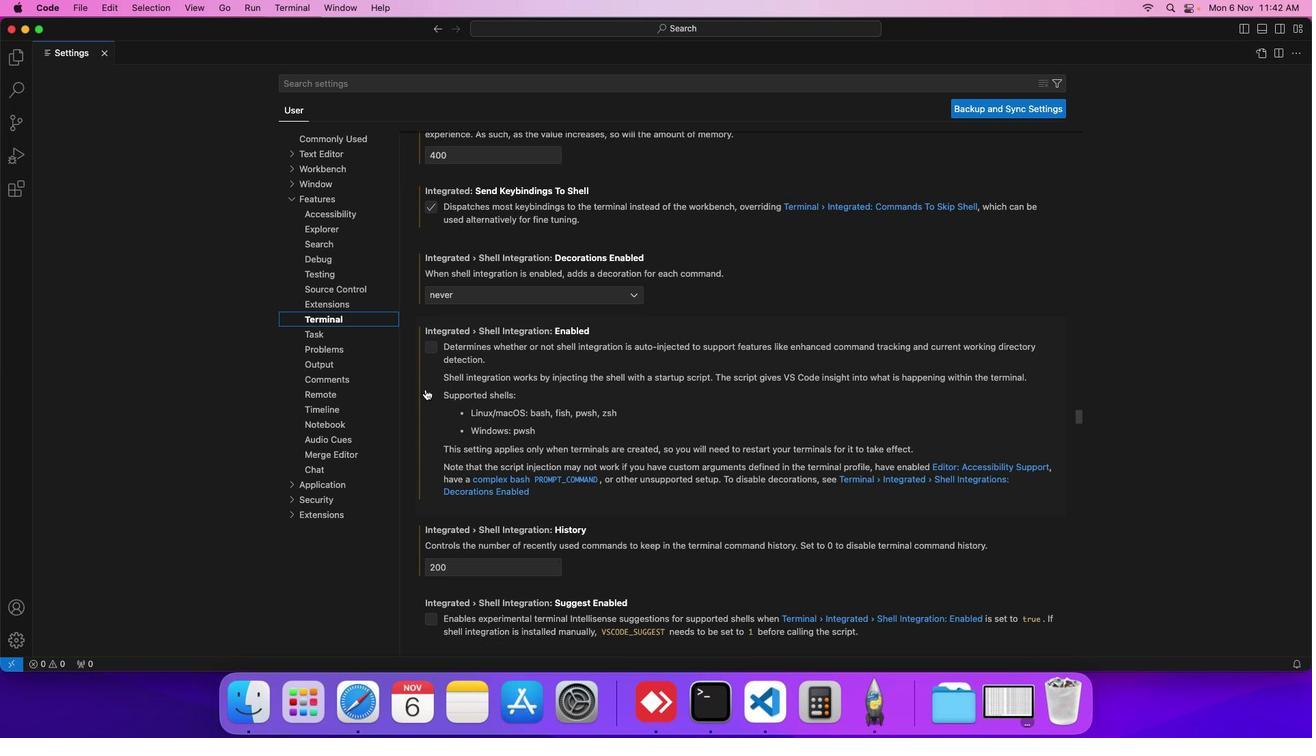 
Action: Mouse scrolled (425, 389) with delta (0, 0)
Screenshot: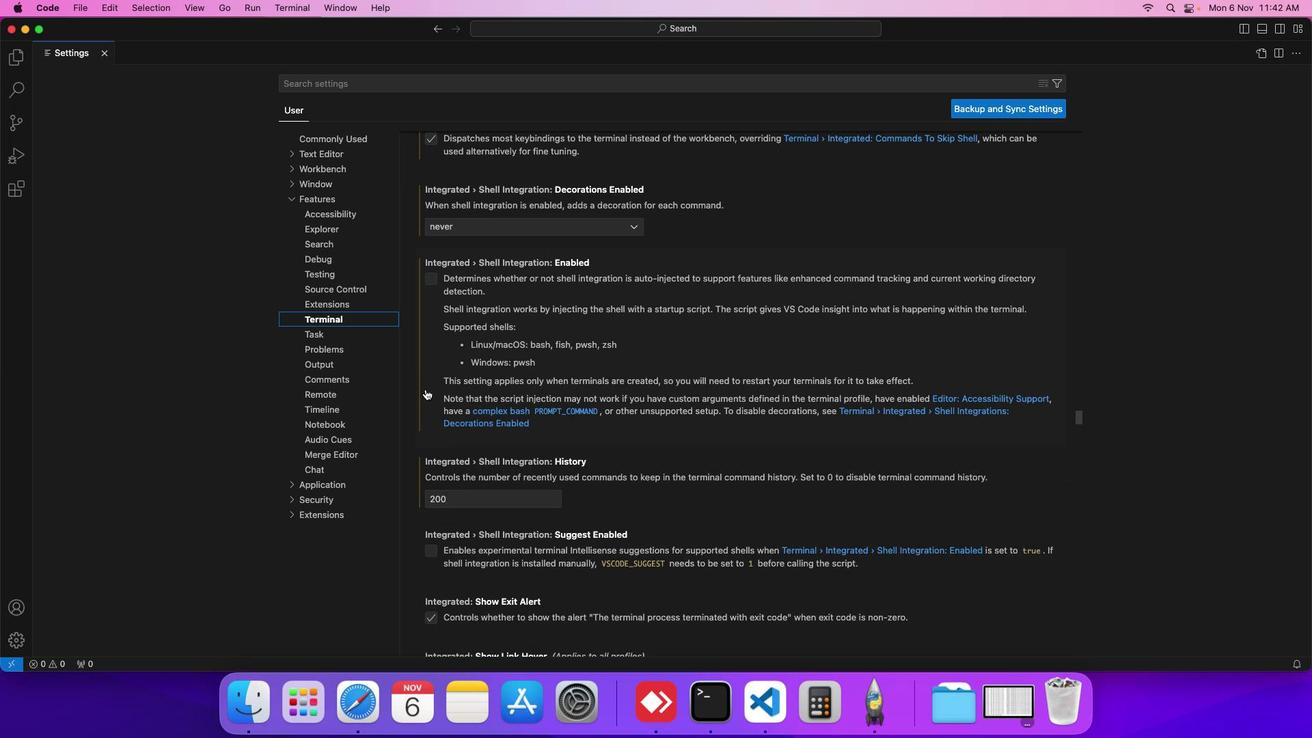 
Action: Mouse scrolled (425, 389) with delta (0, 0)
Screenshot: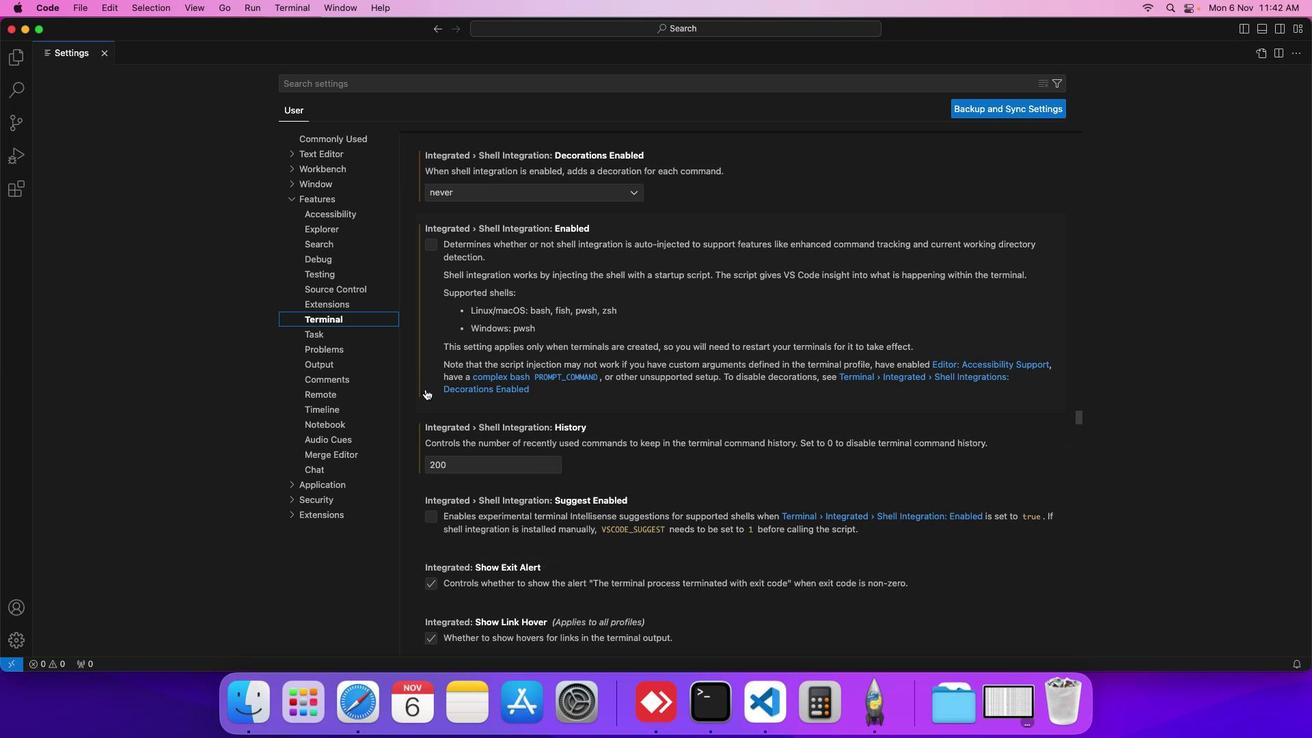 
Action: Mouse scrolled (425, 389) with delta (0, 0)
Screenshot: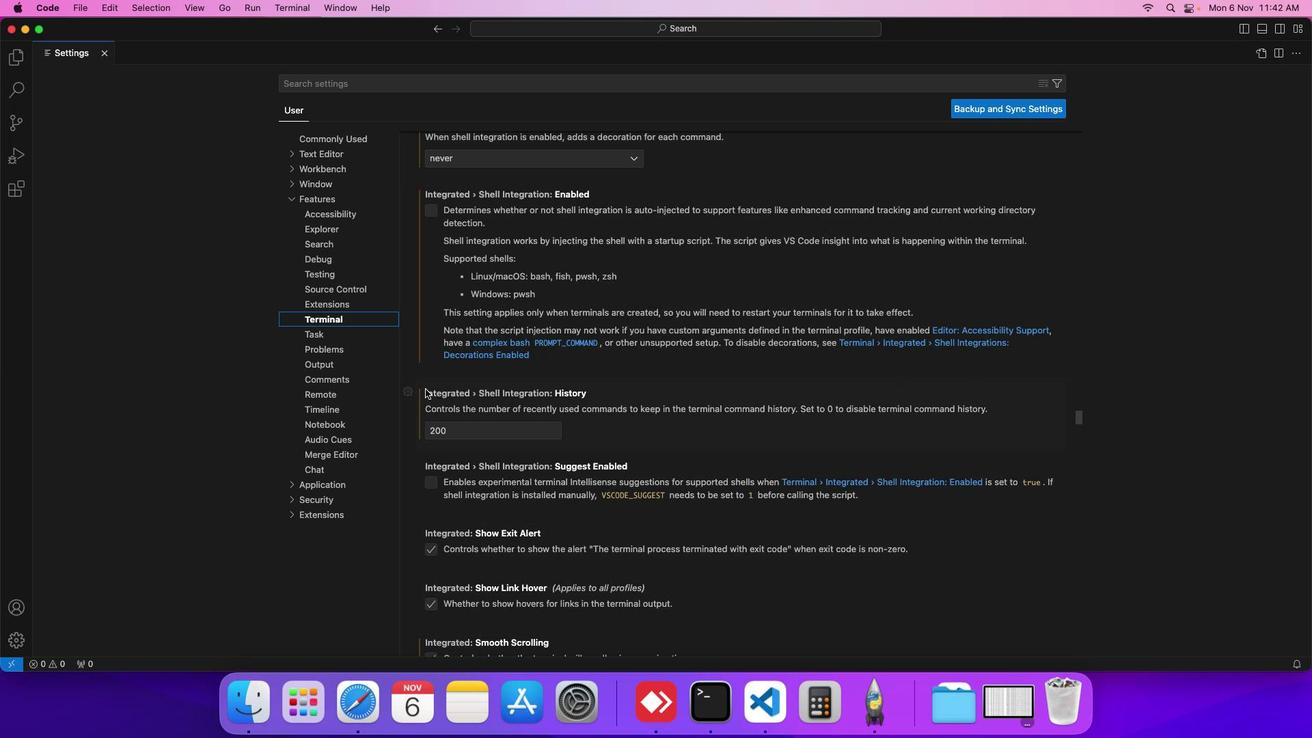 
Action: Mouse scrolled (425, 389) with delta (0, 0)
Screenshot: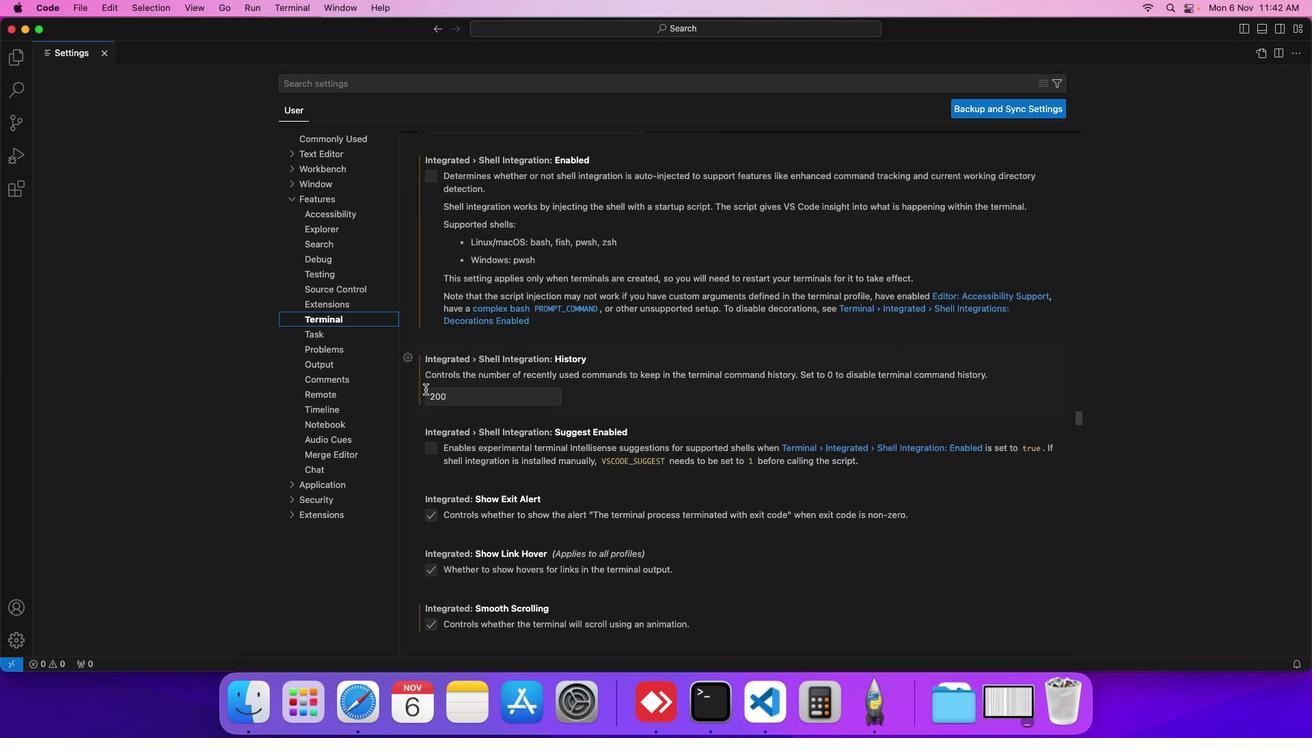 
Action: Mouse scrolled (425, 389) with delta (0, 0)
Screenshot: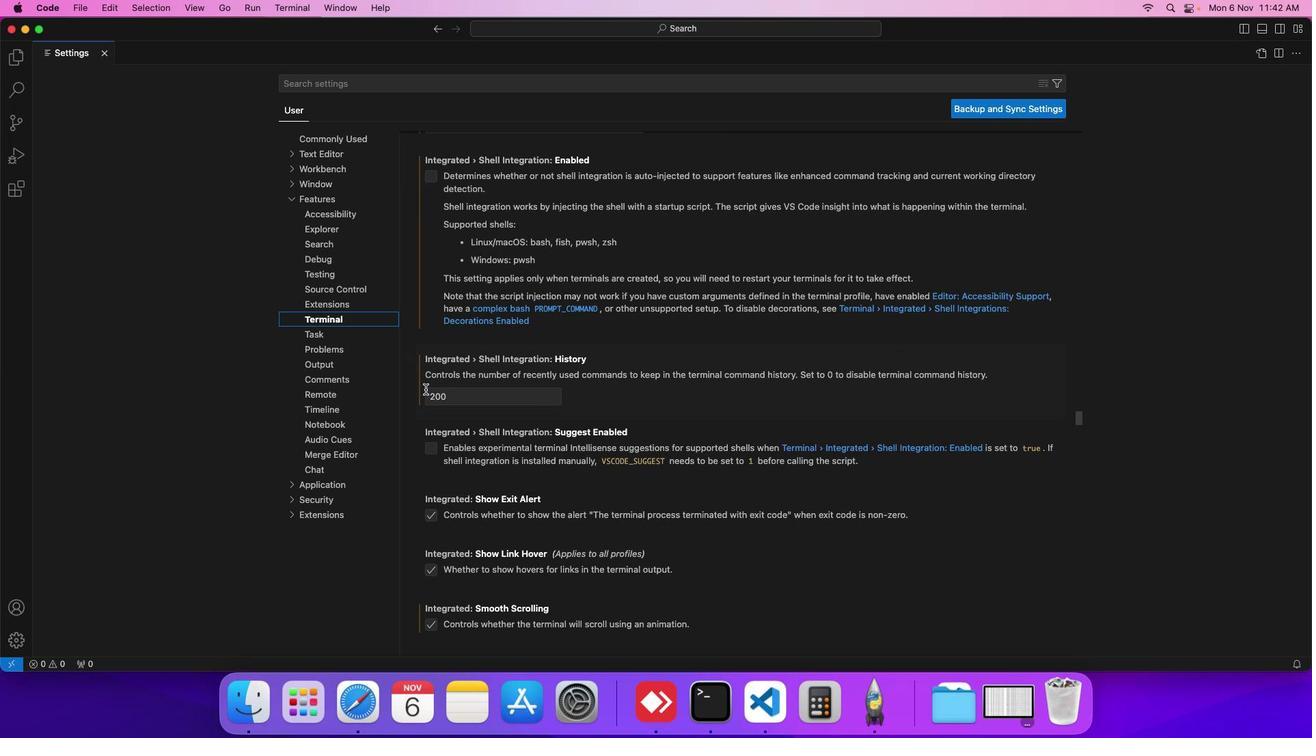
Action: Mouse scrolled (425, 389) with delta (0, 0)
Screenshot: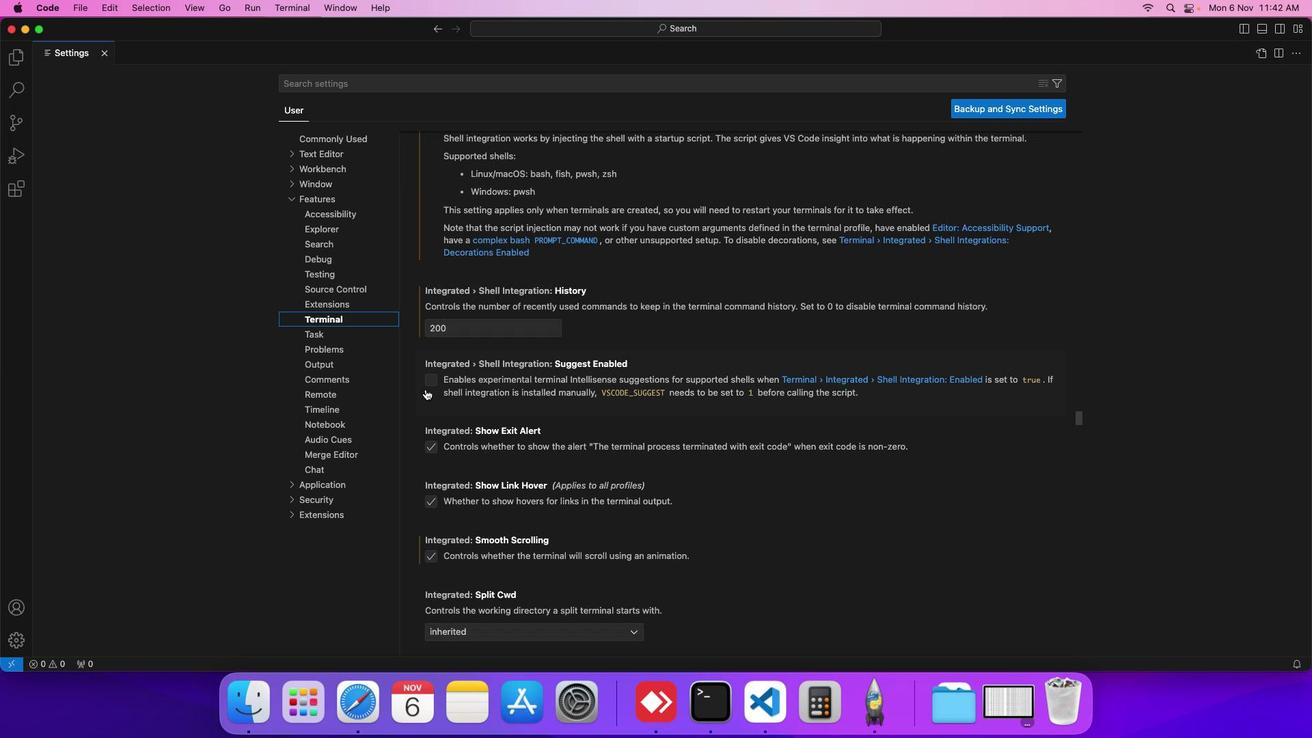 
Action: Mouse scrolled (425, 389) with delta (0, 0)
Screenshot: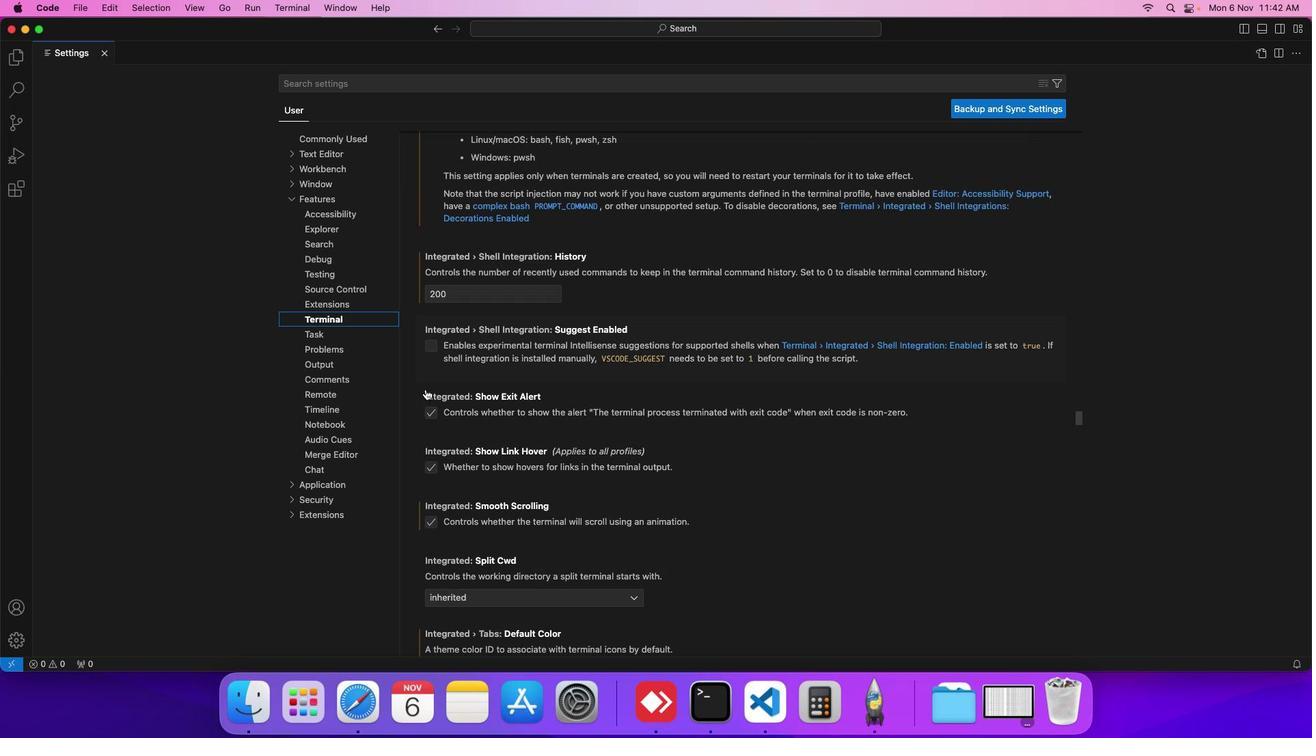 
Action: Mouse scrolled (425, 389) with delta (0, 0)
Screenshot: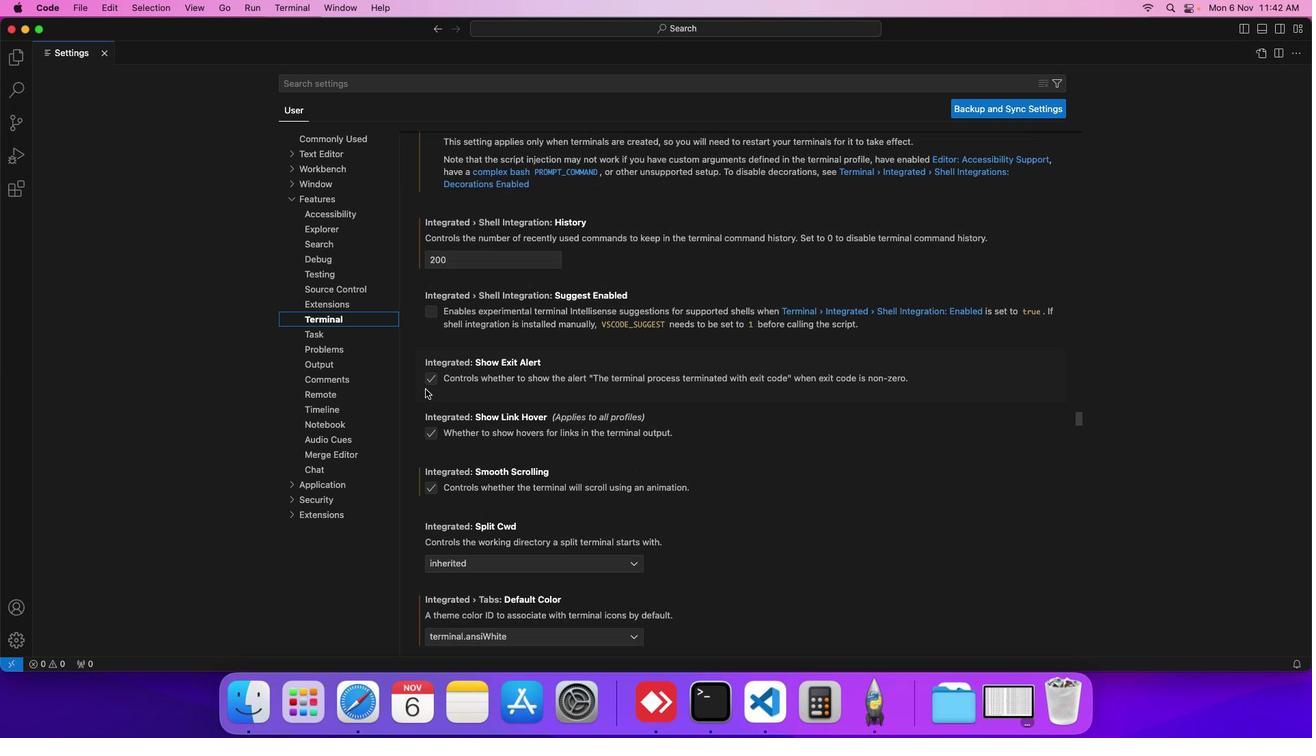 
Action: Mouse scrolled (425, 389) with delta (0, 0)
Screenshot: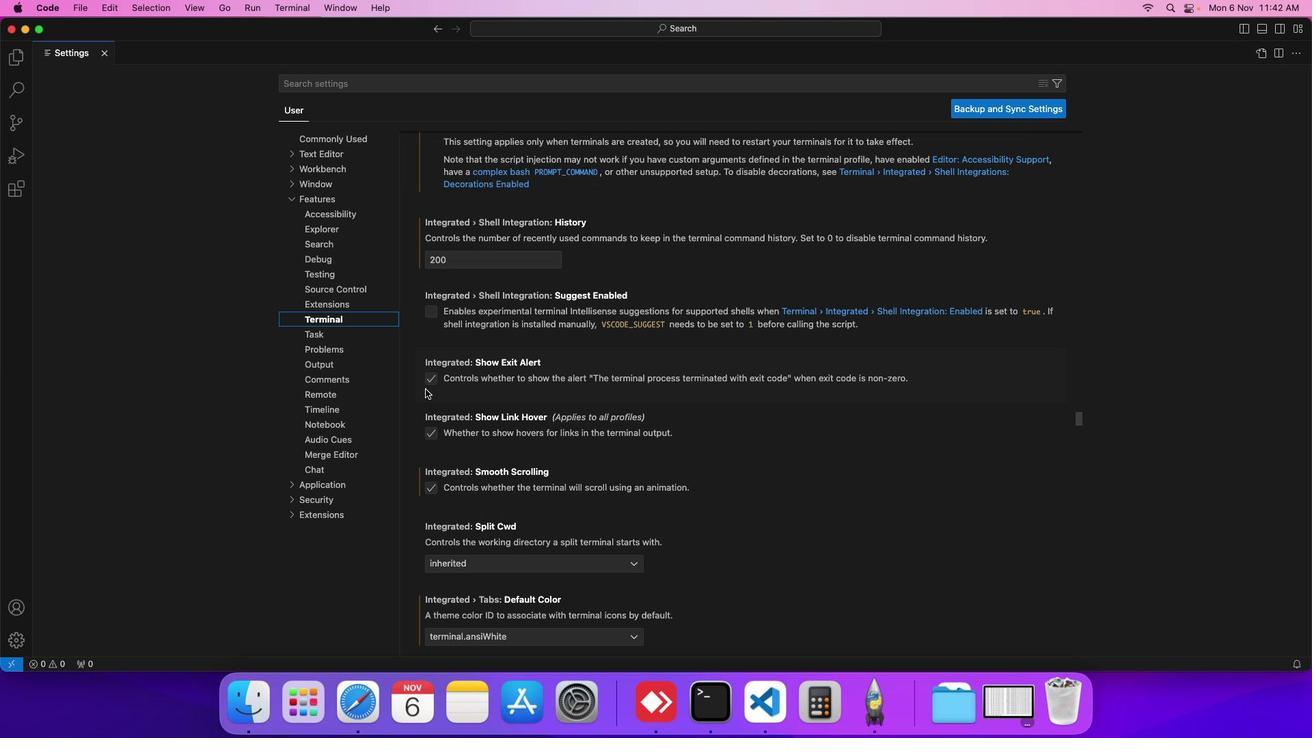 
Action: Mouse scrolled (425, 389) with delta (0, 0)
Screenshot: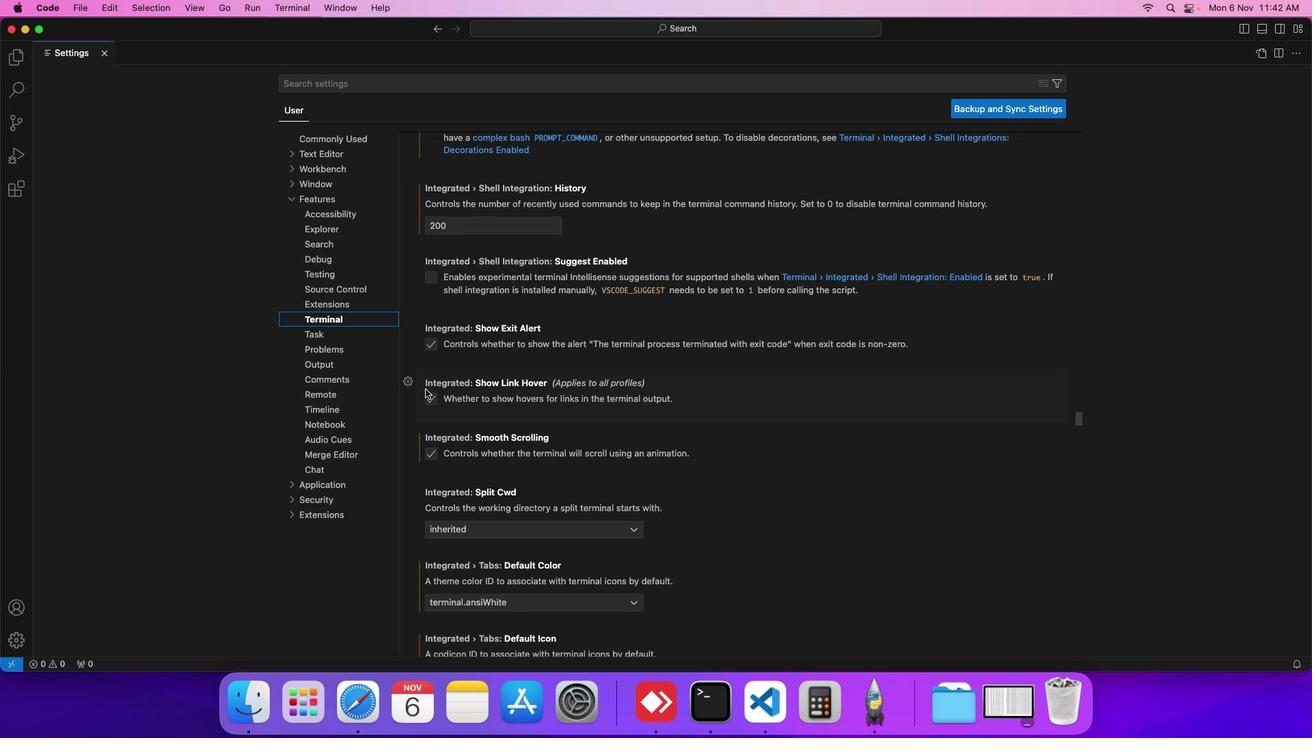
Action: Mouse scrolled (425, 389) with delta (0, 0)
Screenshot: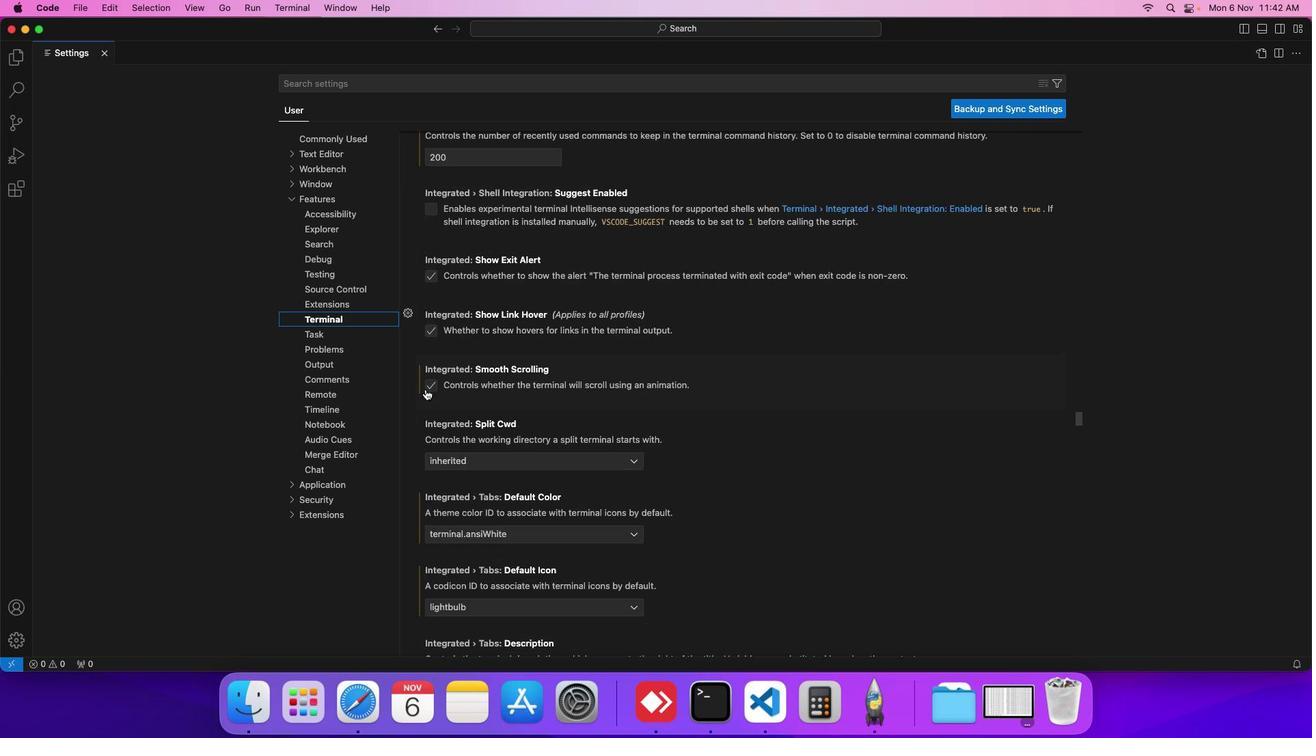 
Action: Mouse scrolled (425, 389) with delta (0, 0)
Screenshot: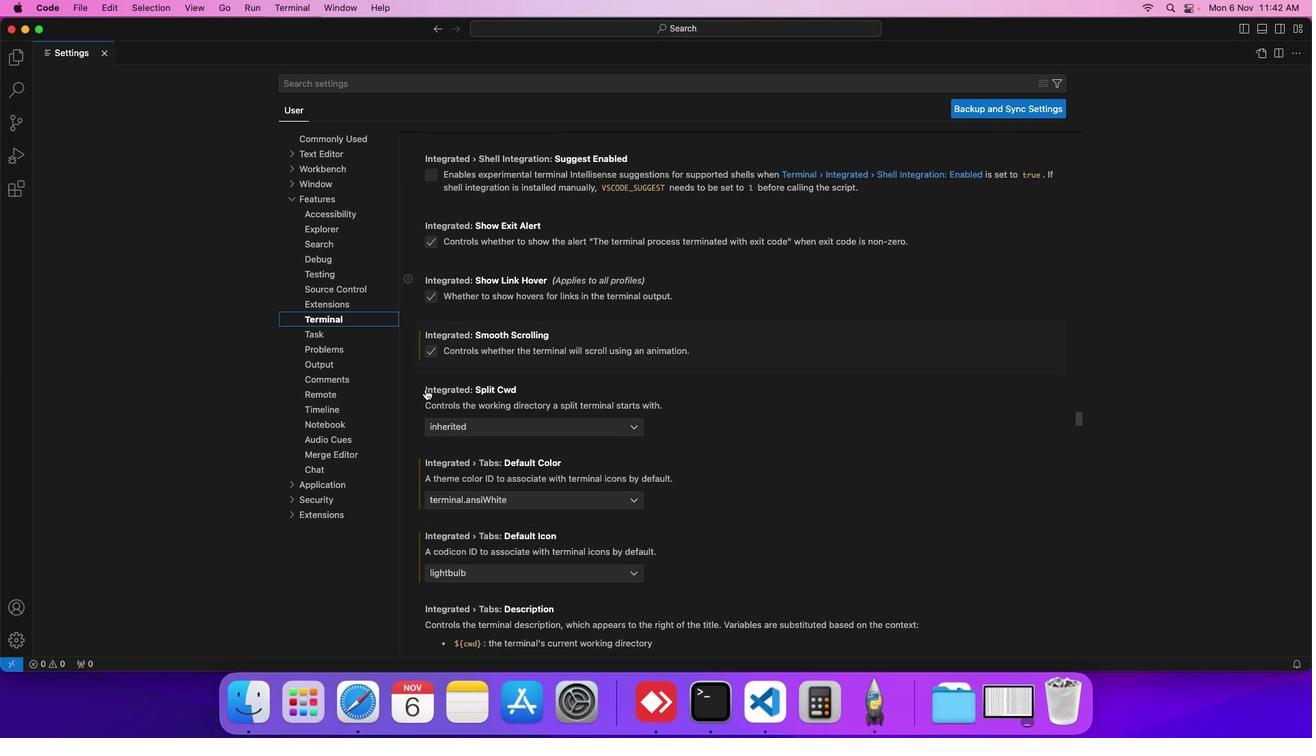 
Action: Mouse scrolled (425, 389) with delta (0, 0)
Screenshot: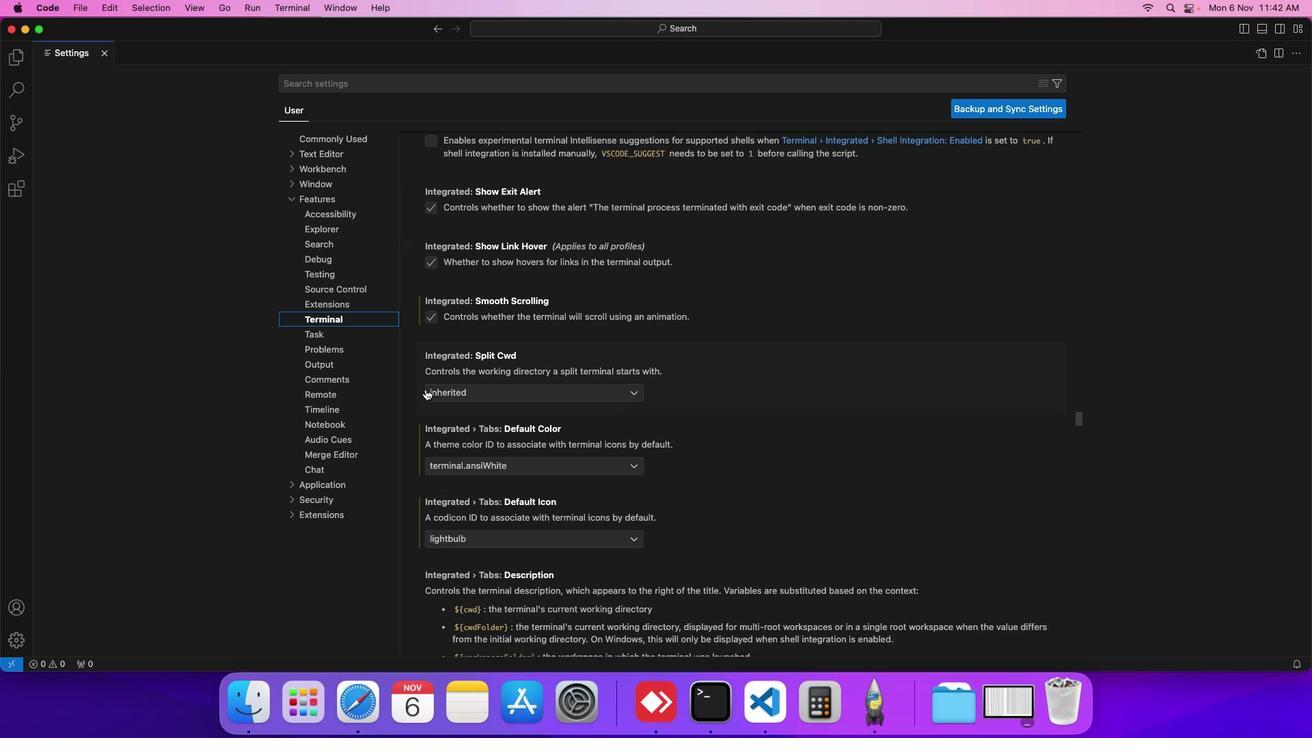 
Action: Mouse scrolled (425, 389) with delta (0, 0)
Screenshot: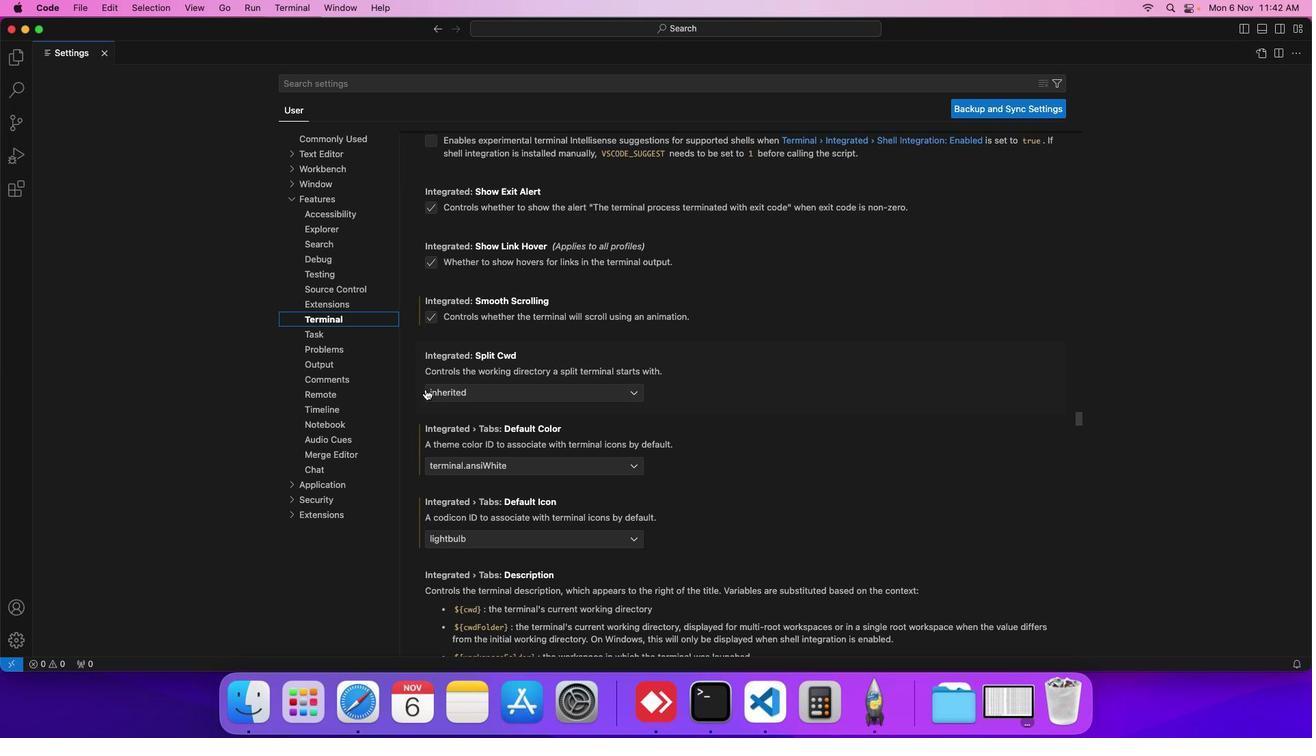
Action: Mouse scrolled (425, 389) with delta (0, 0)
Screenshot: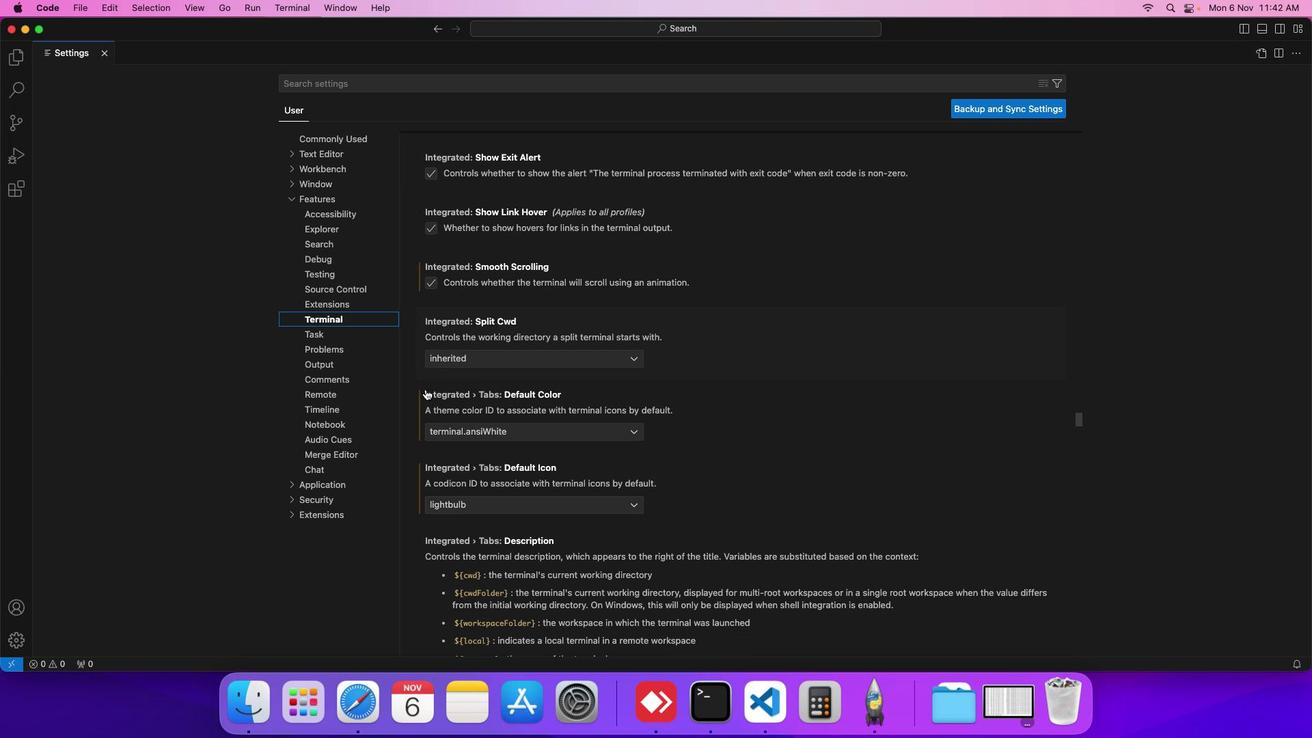 
Action: Mouse scrolled (425, 389) with delta (0, 0)
Screenshot: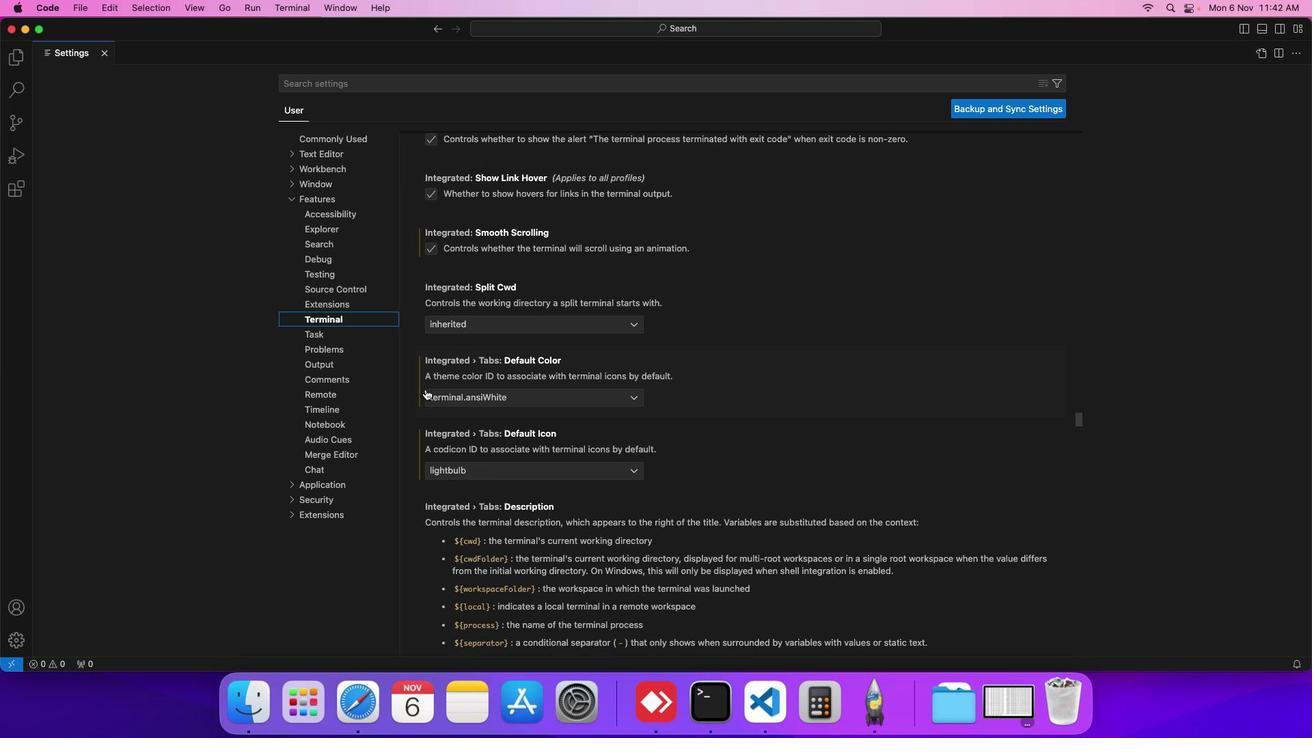 
Action: Mouse scrolled (425, 389) with delta (0, 0)
Screenshot: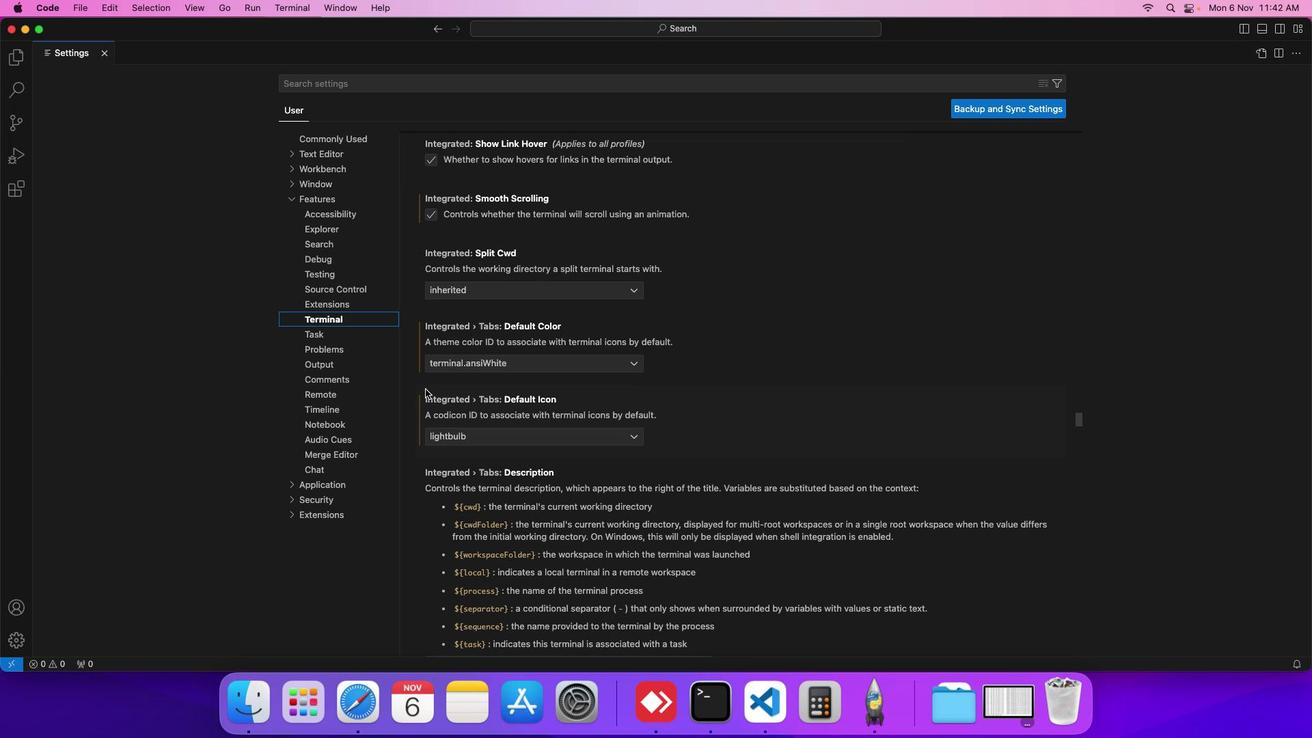 
Action: Mouse scrolled (425, 389) with delta (0, 0)
Screenshot: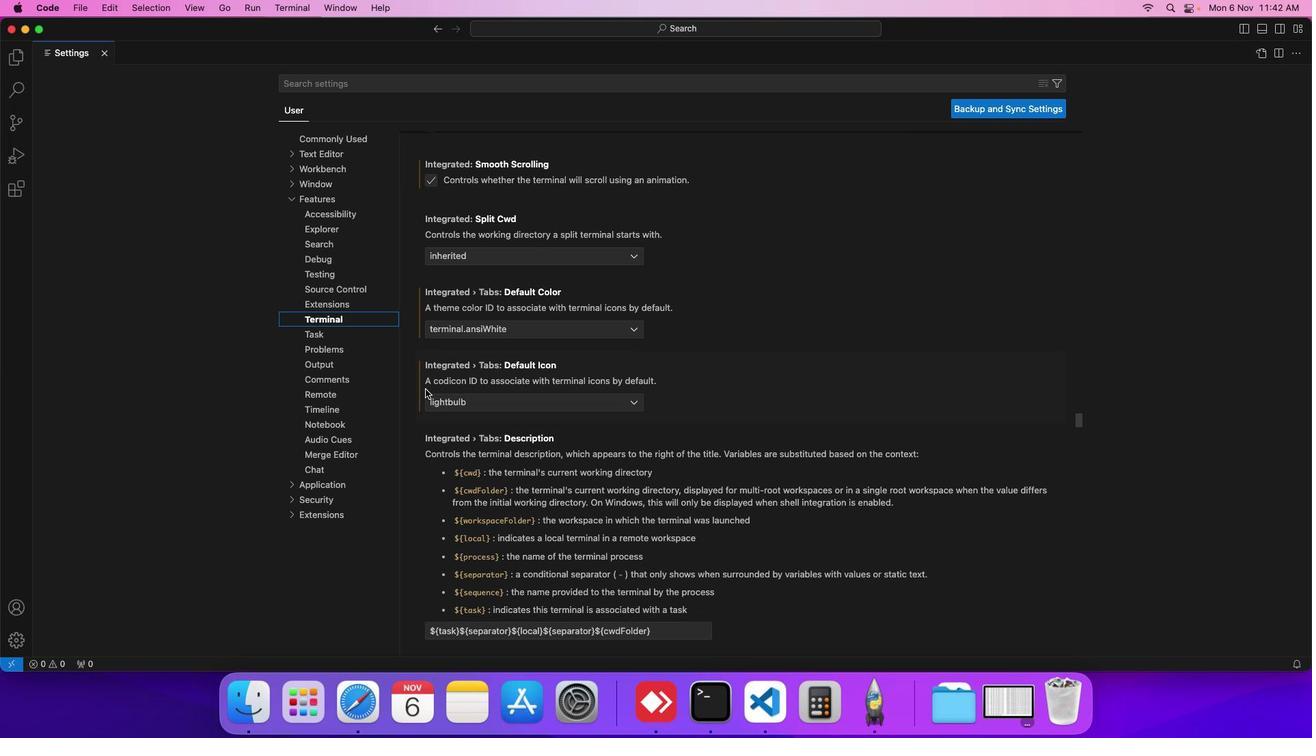 
Action: Mouse scrolled (425, 389) with delta (0, 0)
Screenshot: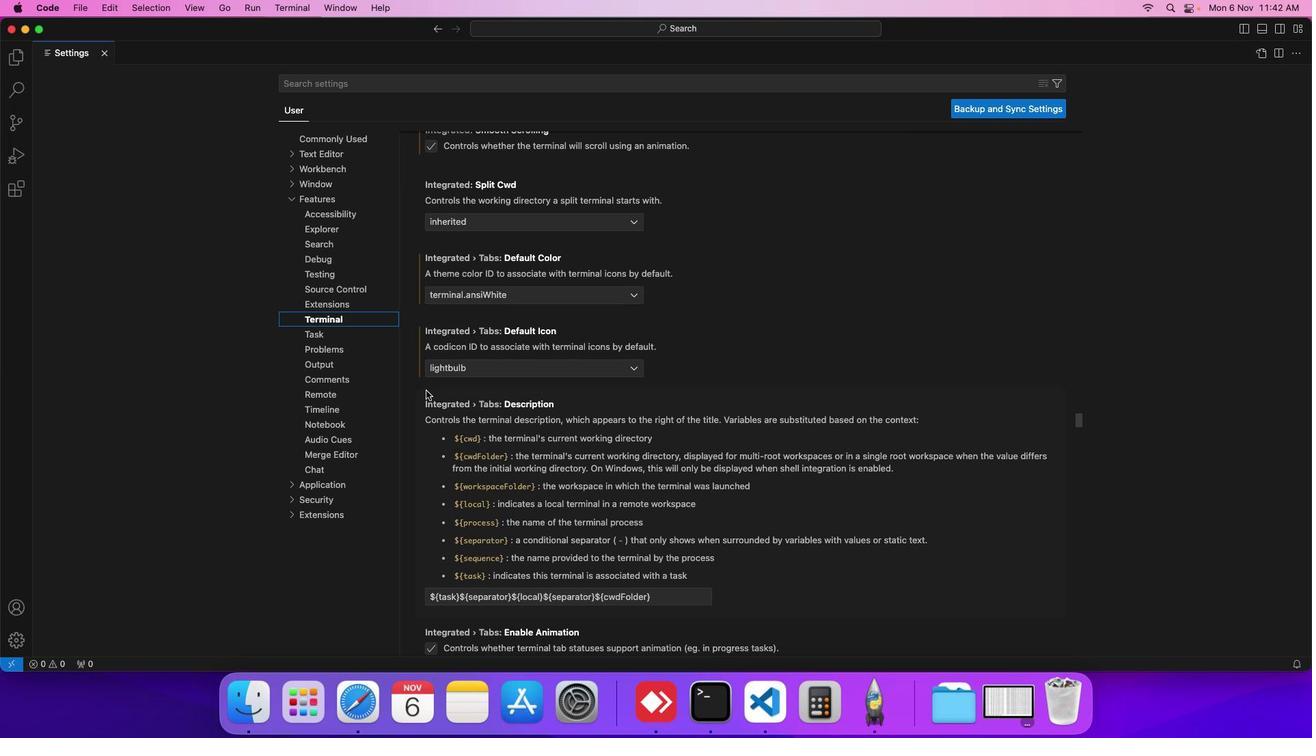 
Action: Mouse moved to (512, 368)
Screenshot: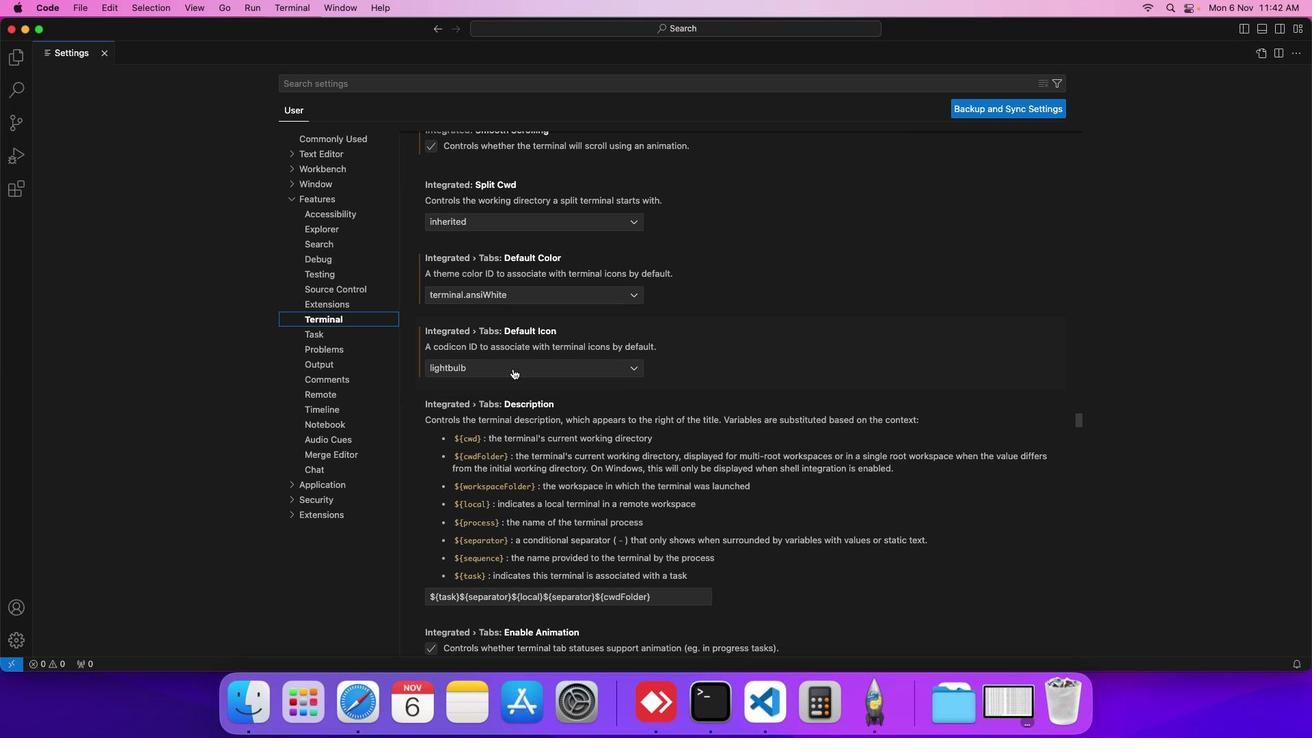
Action: Mouse pressed left at (512, 368)
Screenshot: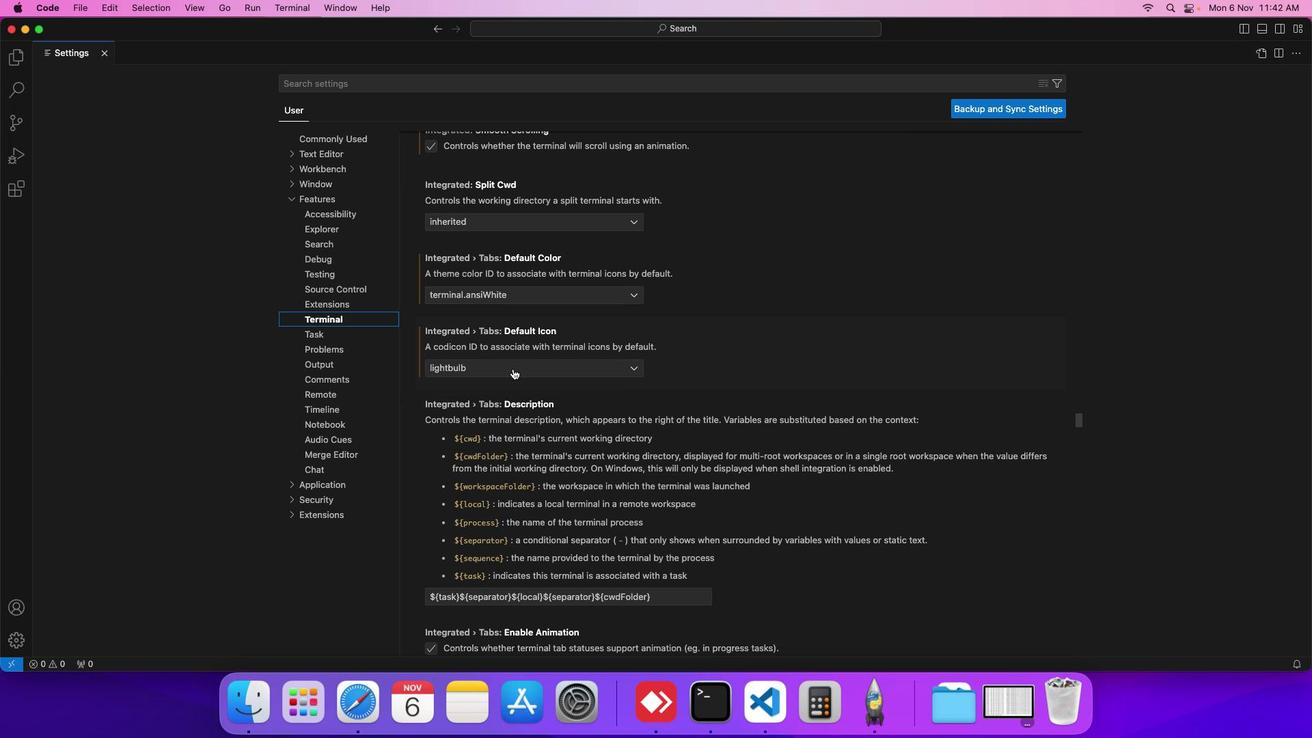 
Action: Mouse moved to (636, 367)
Screenshot: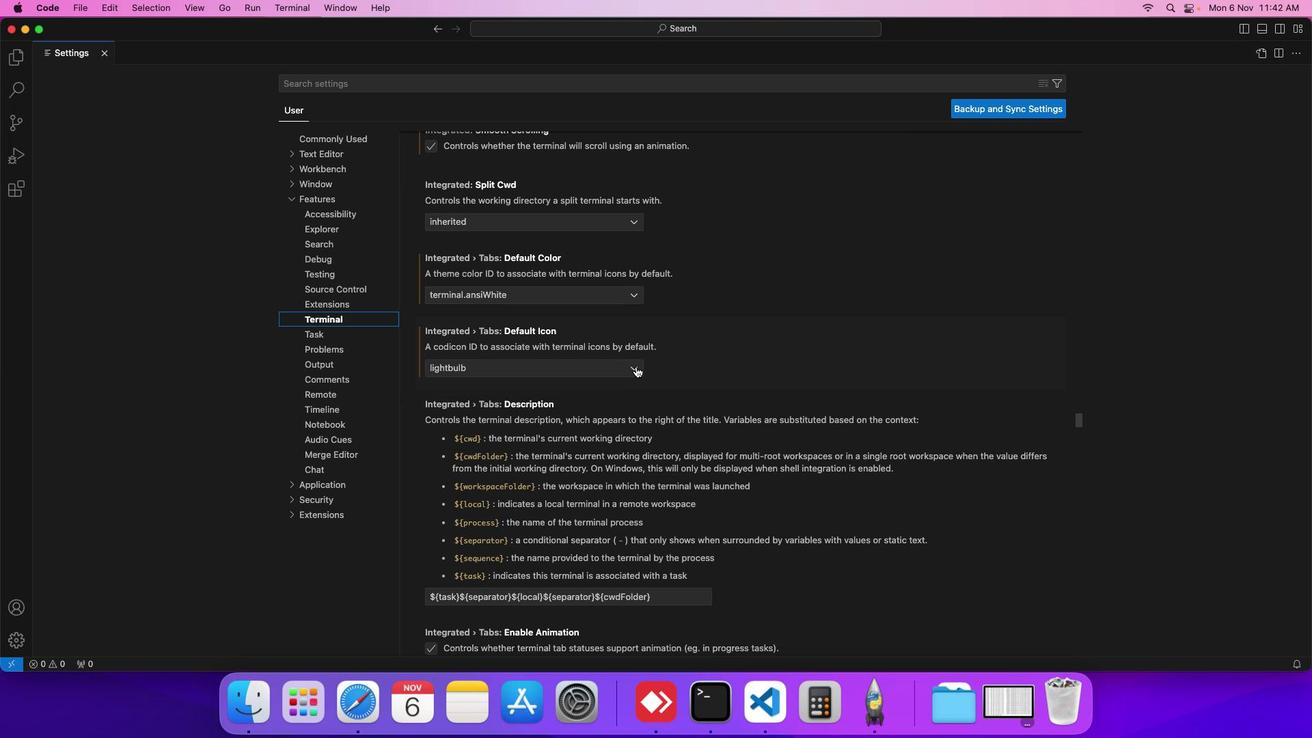 
Action: Mouse pressed left at (636, 367)
Screenshot: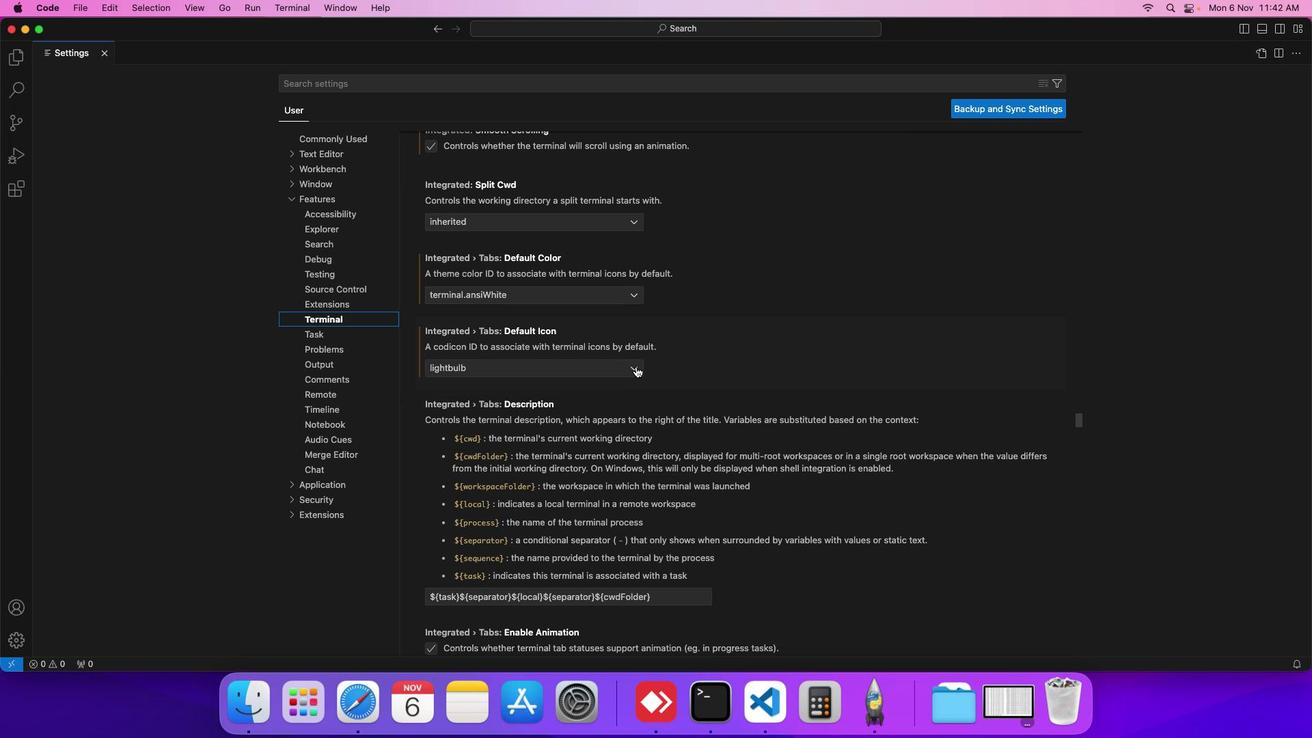 
Action: Mouse pressed left at (636, 367)
Screenshot: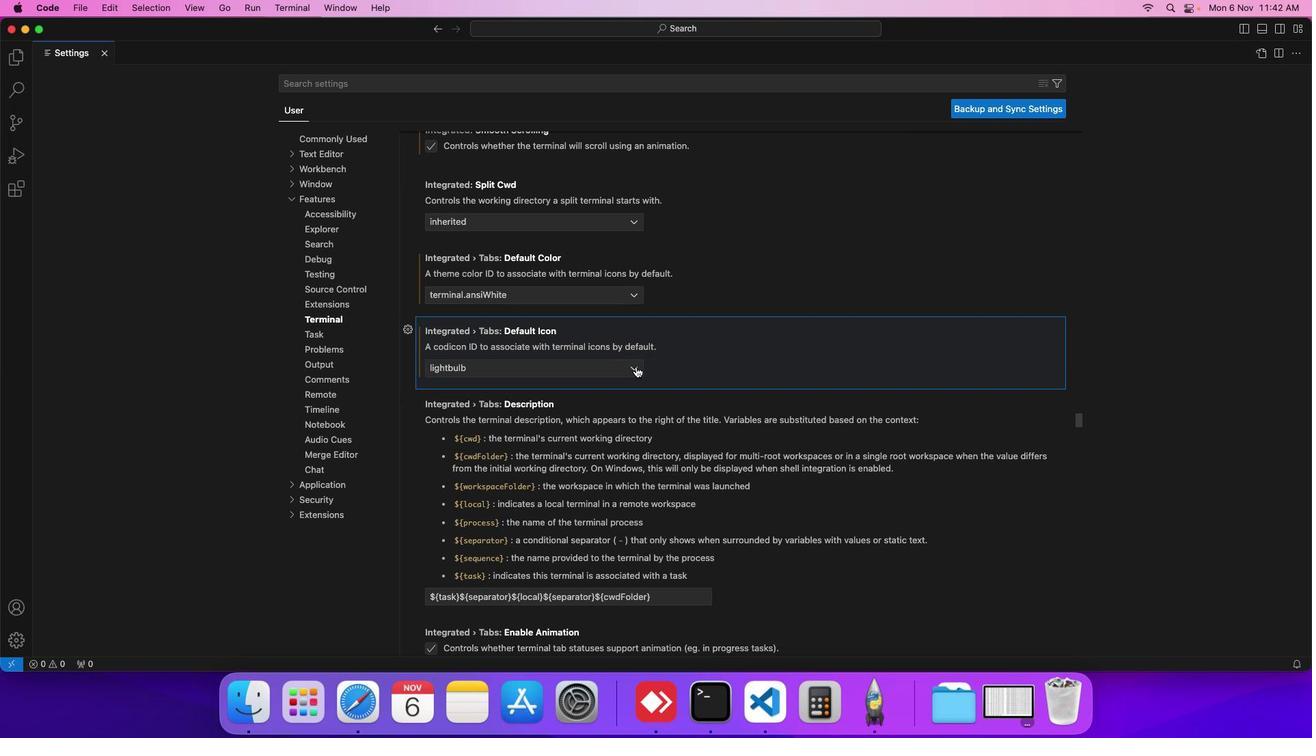 
Action: Mouse moved to (512, 463)
Screenshot: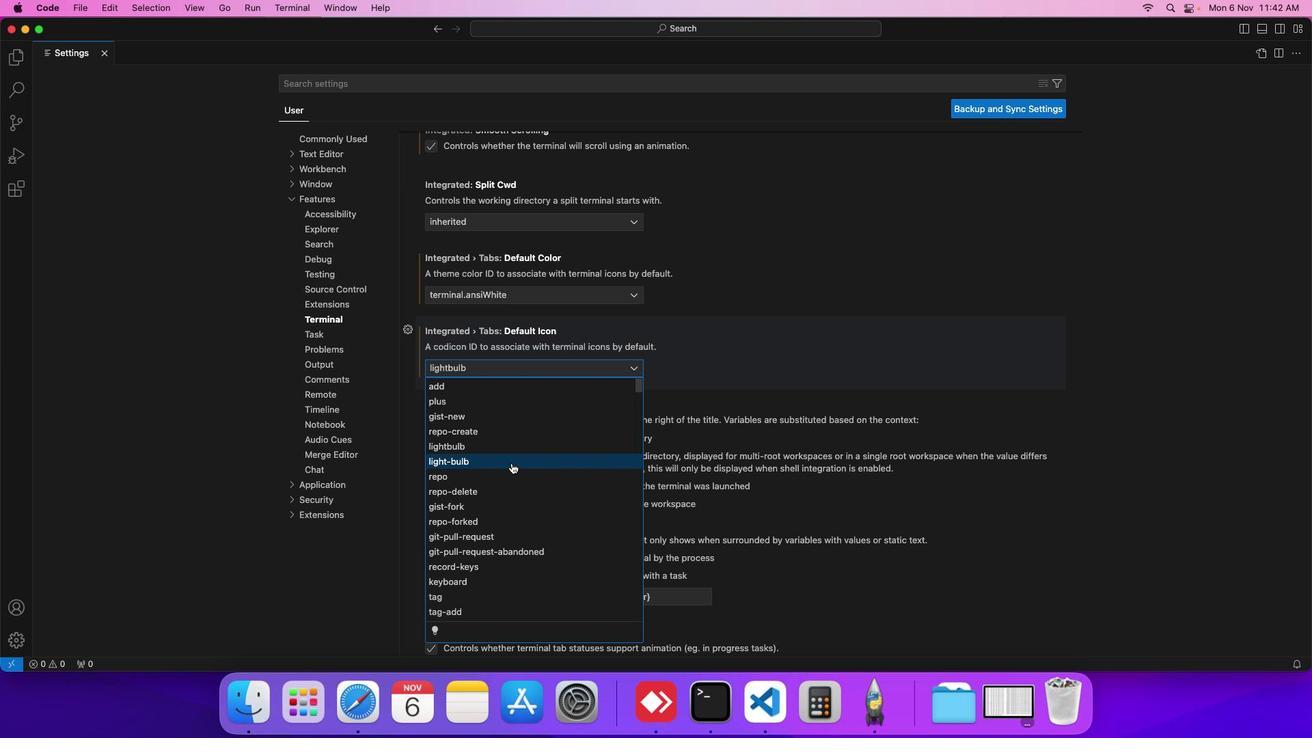 
Action: Mouse pressed left at (512, 463)
Screenshot: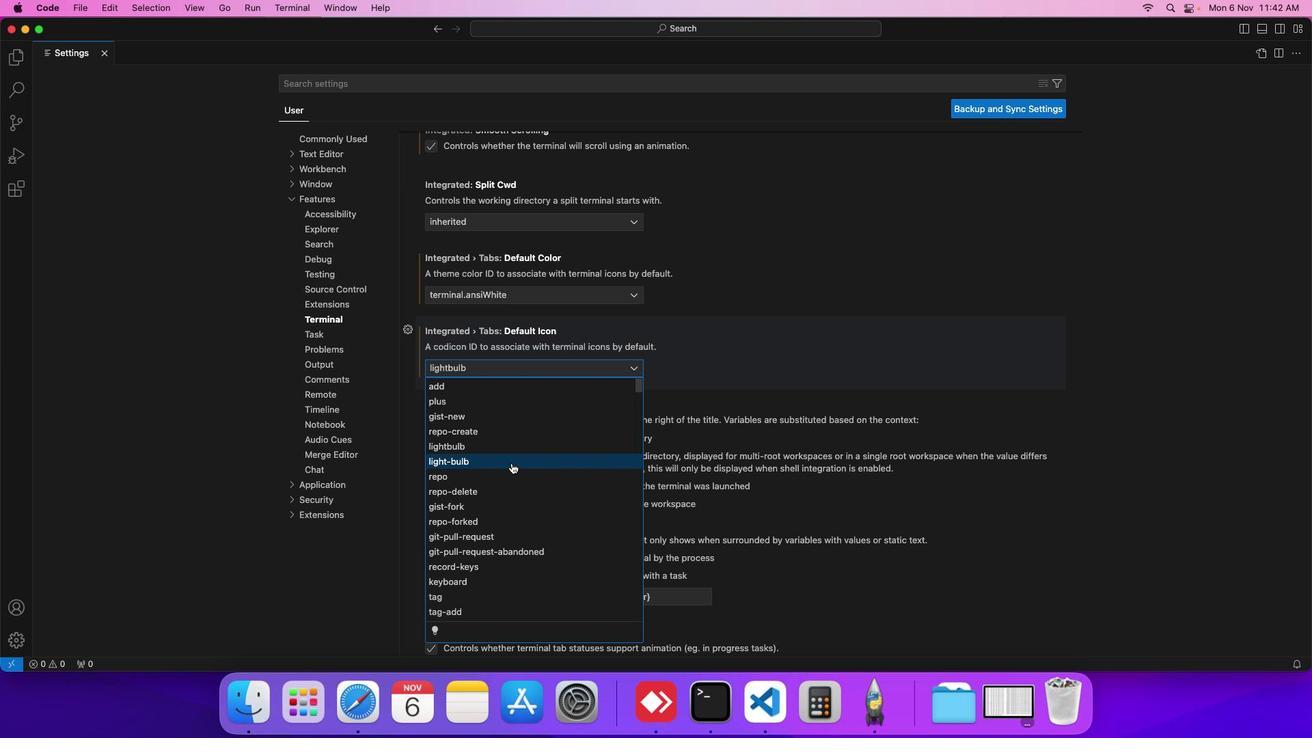 
Action: Mouse moved to (431, 516)
Screenshot: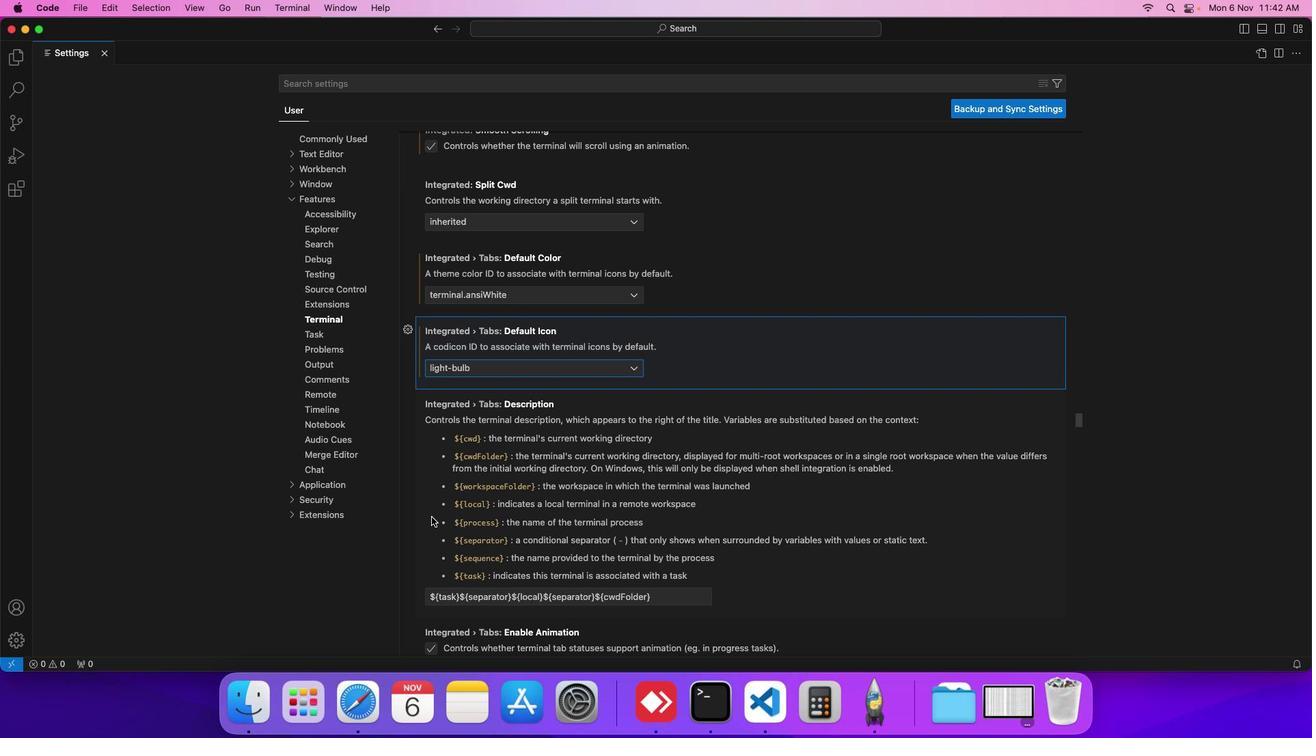 
